 Task: Search for Contemporary Homes in Nashville with Open Floor Plans.
Action: Mouse moved to (271, 206)
Screenshot: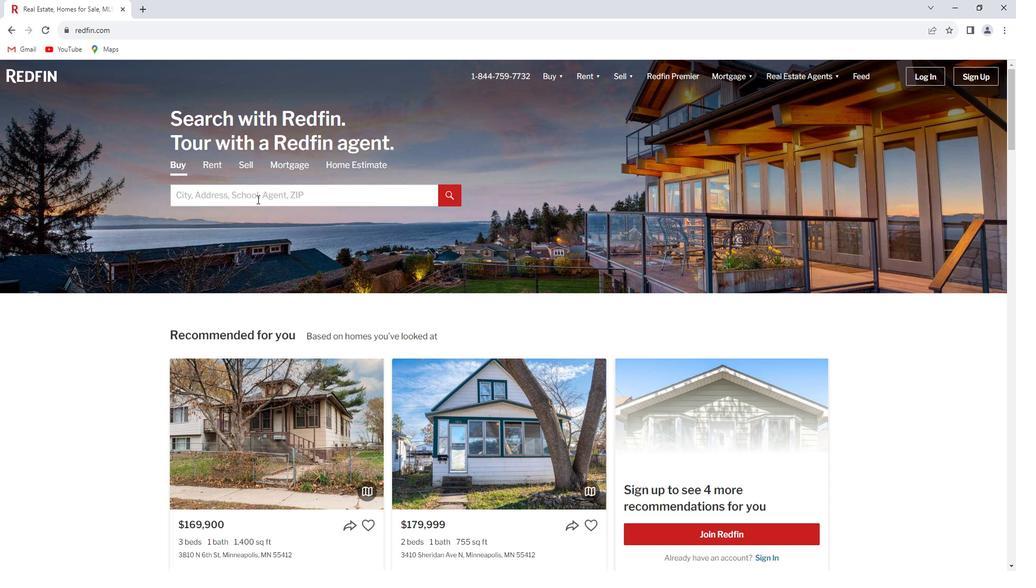 
Action: Mouse pressed left at (271, 206)
Screenshot: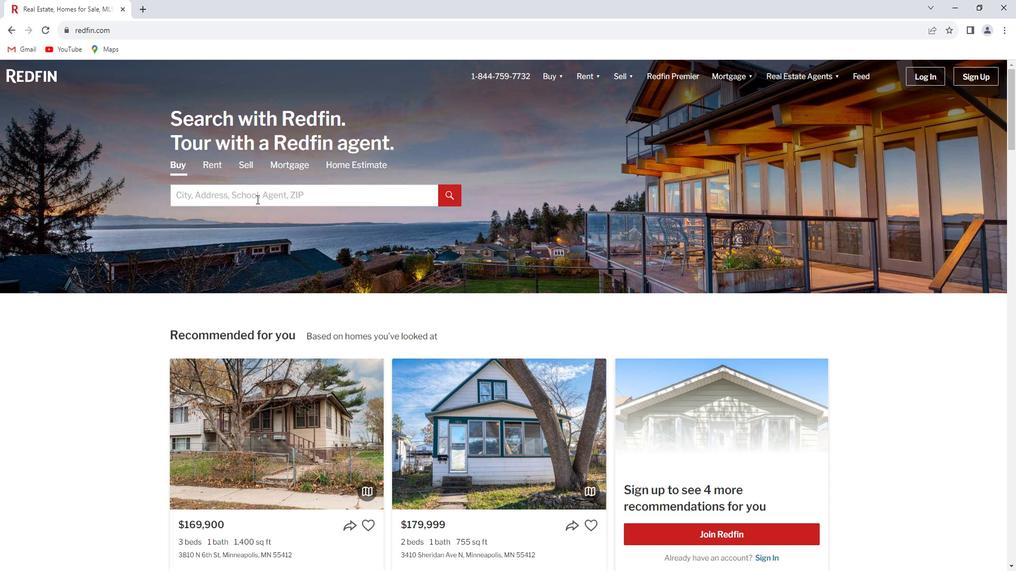 
Action: Key pressed <Key.shift><Key.shift><Key.shift><Key.shift><Key.shift><Key.shift><Key.shift><Key.shift><Key.shift><Key.shift><Key.shift><Key.shift><Key.shift><Key.shift><Key.shift><Key.shift><Key.shift><Key.shift><Key.shift><Key.shift><Key.shift><Key.shift><Key.shift><Key.shift><Key.shift><Key.shift><Key.shift><Key.shift><Key.shift><Key.shift><Key.shift><Key.shift><Key.shift><Key.shift><Key.shift><Key.shift><Key.shift><Key.shift><Key.shift><Key.shift><Key.shift><Key.shift><Key.shift><Key.shift><Key.shift><Key.shift><Key.shift><Key.shift><Key.shift><Key.shift><Key.shift><Key.shift><Key.shift><Key.shift><Key.shift><Key.shift><Key.shift><Key.shift><Key.shift><Key.shift><Key.shift><Key.shift><Key.shift>Nashville<Key.enter>
Screenshot: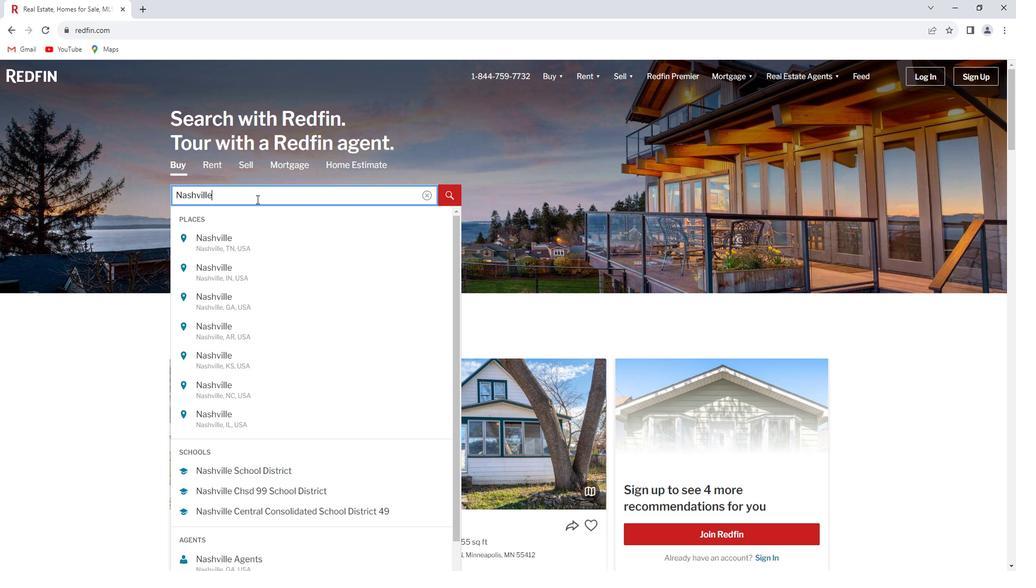 
Action: Mouse moved to (931, 154)
Screenshot: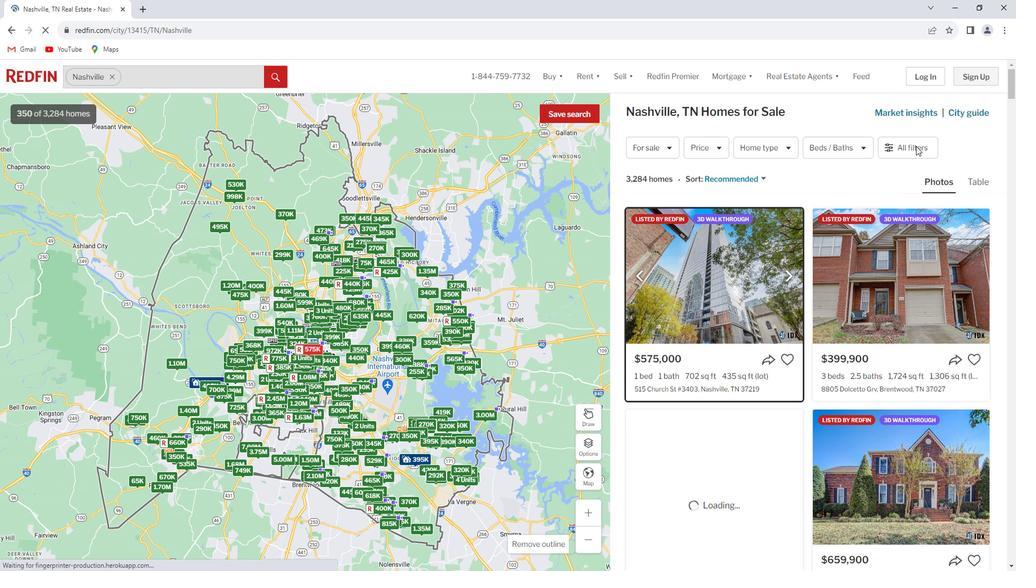 
Action: Mouse pressed left at (931, 154)
Screenshot: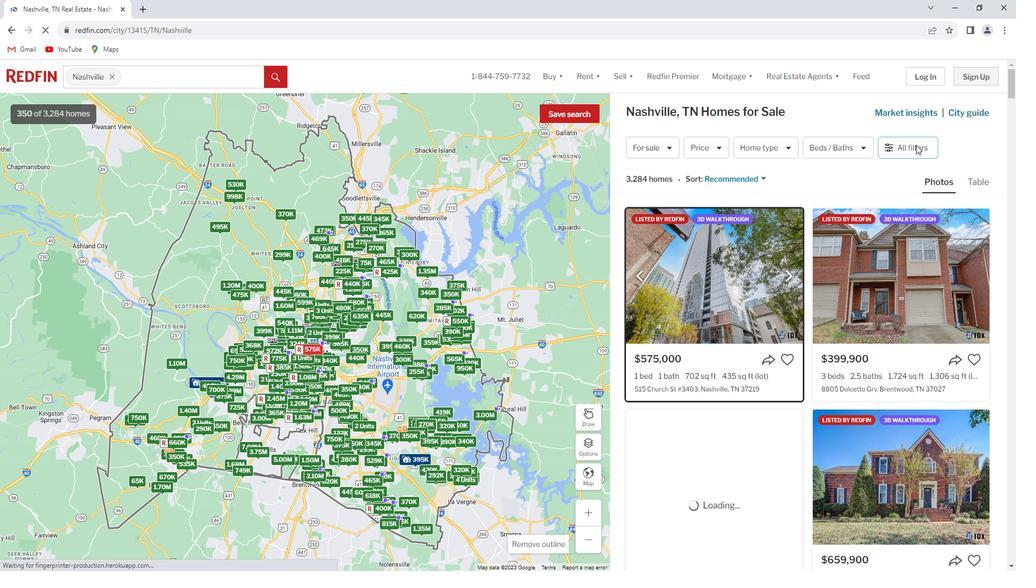 
Action: Mouse pressed left at (931, 154)
Screenshot: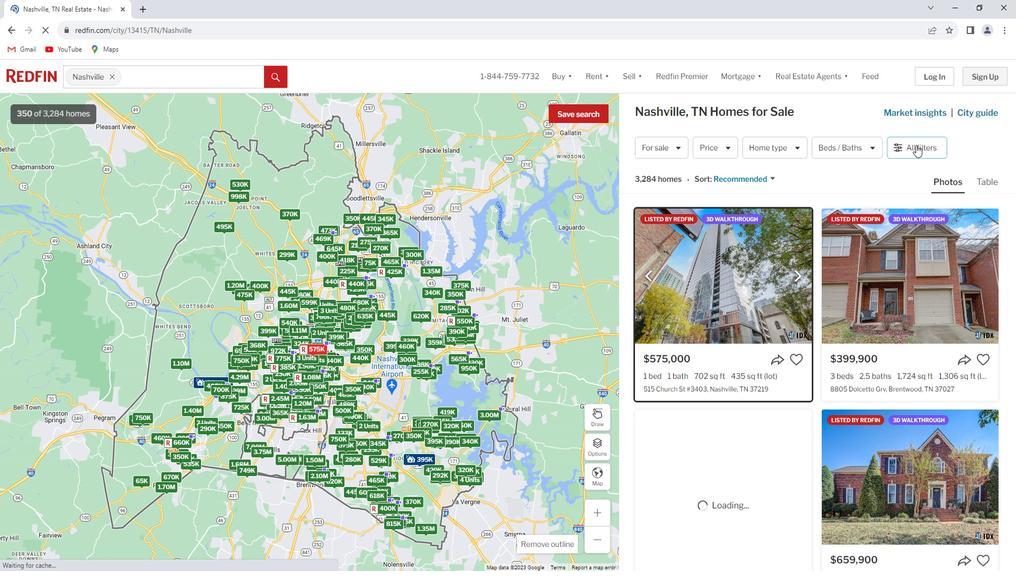 
Action: Mouse moved to (820, 224)
Screenshot: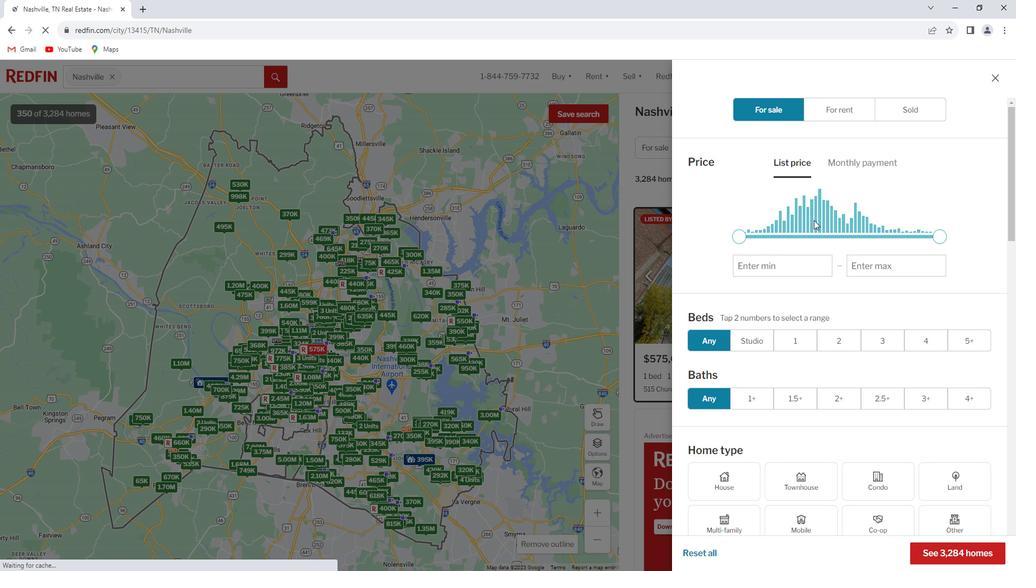 
Action: Mouse scrolled (820, 224) with delta (0, 0)
Screenshot: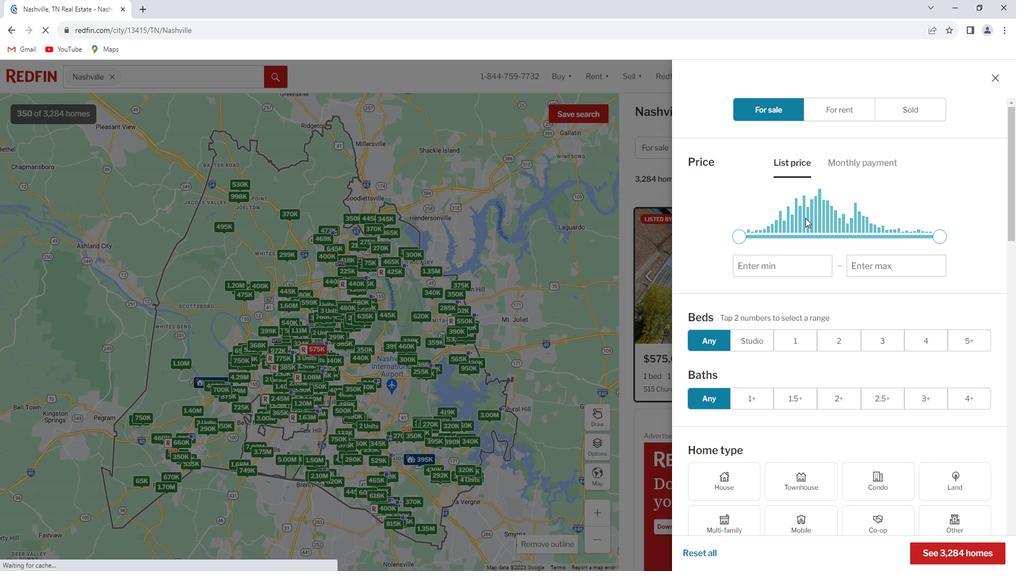 
Action: Mouse scrolled (820, 224) with delta (0, 0)
Screenshot: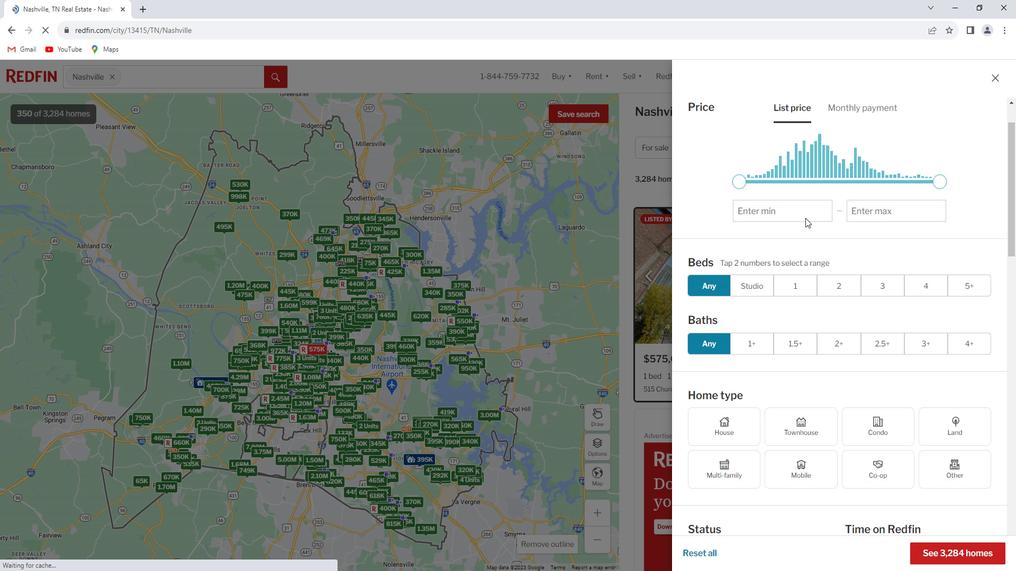 
Action: Mouse moved to (856, 208)
Screenshot: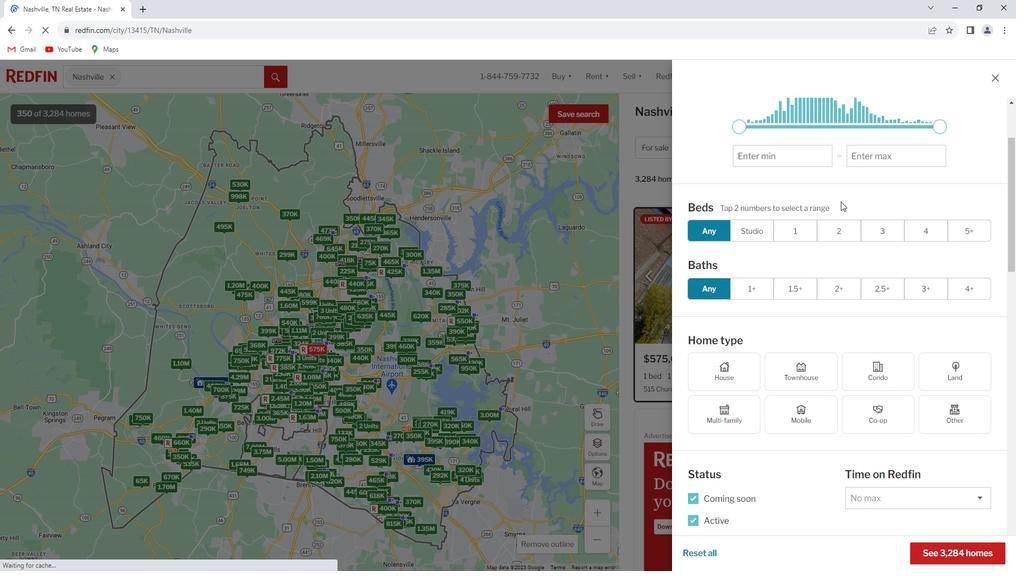 
Action: Mouse scrolled (856, 207) with delta (0, 0)
Screenshot: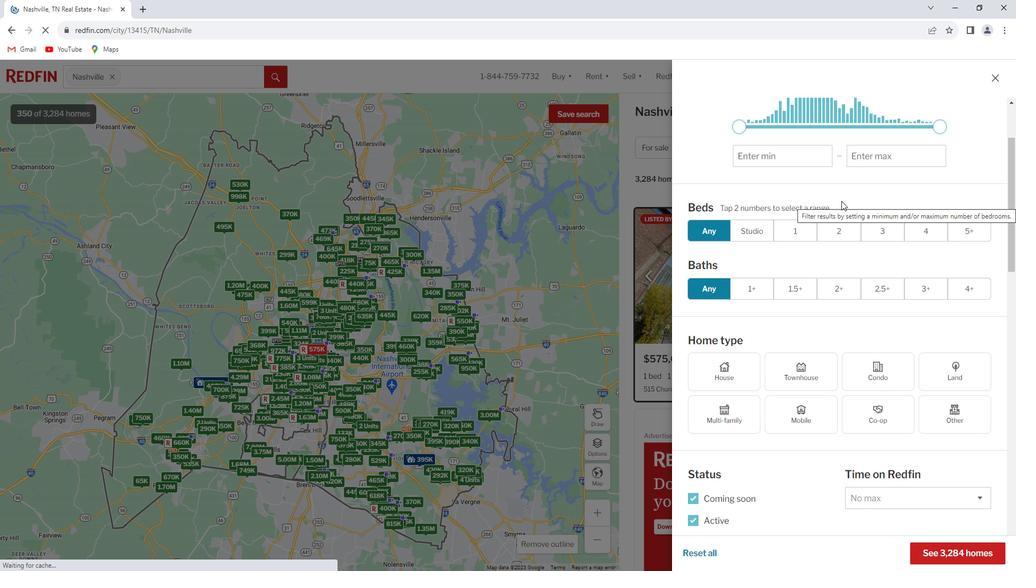 
Action: Mouse moved to (850, 212)
Screenshot: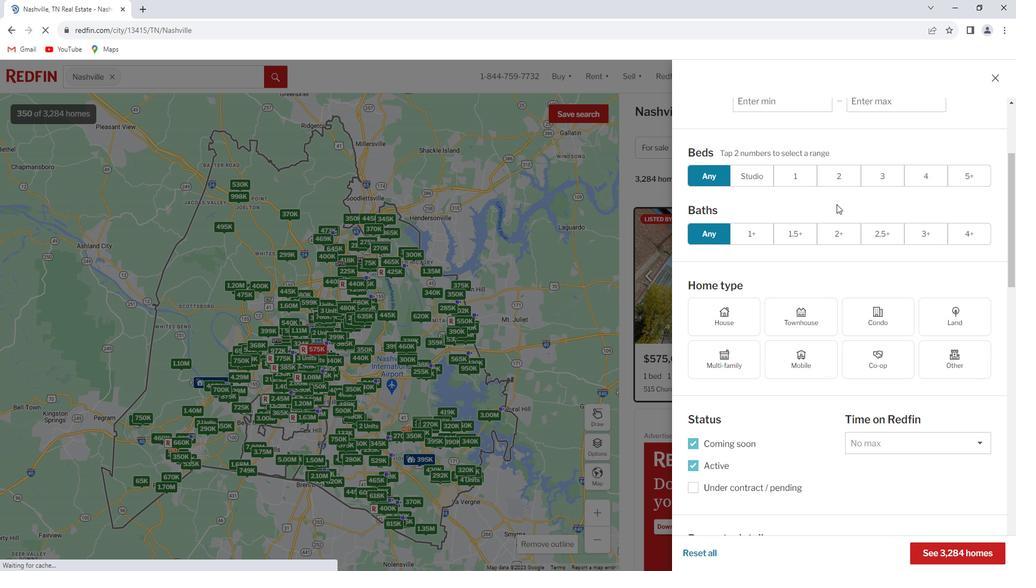 
Action: Mouse scrolled (850, 212) with delta (0, 0)
Screenshot: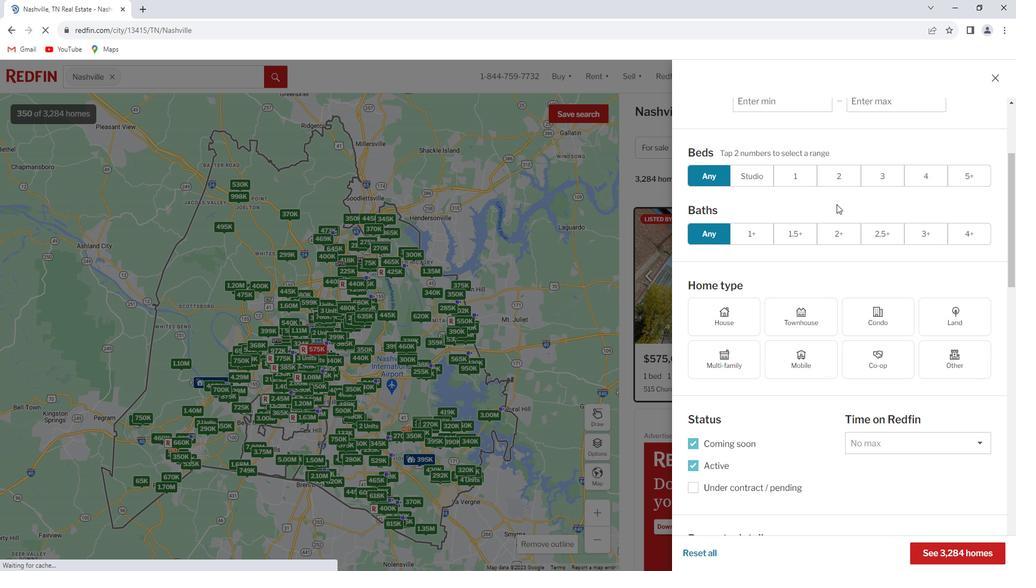 
Action: Mouse moved to (757, 263)
Screenshot: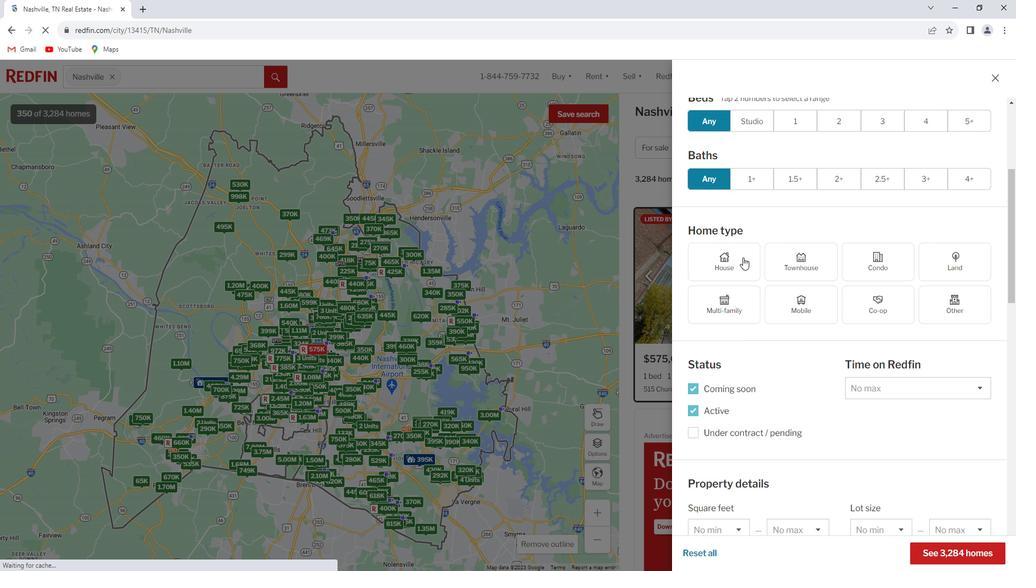 
Action: Mouse pressed left at (757, 263)
Screenshot: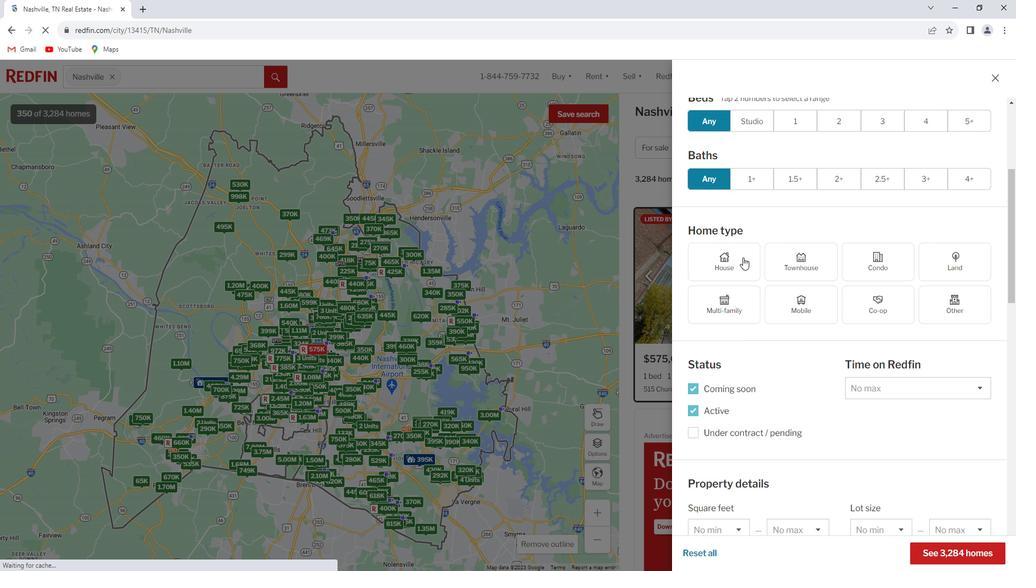 
Action: Mouse moved to (756, 263)
Screenshot: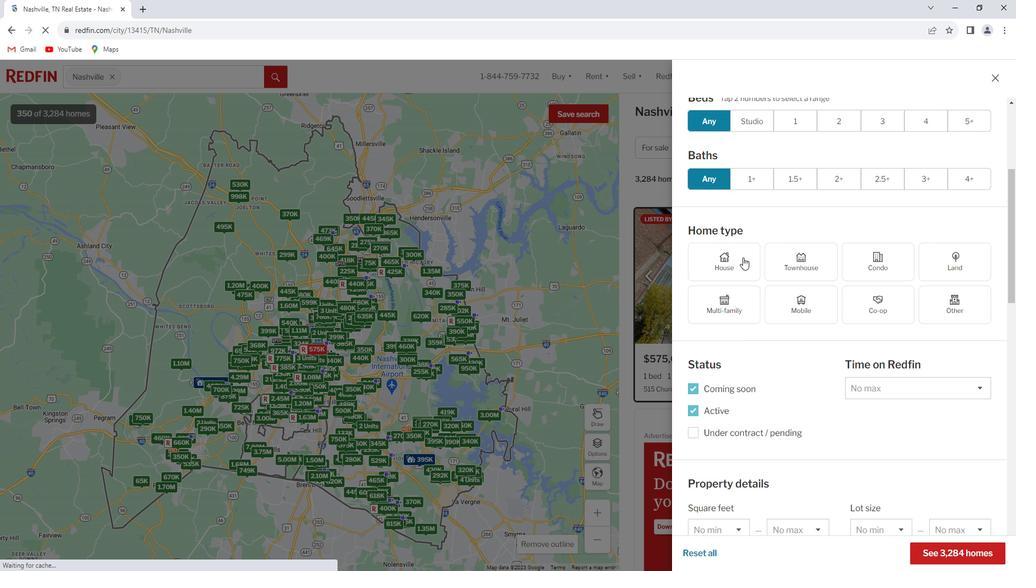 
Action: Mouse scrolled (756, 263) with delta (0, 0)
Screenshot: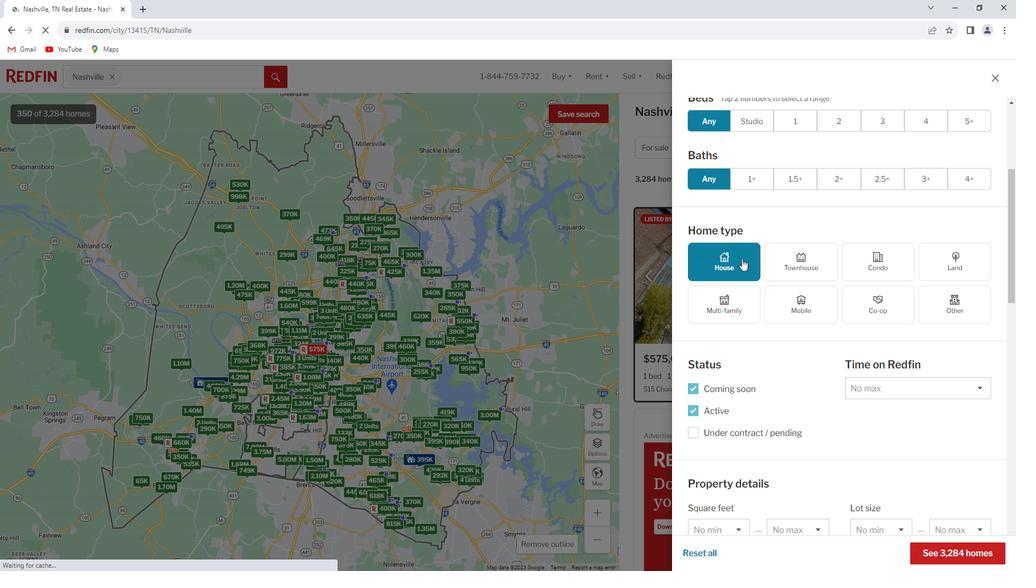 
Action: Mouse scrolled (756, 263) with delta (0, 0)
Screenshot: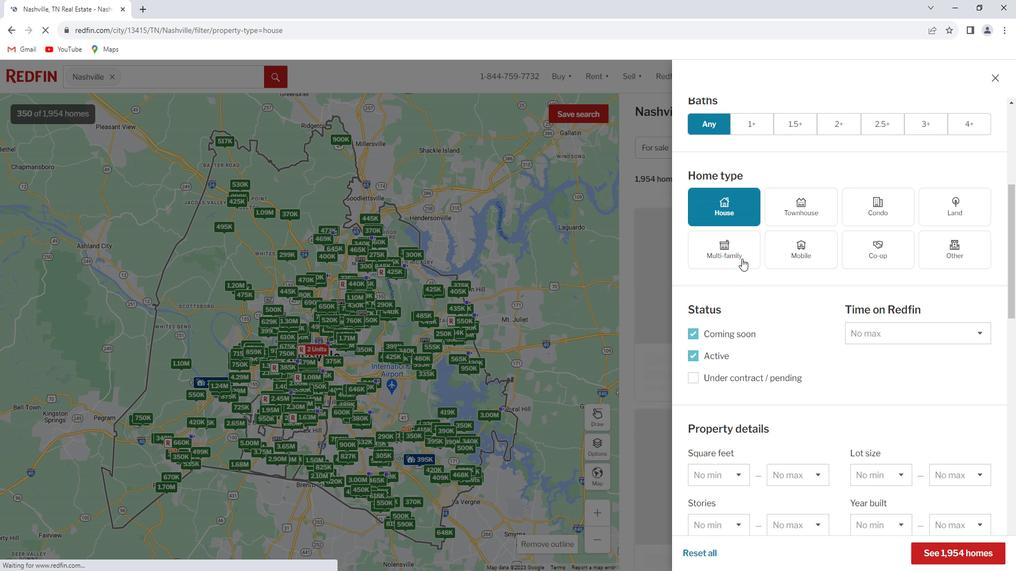 
Action: Mouse moved to (798, 284)
Screenshot: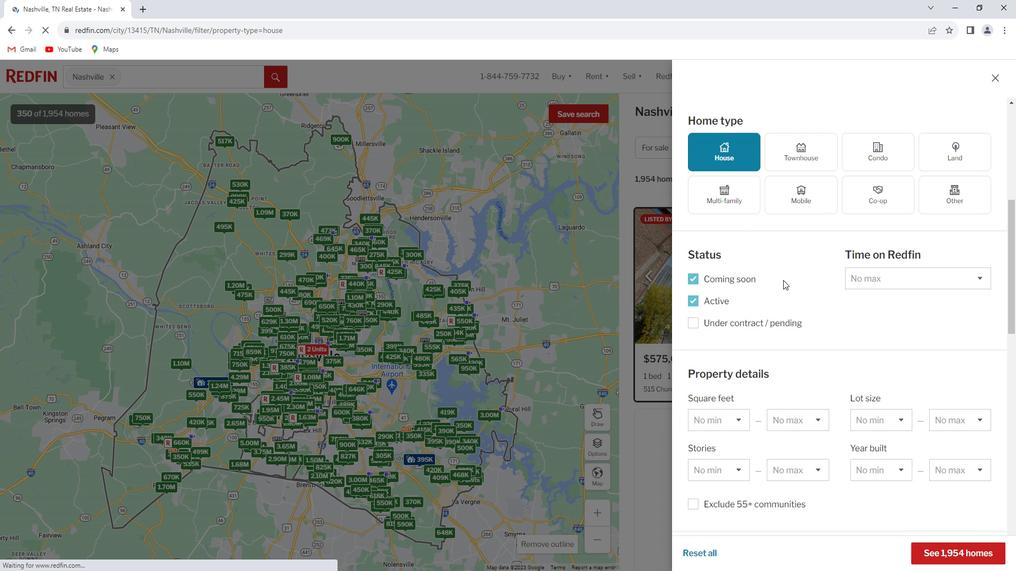 
Action: Mouse scrolled (798, 283) with delta (0, 0)
Screenshot: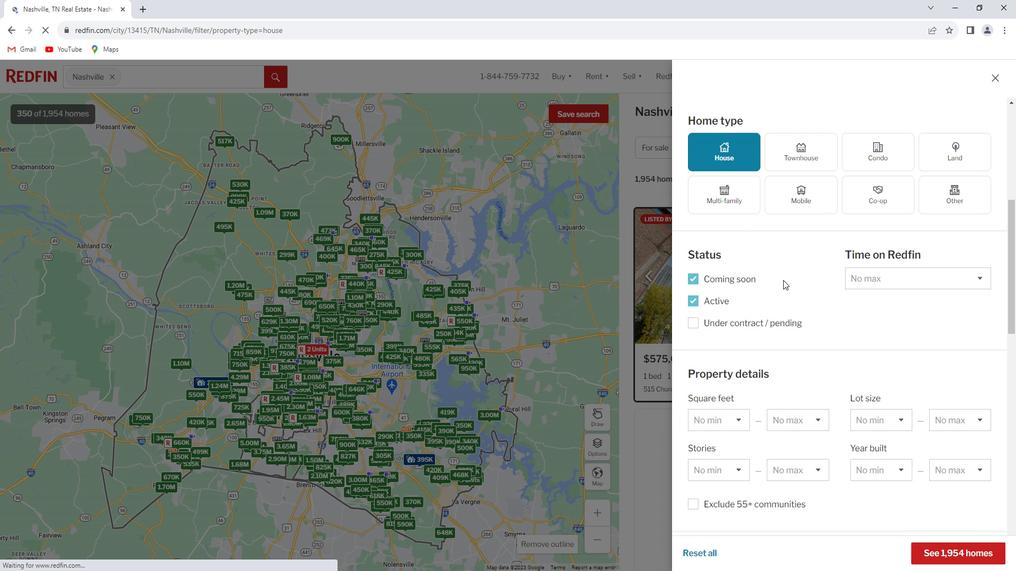 
Action: Mouse scrolled (798, 283) with delta (0, 0)
Screenshot: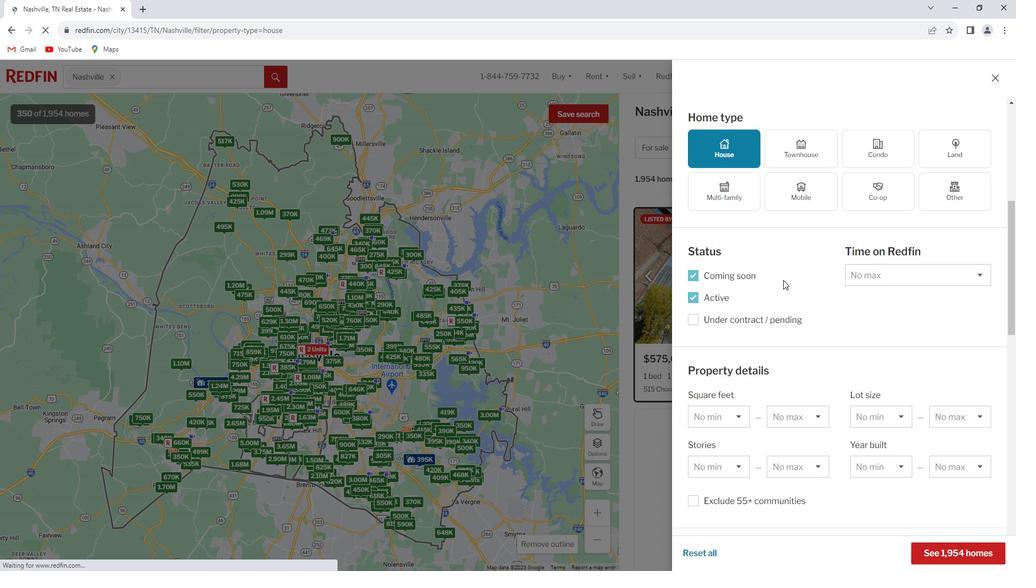 
Action: Mouse scrolled (798, 283) with delta (0, 0)
Screenshot: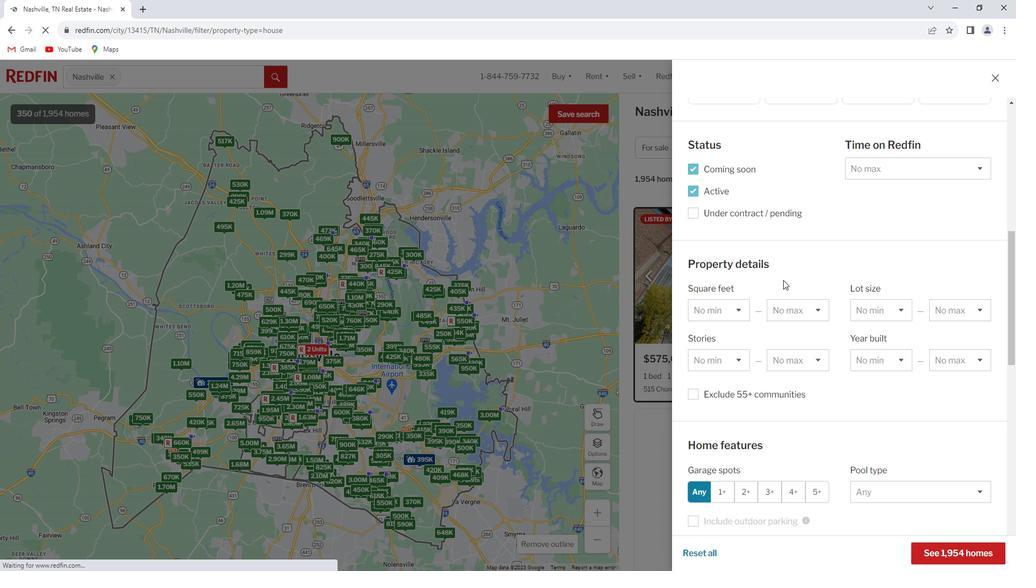 
Action: Mouse scrolled (798, 283) with delta (0, 0)
Screenshot: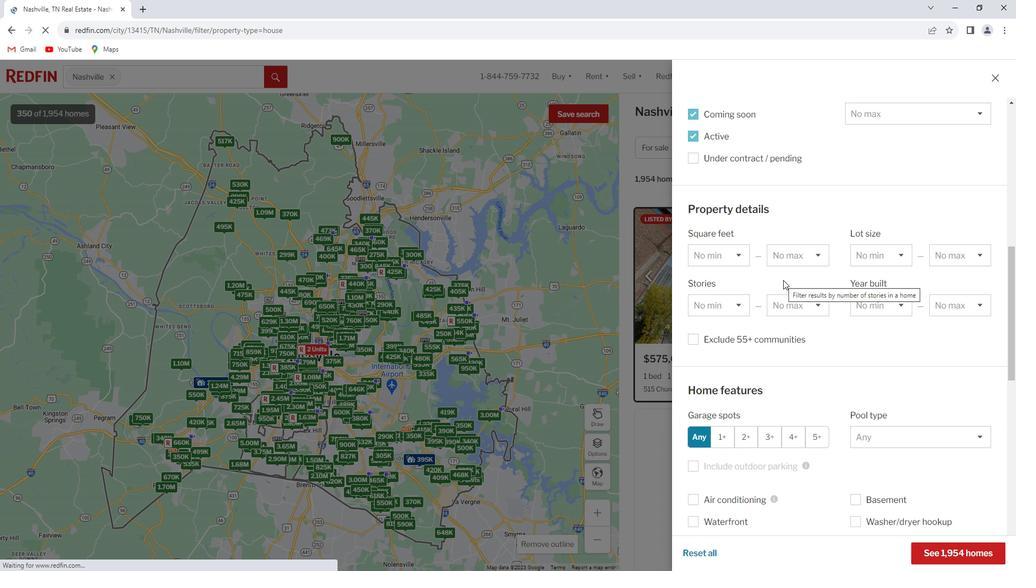 
Action: Mouse scrolled (798, 283) with delta (0, 0)
Screenshot: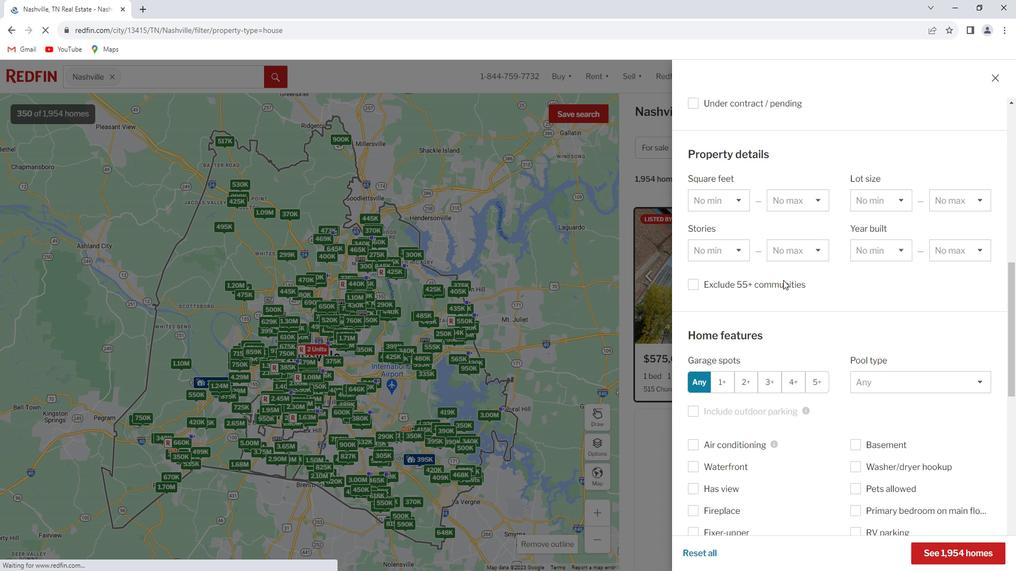 
Action: Mouse scrolled (798, 283) with delta (0, 0)
Screenshot: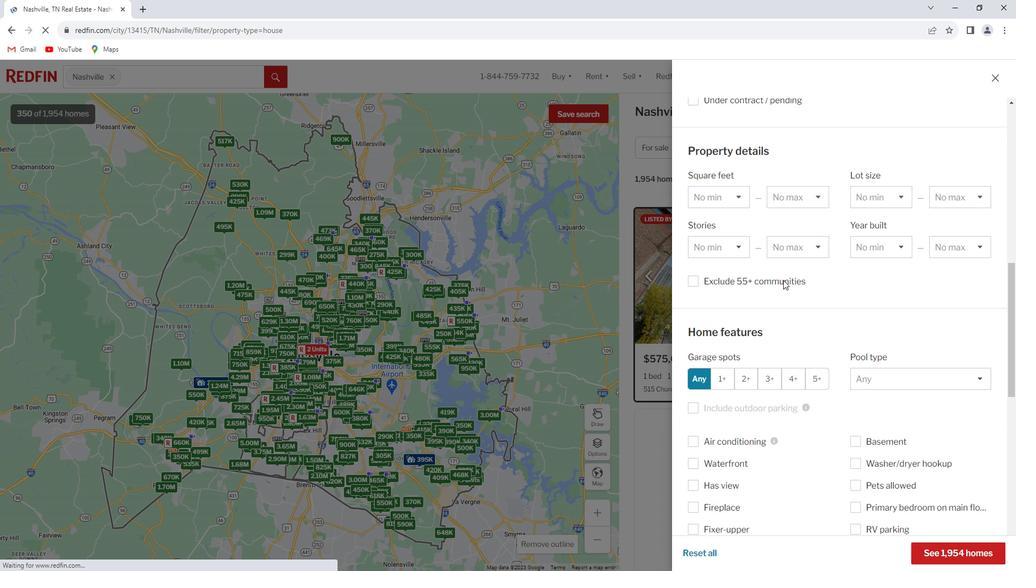 
Action: Mouse scrolled (798, 284) with delta (0, 0)
Screenshot: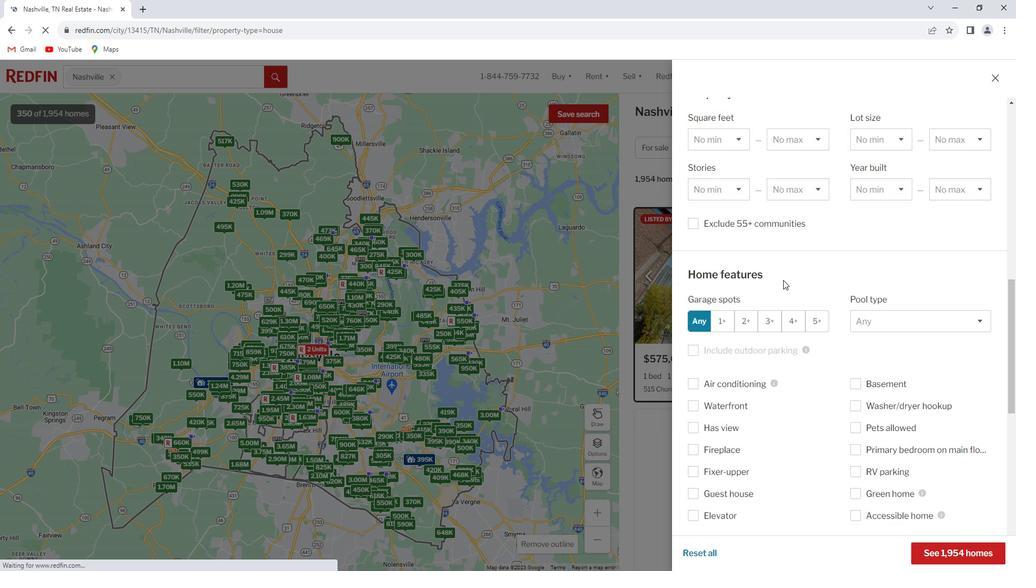 
Action: Mouse scrolled (798, 283) with delta (0, 0)
Screenshot: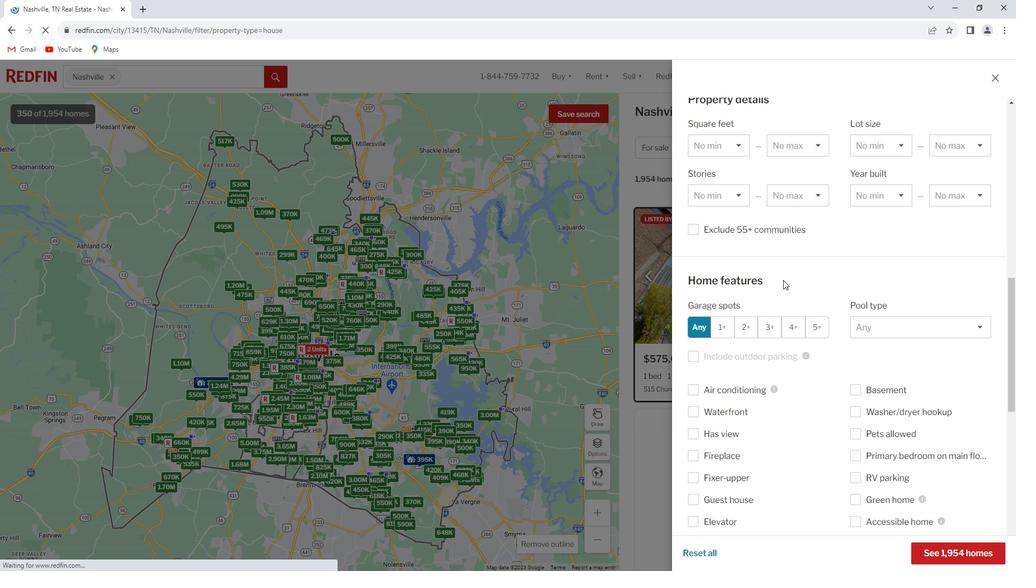 
Action: Mouse scrolled (798, 283) with delta (0, 0)
Screenshot: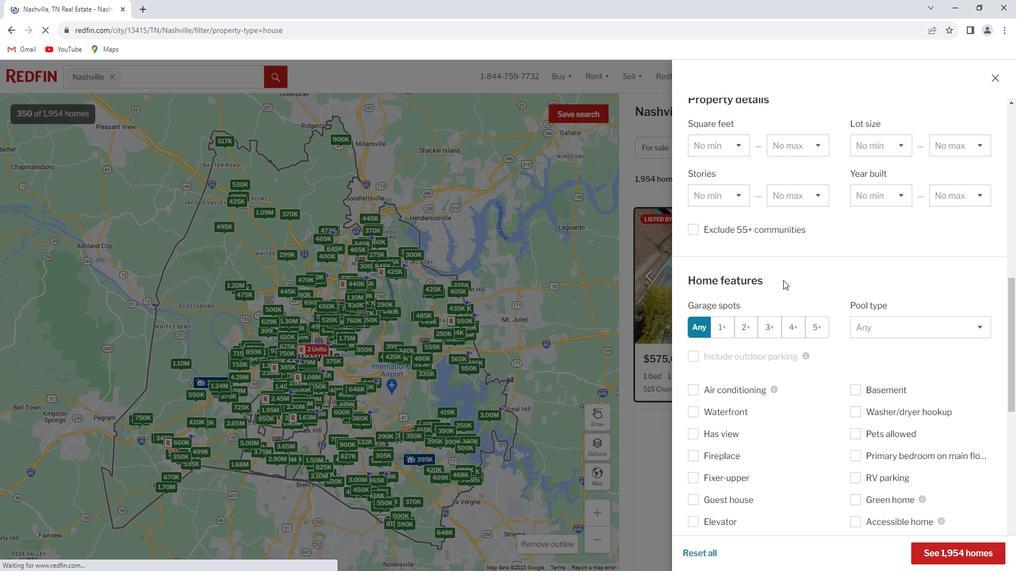 
Action: Mouse scrolled (798, 283) with delta (0, 0)
Screenshot: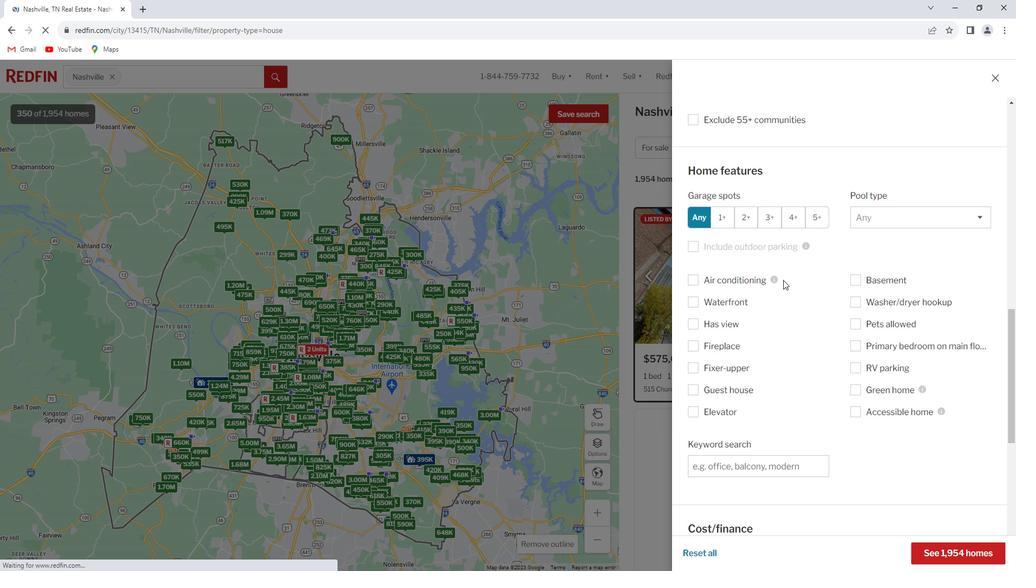
Action: Mouse scrolled (798, 283) with delta (0, 0)
Screenshot: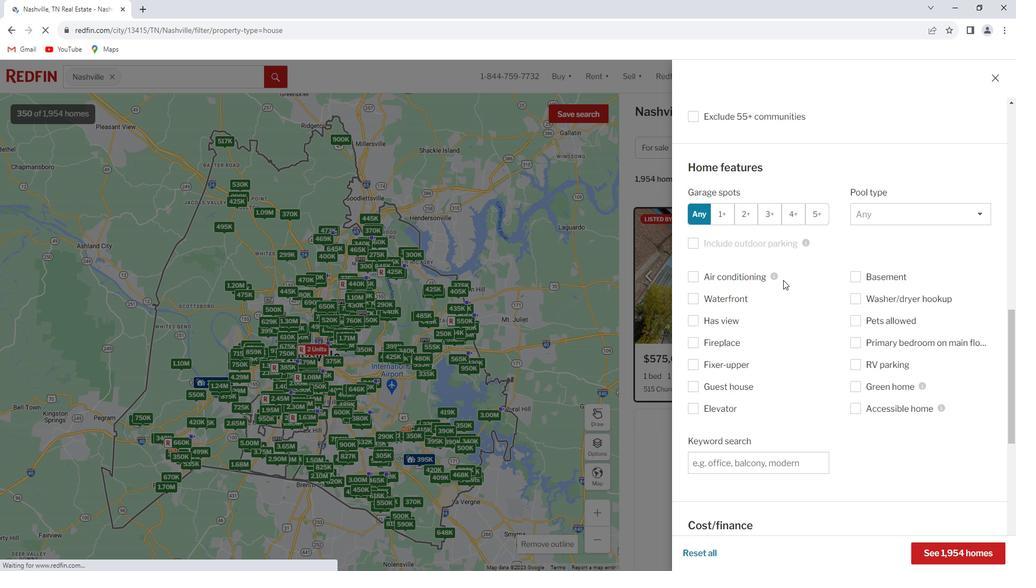 
Action: Mouse moved to (803, 289)
Screenshot: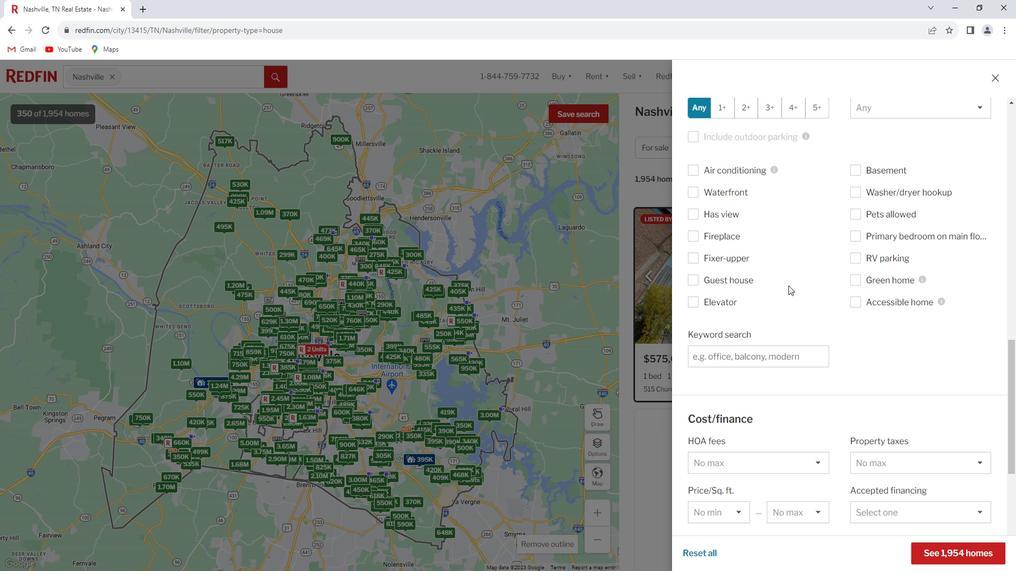 
Action: Mouse scrolled (803, 289) with delta (0, 0)
Screenshot: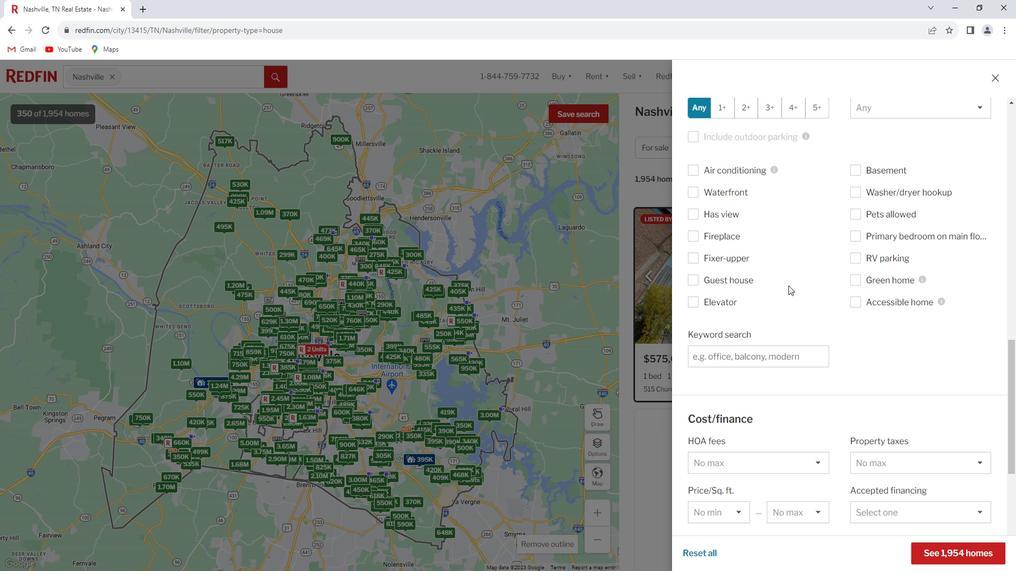 
Action: Mouse moved to (776, 306)
Screenshot: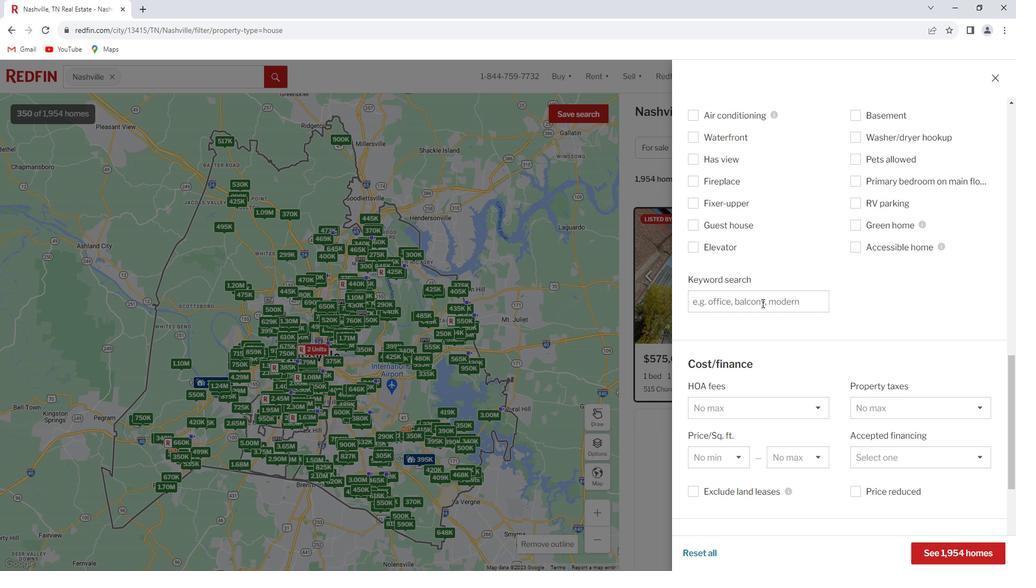 
Action: Mouse pressed left at (776, 306)
Screenshot: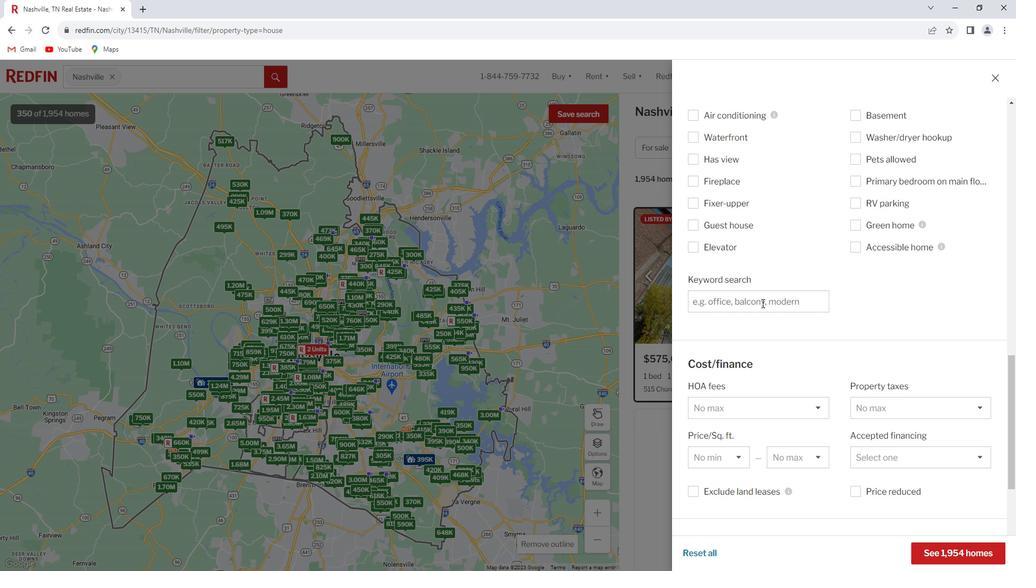 
Action: Key pressed <Key.shift_r><Key.shift_r><Key.shift_r><Key.shift_r>Open<Key.space><Key.shift><Key.shift><Key.shift>Floor<Key.space><Key.shift_r>Plans
Screenshot: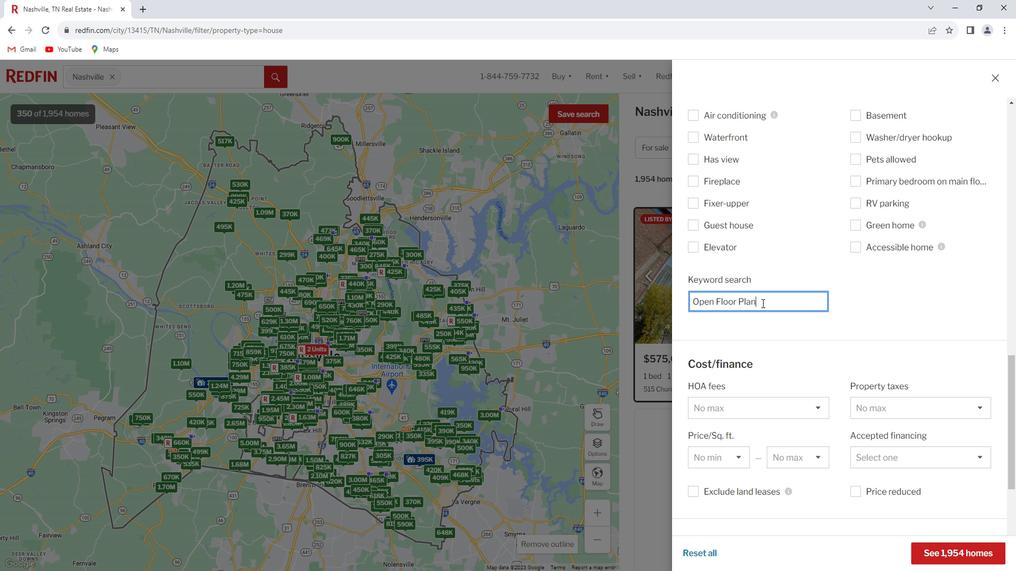 
Action: Mouse moved to (944, 539)
Screenshot: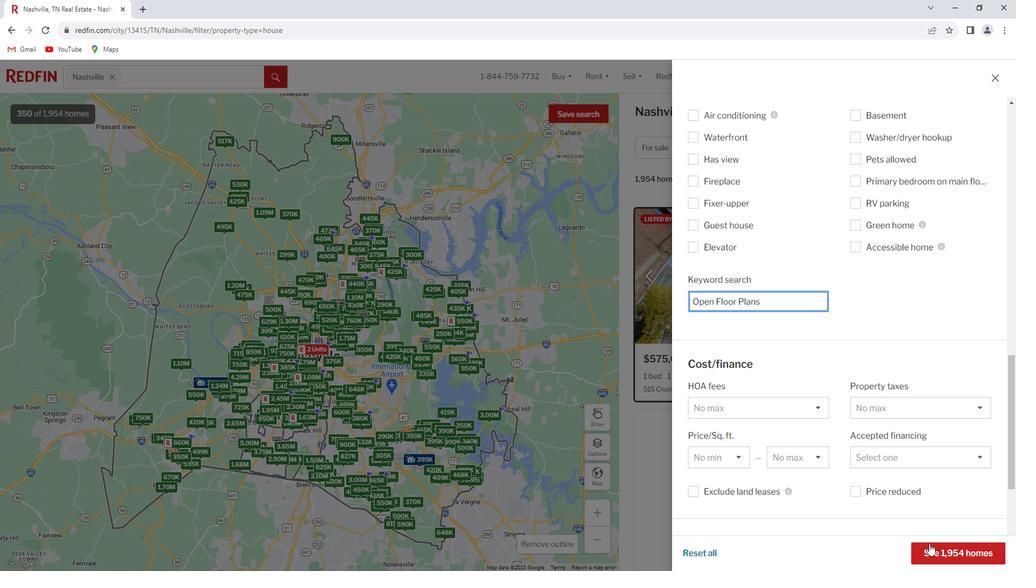 
Action: Mouse pressed left at (944, 539)
Screenshot: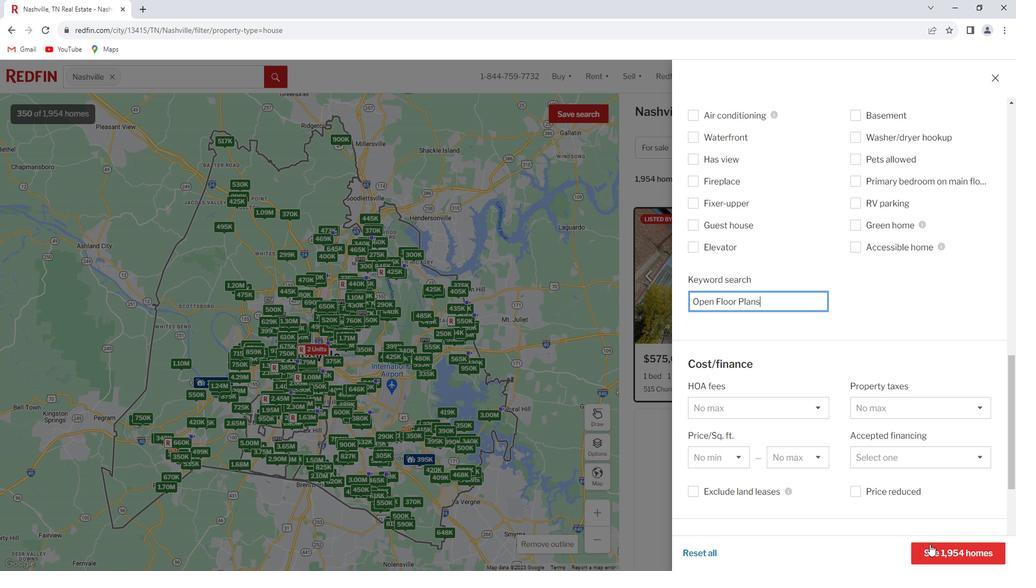 
Action: Mouse moved to (757, 335)
Screenshot: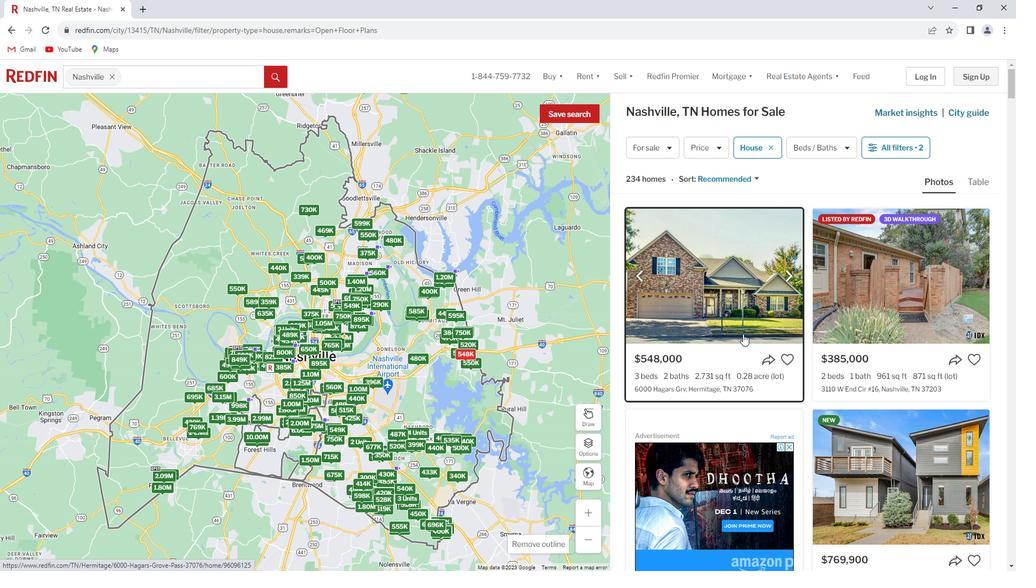 
Action: Mouse pressed left at (757, 335)
Screenshot: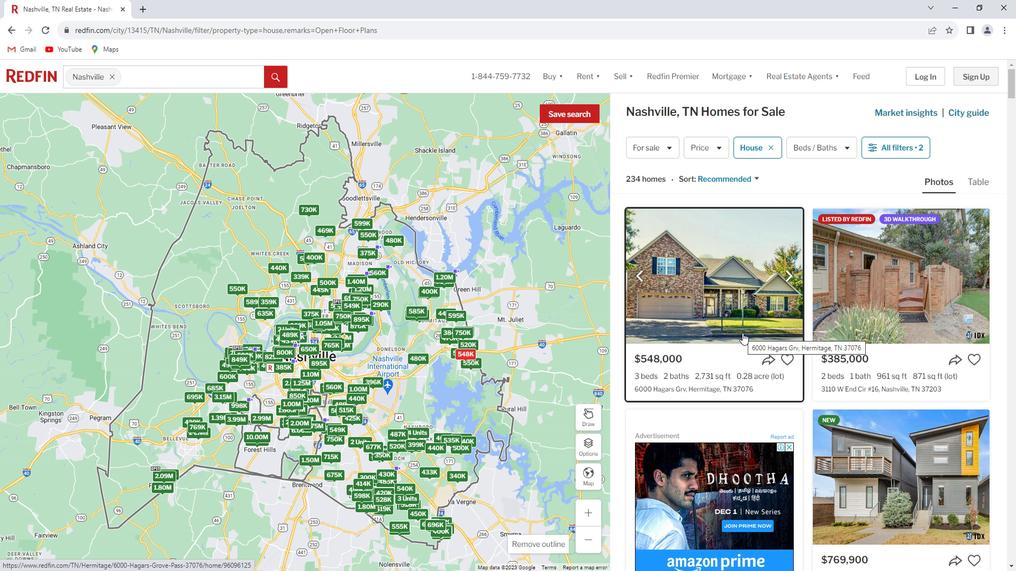
Action: Mouse moved to (755, 360)
Screenshot: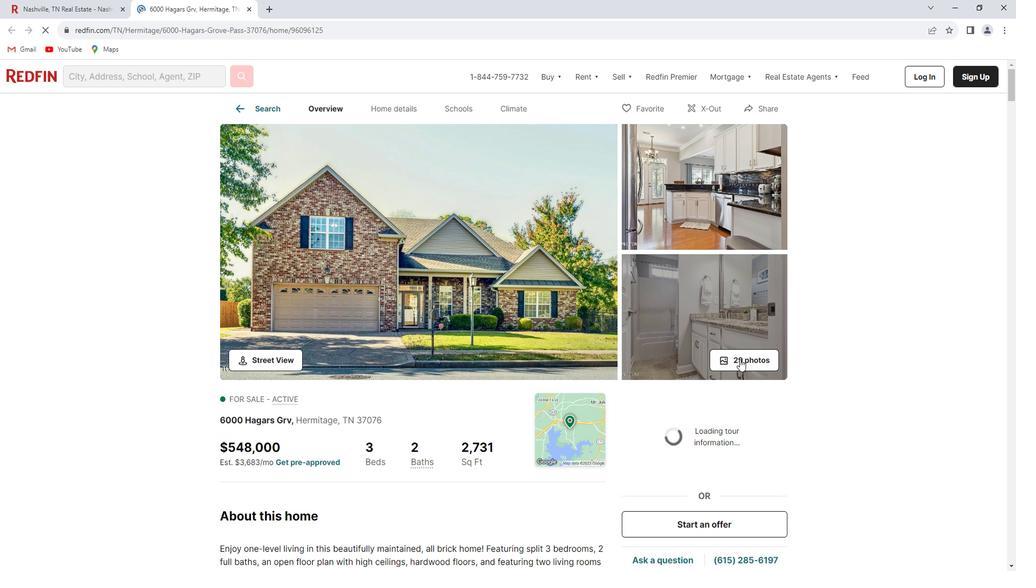 
Action: Mouse pressed left at (755, 360)
Screenshot: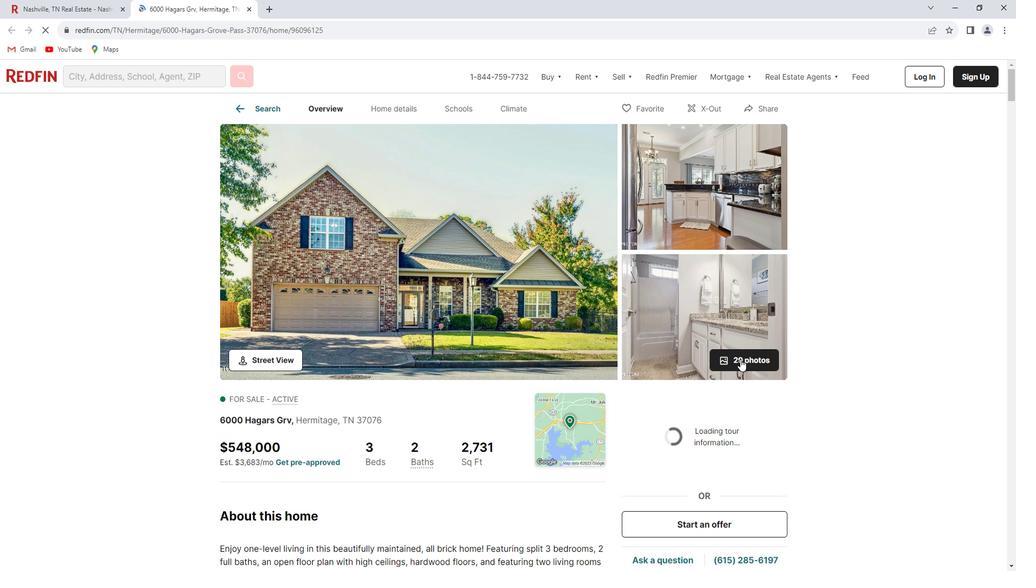 
Action: Mouse moved to (119, 287)
Screenshot: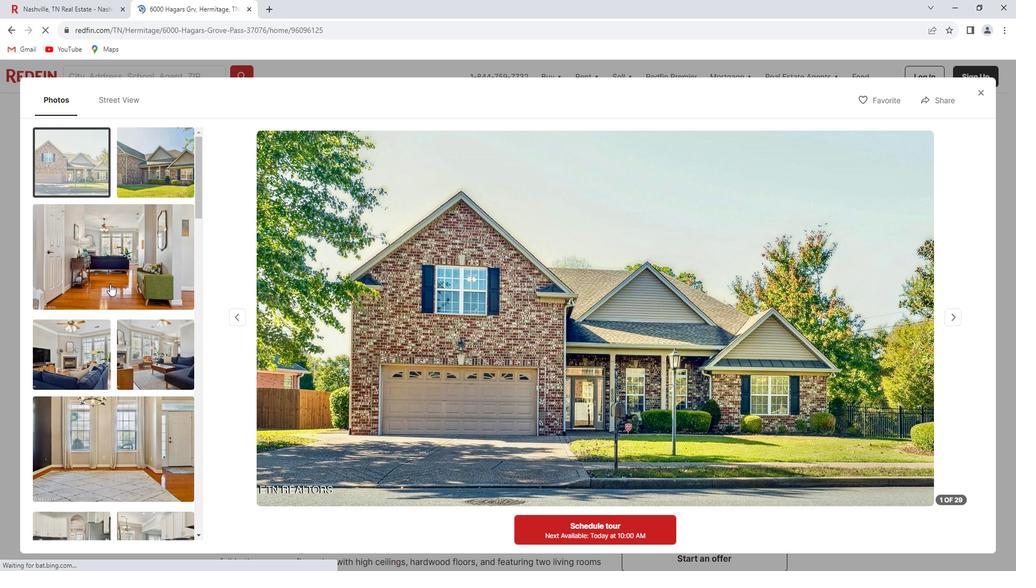 
Action: Mouse scrolled (119, 287) with delta (0, 0)
Screenshot: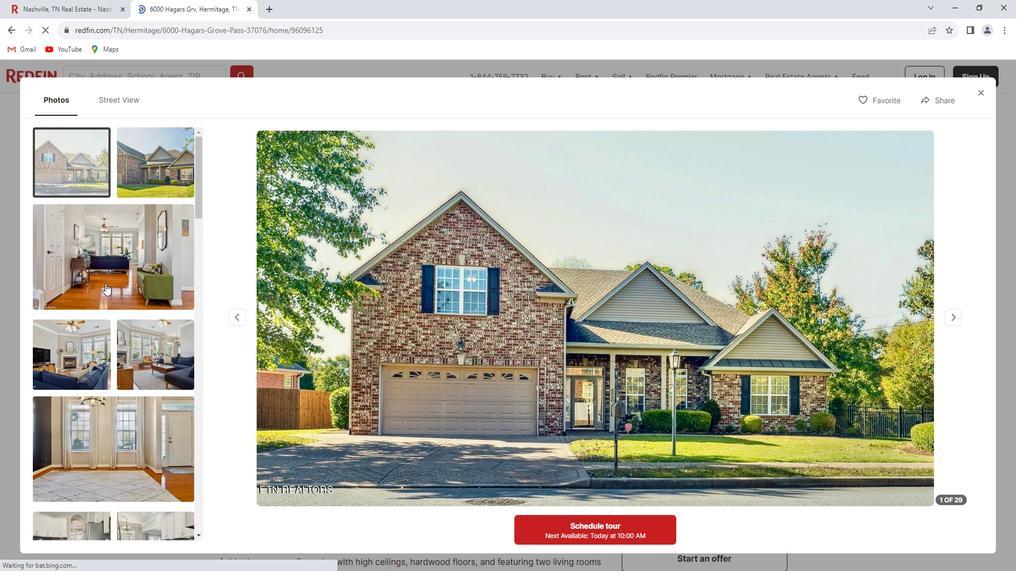
Action: Mouse scrolled (119, 287) with delta (0, 0)
Screenshot: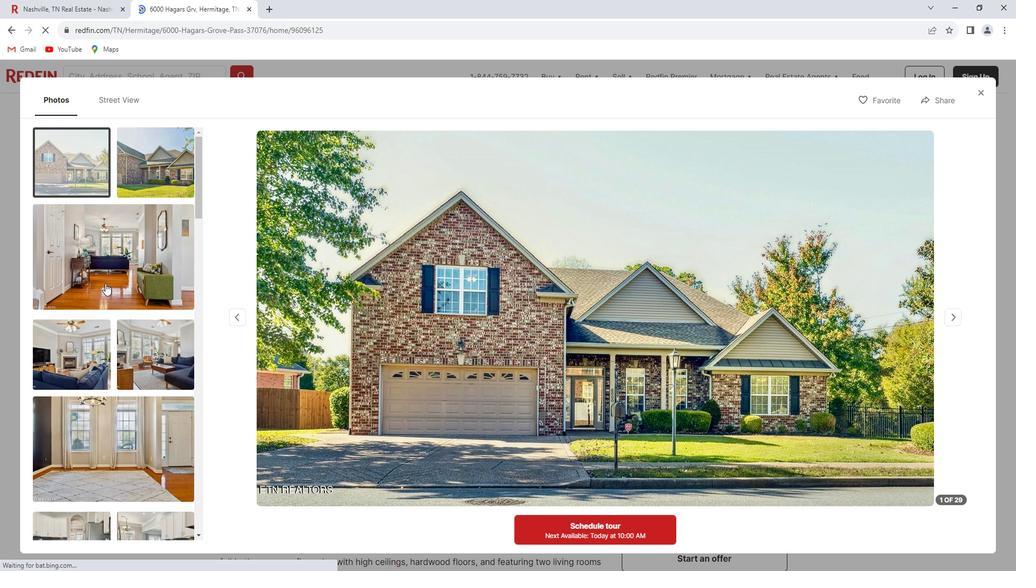 
Action: Mouse scrolled (119, 287) with delta (0, 0)
Screenshot: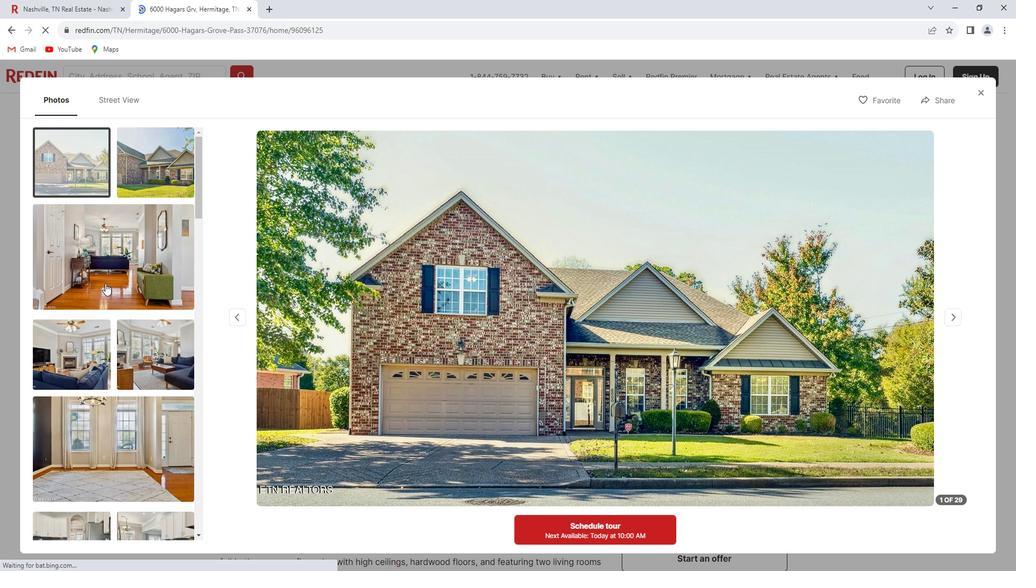 
Action: Mouse scrolled (119, 287) with delta (0, 0)
Screenshot: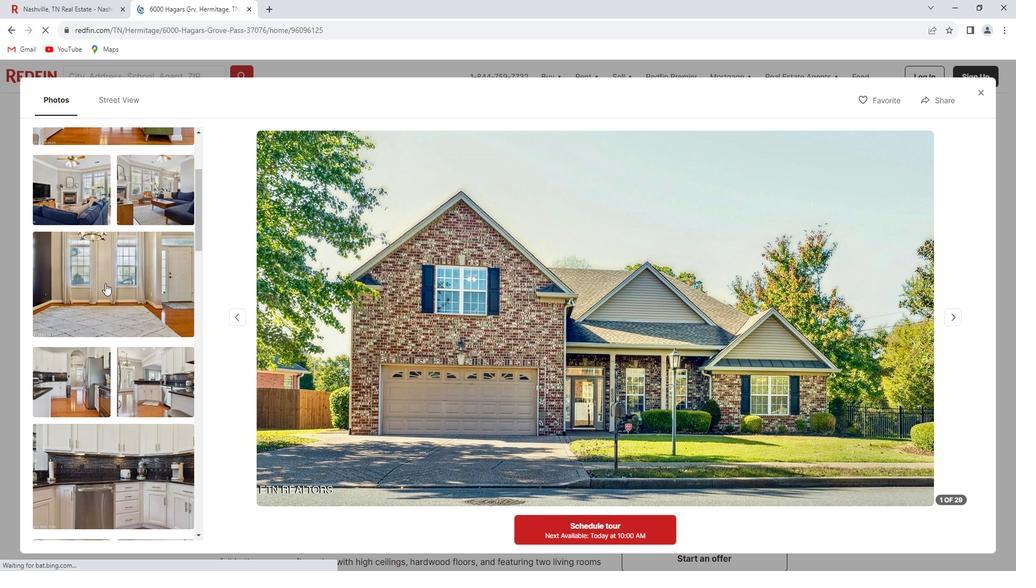 
Action: Mouse scrolled (119, 287) with delta (0, 0)
Screenshot: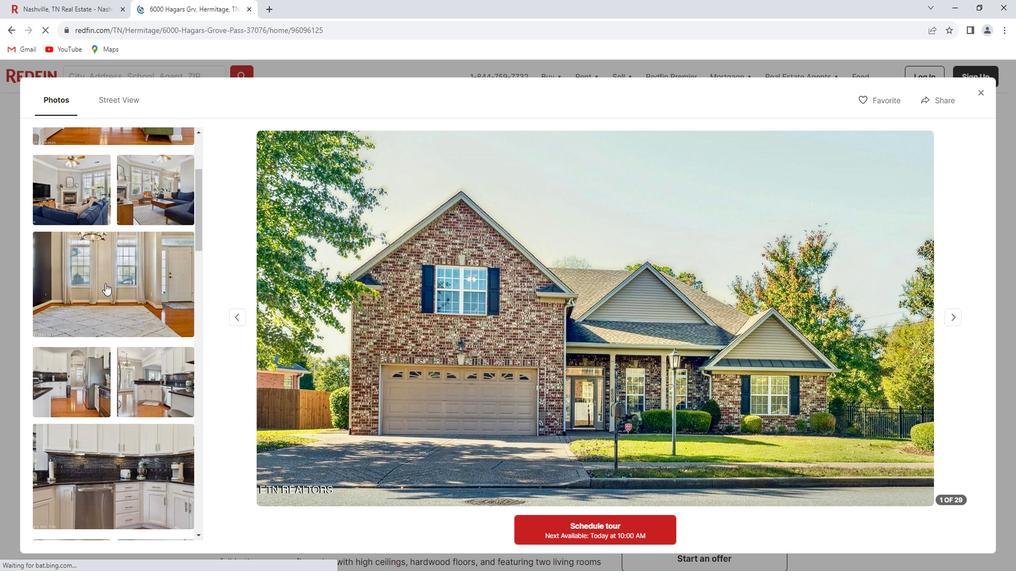
Action: Mouse scrolled (119, 287) with delta (0, 0)
Screenshot: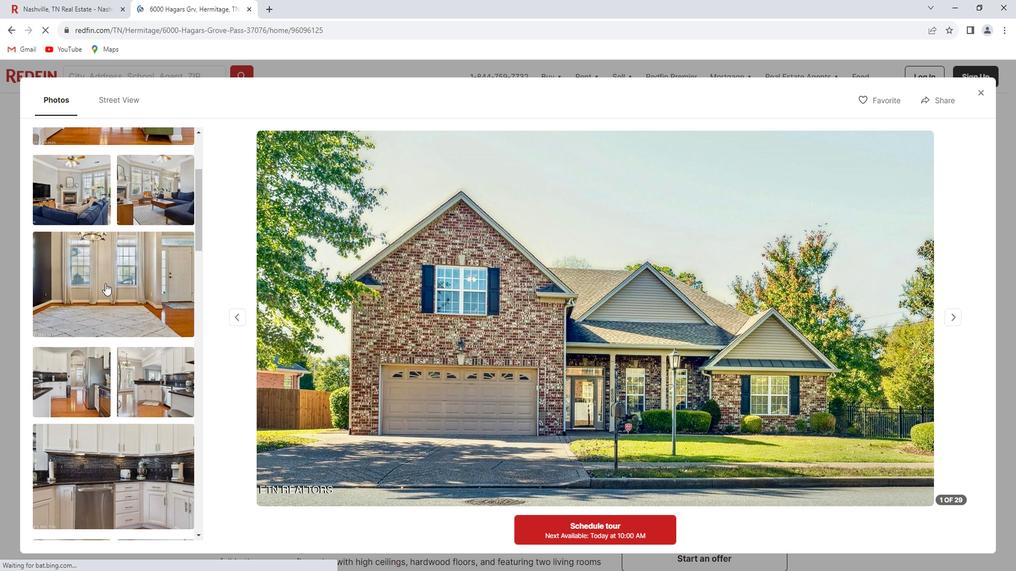 
Action: Mouse scrolled (119, 287) with delta (0, 0)
Screenshot: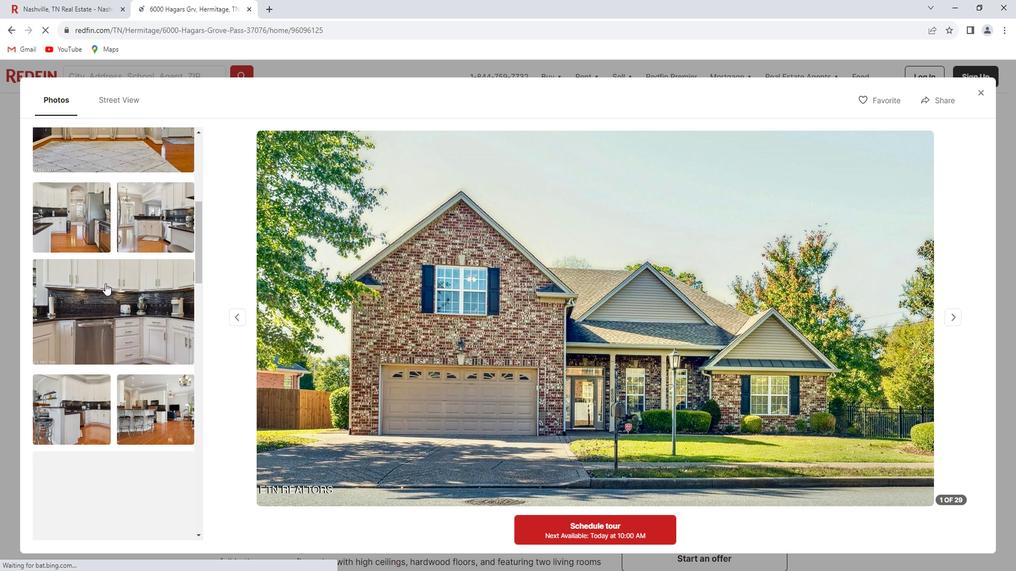 
Action: Mouse scrolled (119, 287) with delta (0, 0)
Screenshot: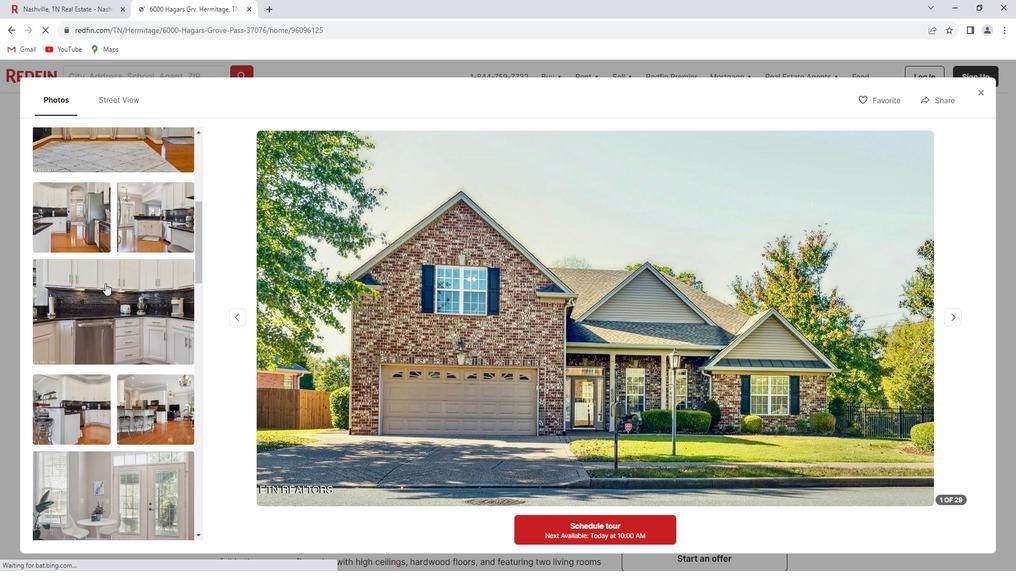 
Action: Mouse scrolled (119, 287) with delta (0, 0)
Screenshot: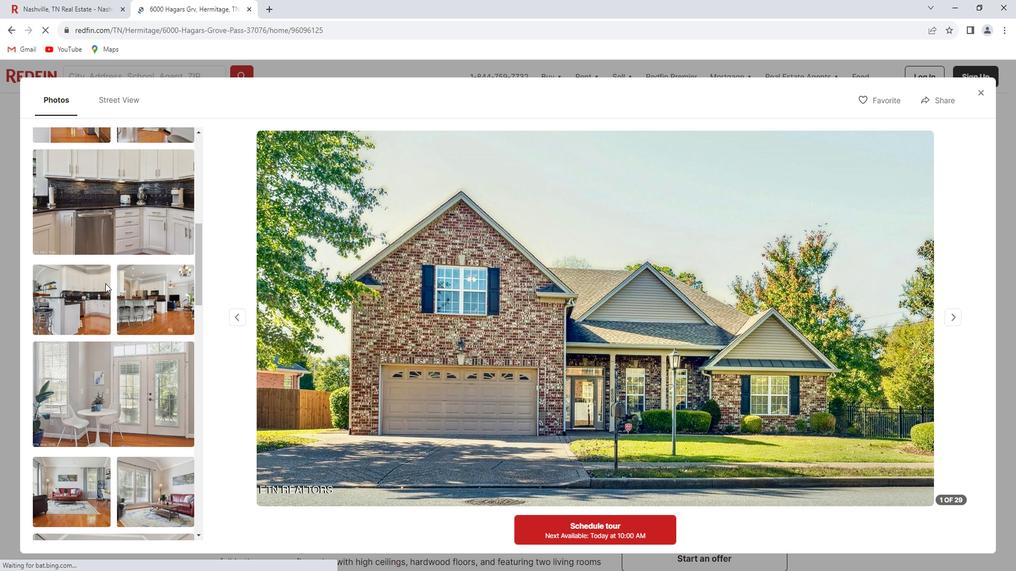 
Action: Mouse scrolled (119, 287) with delta (0, 0)
Screenshot: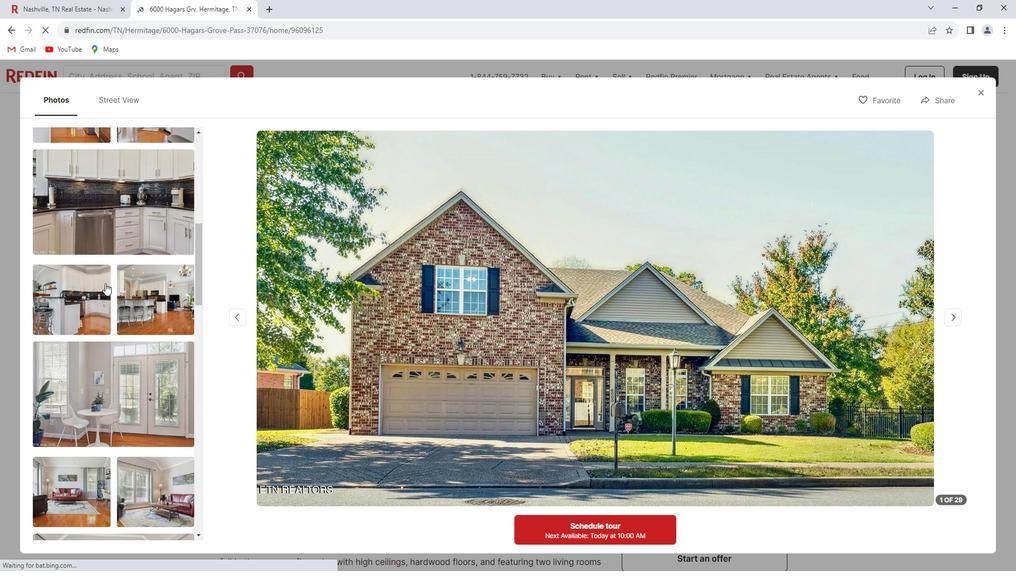 
Action: Mouse scrolled (119, 287) with delta (0, 0)
Screenshot: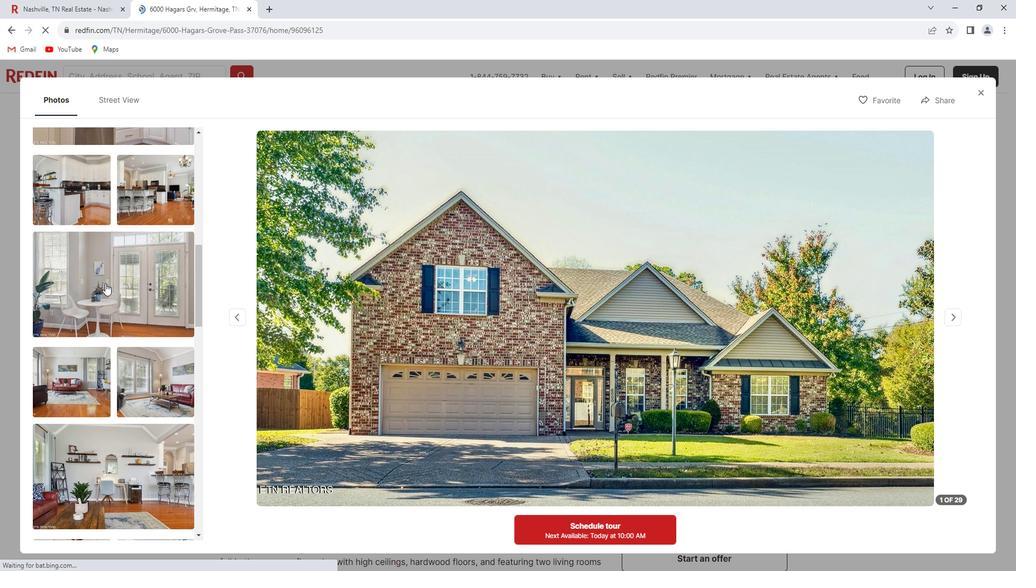 
Action: Mouse scrolled (119, 287) with delta (0, 0)
Screenshot: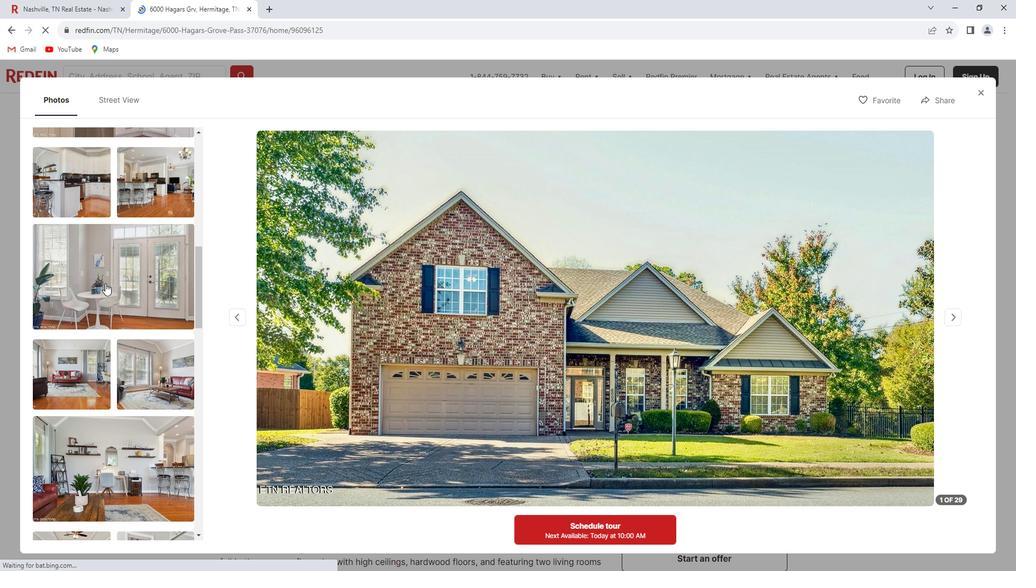 
Action: Mouse scrolled (119, 287) with delta (0, 0)
Screenshot: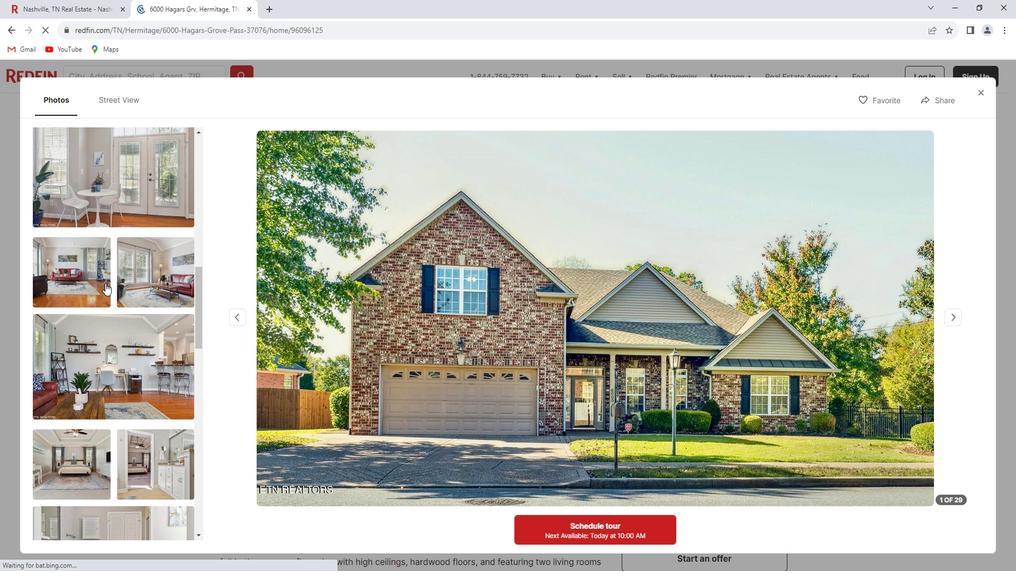 
Action: Mouse scrolled (119, 287) with delta (0, 0)
Screenshot: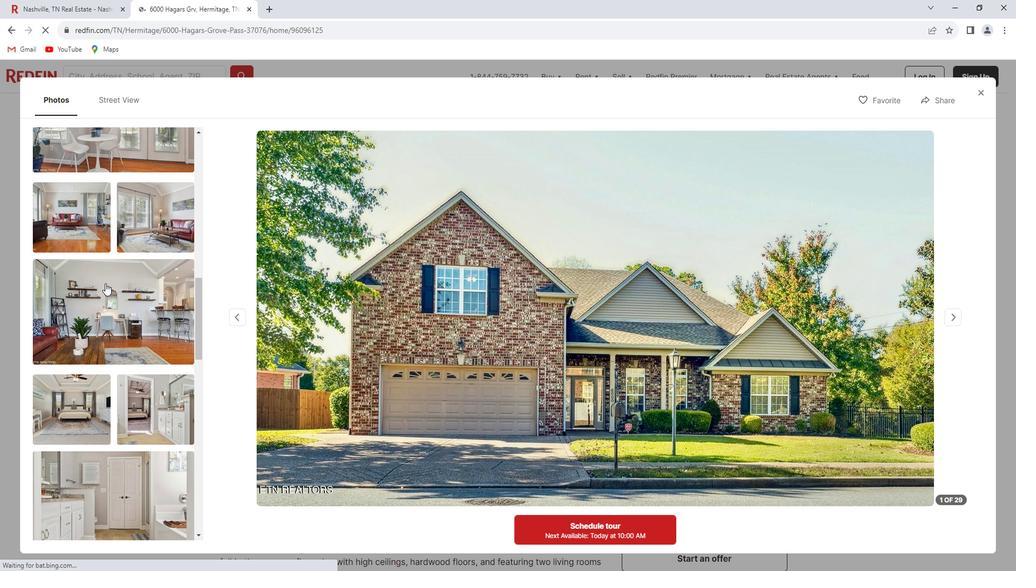
Action: Mouse scrolled (119, 287) with delta (0, 0)
Screenshot: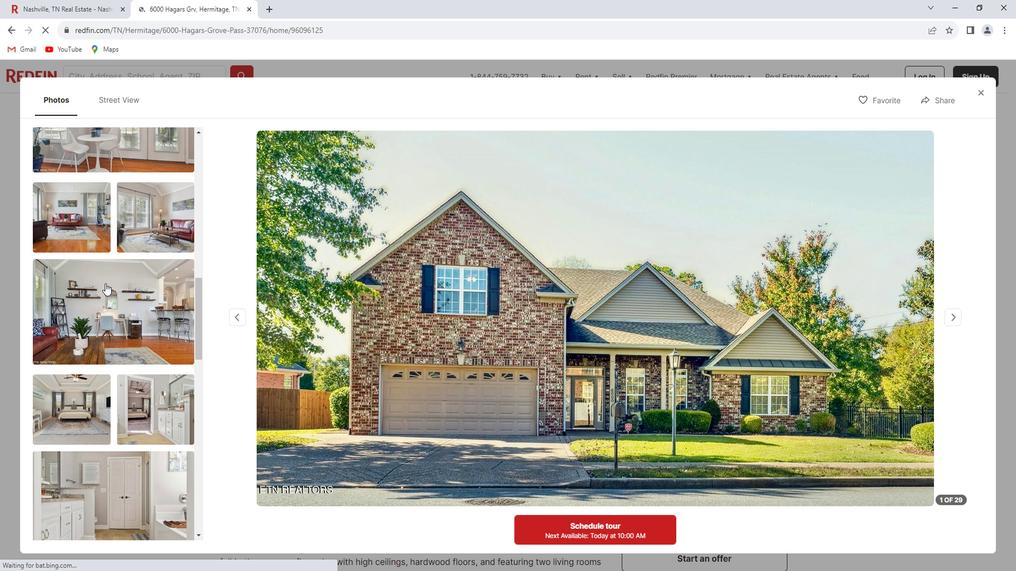 
Action: Mouse scrolled (119, 287) with delta (0, 0)
Screenshot: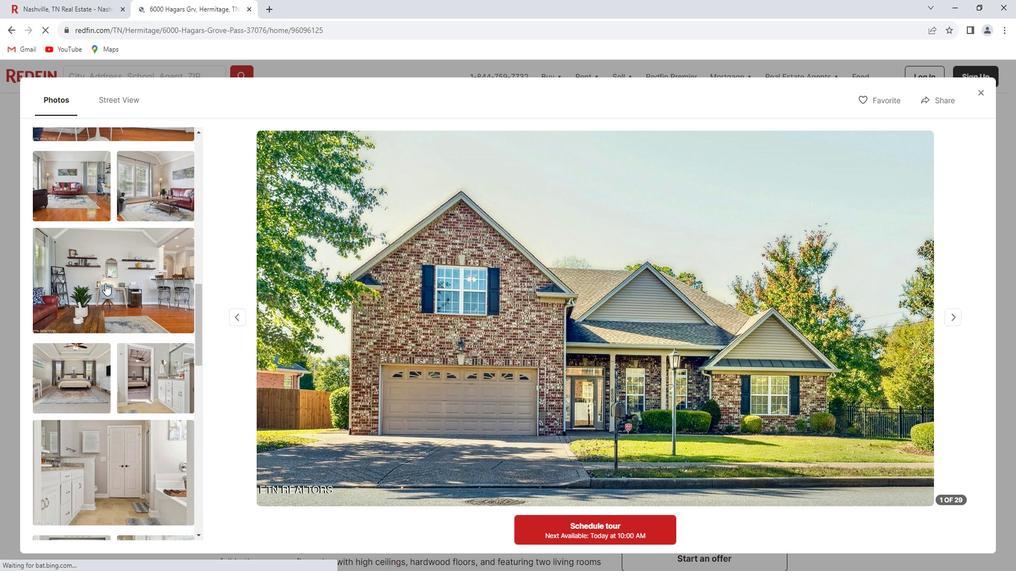 
Action: Mouse scrolled (119, 287) with delta (0, 0)
Screenshot: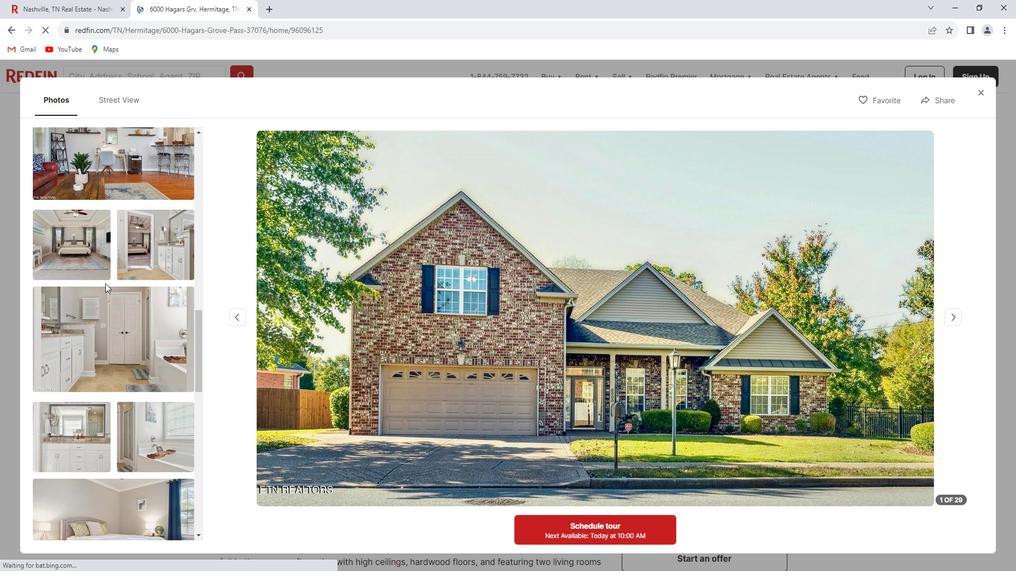 
Action: Mouse scrolled (119, 287) with delta (0, 0)
Screenshot: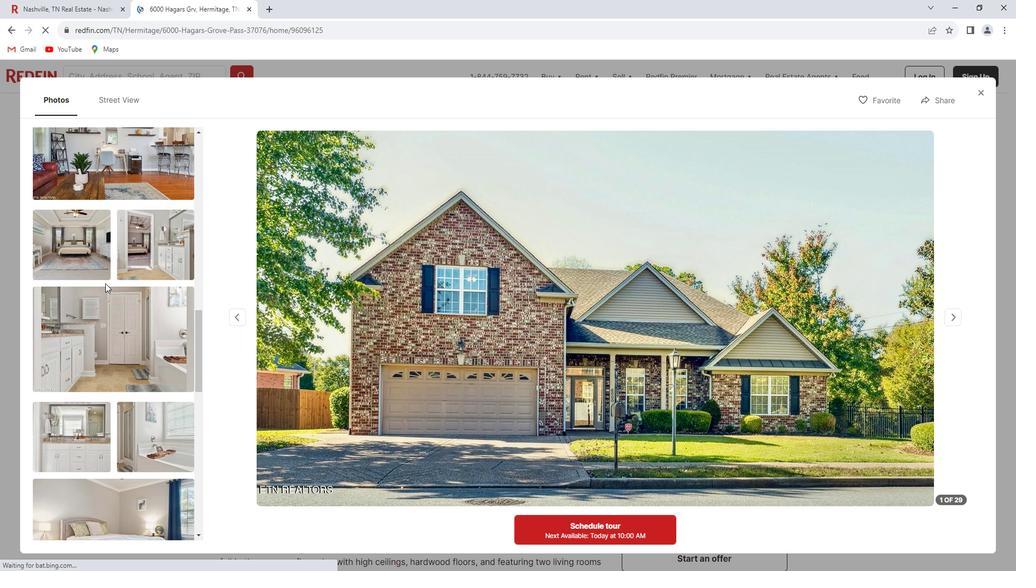 
Action: Mouse scrolled (119, 287) with delta (0, 0)
Screenshot: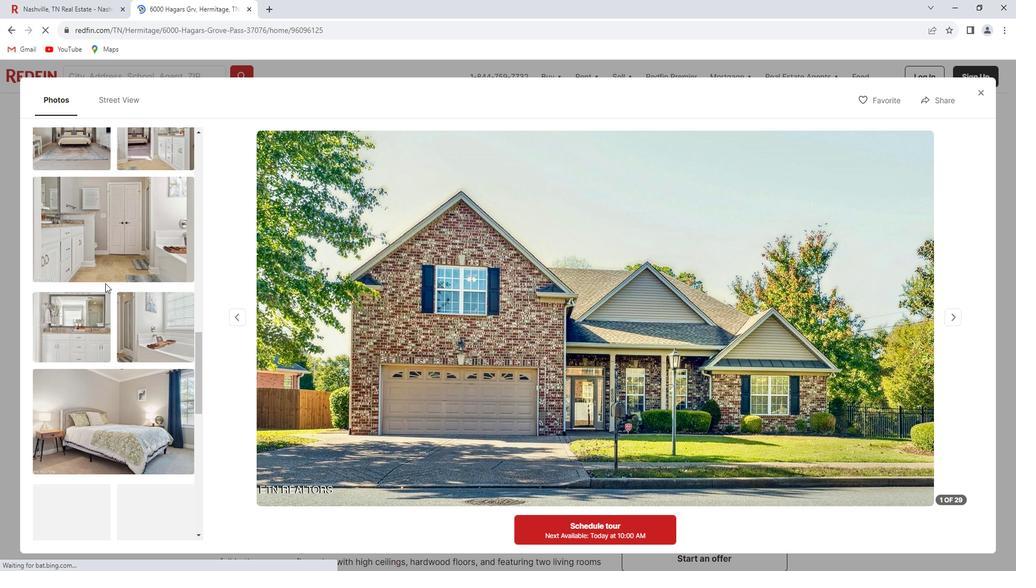 
Action: Mouse scrolled (119, 287) with delta (0, 0)
Screenshot: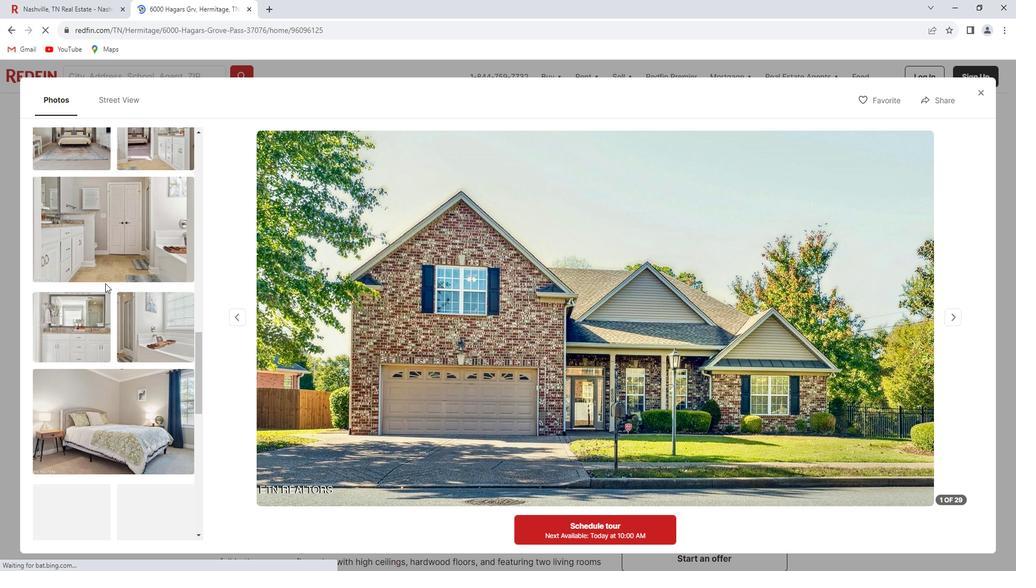
Action: Mouse scrolled (119, 287) with delta (0, 0)
Screenshot: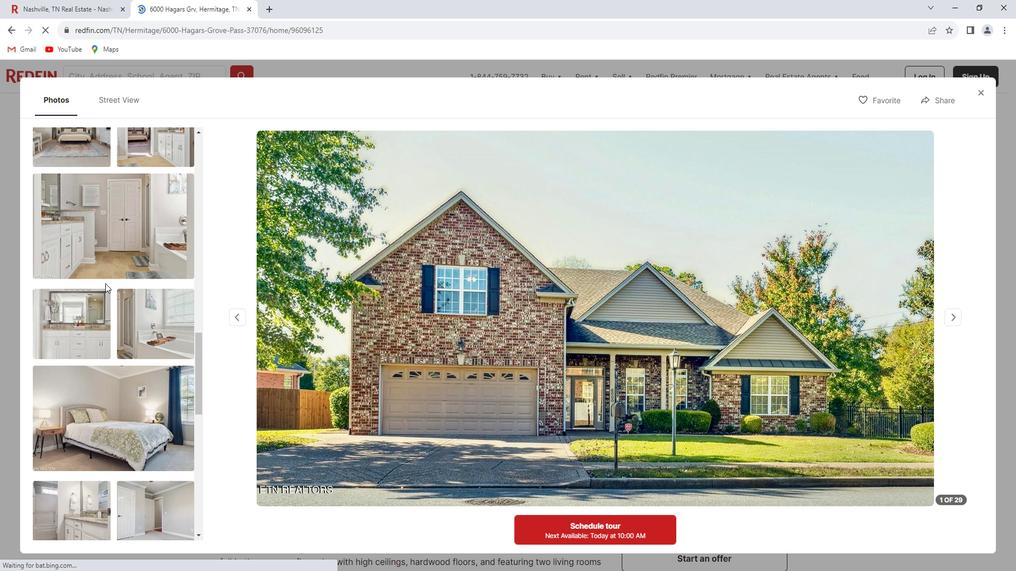 
Action: Mouse scrolled (119, 287) with delta (0, 0)
Screenshot: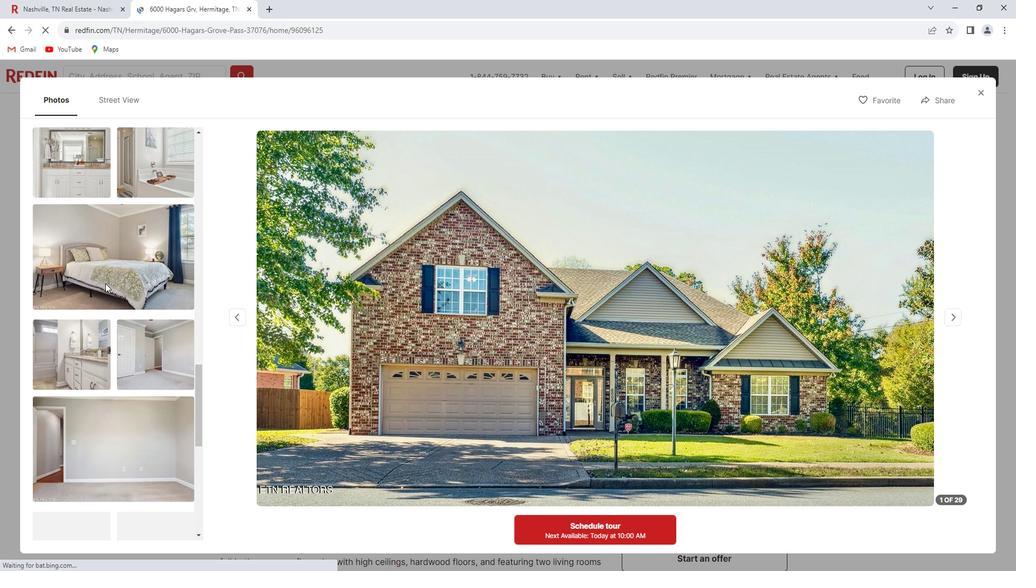 
Action: Mouse scrolled (119, 287) with delta (0, 0)
Screenshot: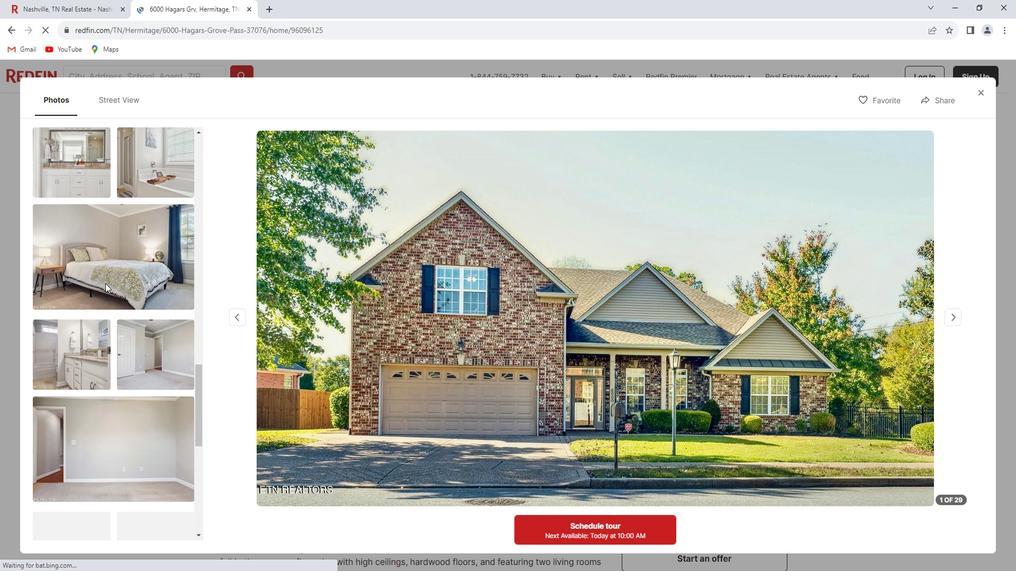 
Action: Mouse scrolled (119, 287) with delta (0, 0)
Screenshot: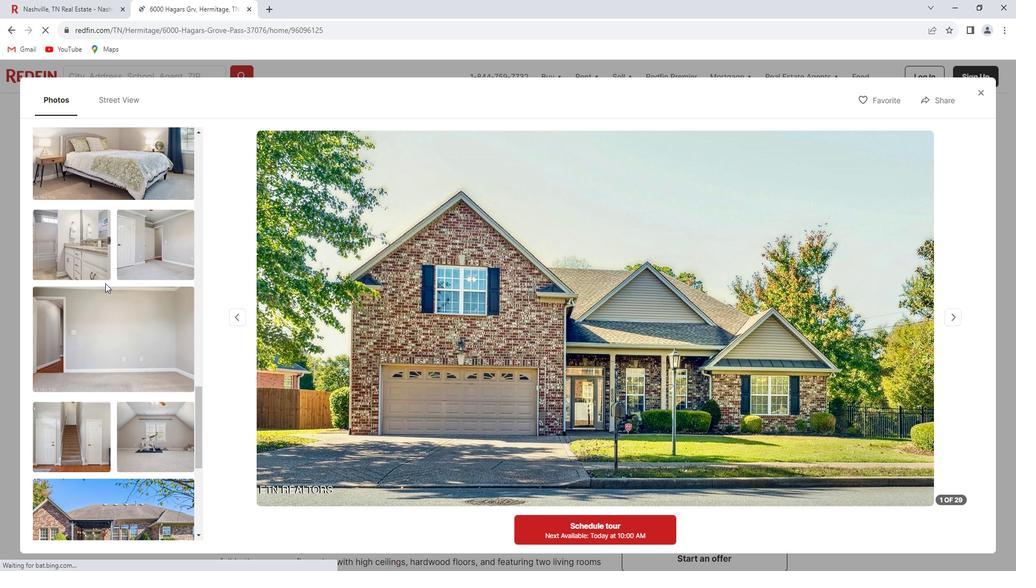 
Action: Mouse scrolled (119, 287) with delta (0, 0)
Screenshot: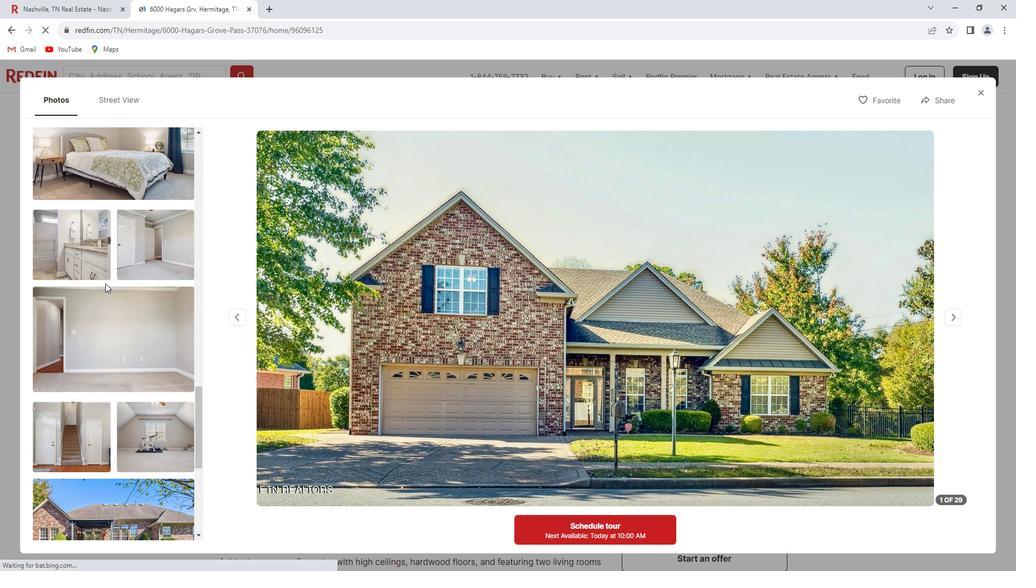 
Action: Mouse scrolled (119, 287) with delta (0, 0)
Screenshot: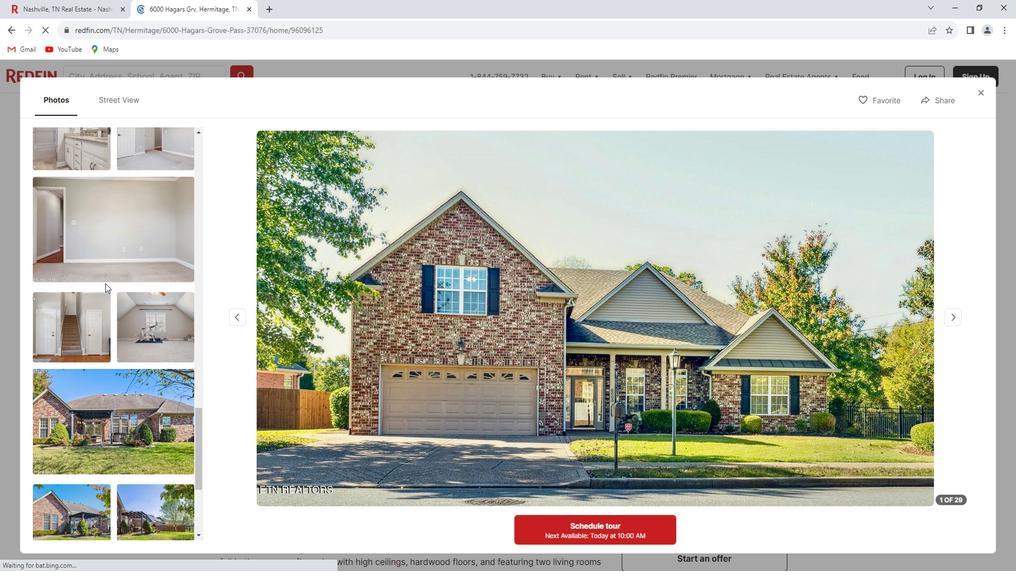 
Action: Mouse scrolled (119, 287) with delta (0, 0)
Screenshot: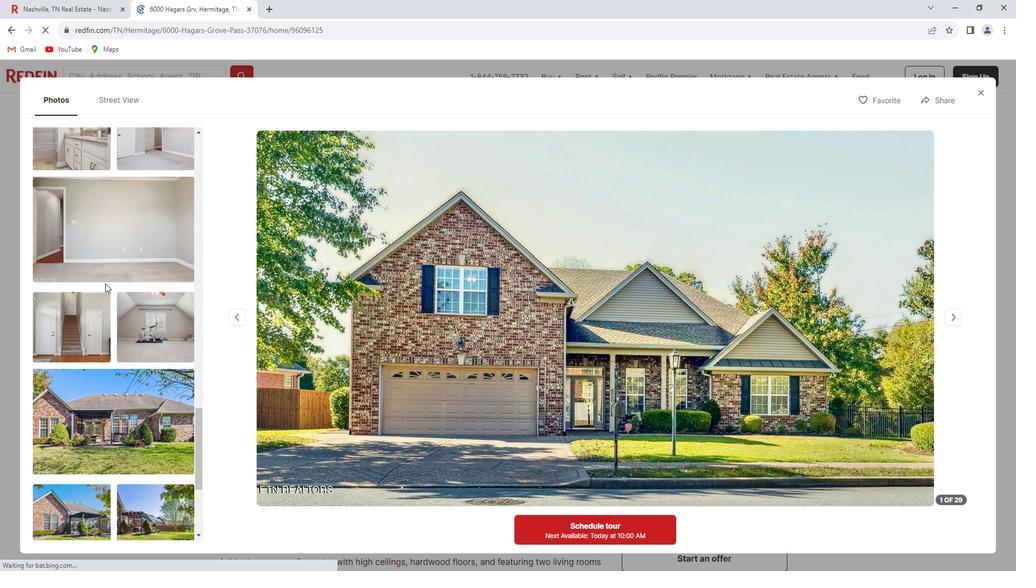 
Action: Mouse scrolled (119, 287) with delta (0, 0)
Screenshot: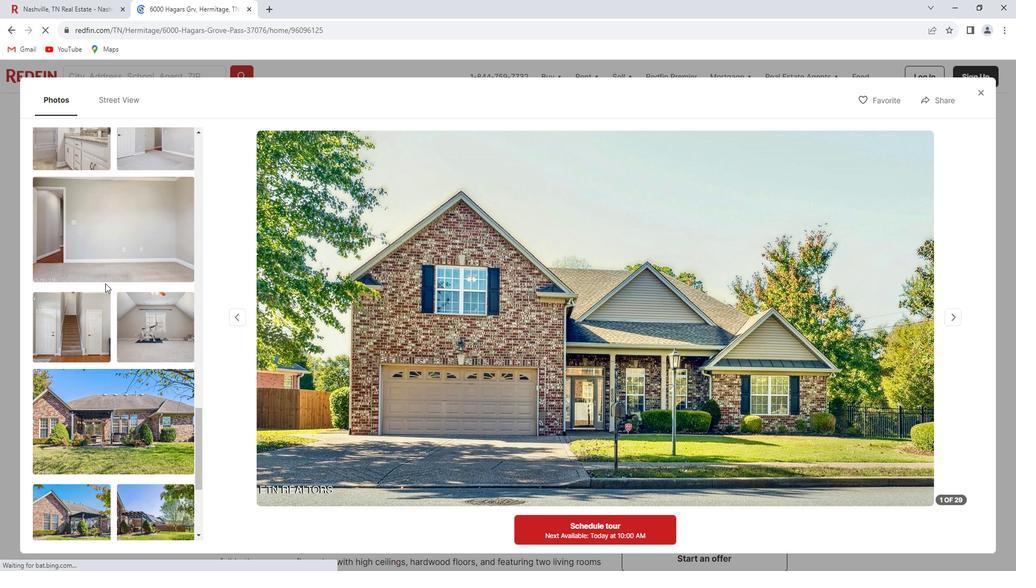 
Action: Mouse scrolled (119, 287) with delta (0, 0)
Screenshot: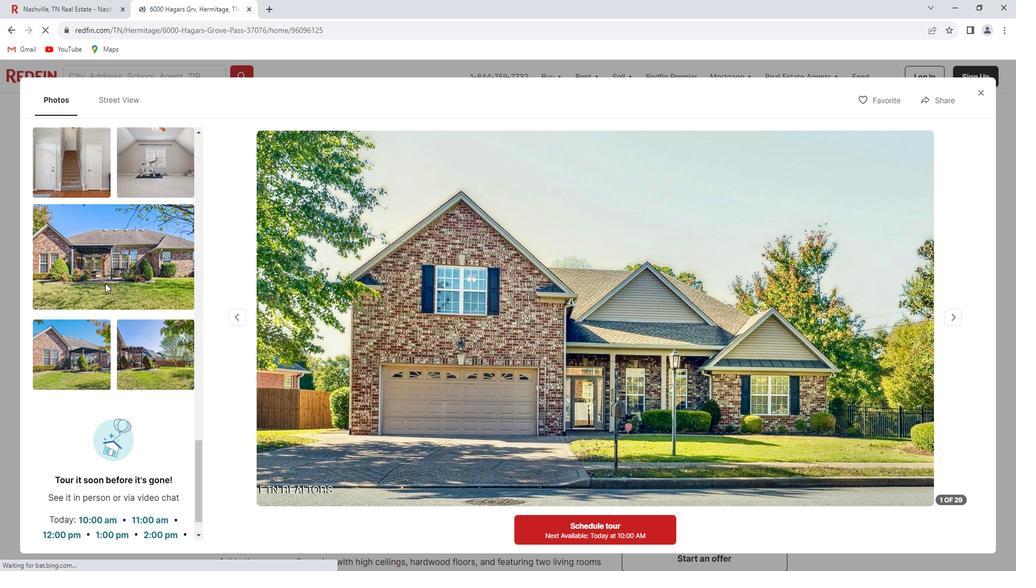 
Action: Mouse scrolled (119, 287) with delta (0, 0)
Screenshot: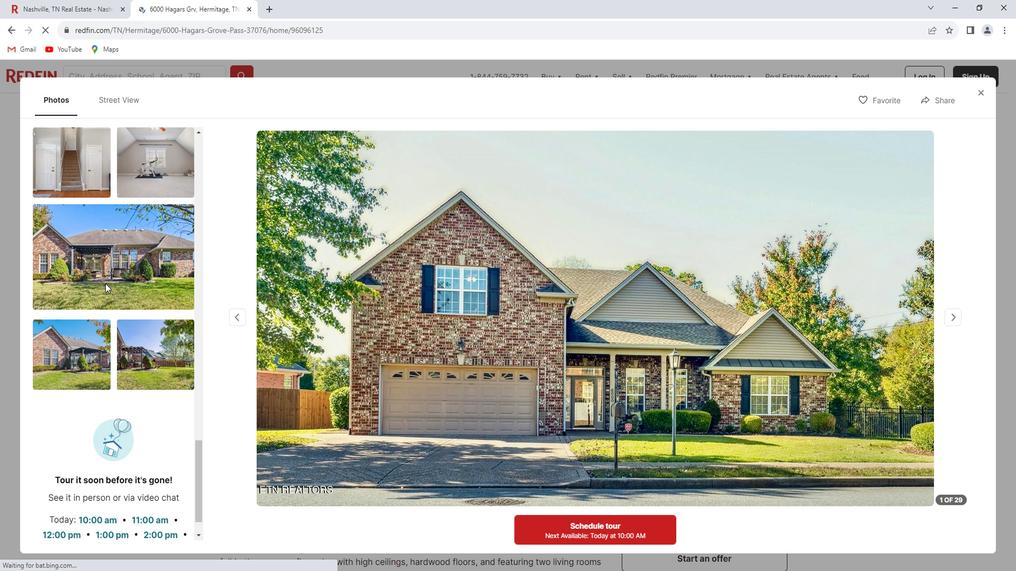 
Action: Mouse scrolled (119, 287) with delta (0, 0)
Screenshot: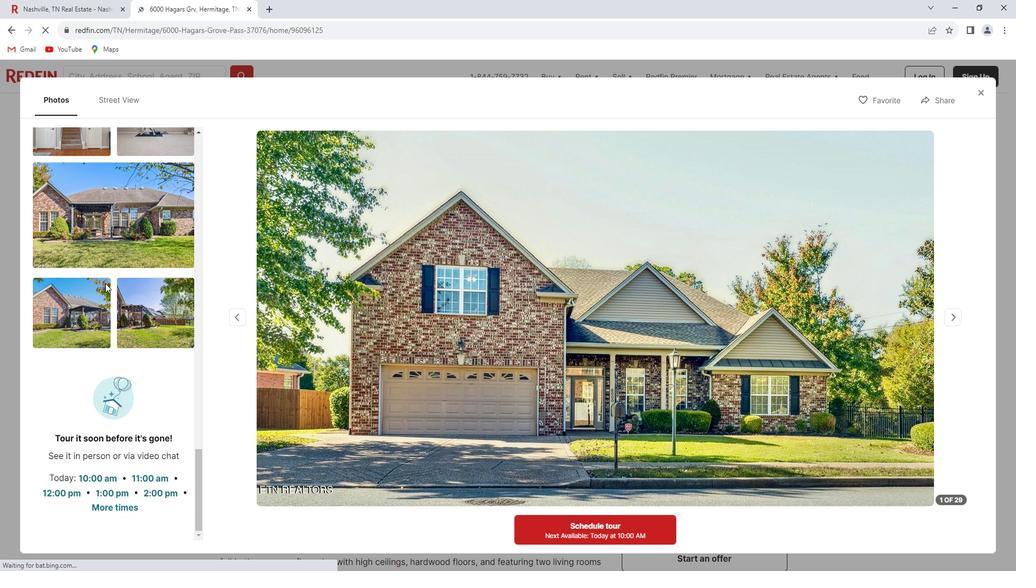 
Action: Mouse scrolled (119, 287) with delta (0, 0)
Screenshot: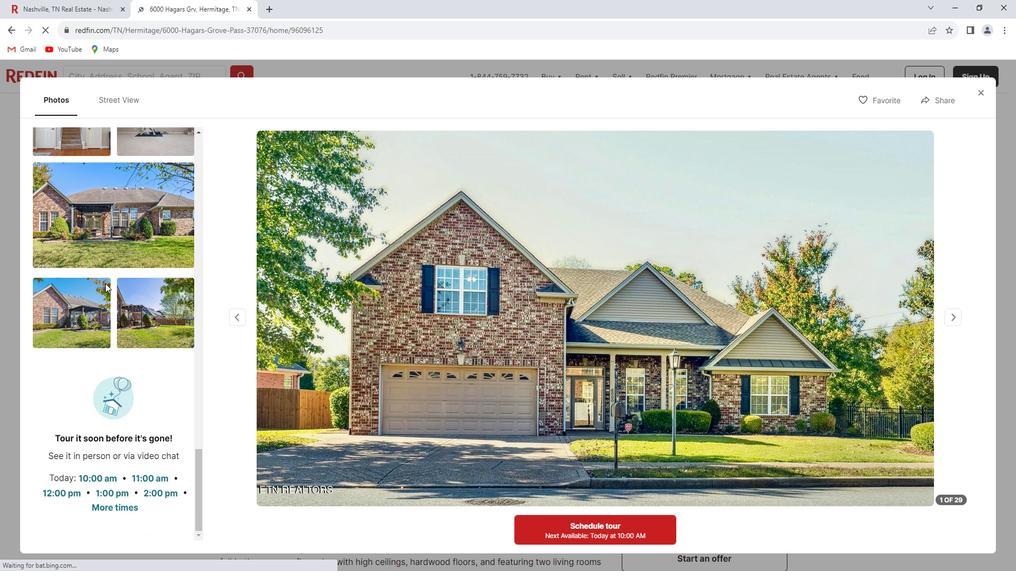 
Action: Mouse scrolled (119, 287) with delta (0, 0)
Screenshot: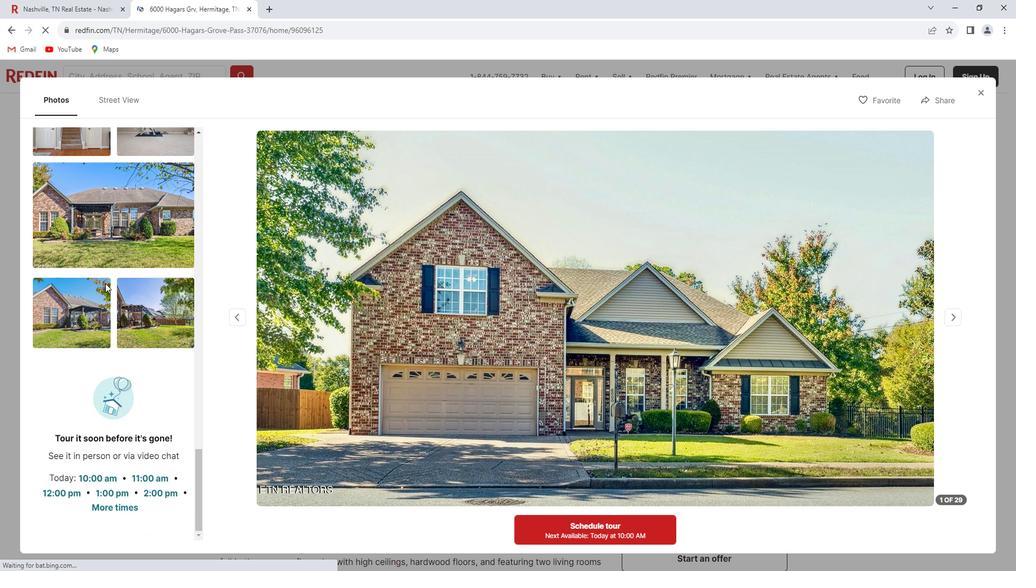 
Action: Mouse moved to (997, 108)
Screenshot: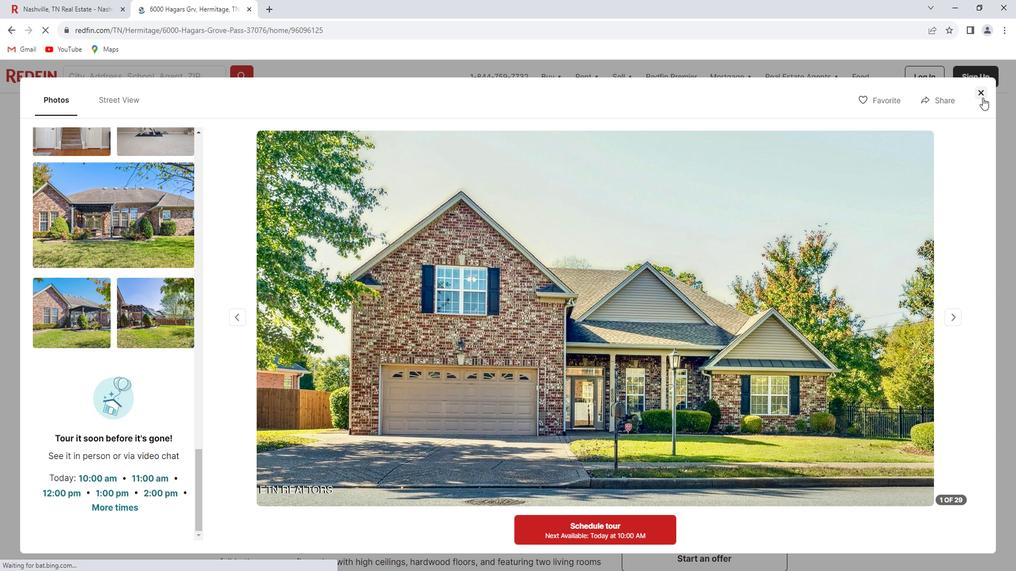 
Action: Mouse pressed left at (997, 108)
Screenshot: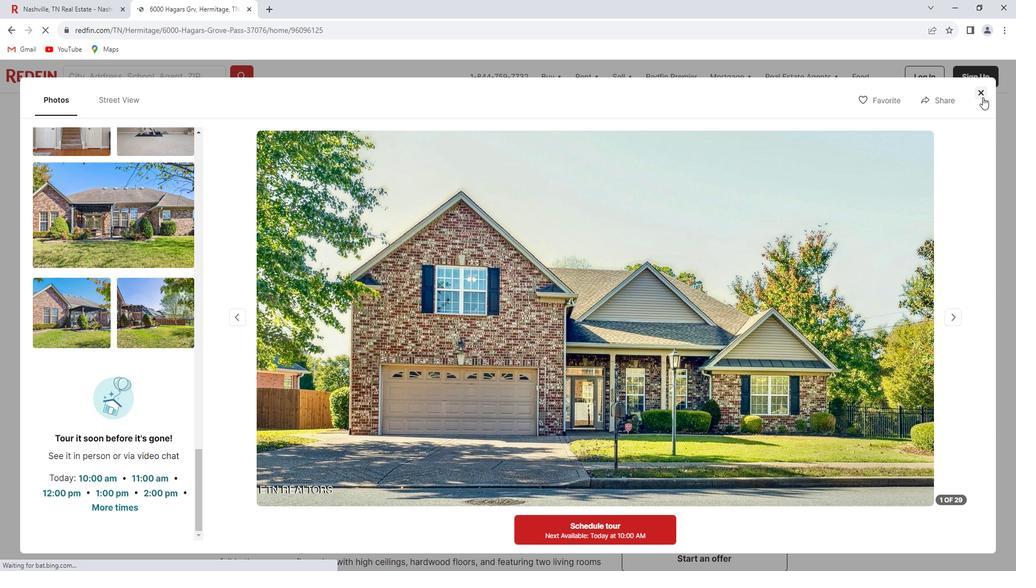 
Action: Mouse moved to (359, 313)
Screenshot: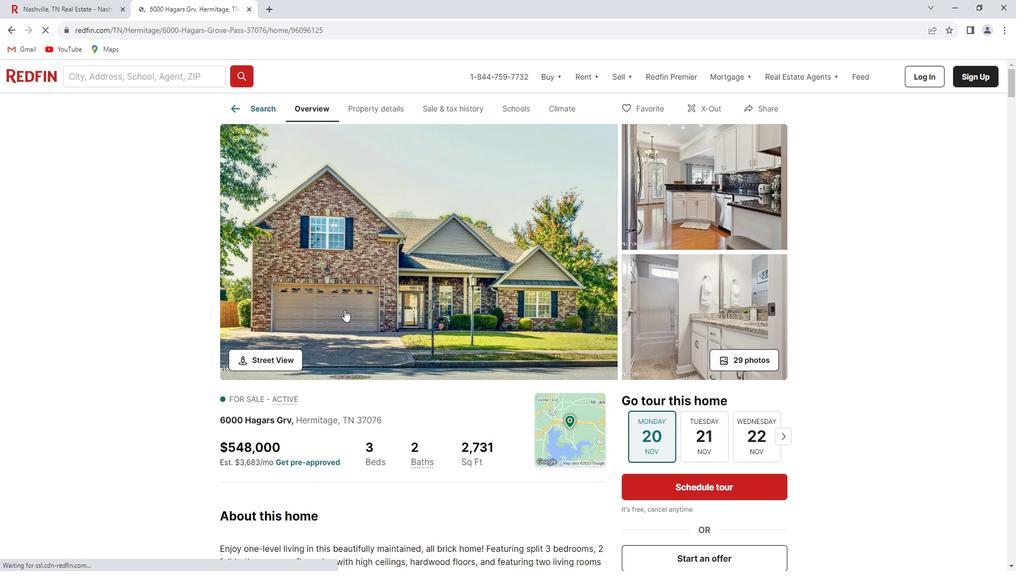 
Action: Mouse scrolled (359, 313) with delta (0, 0)
Screenshot: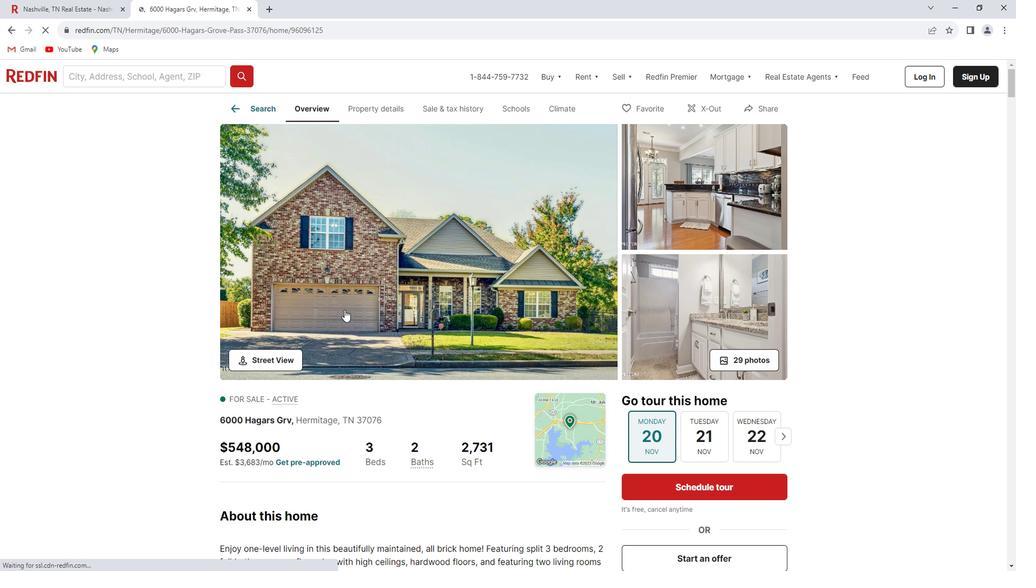 
Action: Mouse scrolled (359, 313) with delta (0, 0)
Screenshot: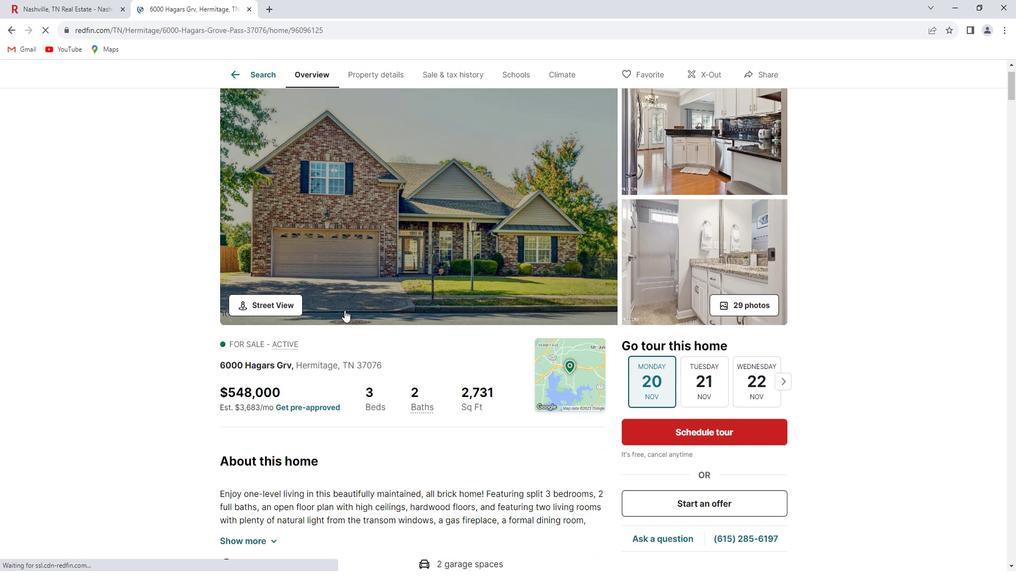 
Action: Mouse scrolled (359, 313) with delta (0, 0)
Screenshot: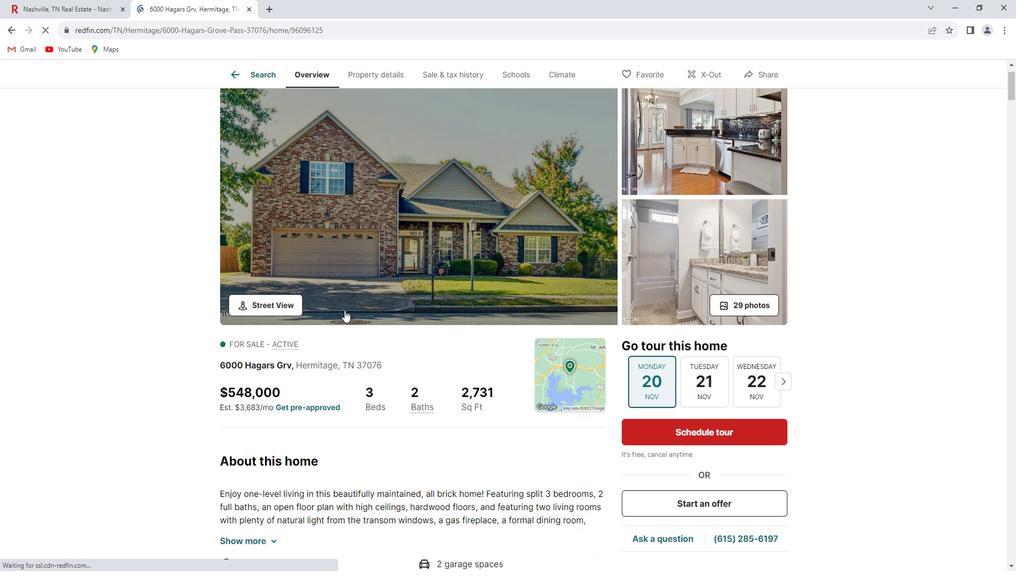 
Action: Mouse scrolled (359, 313) with delta (0, 0)
Screenshot: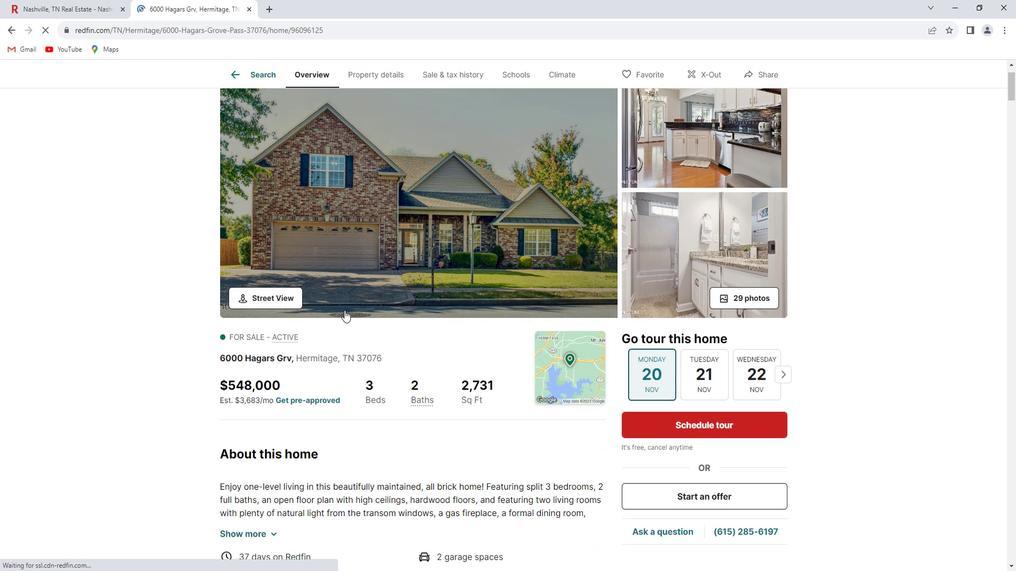
Action: Mouse scrolled (359, 313) with delta (0, 0)
Screenshot: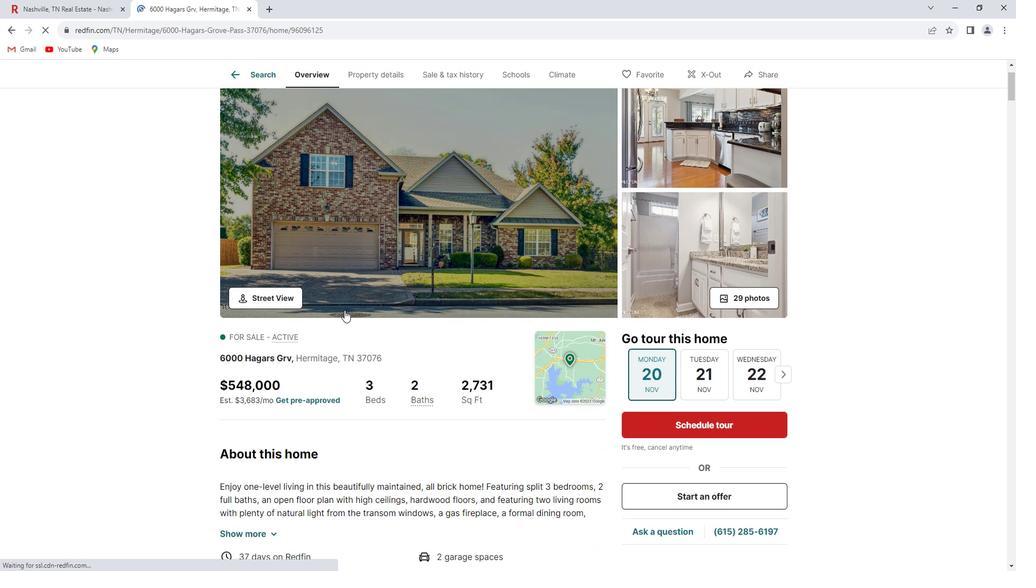 
Action: Mouse moved to (288, 320)
Screenshot: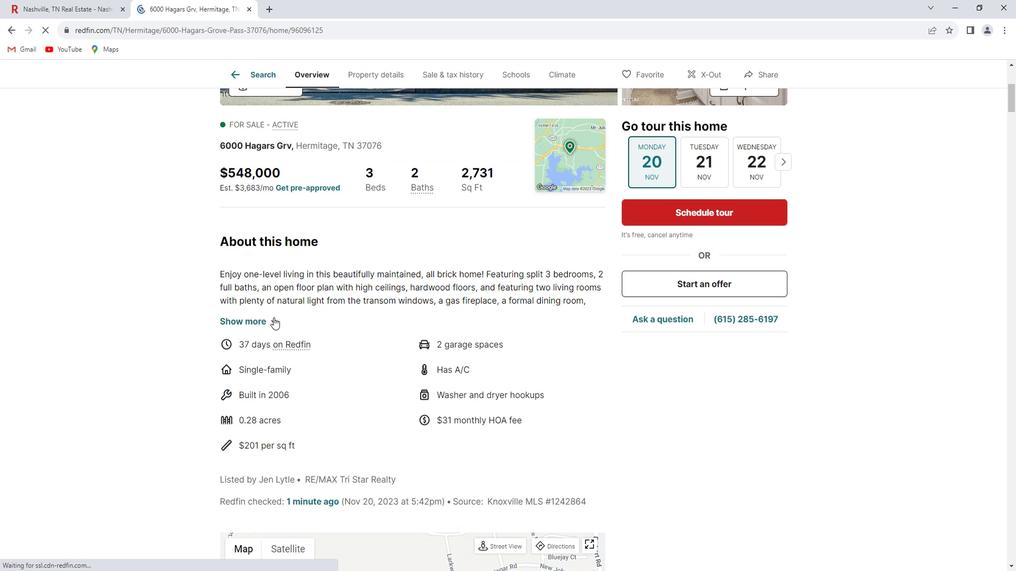 
Action: Mouse pressed left at (288, 320)
Screenshot: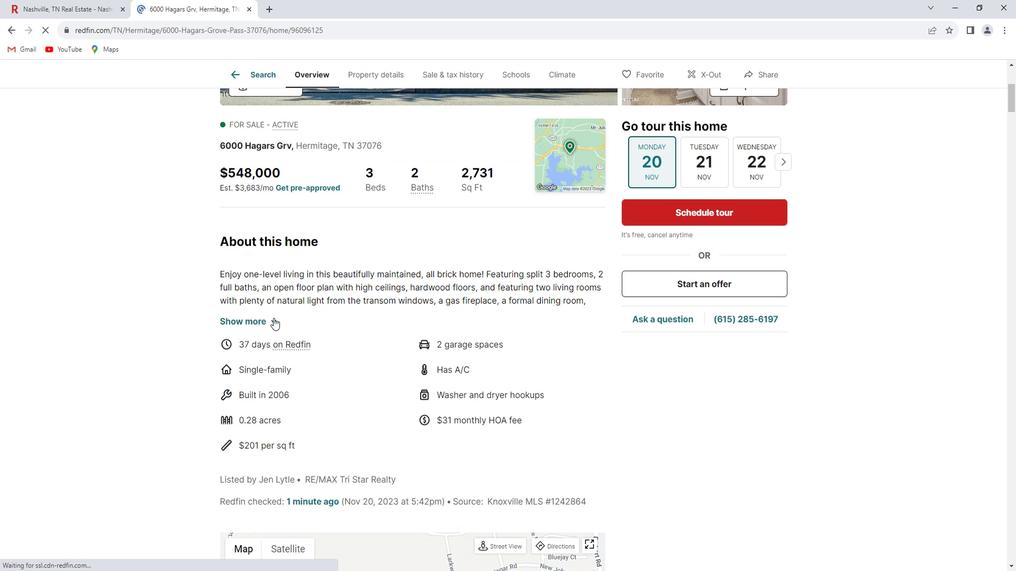 
Action: Mouse moved to (312, 319)
Screenshot: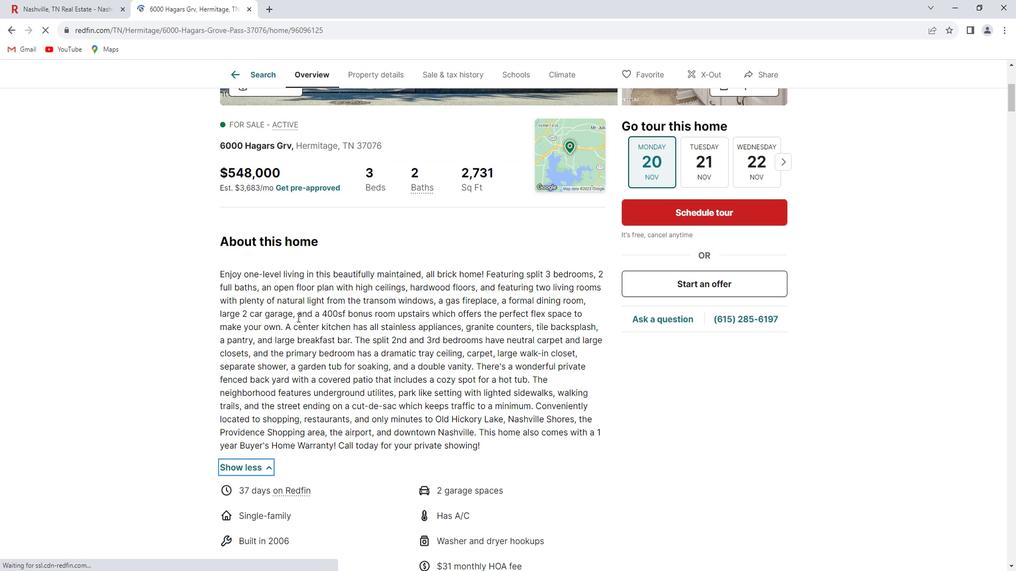 
Action: Mouse scrolled (312, 319) with delta (0, 0)
Screenshot: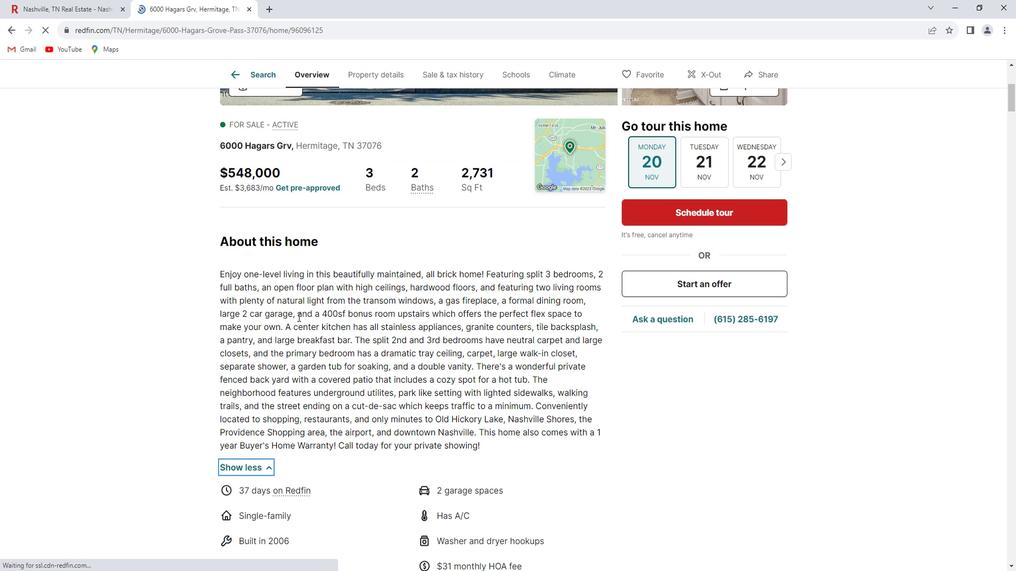 
Action: Mouse scrolled (312, 319) with delta (0, 0)
Screenshot: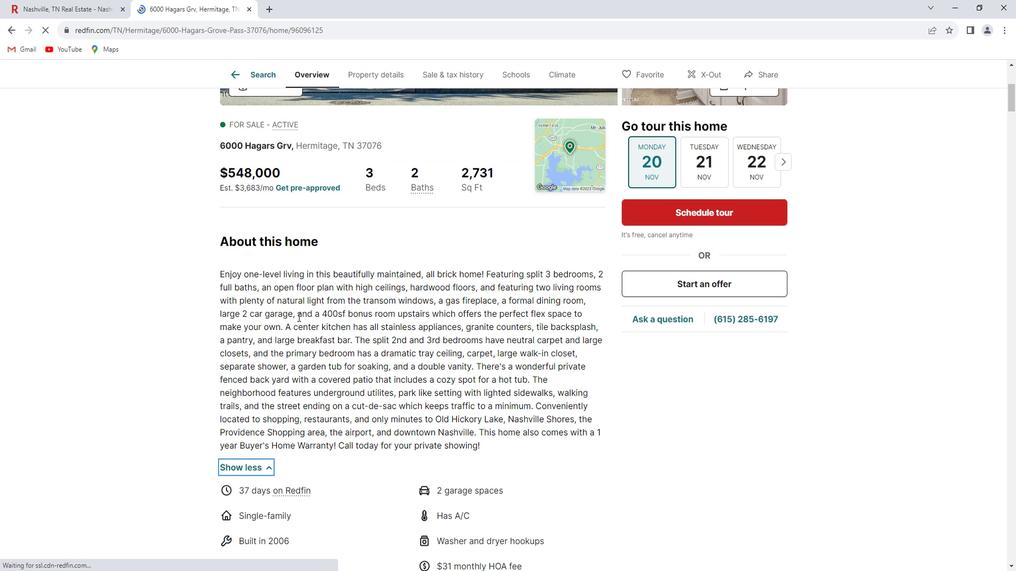 
Action: Mouse scrolled (312, 319) with delta (0, 0)
Screenshot: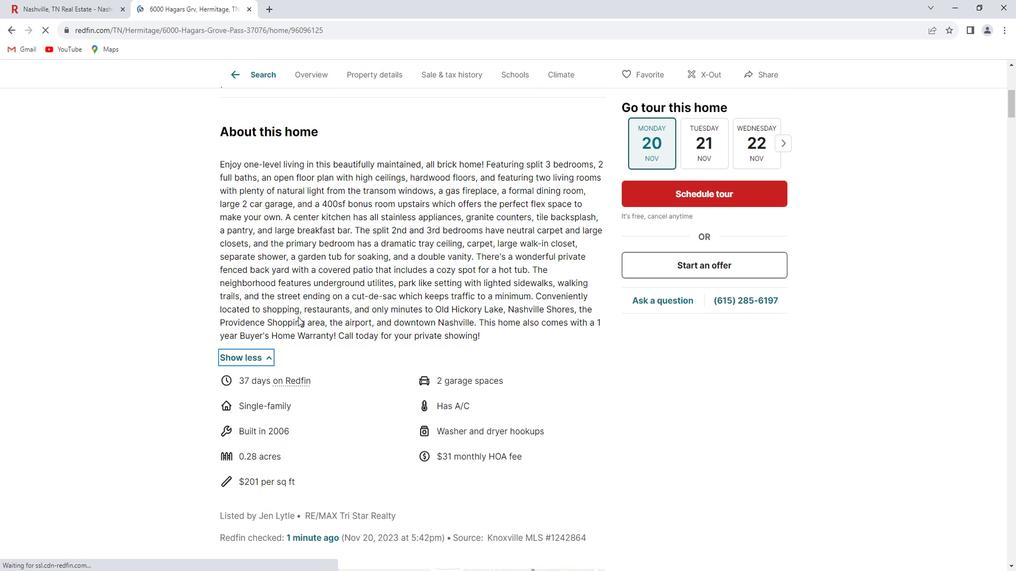 
Action: Mouse scrolled (312, 319) with delta (0, 0)
Screenshot: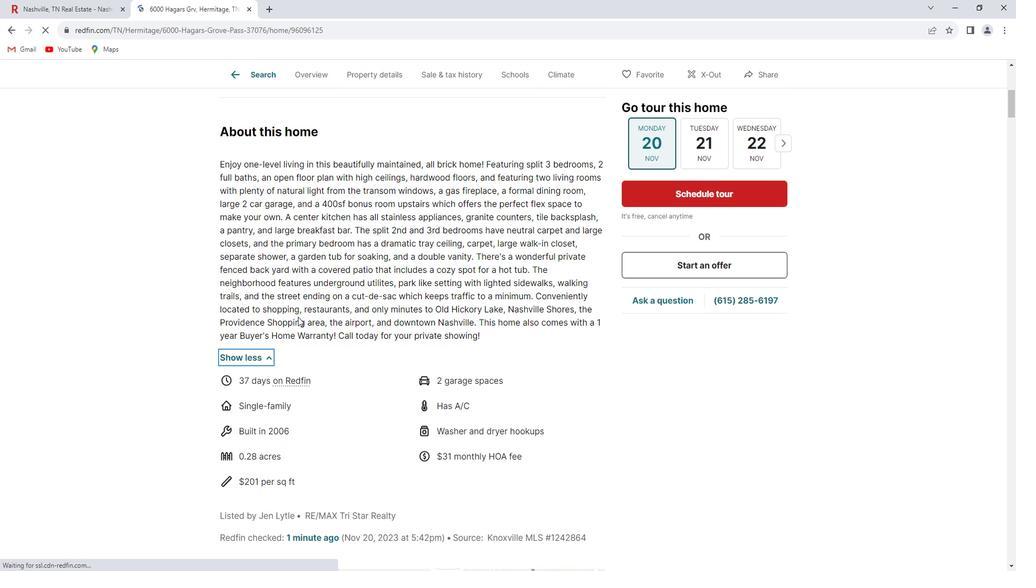 
Action: Mouse scrolled (312, 319) with delta (0, 0)
Screenshot: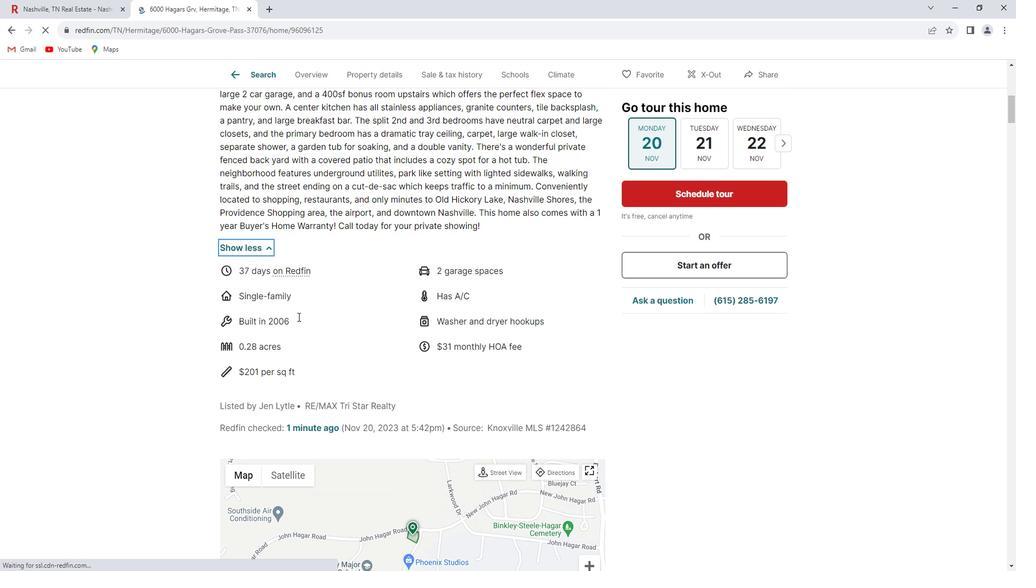 
Action: Mouse scrolled (312, 319) with delta (0, 0)
Screenshot: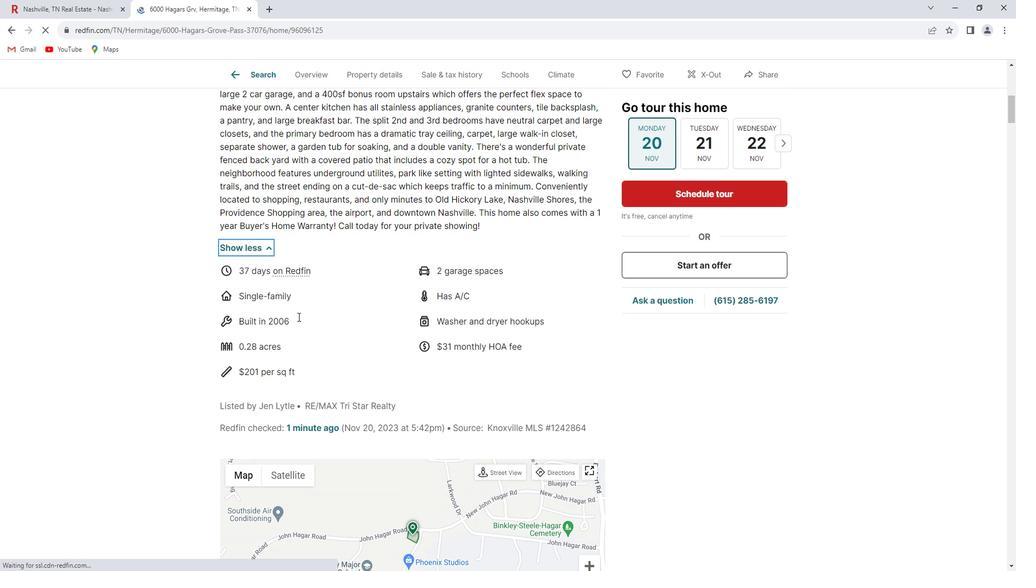 
Action: Mouse scrolled (312, 319) with delta (0, 0)
Screenshot: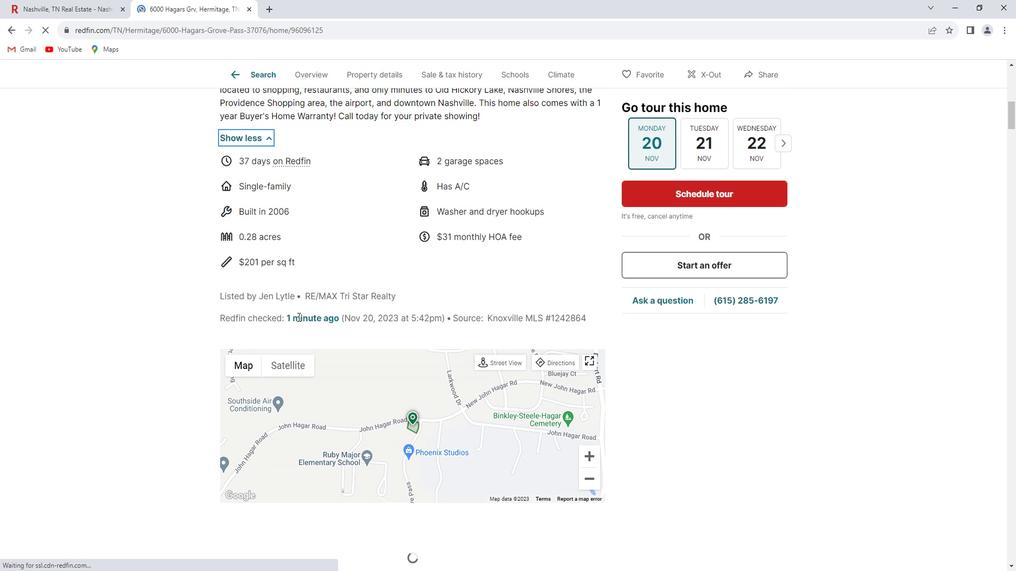 
Action: Mouse scrolled (312, 319) with delta (0, 0)
Screenshot: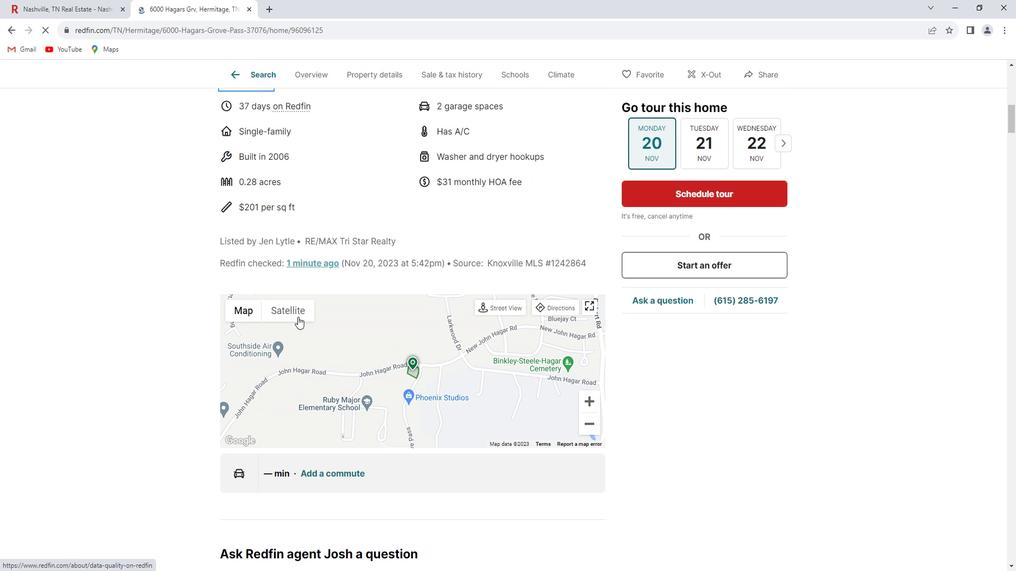 
Action: Mouse scrolled (312, 319) with delta (0, 0)
Screenshot: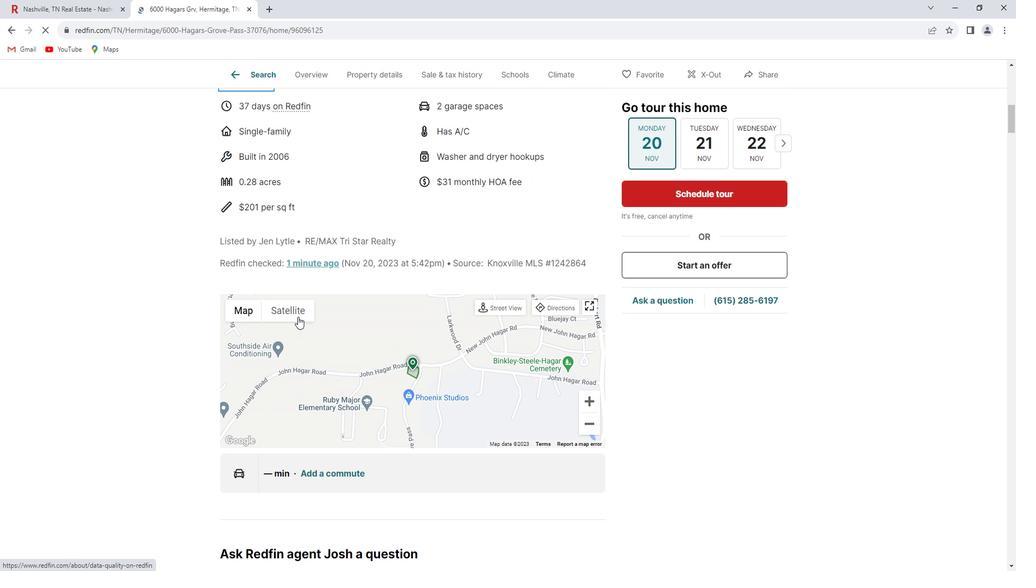 
Action: Mouse scrolled (312, 319) with delta (0, 0)
Screenshot: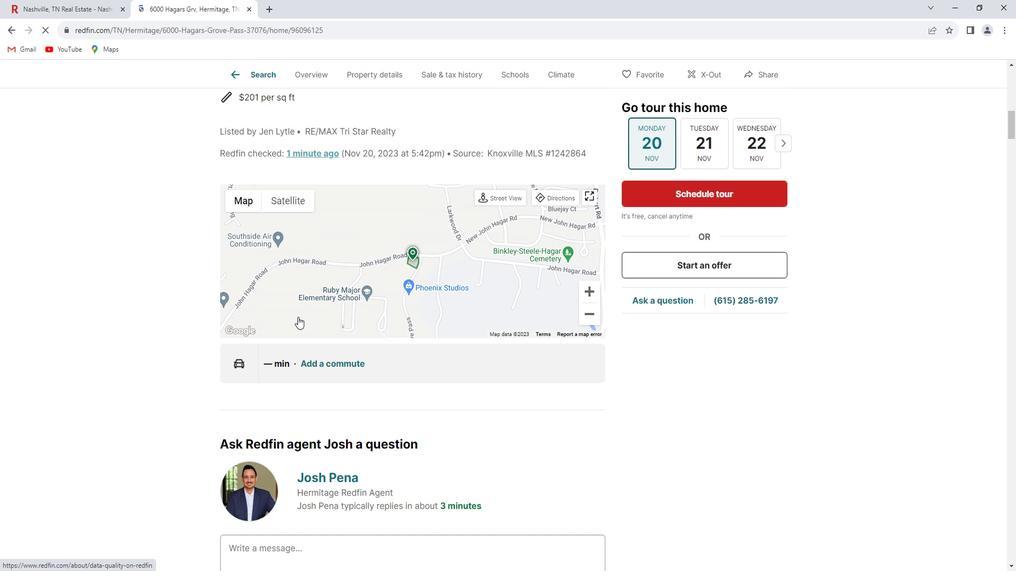 
Action: Mouse scrolled (312, 319) with delta (0, 0)
Screenshot: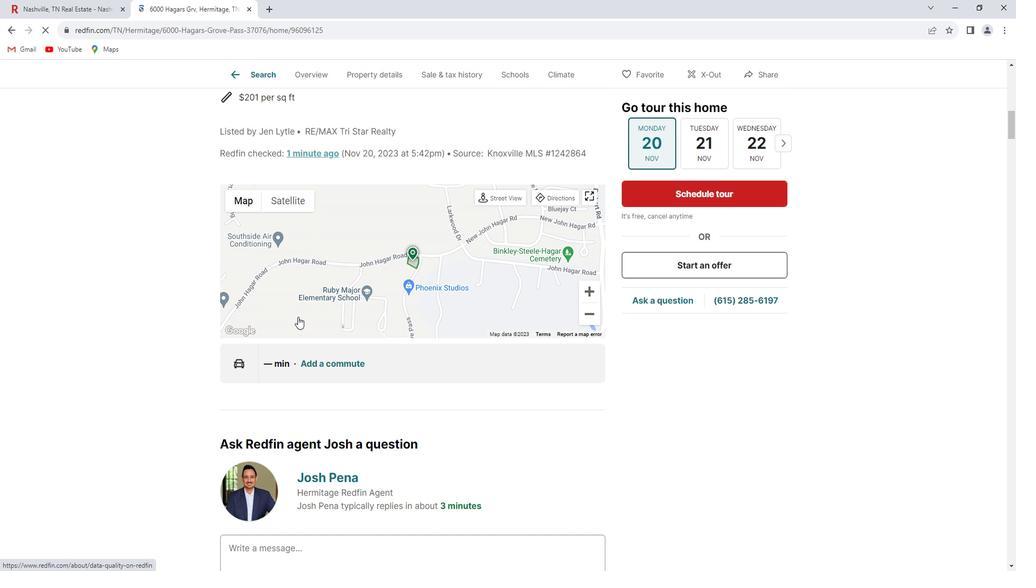
Action: Mouse scrolled (312, 319) with delta (0, 0)
Screenshot: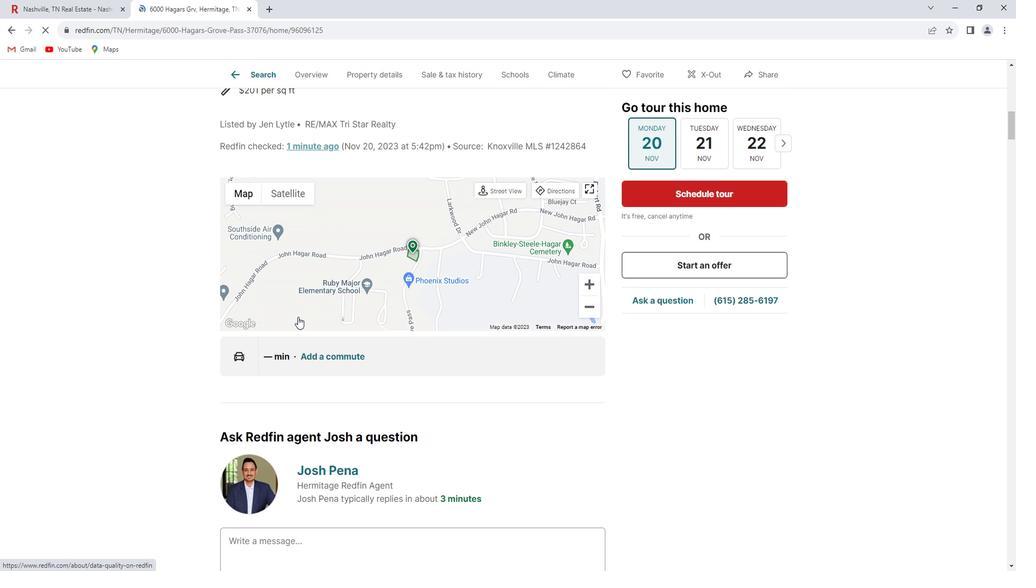 
Action: Mouse scrolled (312, 319) with delta (0, 0)
Screenshot: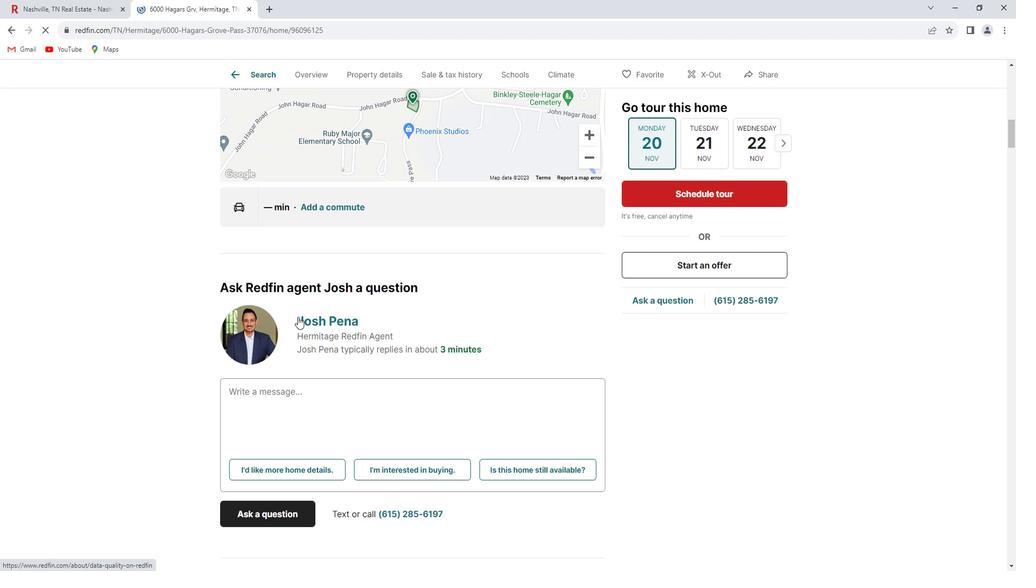 
Action: Mouse scrolled (312, 319) with delta (0, 0)
Screenshot: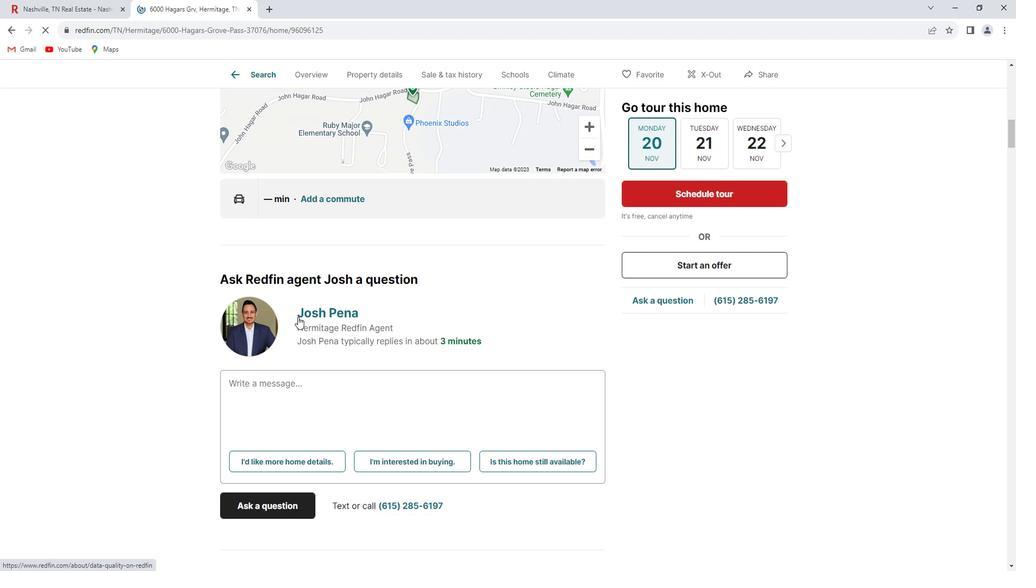 
Action: Mouse scrolled (312, 319) with delta (0, 0)
Screenshot: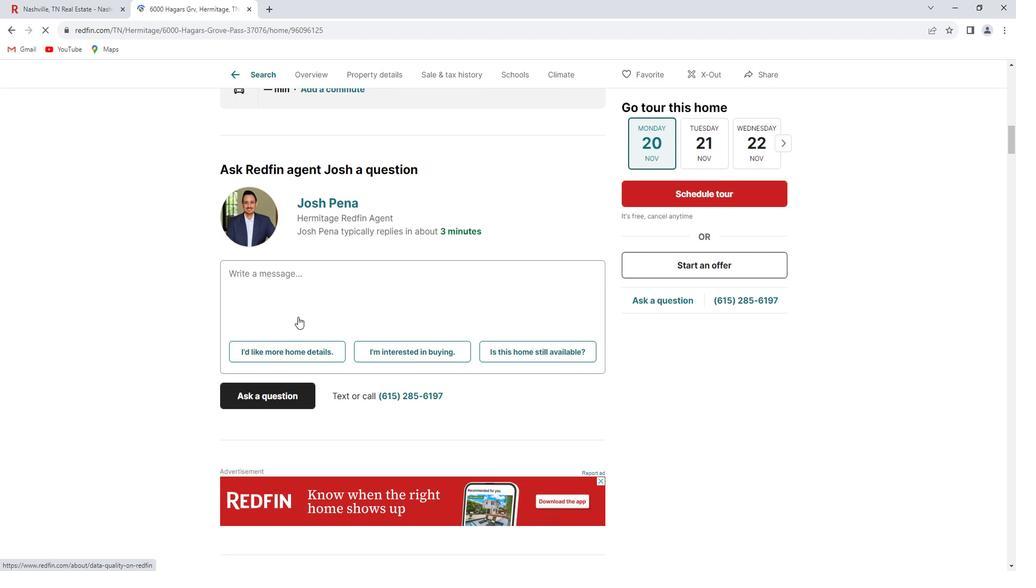 
Action: Mouse scrolled (312, 319) with delta (0, 0)
Screenshot: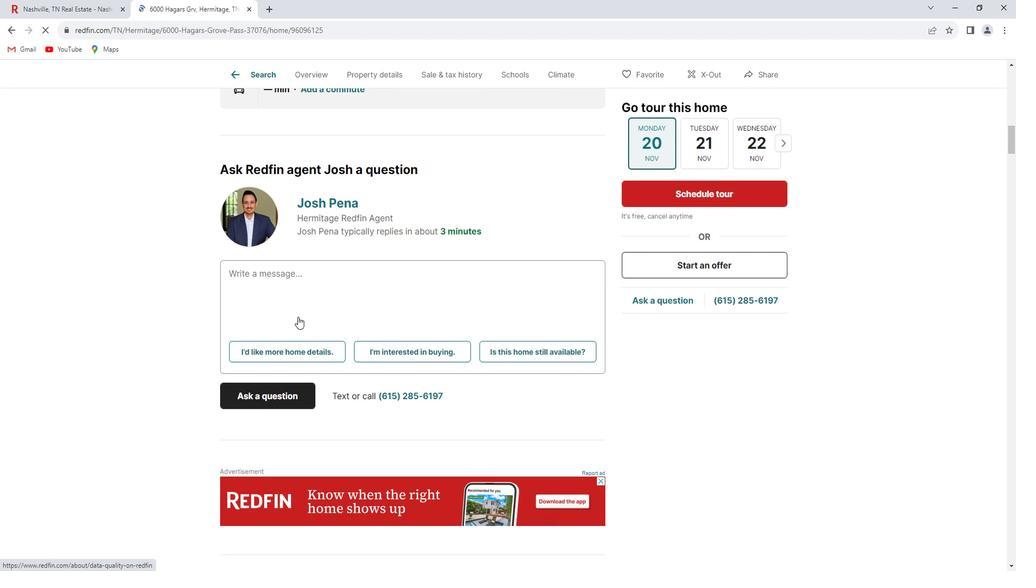 
Action: Mouse scrolled (312, 319) with delta (0, 0)
Screenshot: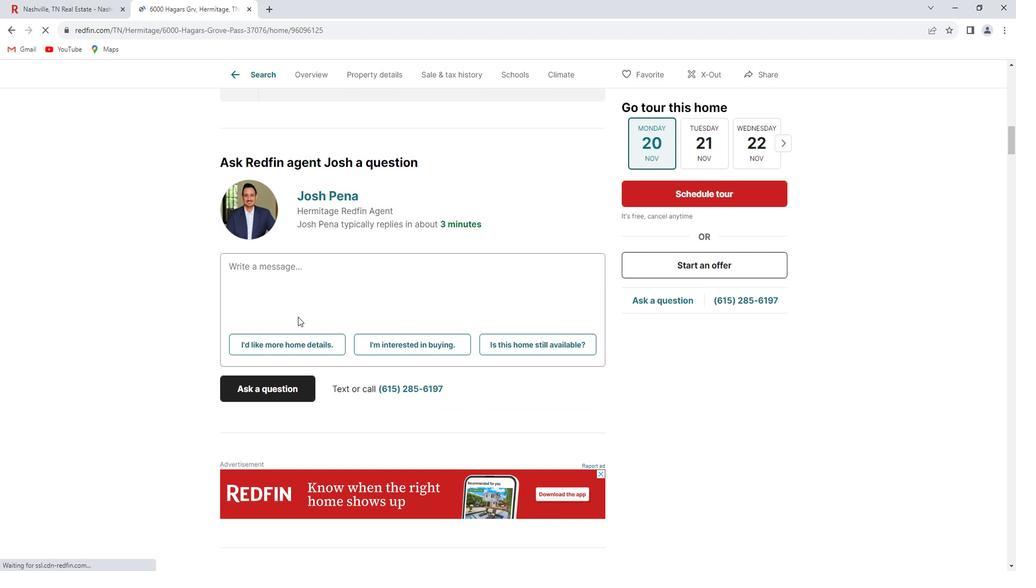 
Action: Mouse scrolled (312, 319) with delta (0, 0)
Screenshot: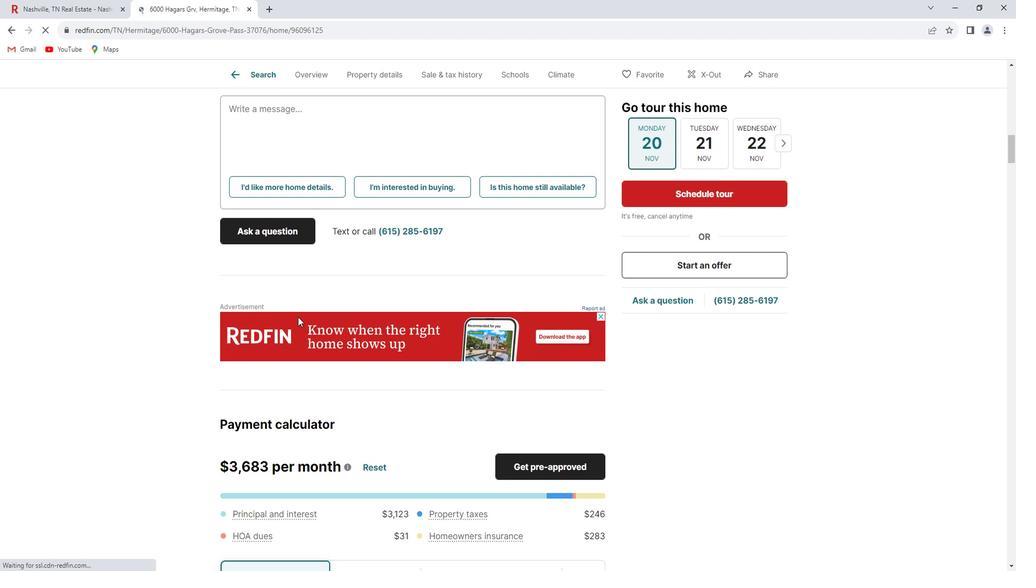 
Action: Mouse scrolled (312, 319) with delta (0, 0)
Screenshot: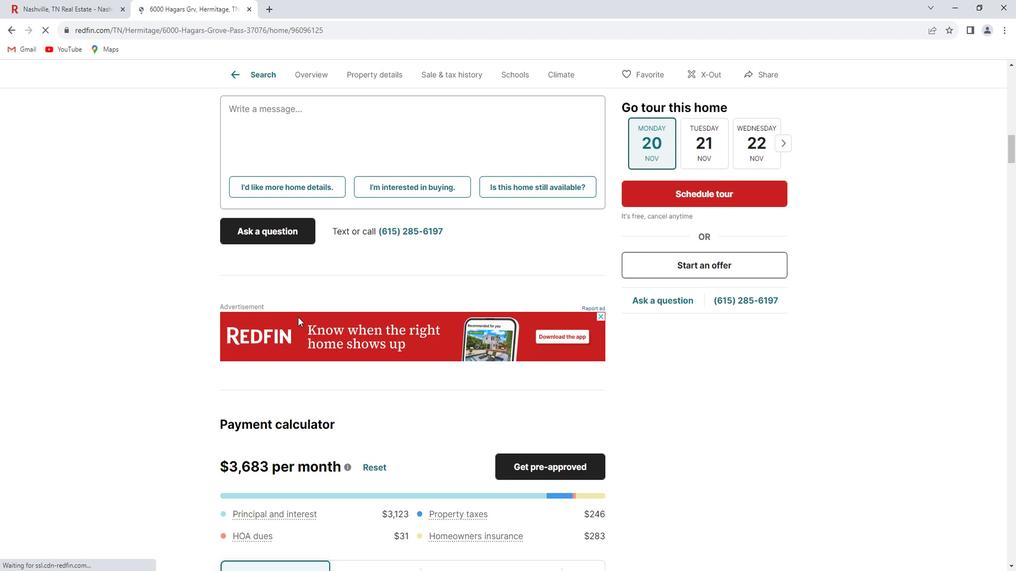 
Action: Mouse scrolled (312, 319) with delta (0, 0)
Screenshot: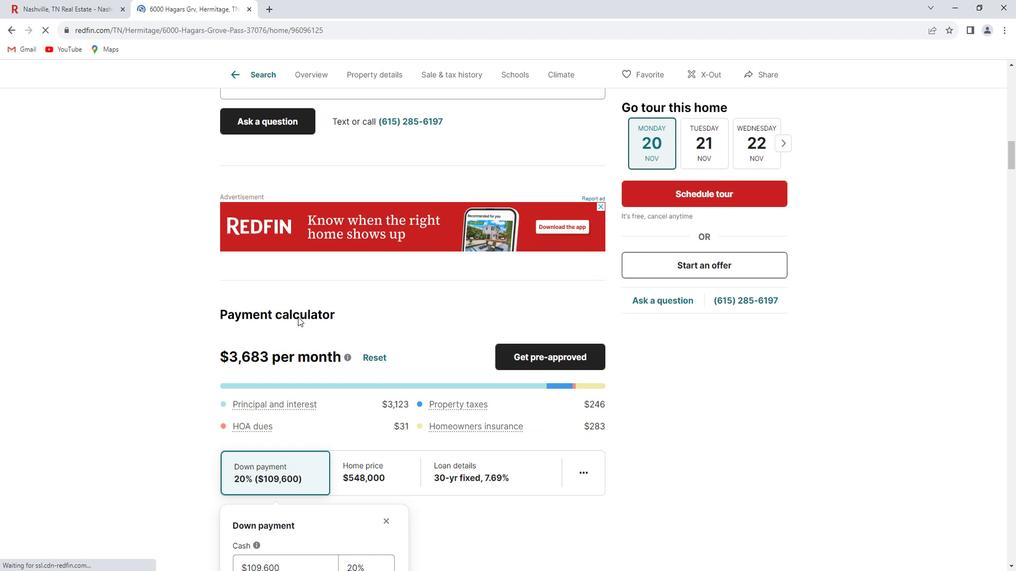 
Action: Mouse scrolled (312, 319) with delta (0, 0)
Screenshot: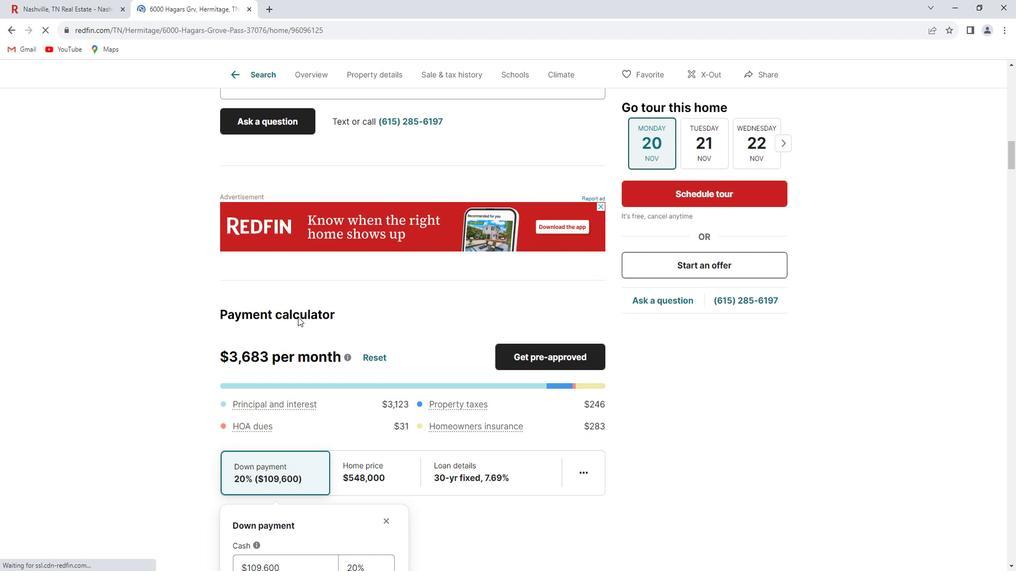 
Action: Mouse scrolled (312, 319) with delta (0, 0)
Screenshot: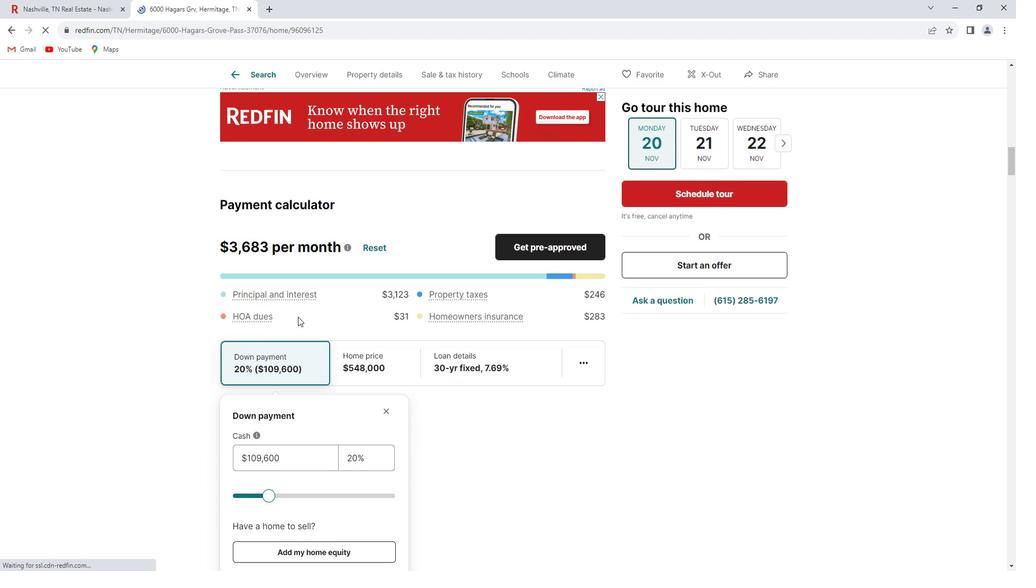 
Action: Mouse scrolled (312, 319) with delta (0, 0)
Screenshot: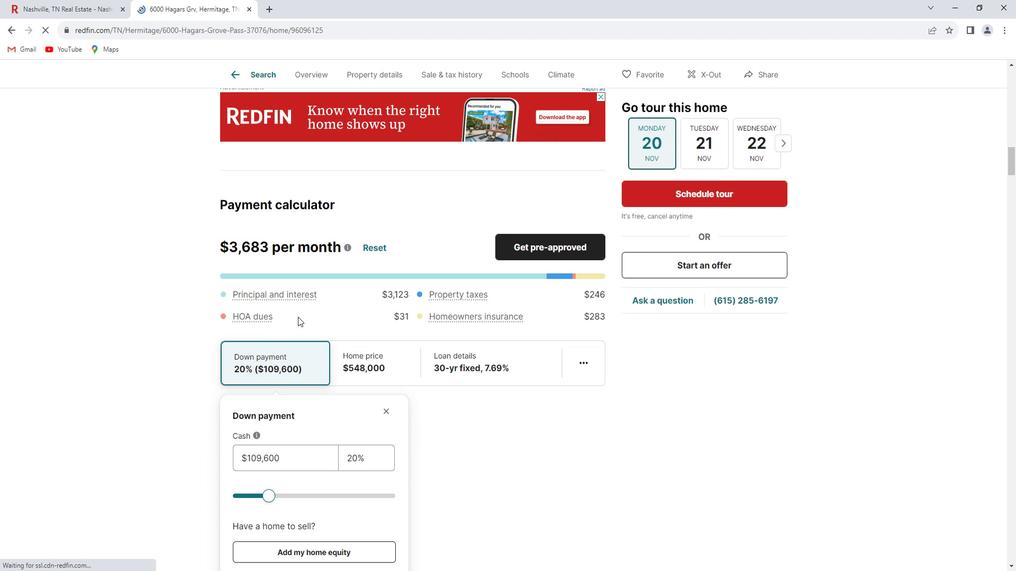 
Action: Mouse scrolled (312, 319) with delta (0, 0)
Screenshot: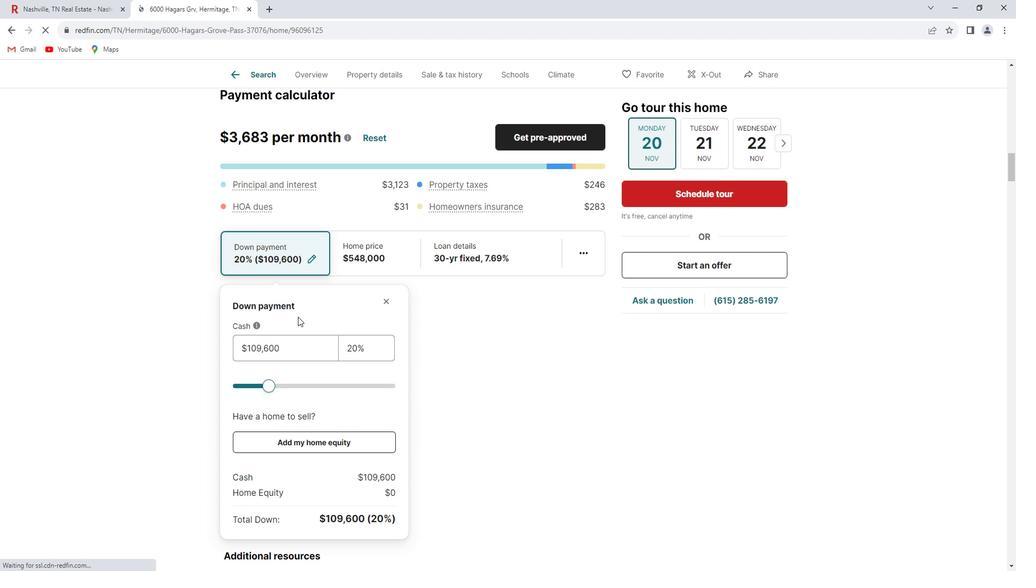 
Action: Mouse scrolled (312, 319) with delta (0, 0)
Screenshot: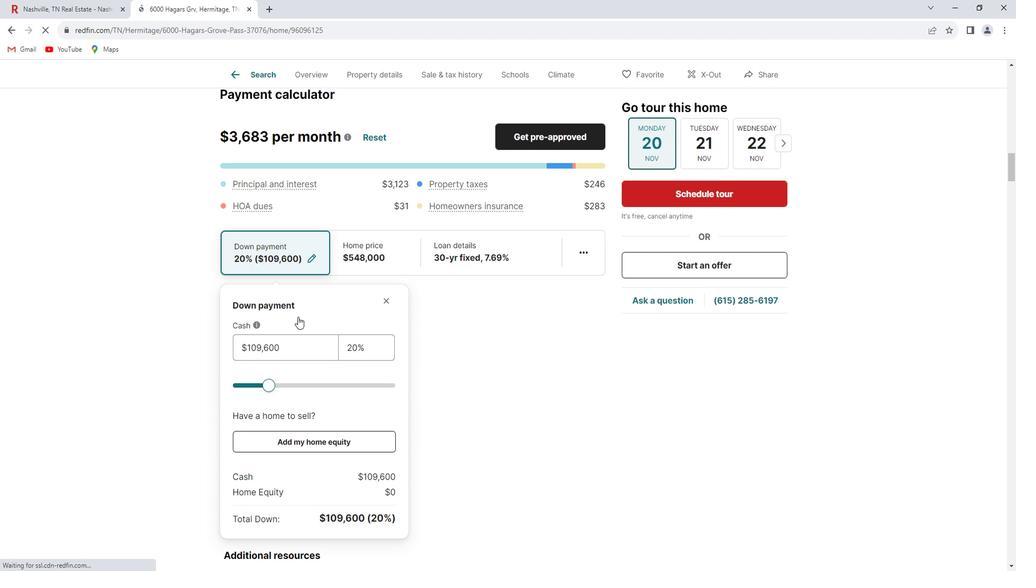 
Action: Mouse scrolled (312, 319) with delta (0, 0)
Screenshot: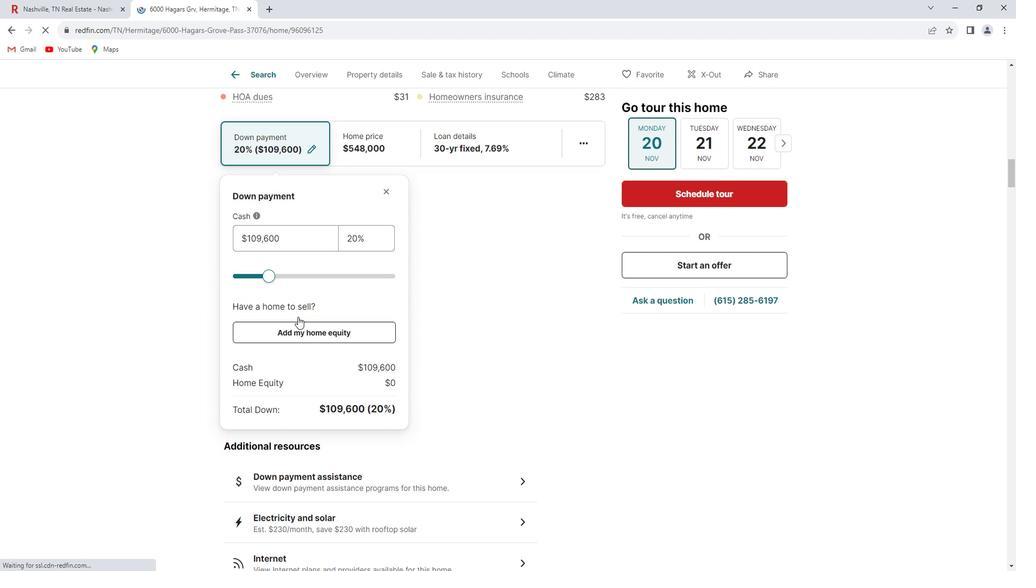 
Action: Mouse scrolled (312, 319) with delta (0, 0)
Screenshot: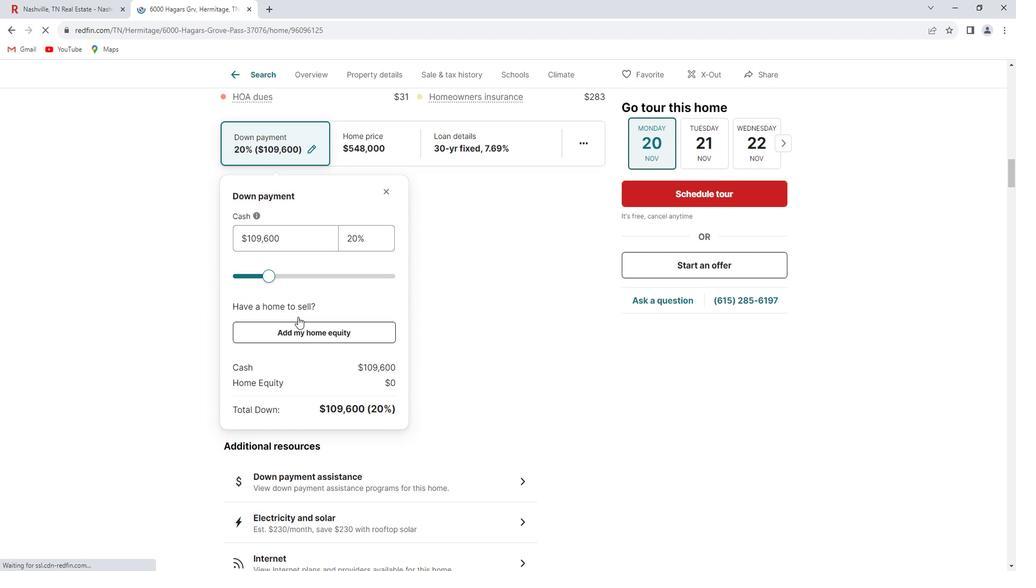 
Action: Mouse scrolled (312, 319) with delta (0, 0)
Screenshot: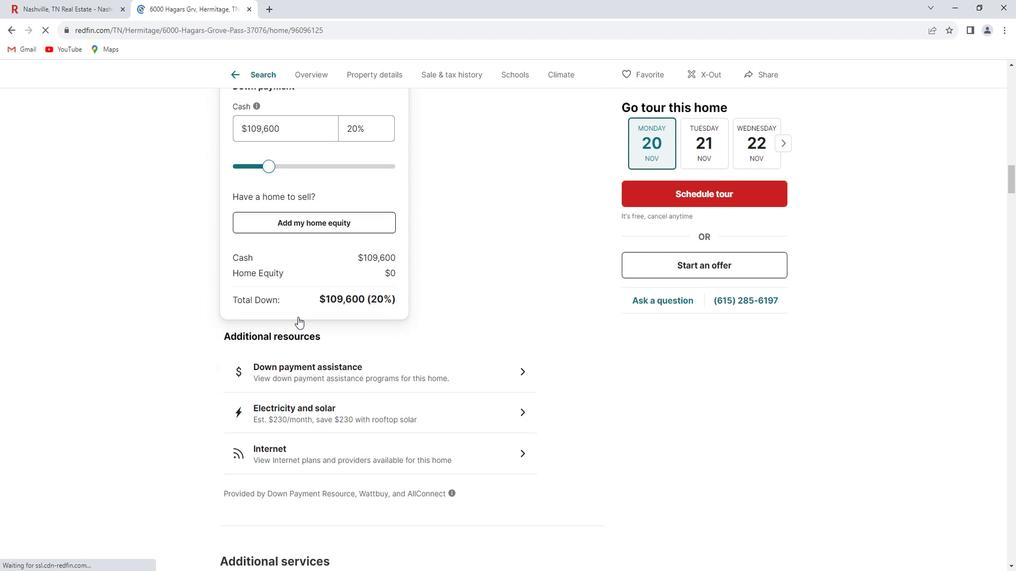 
Action: Mouse scrolled (312, 319) with delta (0, 0)
Screenshot: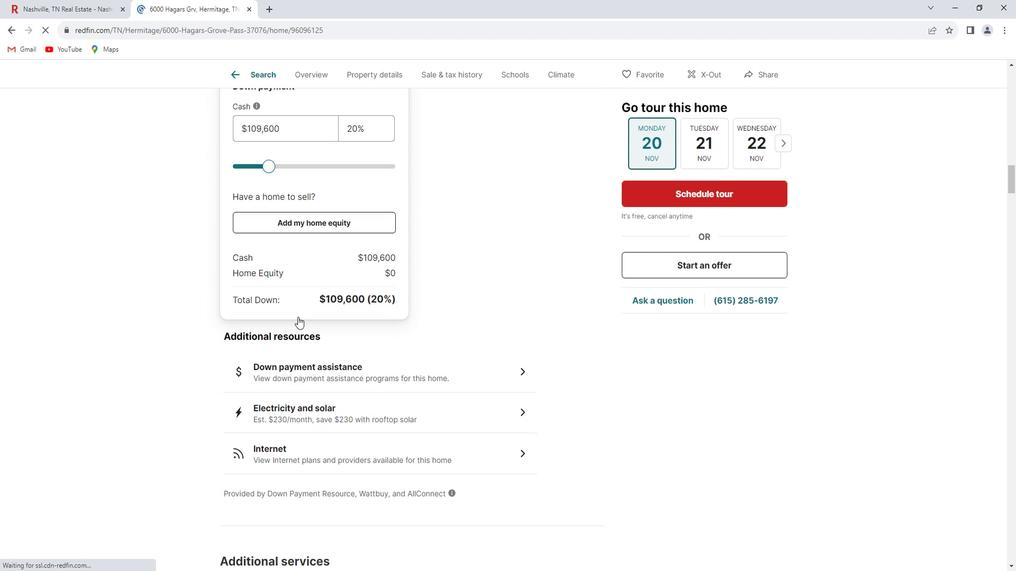 
Action: Mouse scrolled (312, 319) with delta (0, 0)
Screenshot: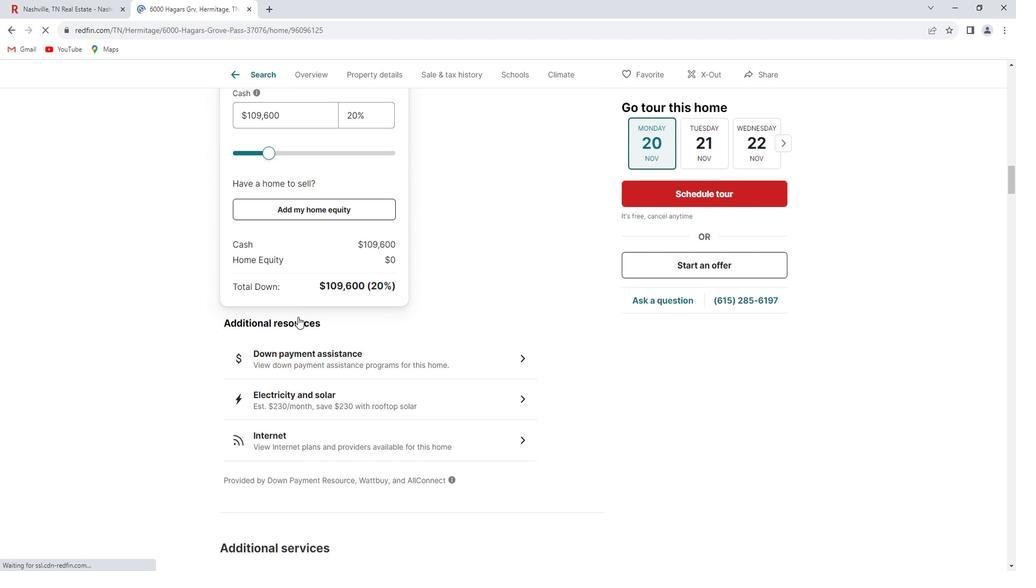 
Action: Mouse scrolled (312, 319) with delta (0, 0)
Screenshot: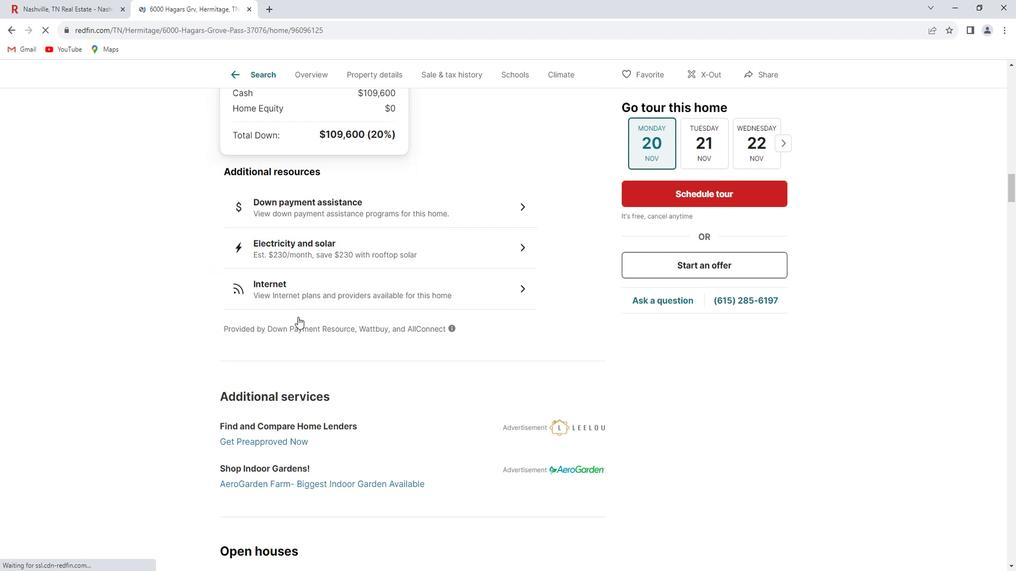 
Action: Mouse scrolled (312, 319) with delta (0, 0)
Screenshot: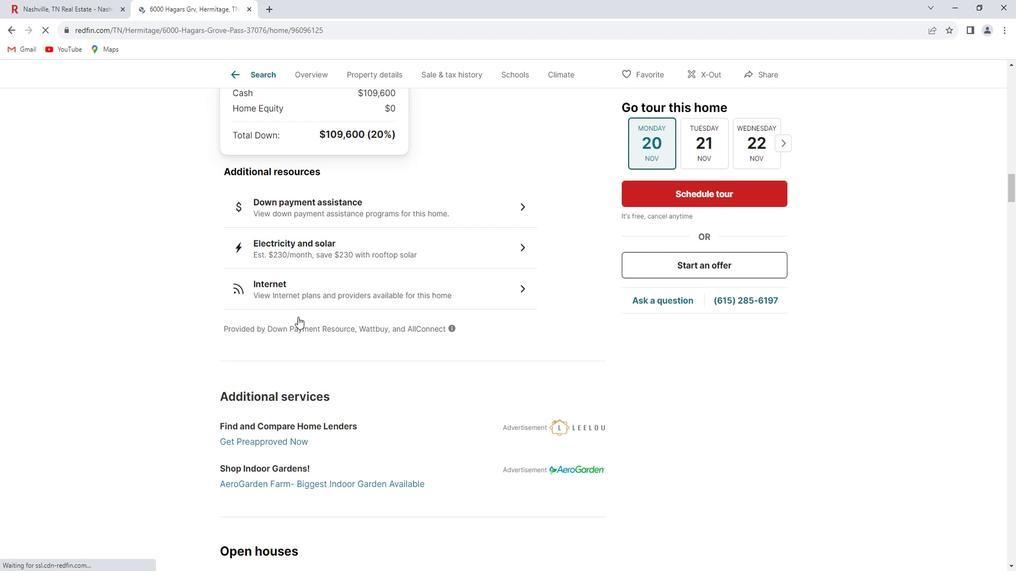 
Action: Mouse scrolled (312, 319) with delta (0, 0)
Screenshot: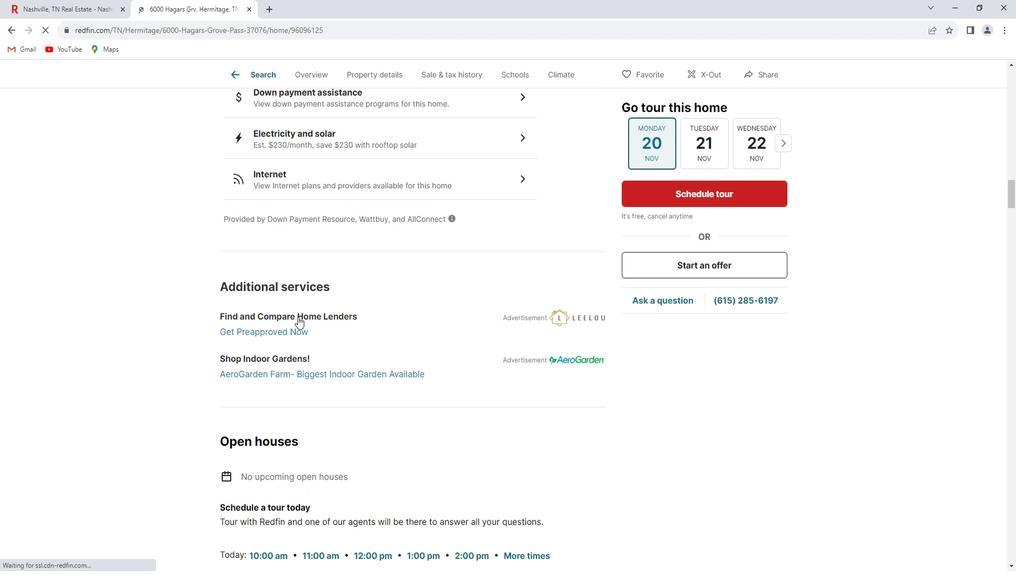 
Action: Mouse scrolled (312, 319) with delta (0, 0)
Screenshot: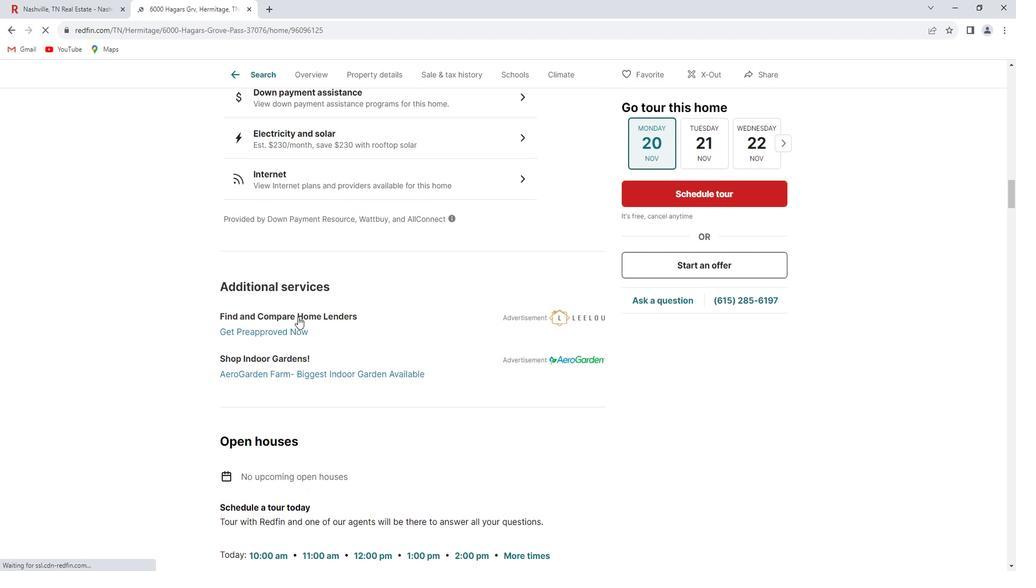 
Action: Mouse scrolled (312, 319) with delta (0, 0)
Screenshot: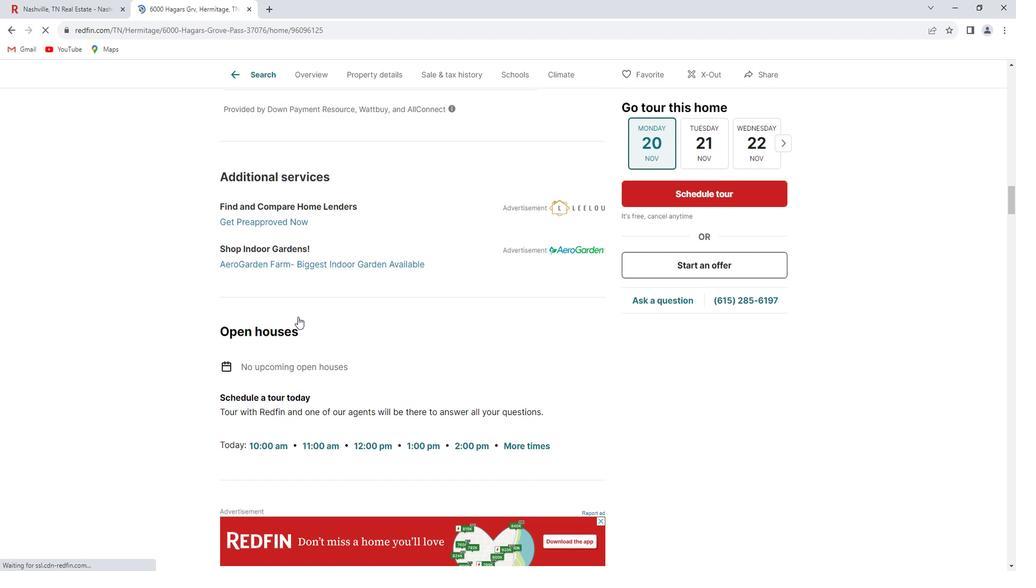 
Action: Mouse scrolled (312, 319) with delta (0, 0)
Screenshot: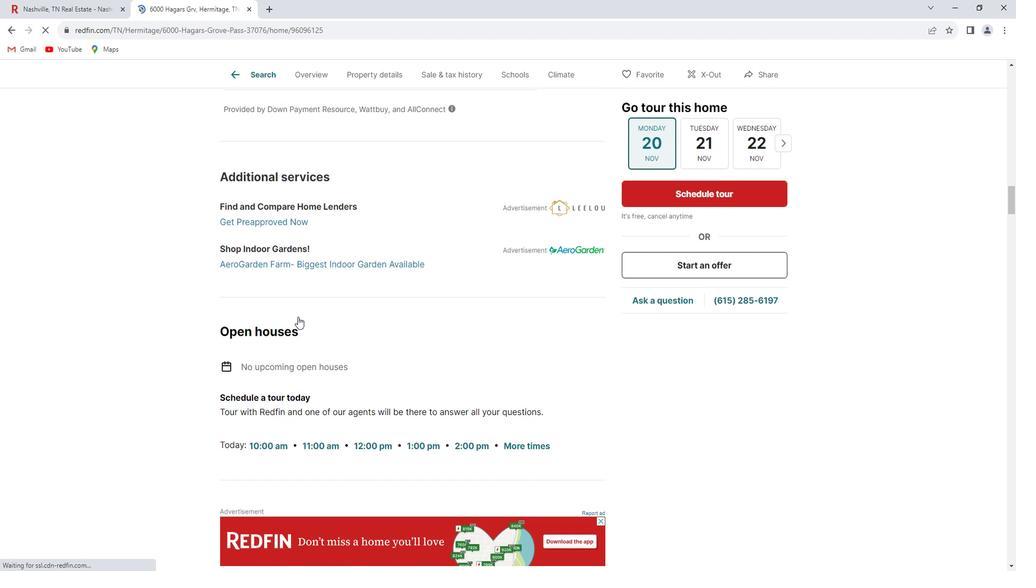 
Action: Mouse scrolled (312, 319) with delta (0, 0)
Screenshot: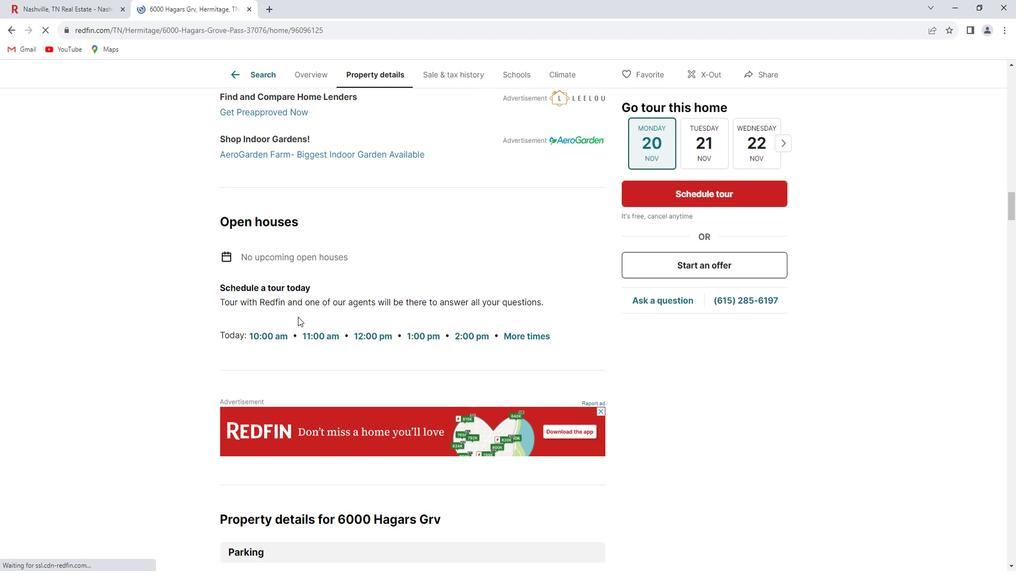 
Action: Mouse scrolled (312, 319) with delta (0, 0)
Screenshot: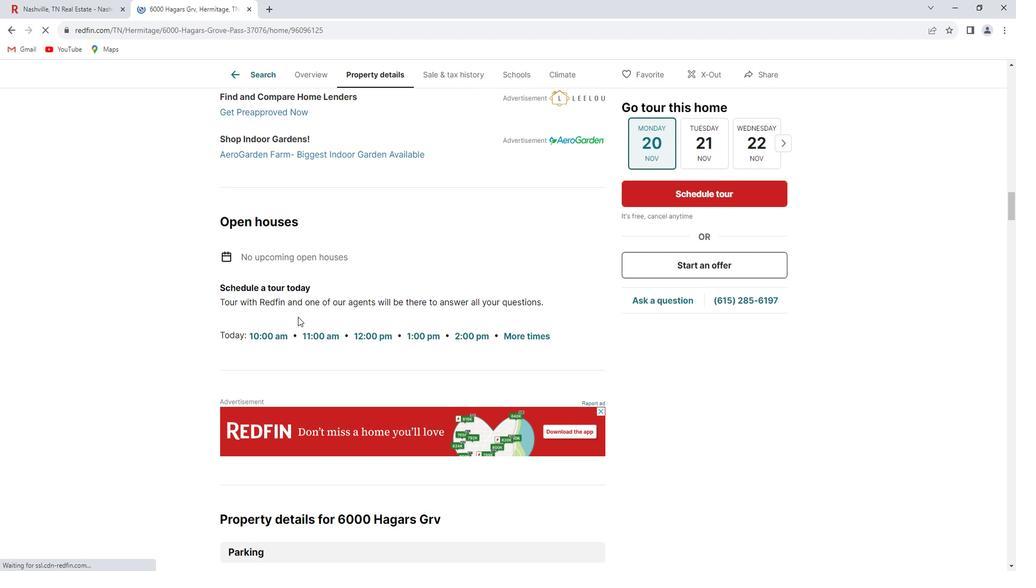 
Action: Mouse scrolled (312, 319) with delta (0, 0)
Screenshot: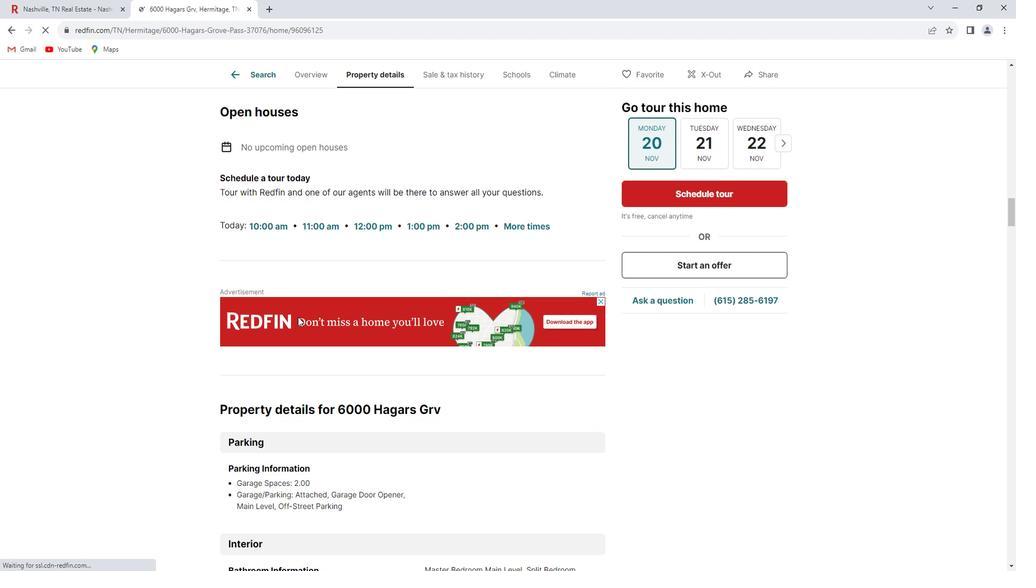 
Action: Mouse scrolled (312, 319) with delta (0, 0)
Screenshot: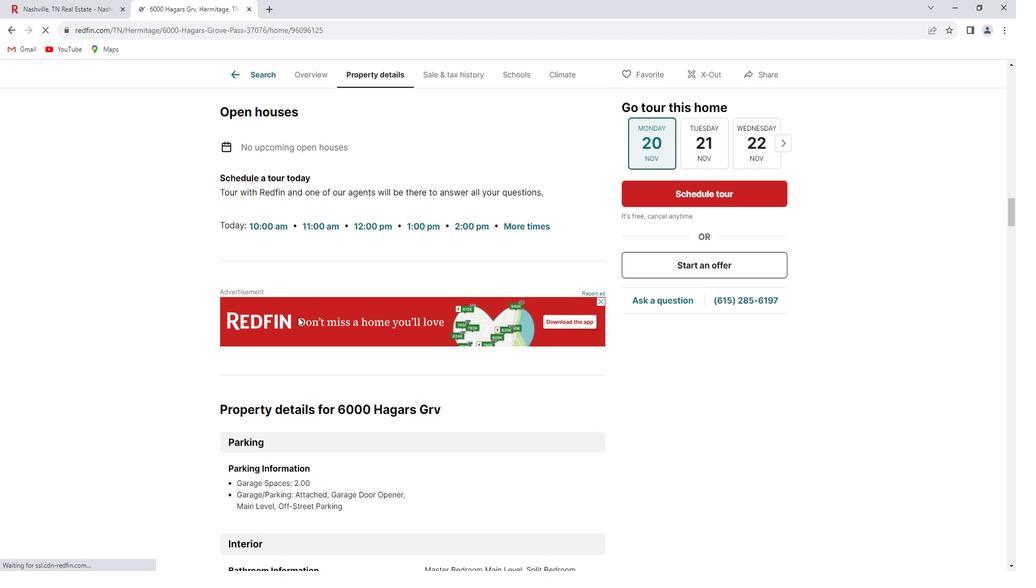 
Action: Mouse scrolled (312, 319) with delta (0, 0)
Screenshot: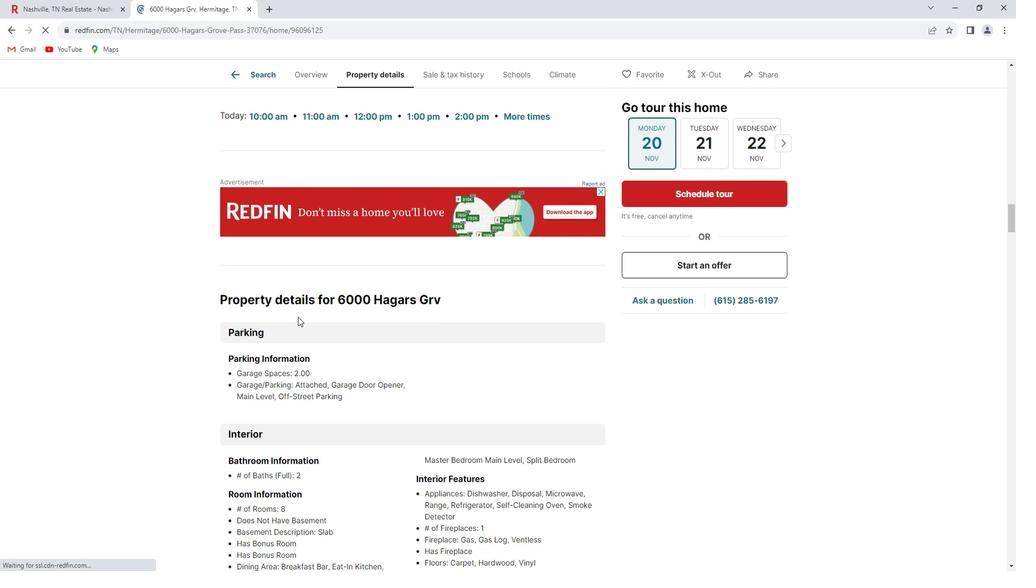 
Action: Mouse scrolled (312, 319) with delta (0, 0)
Screenshot: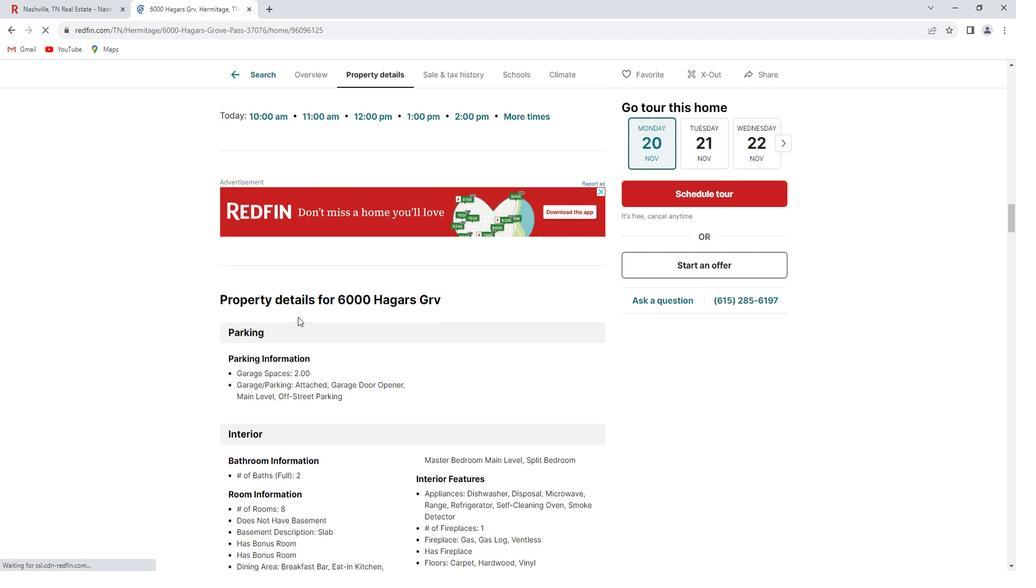 
Action: Mouse scrolled (312, 319) with delta (0, 0)
Screenshot: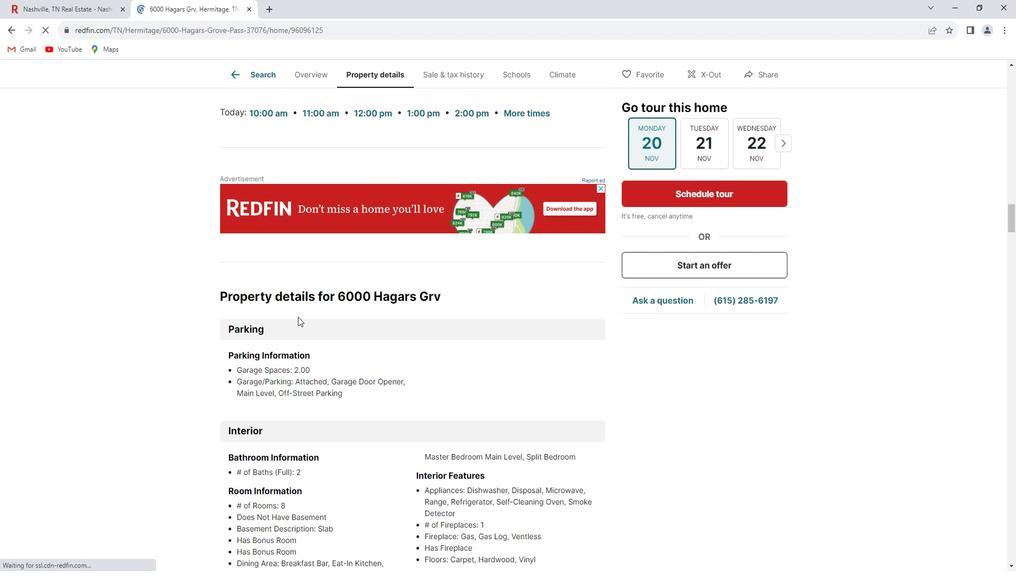 
Action: Mouse scrolled (312, 319) with delta (0, 0)
Screenshot: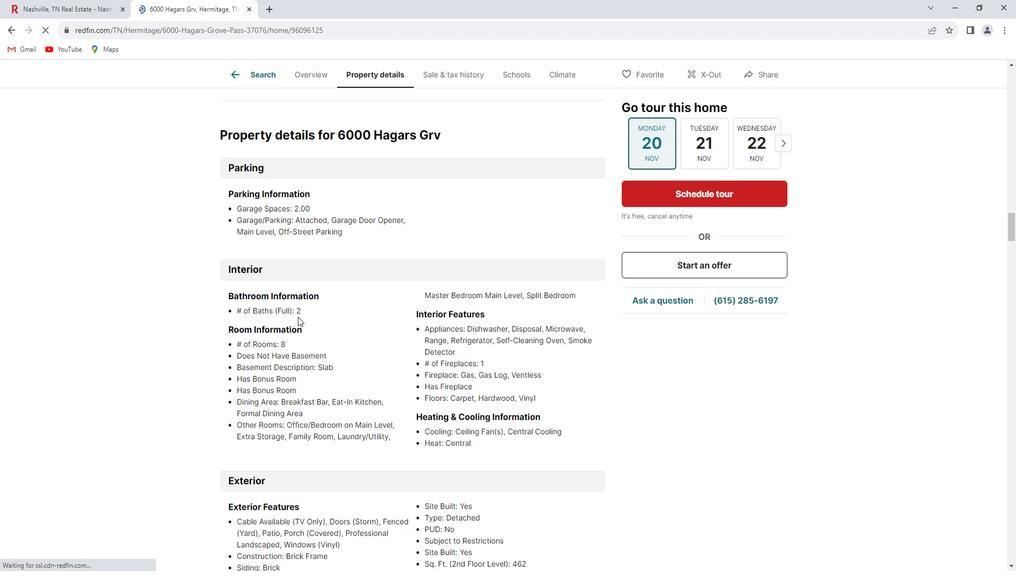 
Action: Mouse scrolled (312, 319) with delta (0, 0)
Screenshot: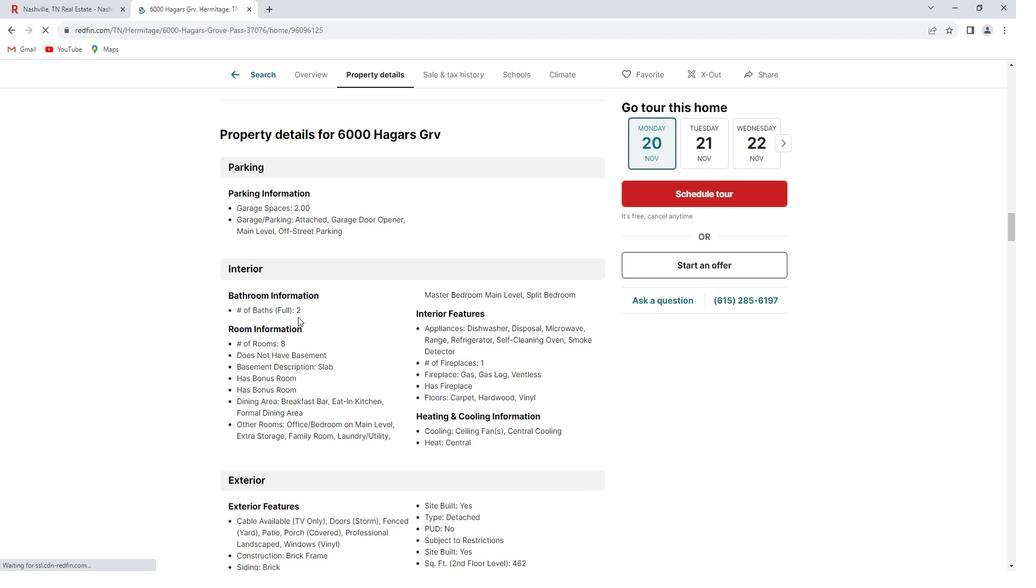 
Action: Mouse scrolled (312, 319) with delta (0, 0)
Screenshot: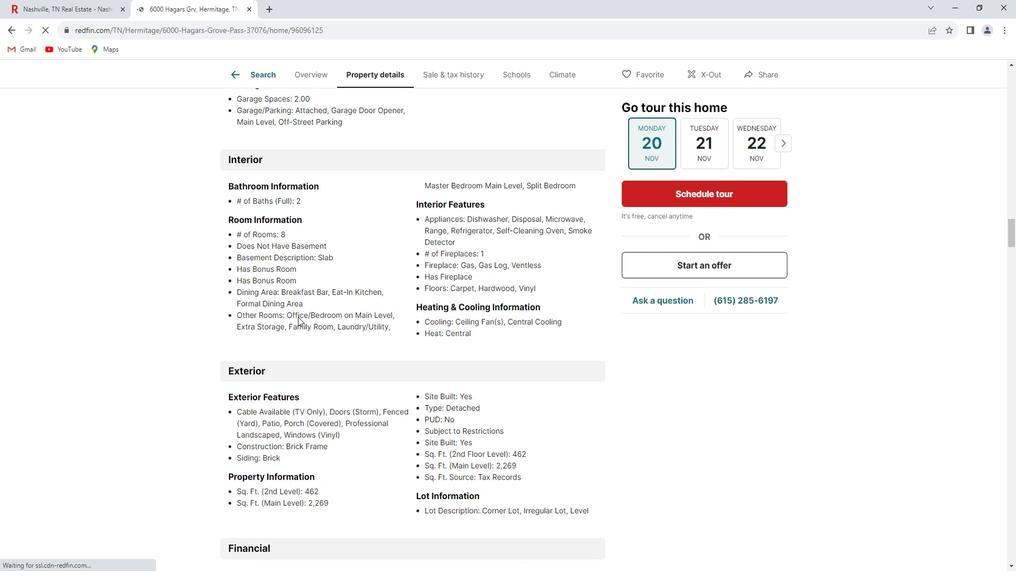 
Action: Mouse scrolled (312, 319) with delta (0, 0)
Screenshot: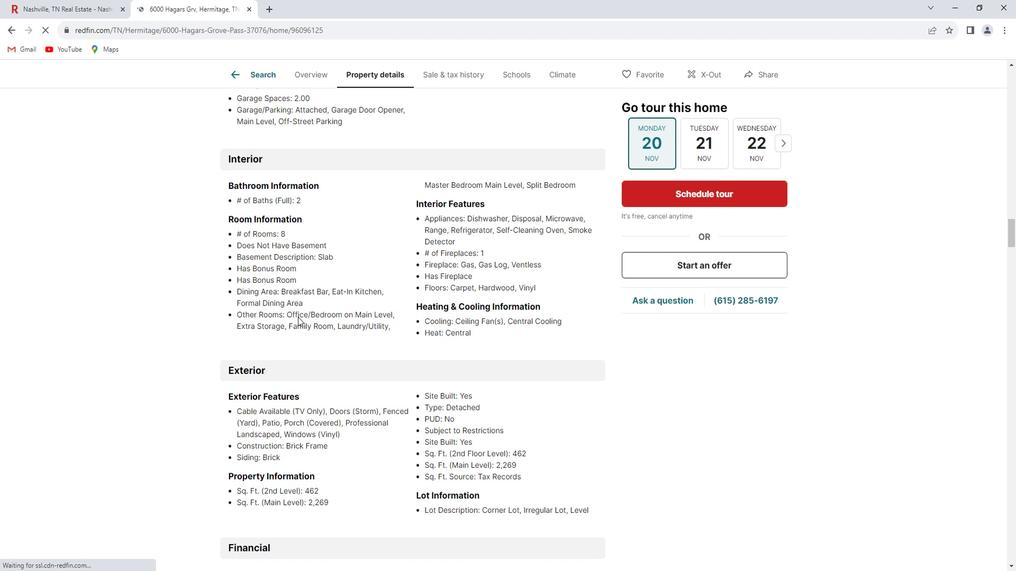 
Action: Mouse scrolled (312, 319) with delta (0, 0)
Screenshot: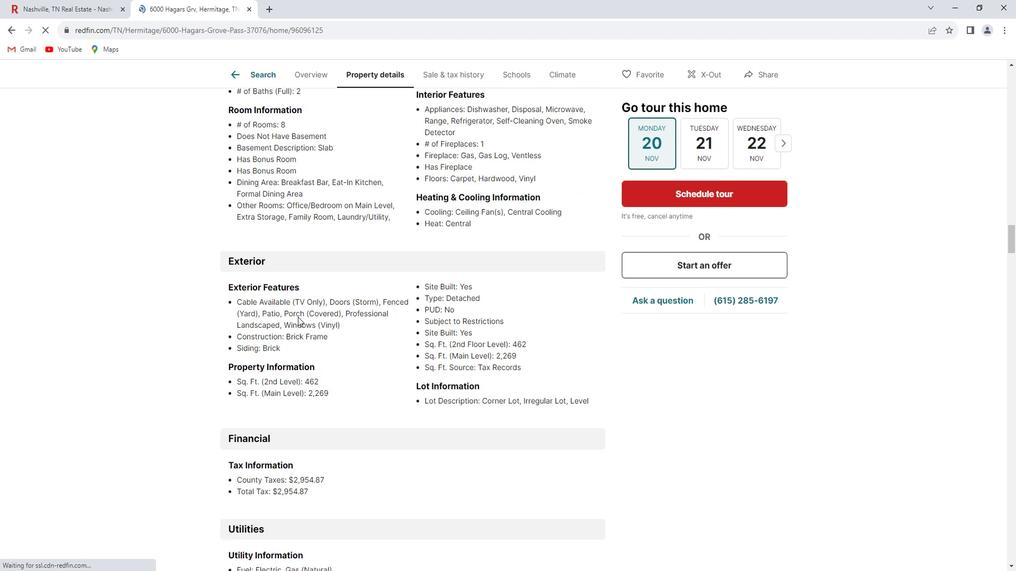 
Action: Mouse scrolled (312, 319) with delta (0, 0)
Screenshot: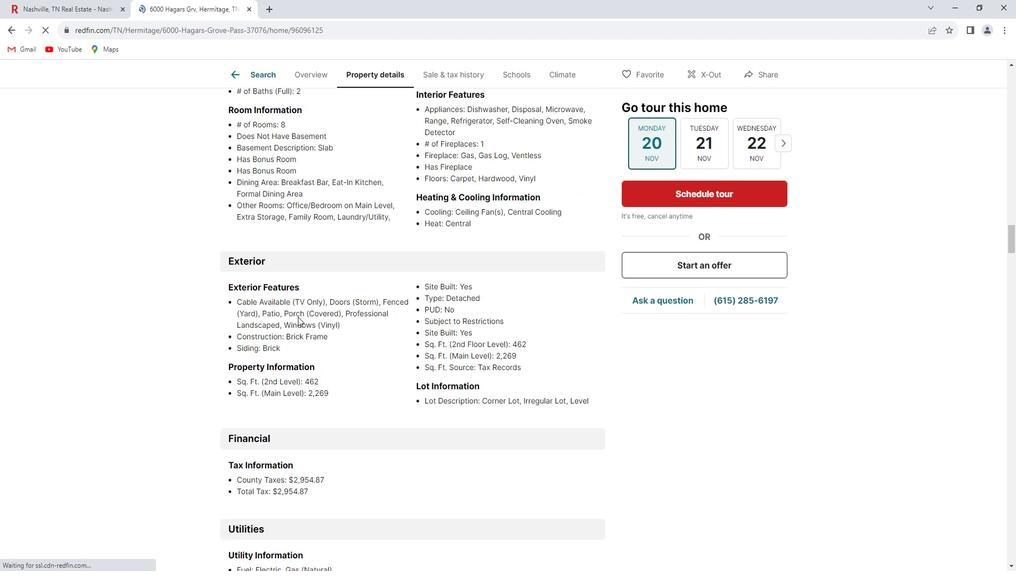 
Action: Mouse scrolled (312, 319) with delta (0, 0)
Screenshot: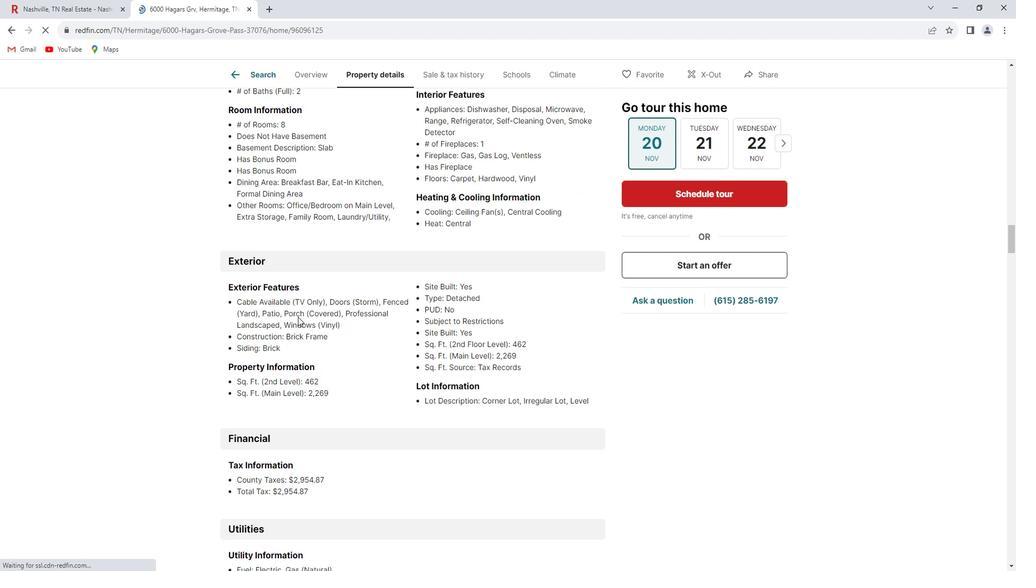 
Action: Mouse scrolled (312, 319) with delta (0, 0)
Screenshot: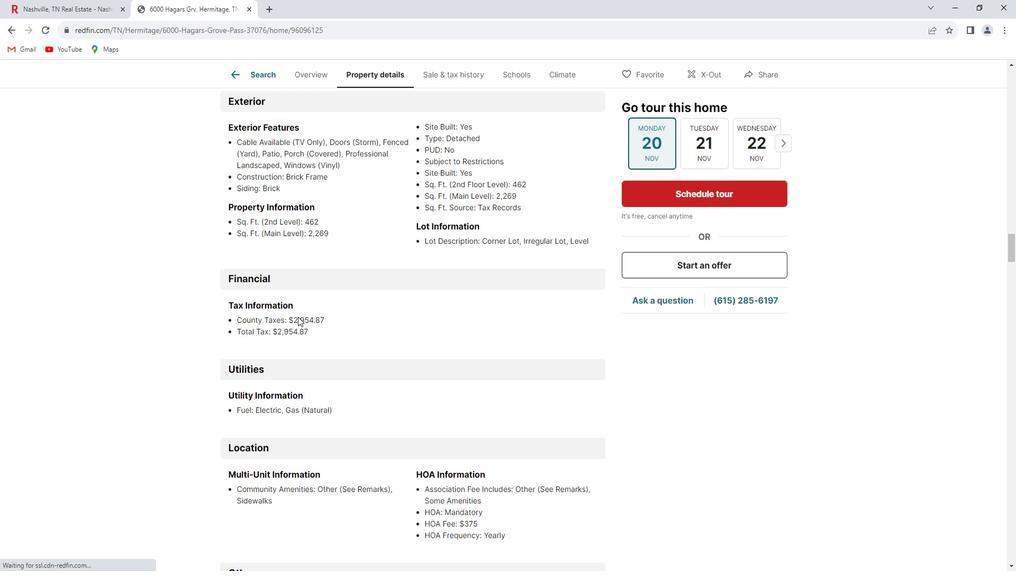 
Action: Mouse scrolled (312, 319) with delta (0, 0)
Screenshot: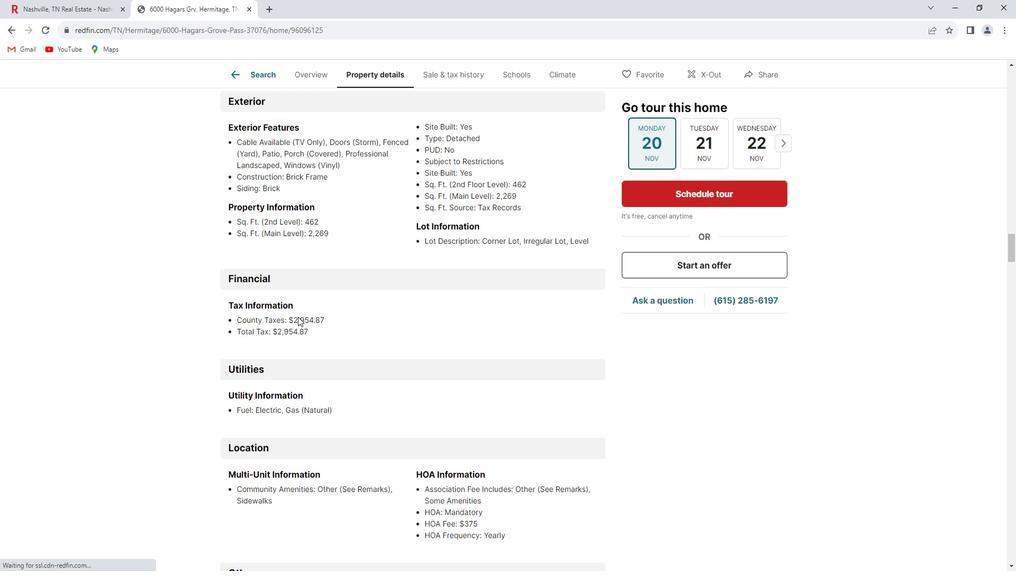 
Action: Mouse scrolled (312, 319) with delta (0, 0)
Screenshot: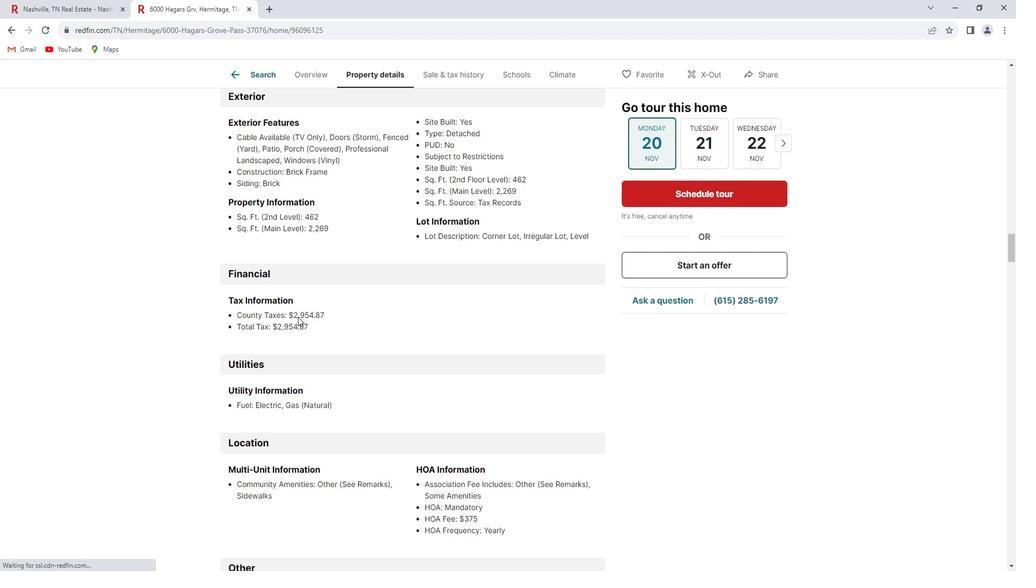 
Action: Mouse scrolled (312, 319) with delta (0, 0)
Screenshot: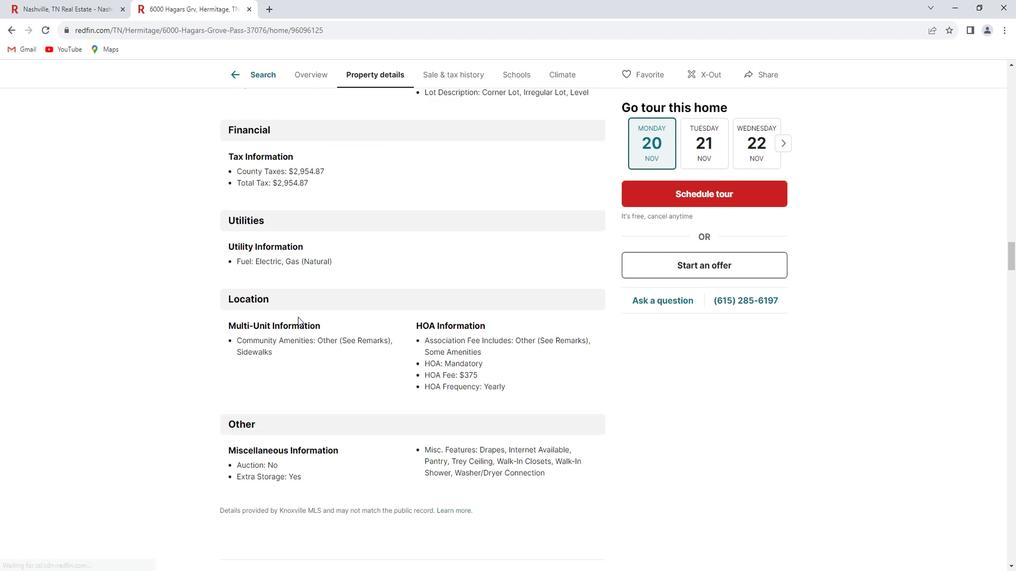 
Action: Mouse scrolled (312, 319) with delta (0, 0)
Screenshot: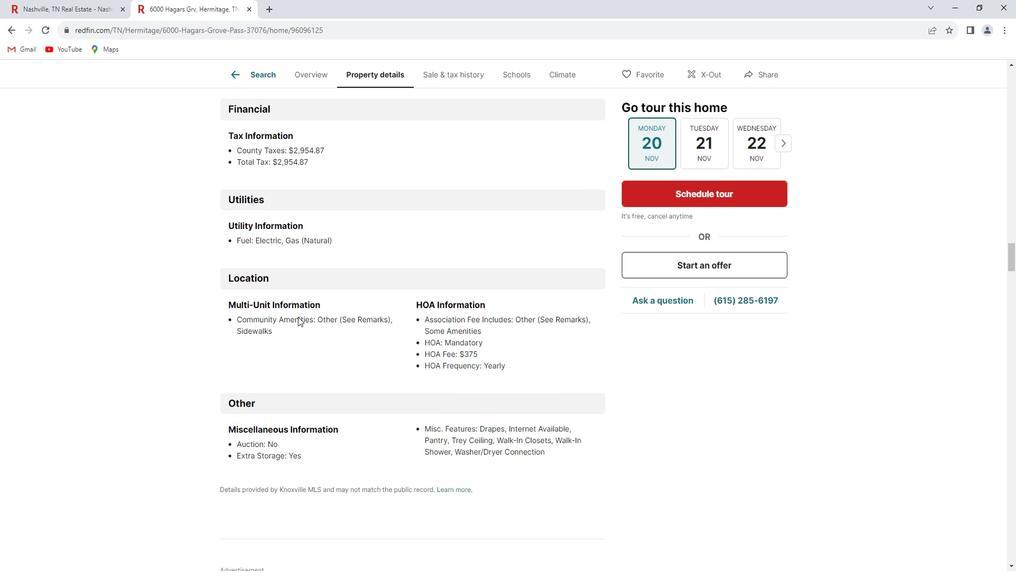 
Action: Mouse scrolled (312, 319) with delta (0, 0)
Screenshot: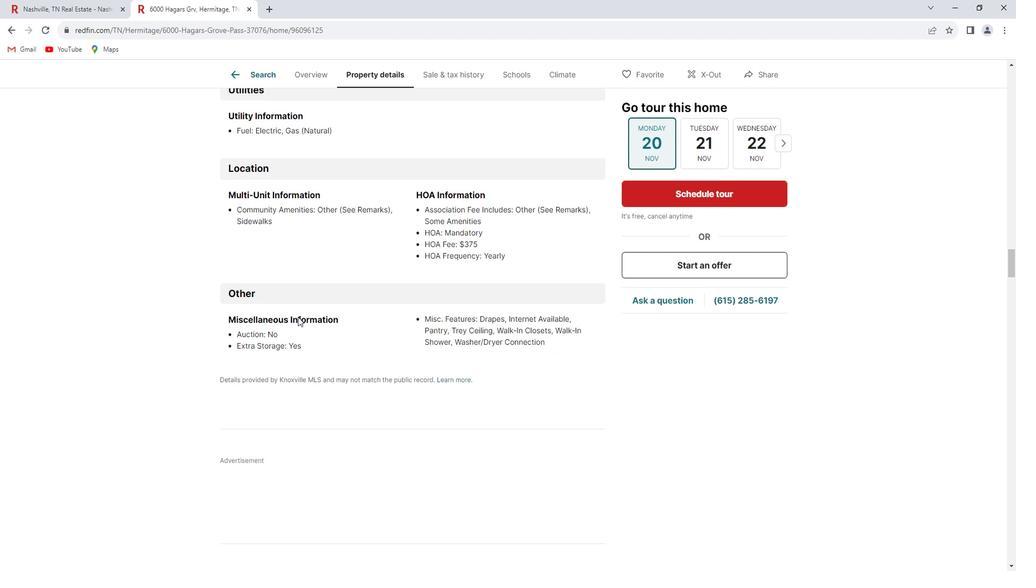 
Action: Mouse scrolled (312, 319) with delta (0, 0)
Screenshot: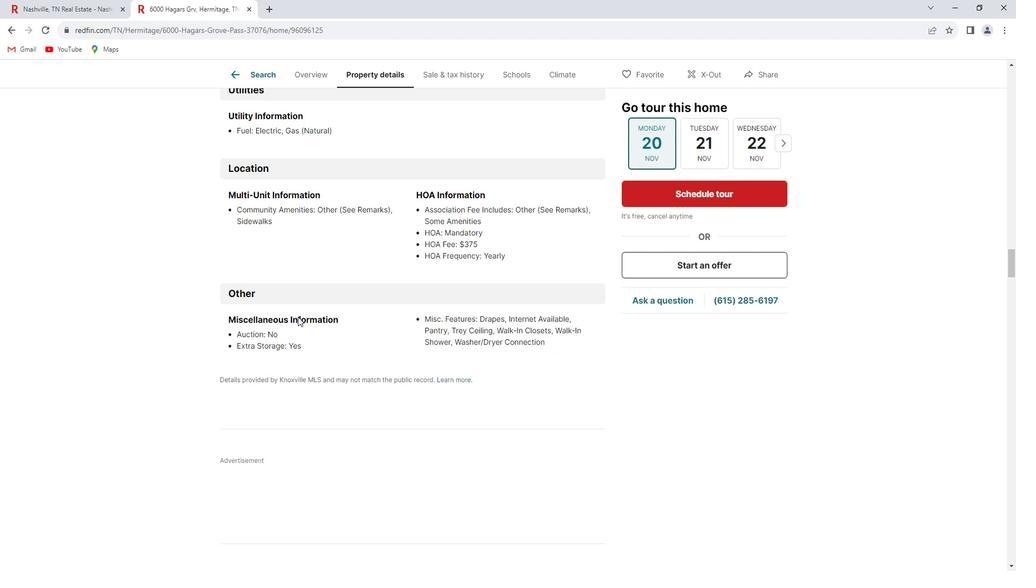 
Action: Mouse scrolled (312, 319) with delta (0, 0)
Screenshot: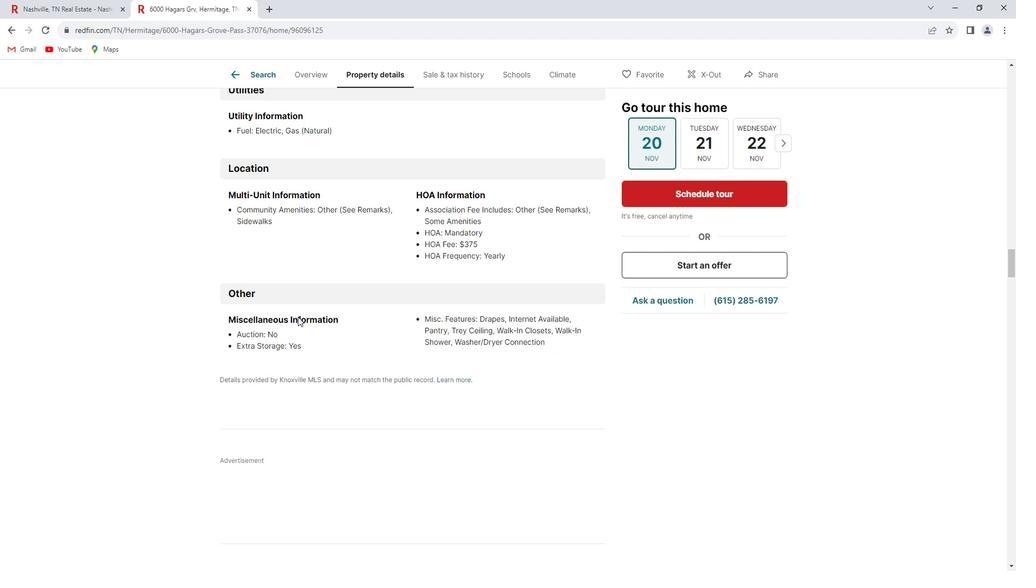 
Action: Mouse scrolled (312, 319) with delta (0, 0)
Screenshot: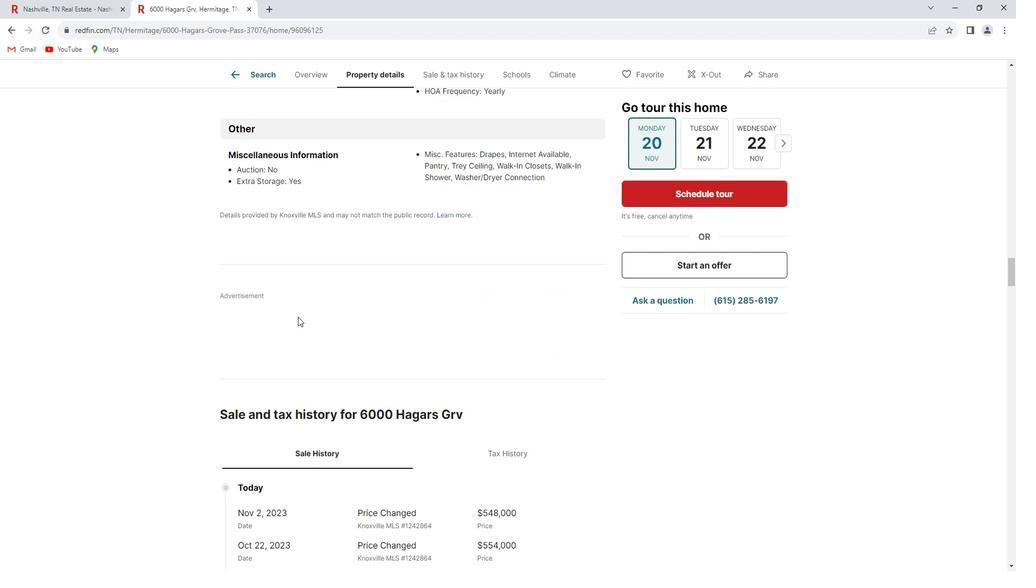 
Action: Mouse scrolled (312, 319) with delta (0, 0)
Screenshot: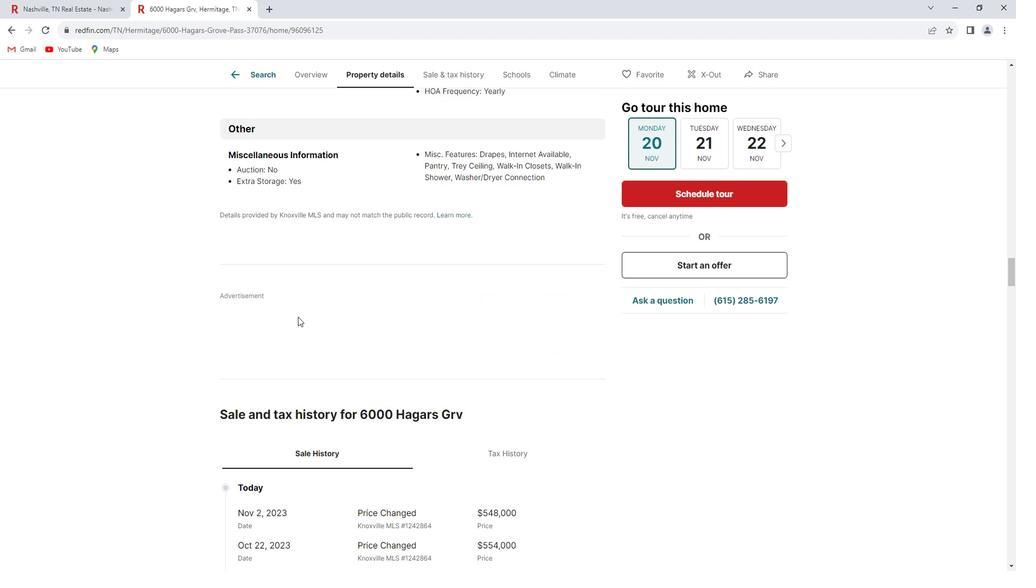 
Action: Mouse scrolled (312, 319) with delta (0, 0)
Screenshot: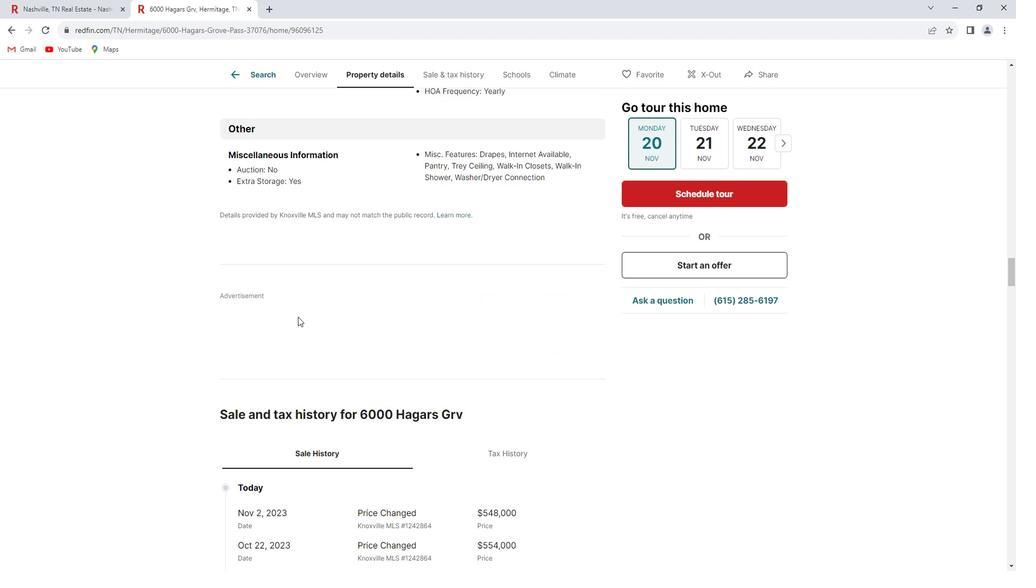 
Action: Mouse scrolled (312, 319) with delta (0, 0)
Screenshot: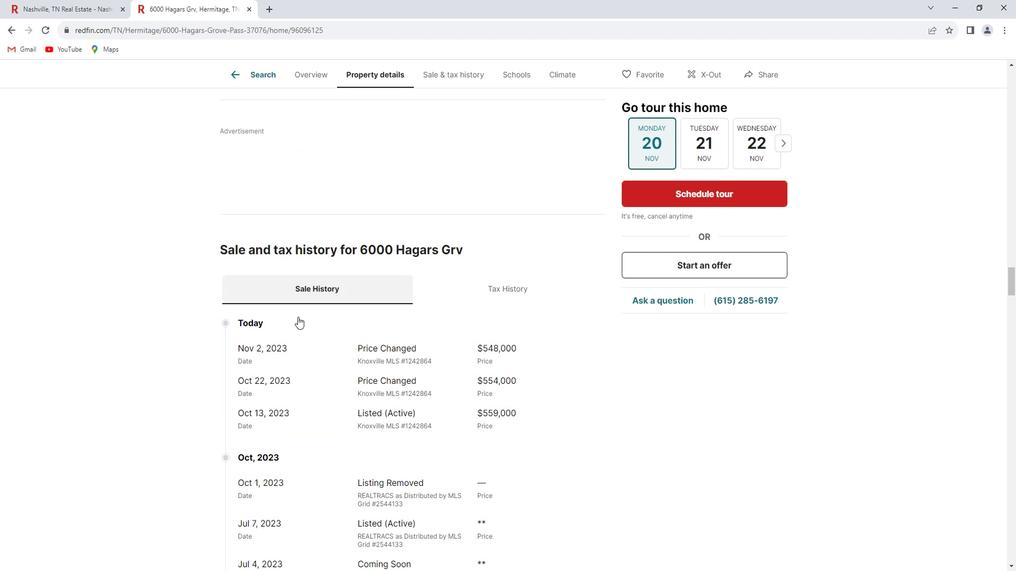 
Action: Mouse scrolled (312, 319) with delta (0, 0)
Screenshot: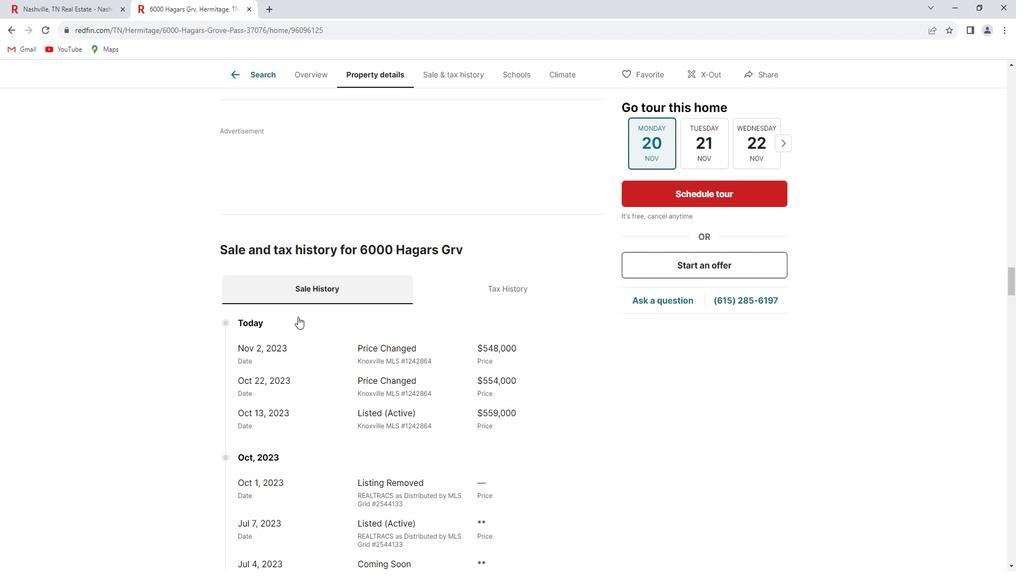 
Action: Mouse scrolled (312, 319) with delta (0, 0)
Screenshot: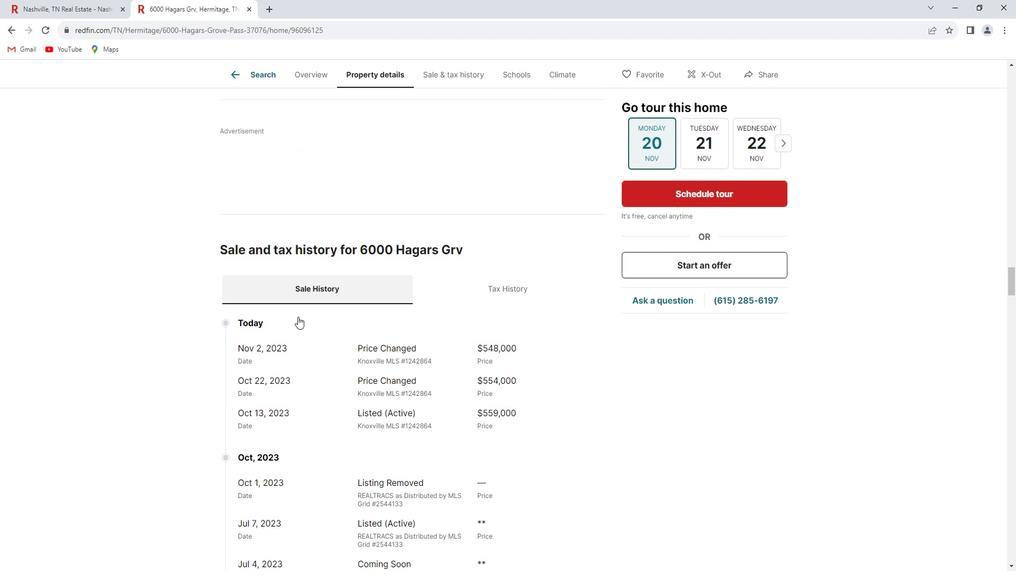 
Action: Mouse scrolled (312, 319) with delta (0, 0)
Screenshot: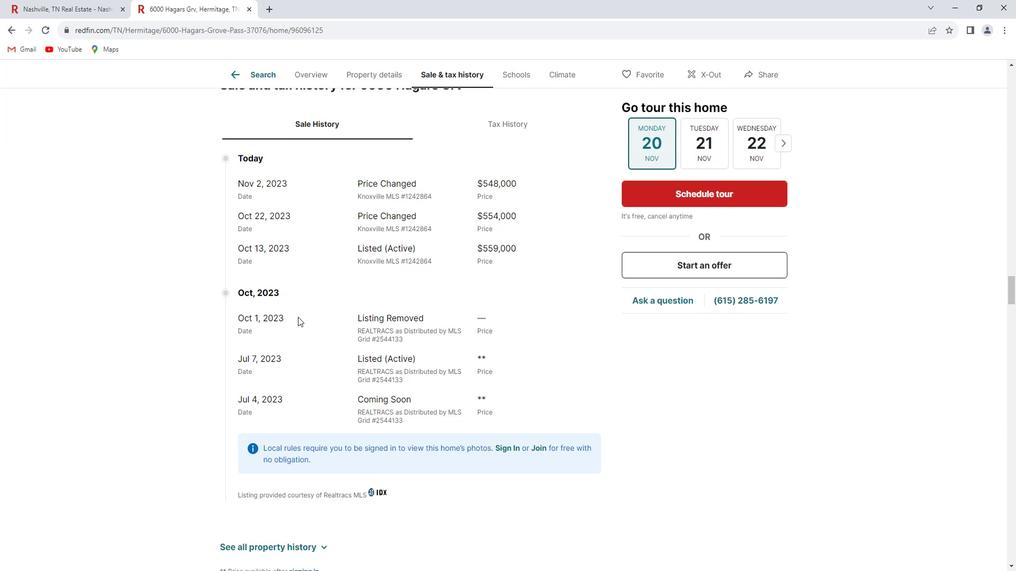 
Action: Mouse scrolled (312, 319) with delta (0, 0)
Screenshot: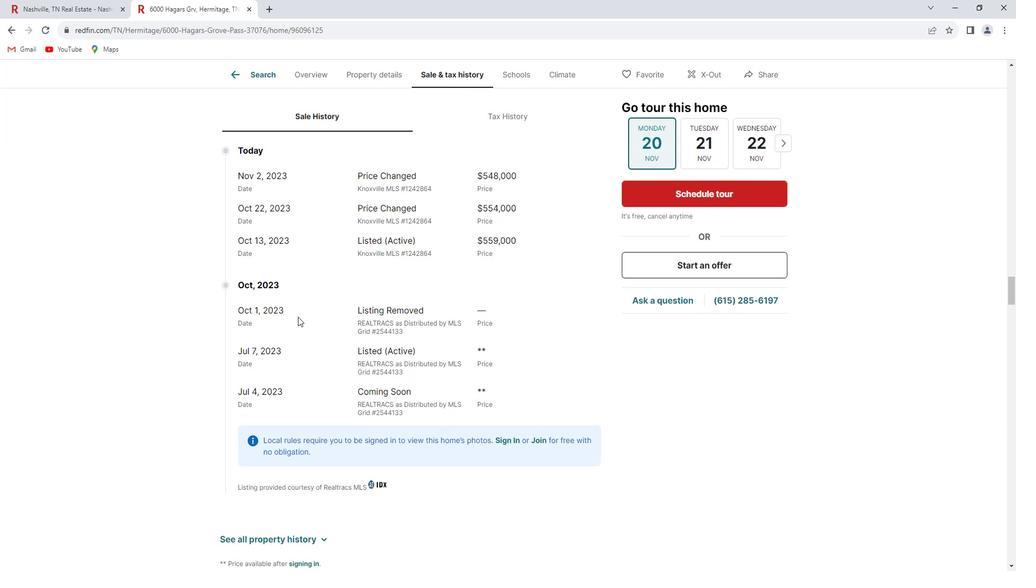 
Action: Mouse scrolled (312, 319) with delta (0, 0)
Screenshot: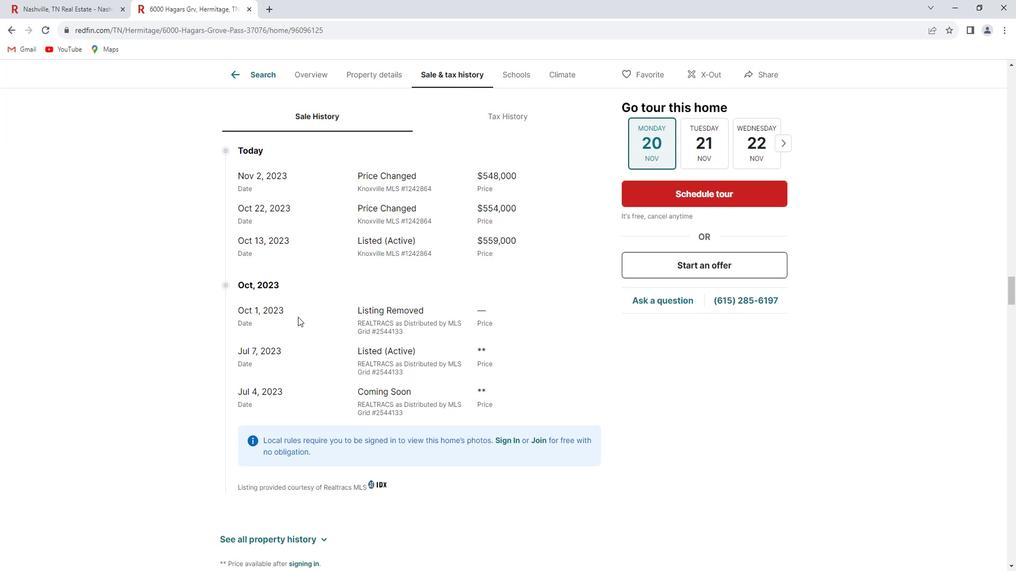
Action: Mouse scrolled (312, 319) with delta (0, 0)
Screenshot: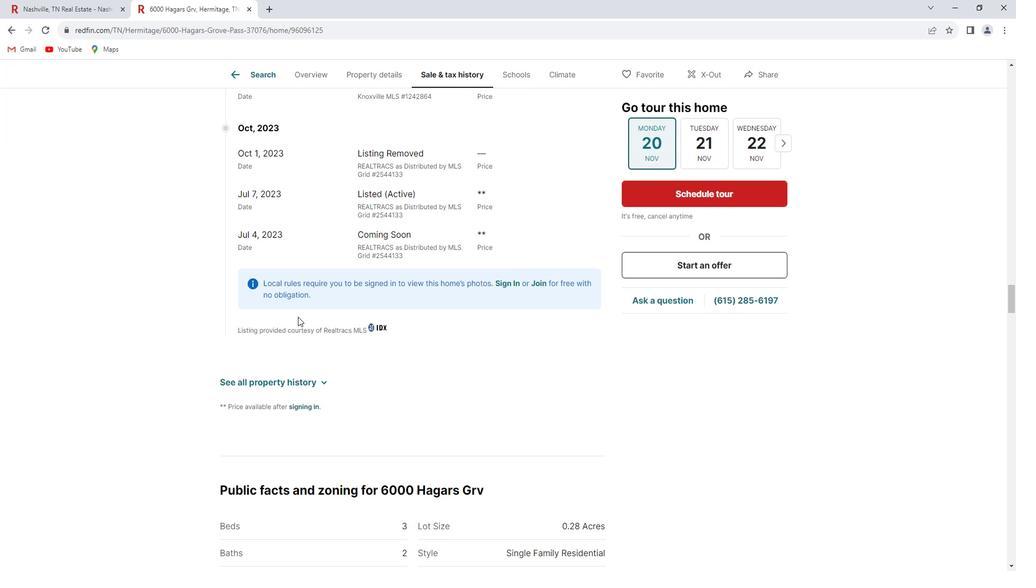 
Action: Mouse scrolled (312, 319) with delta (0, 0)
Screenshot: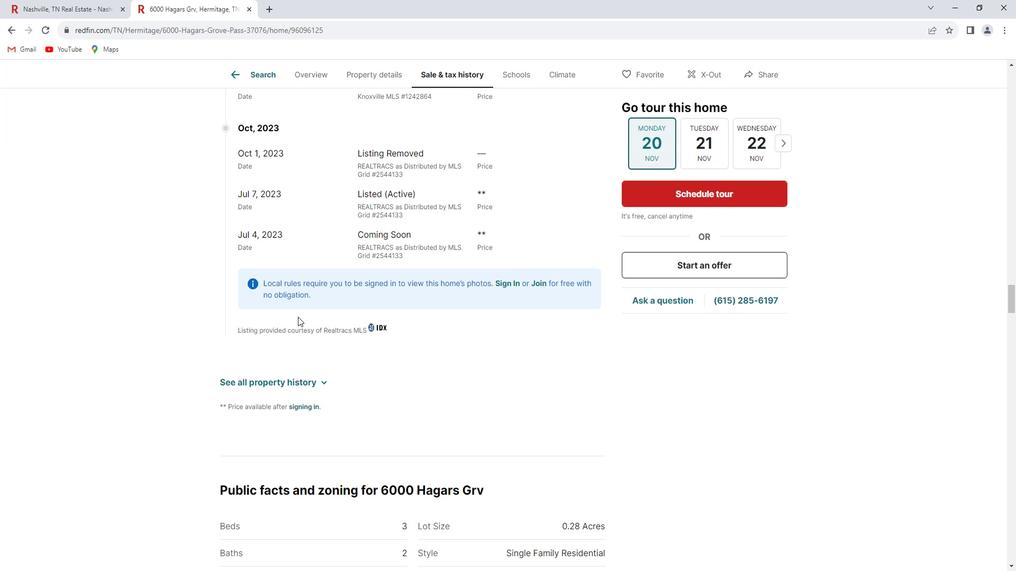 
Action: Mouse scrolled (312, 319) with delta (0, 0)
Screenshot: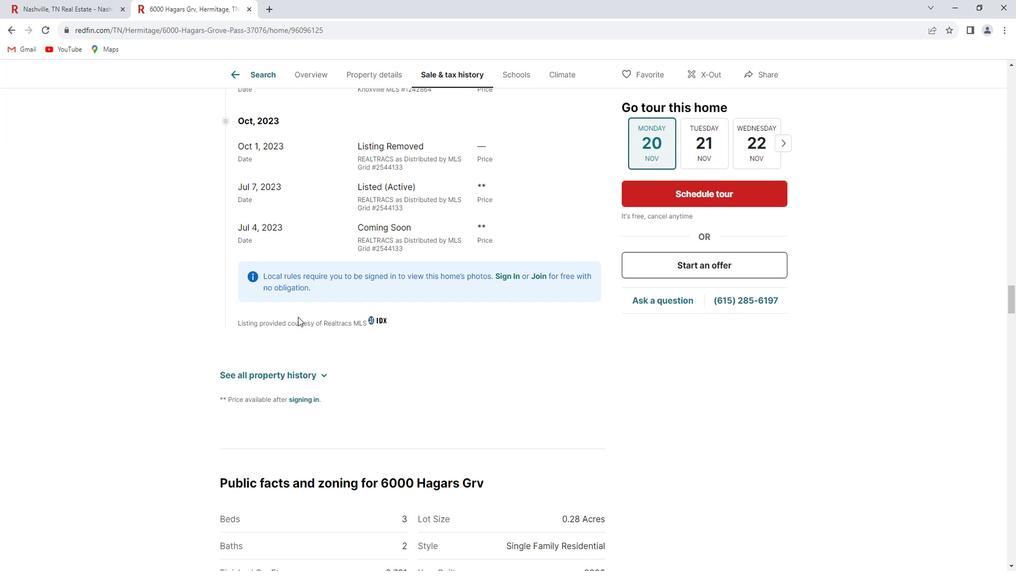 
Action: Mouse scrolled (312, 319) with delta (0, 0)
Screenshot: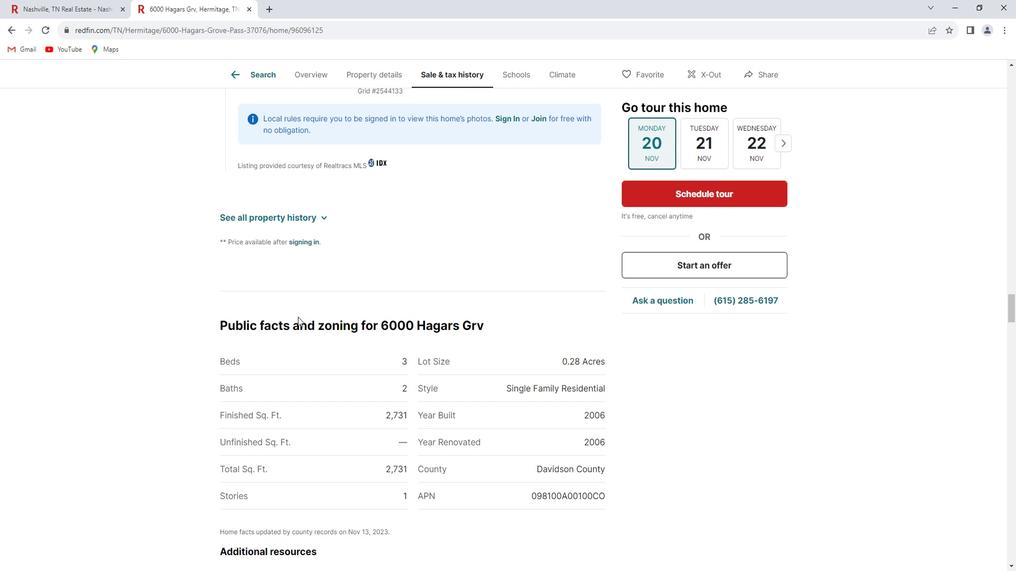 
Action: Mouse scrolled (312, 319) with delta (0, 0)
Screenshot: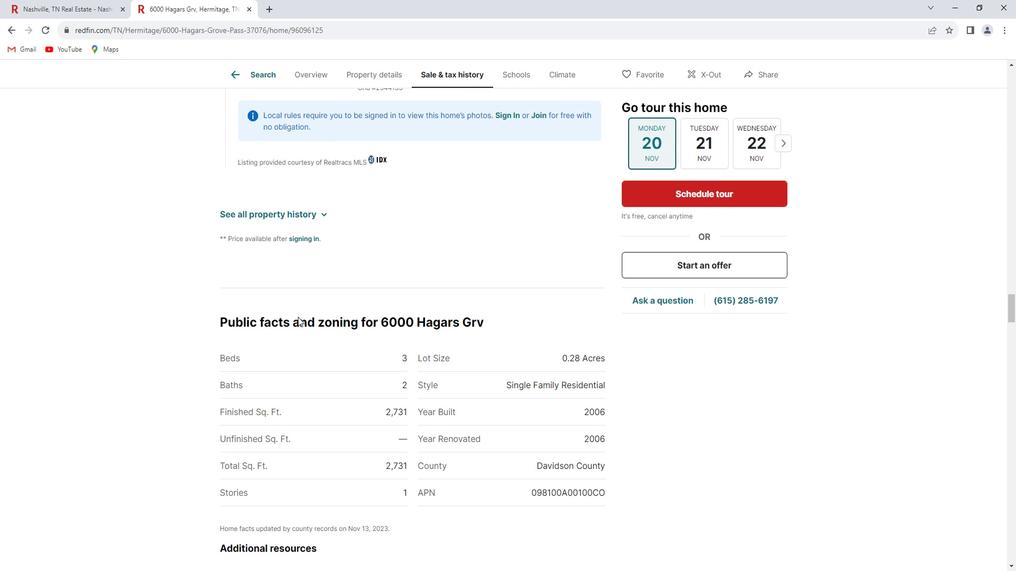 
Action: Mouse scrolled (312, 319) with delta (0, 0)
Screenshot: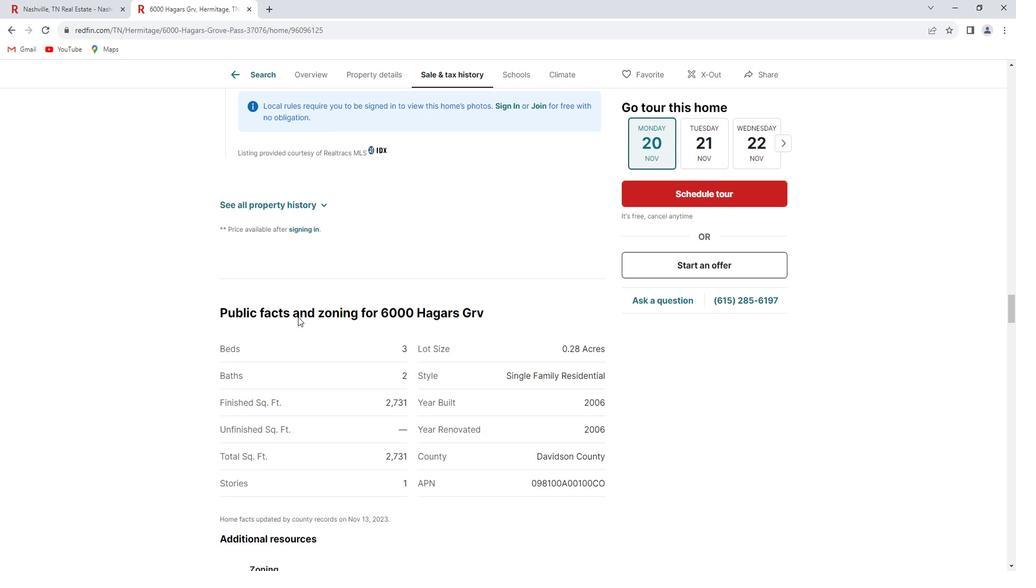 
Action: Mouse scrolled (312, 319) with delta (0, 0)
Screenshot: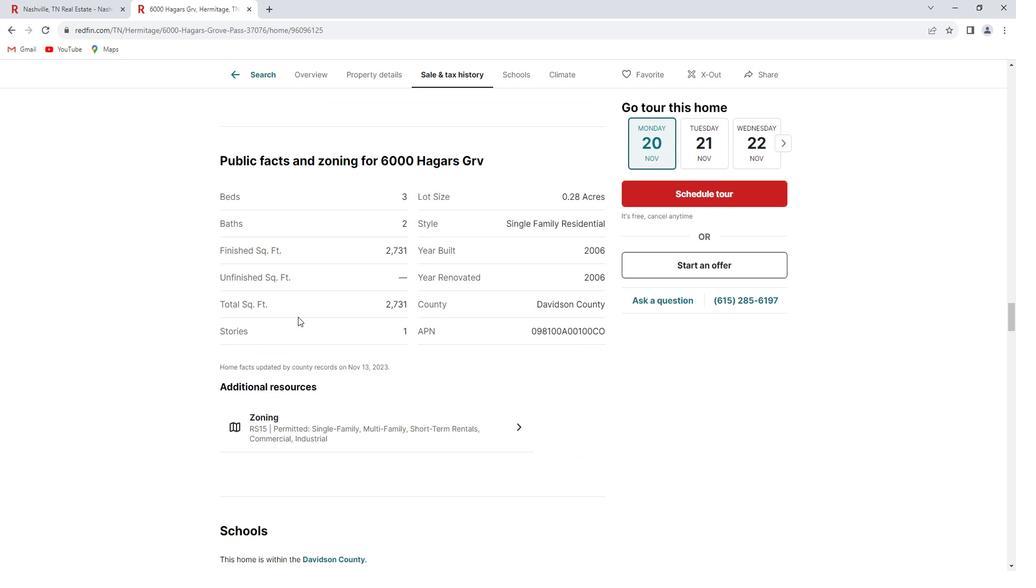 
Action: Mouse scrolled (312, 319) with delta (0, 0)
Screenshot: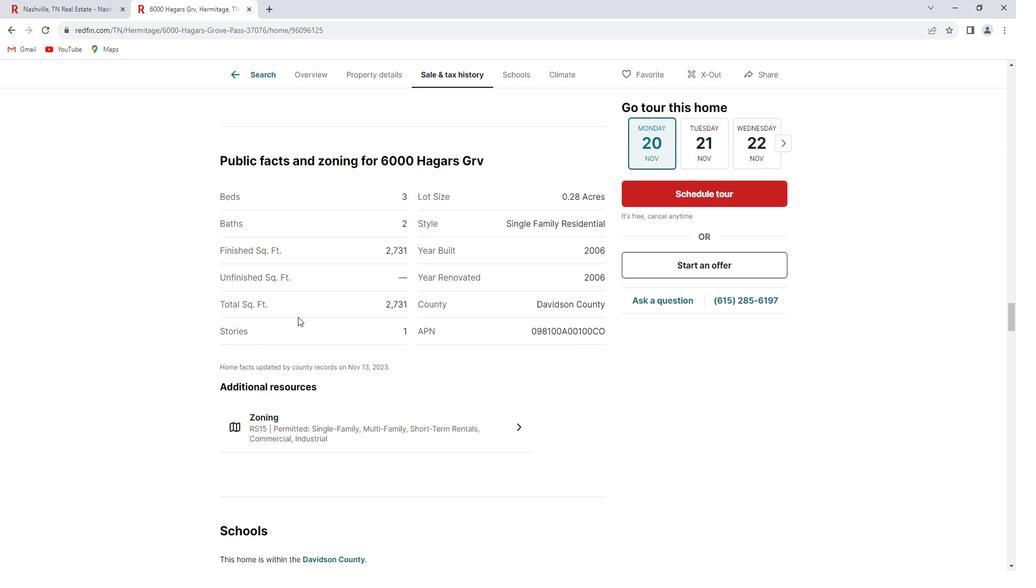 
Action: Mouse scrolled (312, 319) with delta (0, 0)
Screenshot: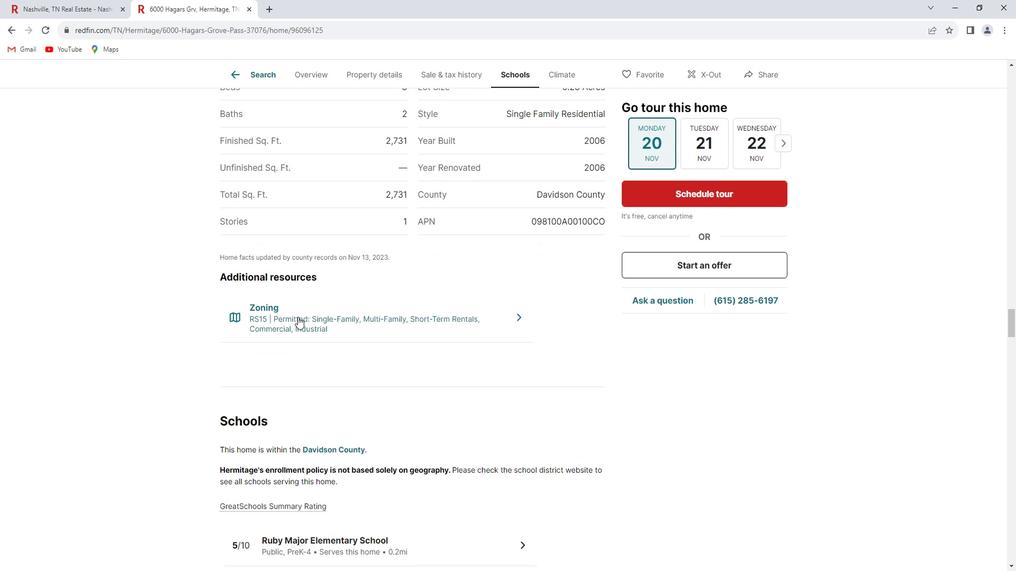 
Action: Mouse scrolled (312, 319) with delta (0, 0)
Screenshot: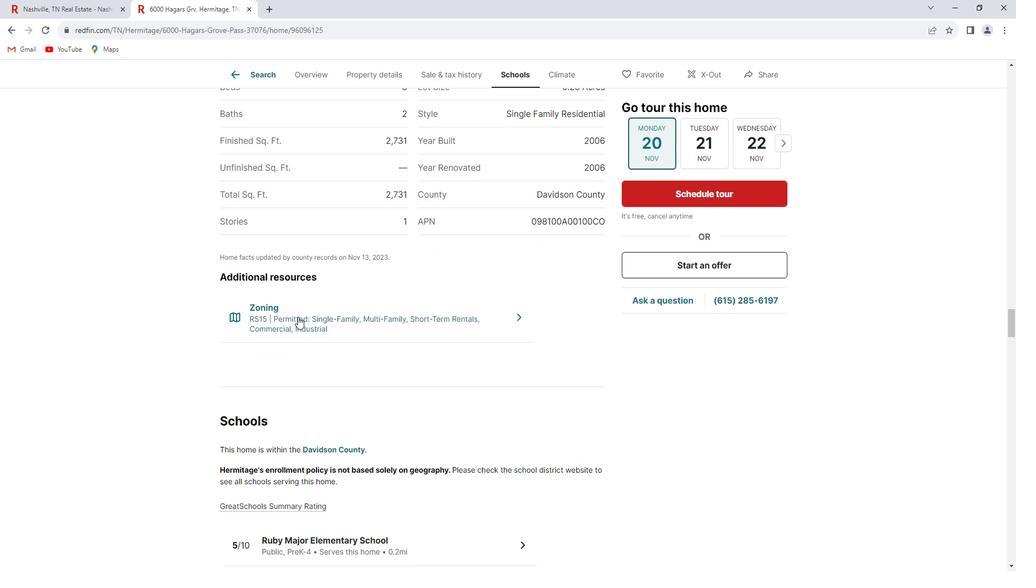 
Action: Mouse scrolled (312, 319) with delta (0, 0)
Screenshot: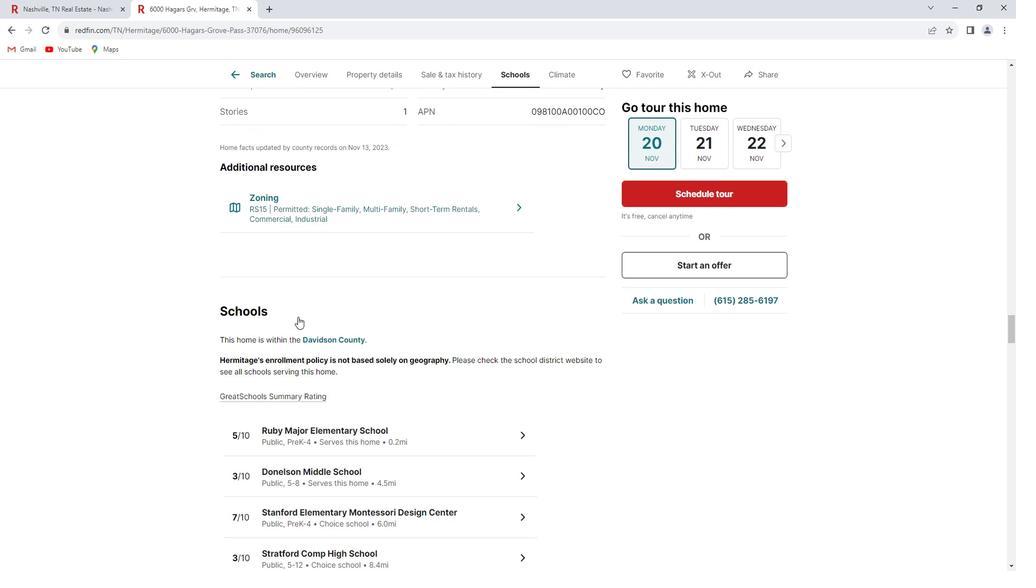 
Action: Mouse scrolled (312, 319) with delta (0, 0)
Screenshot: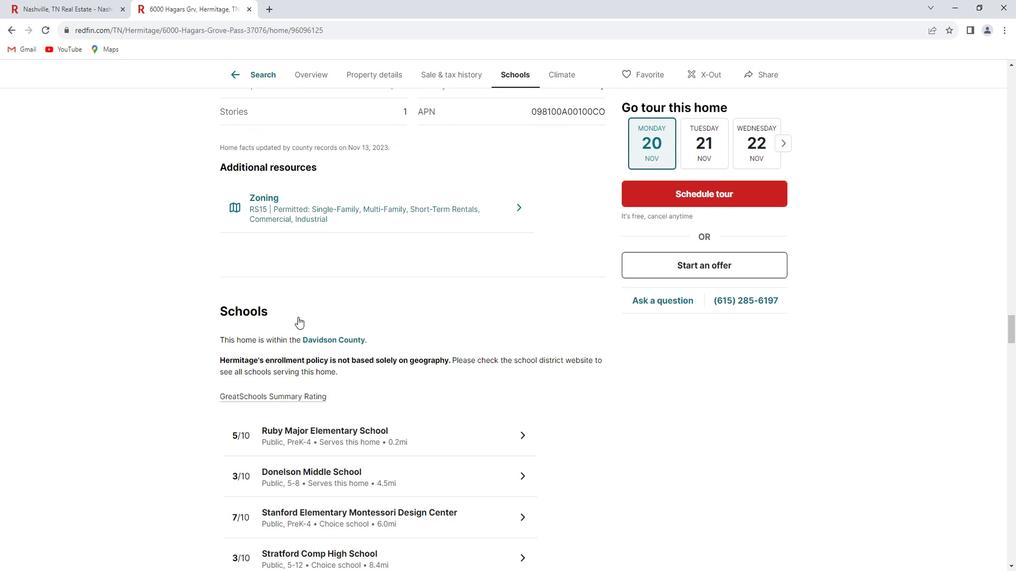 
Action: Mouse scrolled (312, 319) with delta (0, 0)
Screenshot: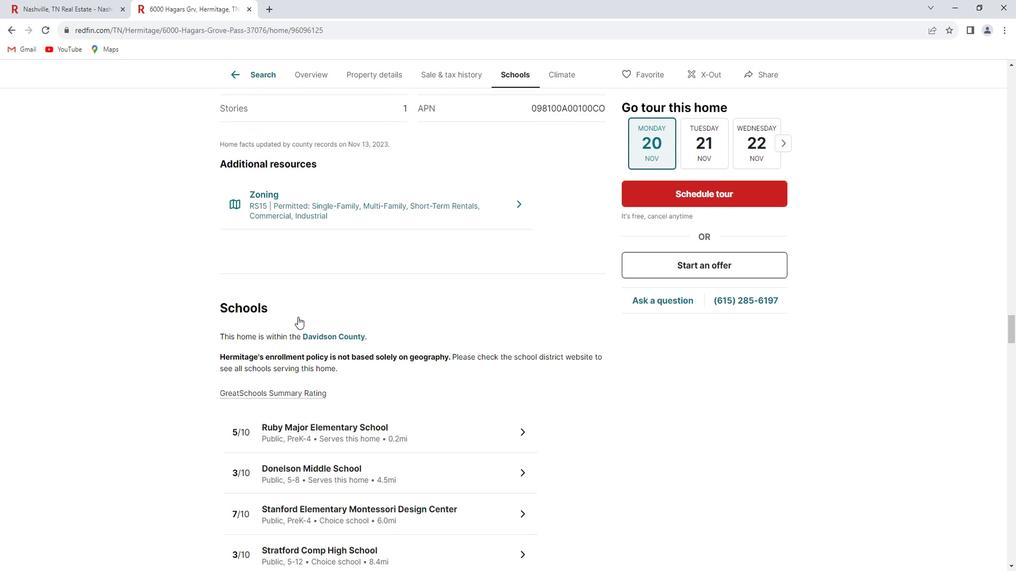 
Action: Mouse scrolled (312, 319) with delta (0, 0)
Screenshot: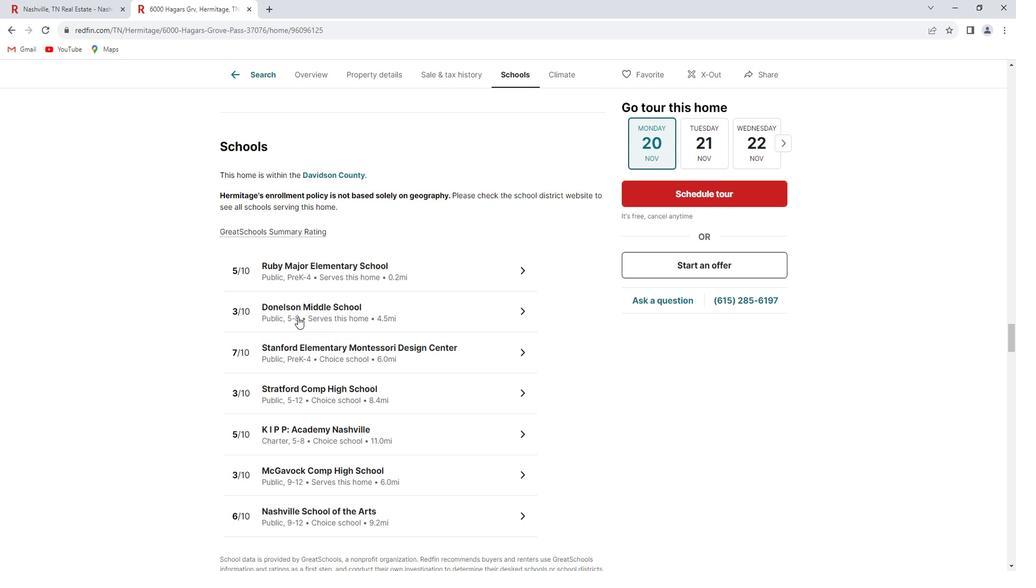 
Action: Mouse scrolled (312, 319) with delta (0, 0)
Screenshot: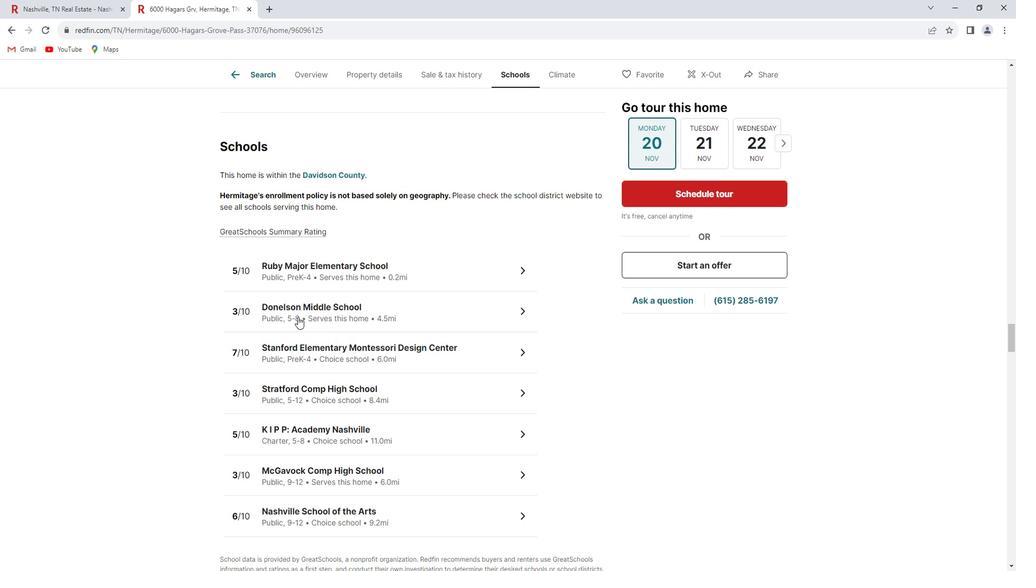 
Action: Mouse scrolled (312, 319) with delta (0, 0)
Screenshot: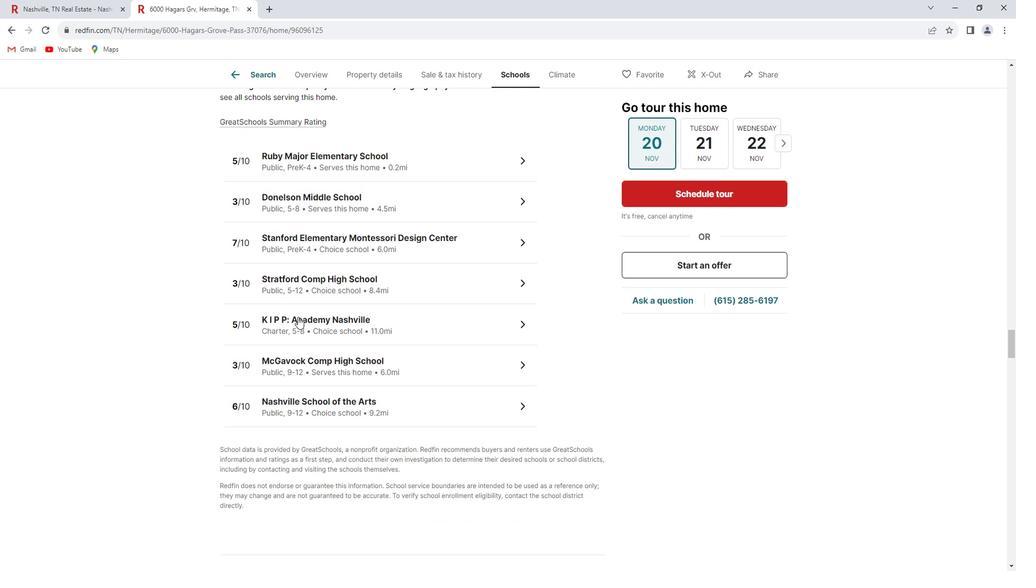 
Action: Mouse scrolled (312, 319) with delta (0, 0)
Screenshot: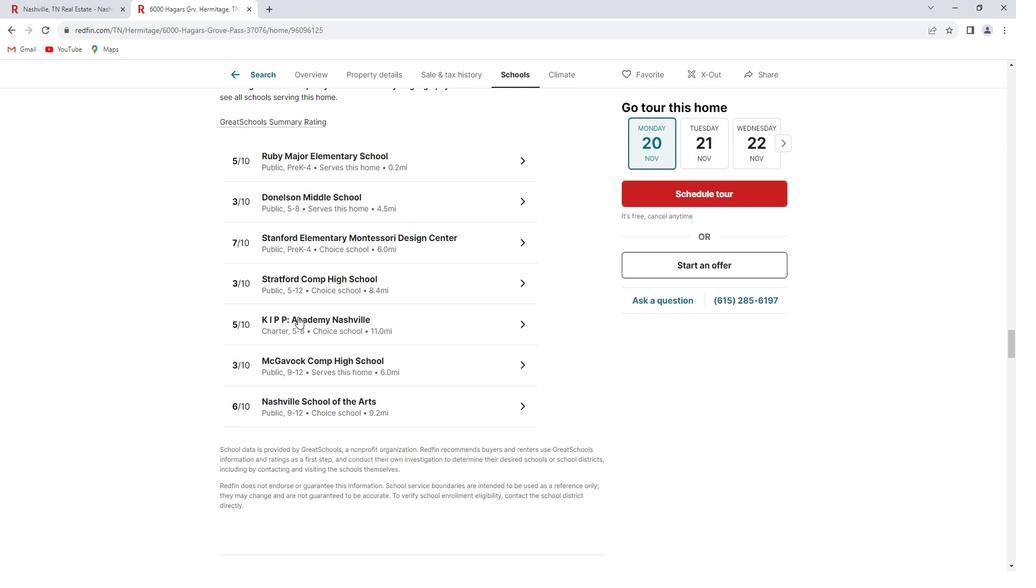
Action: Mouse scrolled (312, 319) with delta (0, 0)
Screenshot: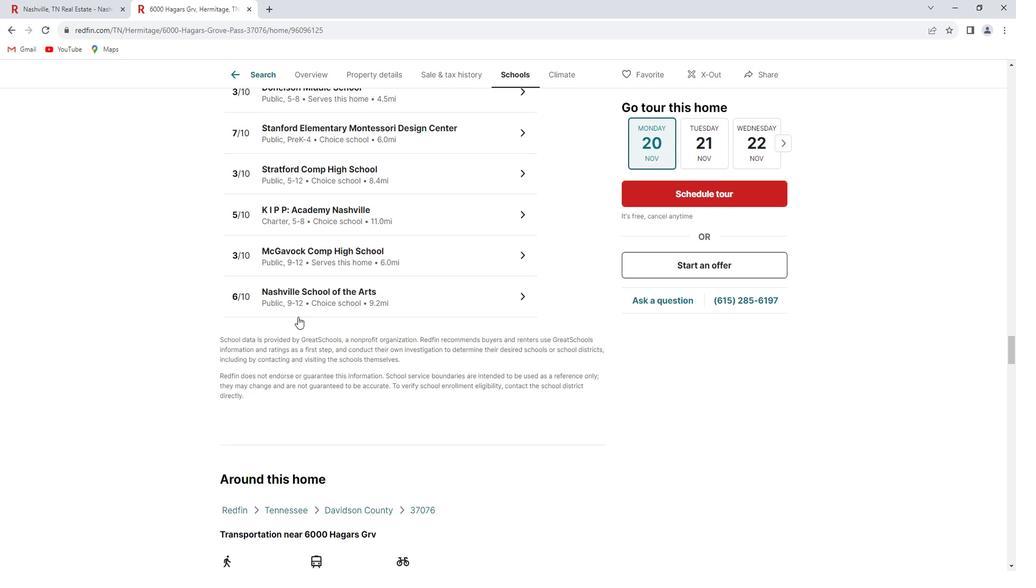 
Action: Mouse scrolled (312, 319) with delta (0, 0)
Screenshot: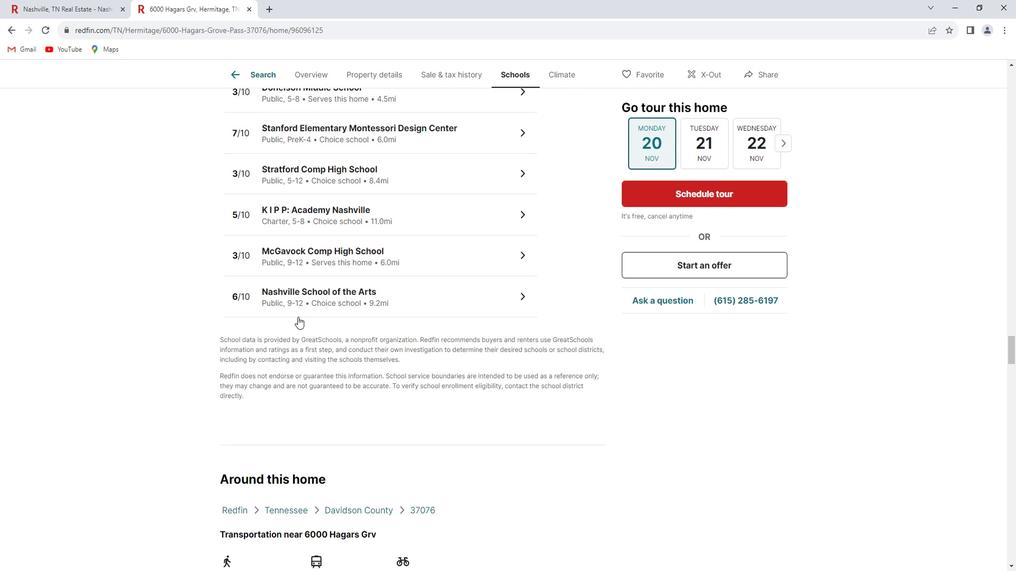 
Action: Mouse scrolled (312, 319) with delta (0, 0)
Screenshot: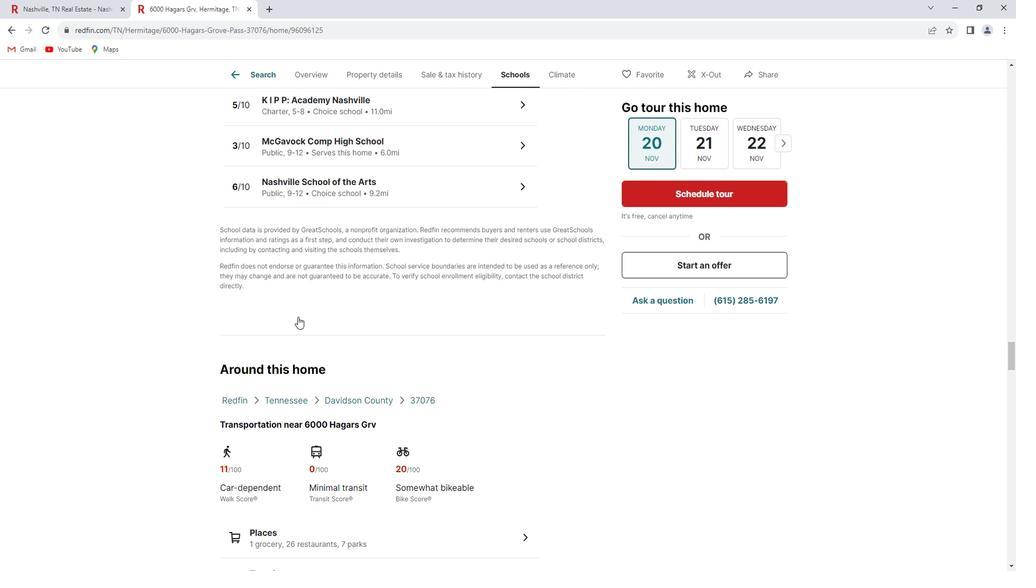 
Action: Mouse scrolled (312, 319) with delta (0, 0)
Screenshot: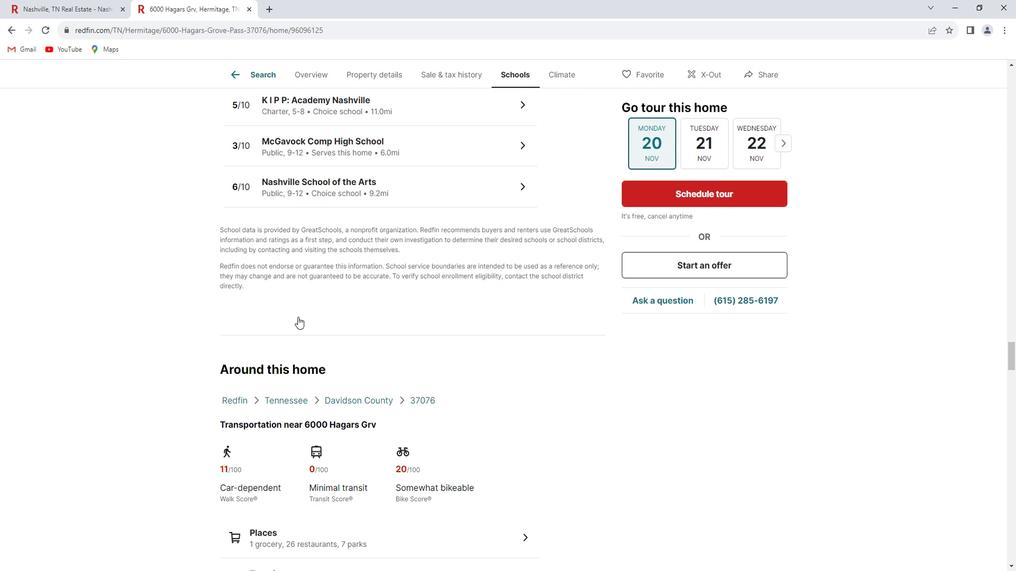 
Action: Mouse scrolled (312, 319) with delta (0, 0)
Screenshot: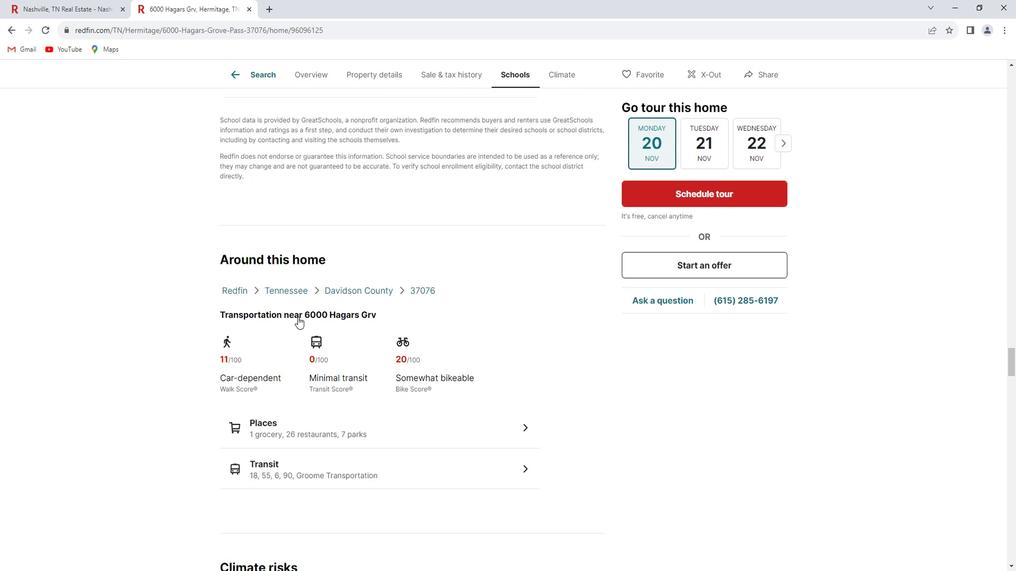 
Action: Mouse scrolled (312, 319) with delta (0, 0)
Screenshot: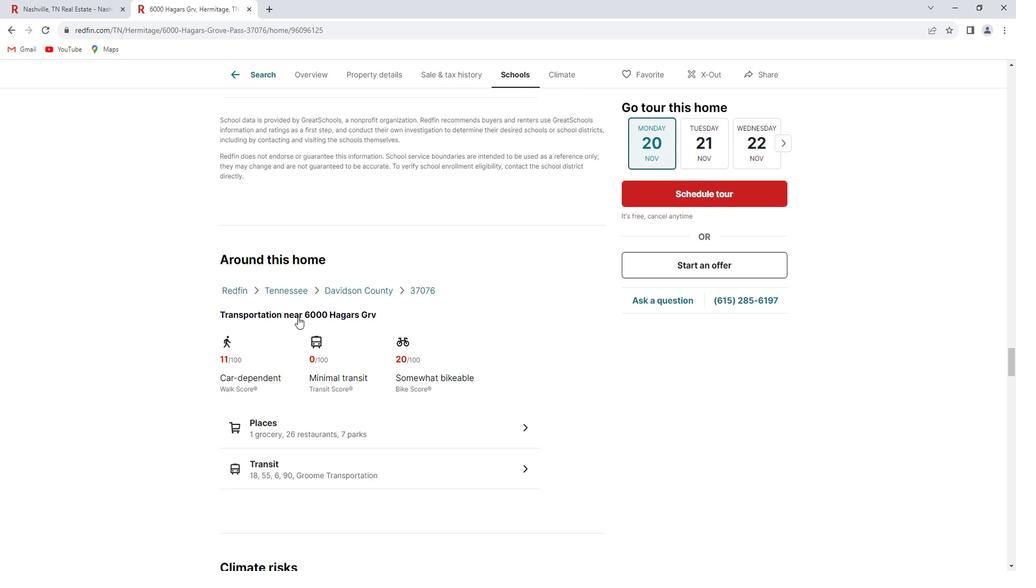 
Action: Mouse scrolled (312, 319) with delta (0, 0)
Screenshot: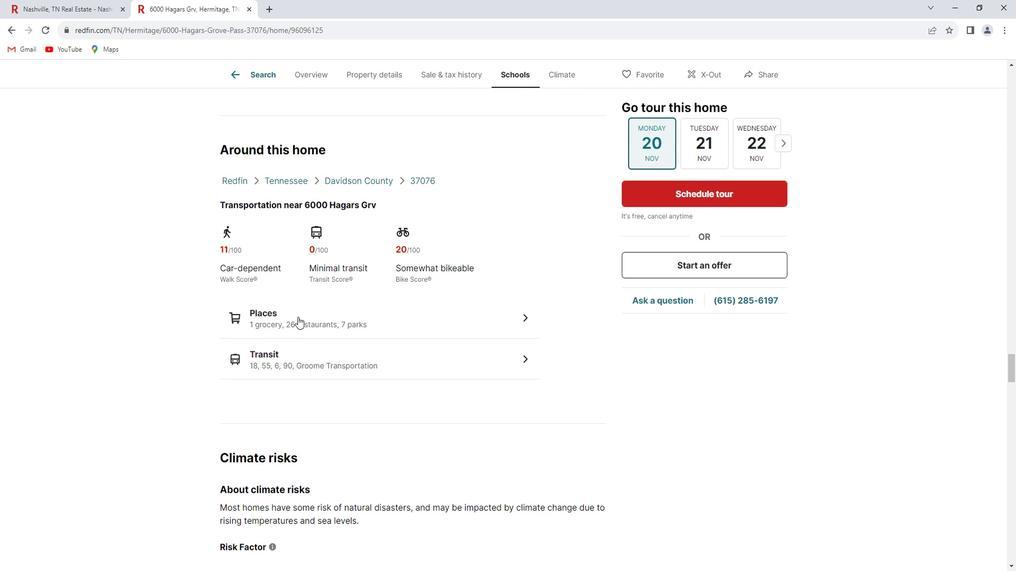 
Action: Mouse scrolled (312, 319) with delta (0, 0)
Screenshot: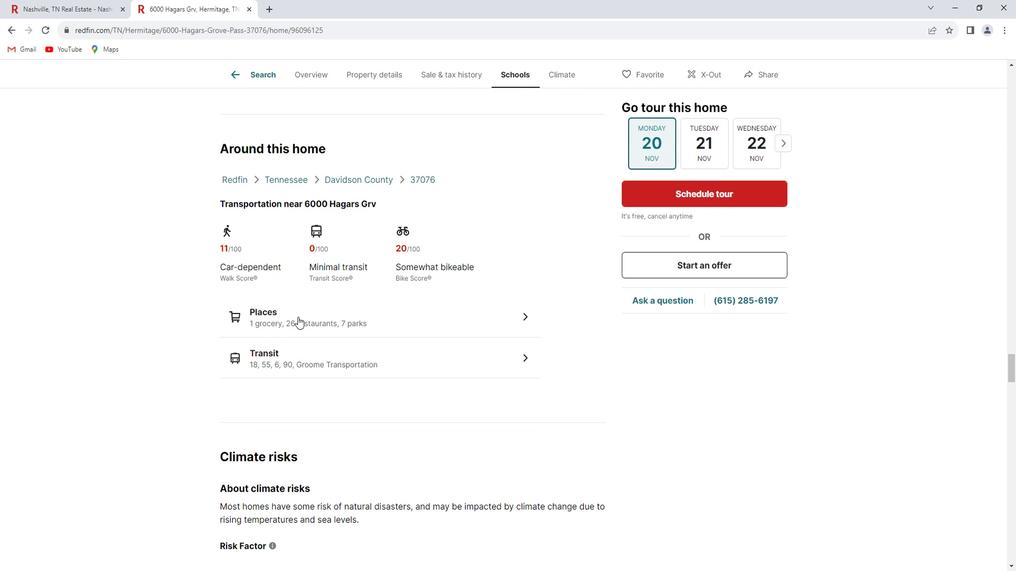 
Action: Mouse scrolled (312, 319) with delta (0, 0)
Screenshot: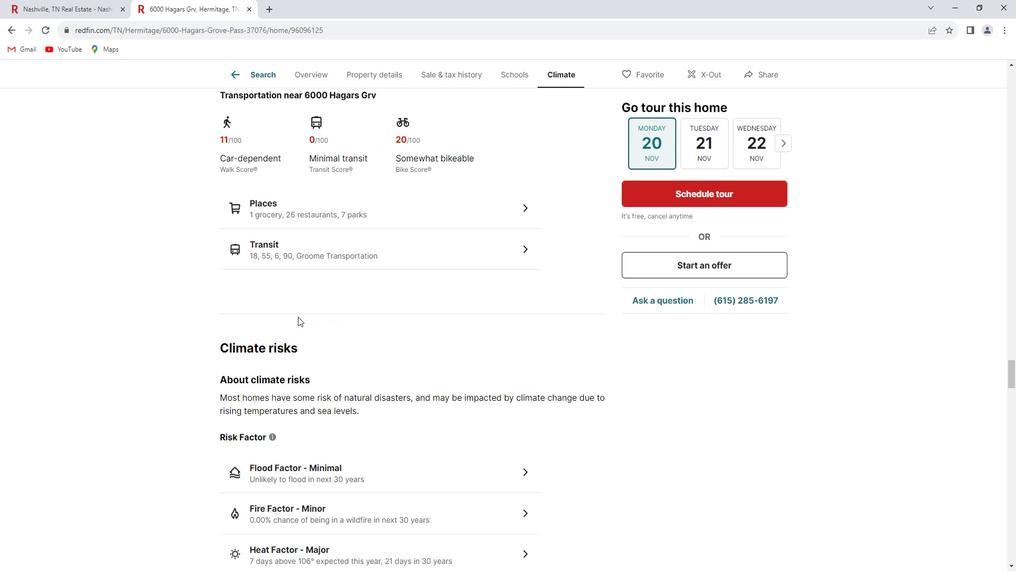 
Action: Mouse scrolled (312, 319) with delta (0, 0)
Screenshot: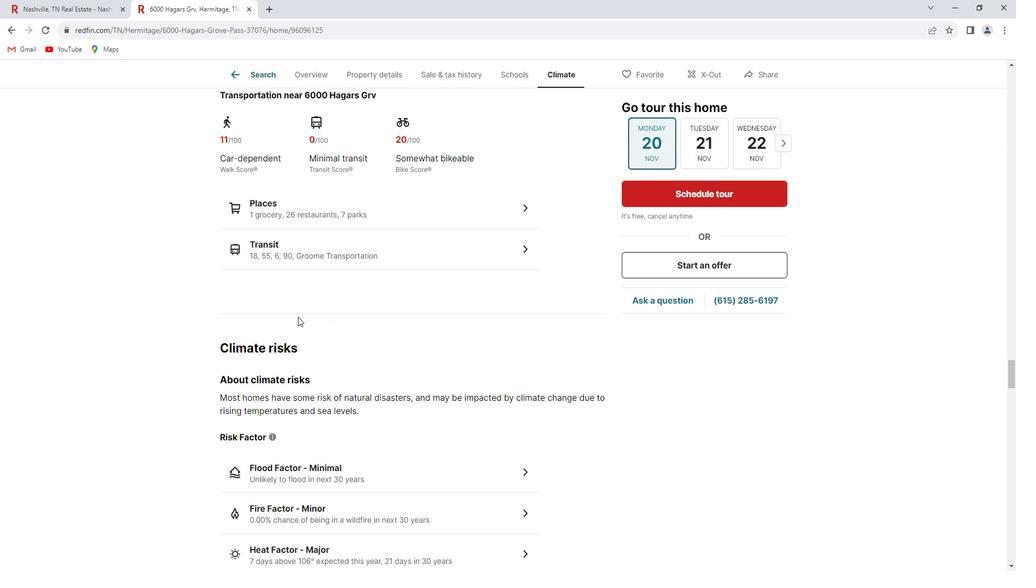 
Action: Mouse scrolled (312, 319) with delta (0, 0)
Screenshot: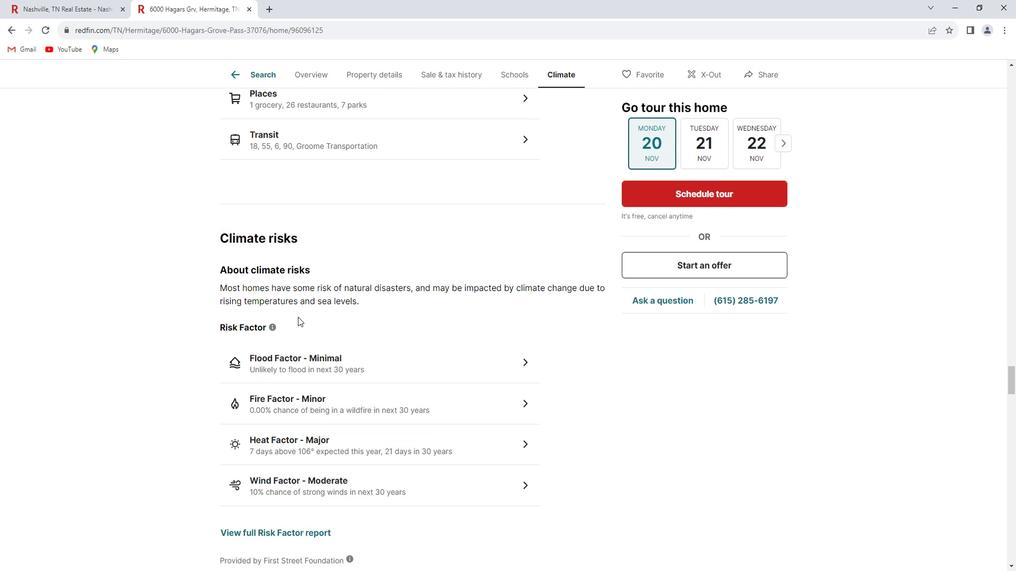 
Action: Mouse scrolled (312, 319) with delta (0, 0)
Screenshot: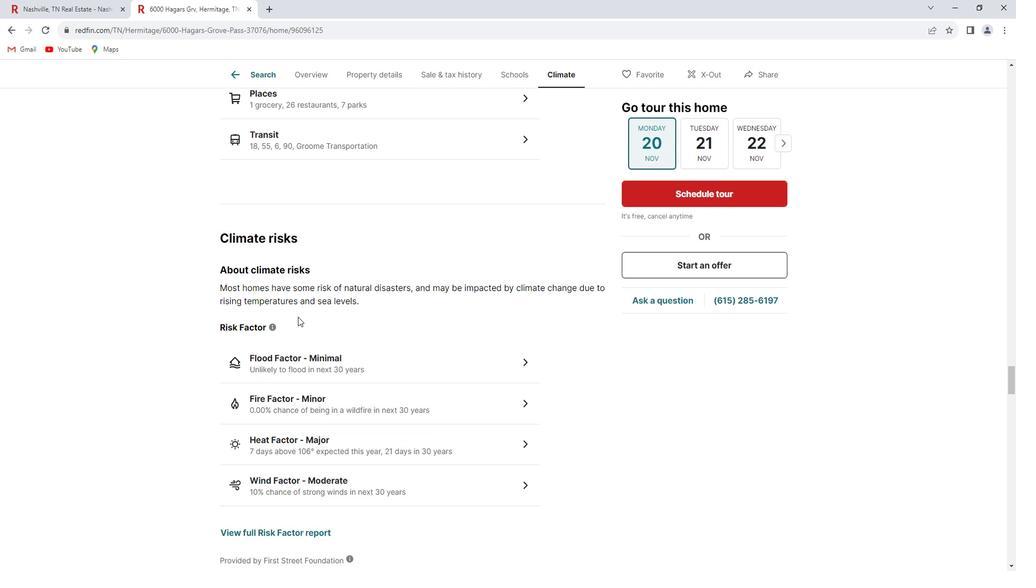 
Action: Mouse scrolled (312, 319) with delta (0, 0)
Screenshot: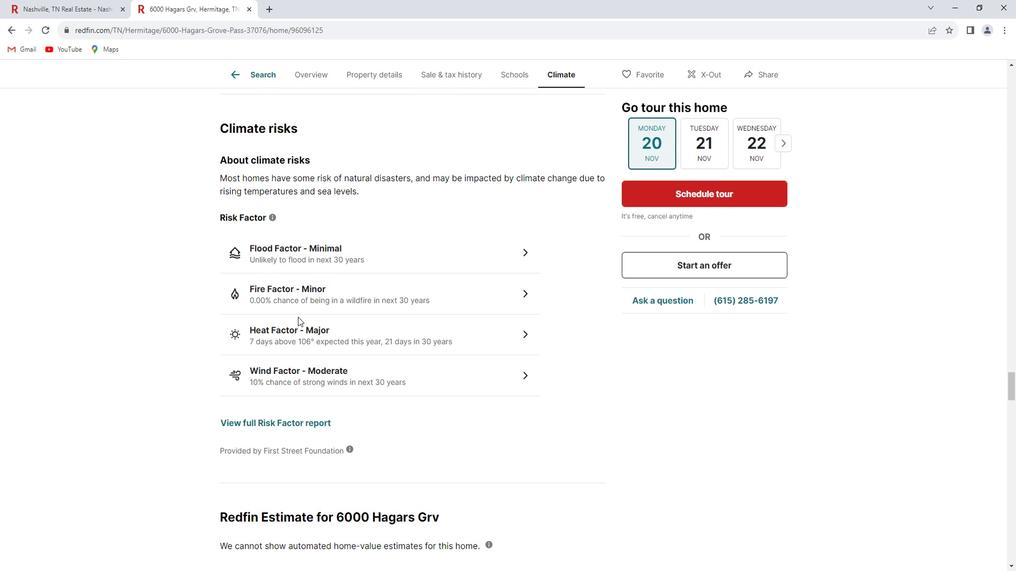 
Action: Mouse scrolled (312, 319) with delta (0, 0)
Screenshot: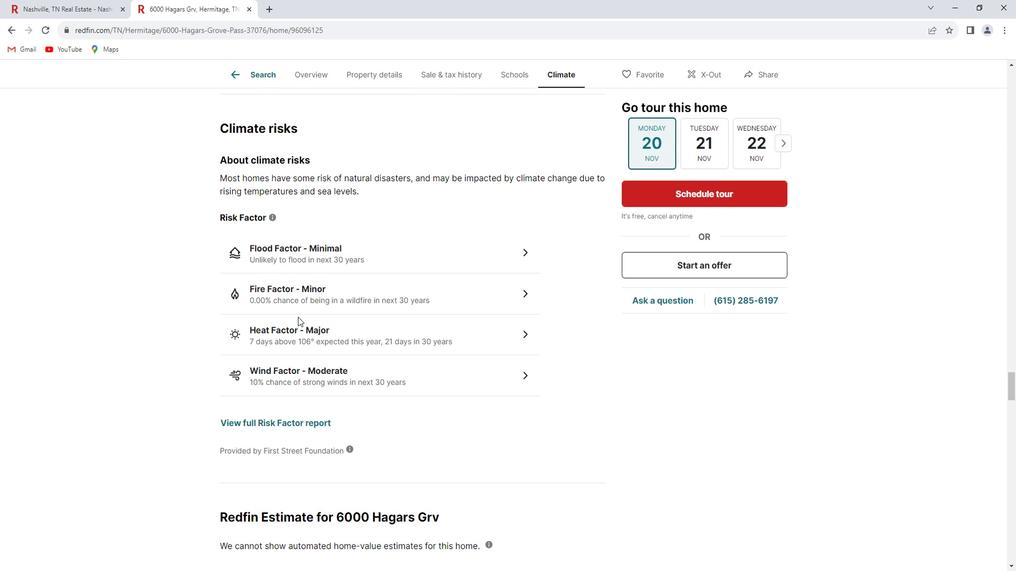 
Action: Mouse scrolled (312, 319) with delta (0, 0)
Screenshot: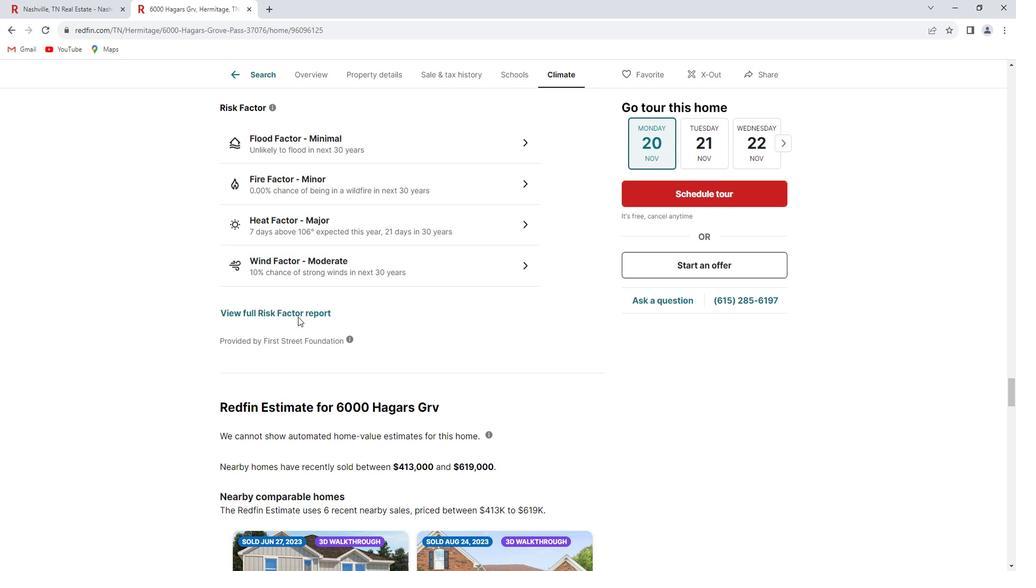 
Action: Mouse scrolled (312, 319) with delta (0, 0)
Screenshot: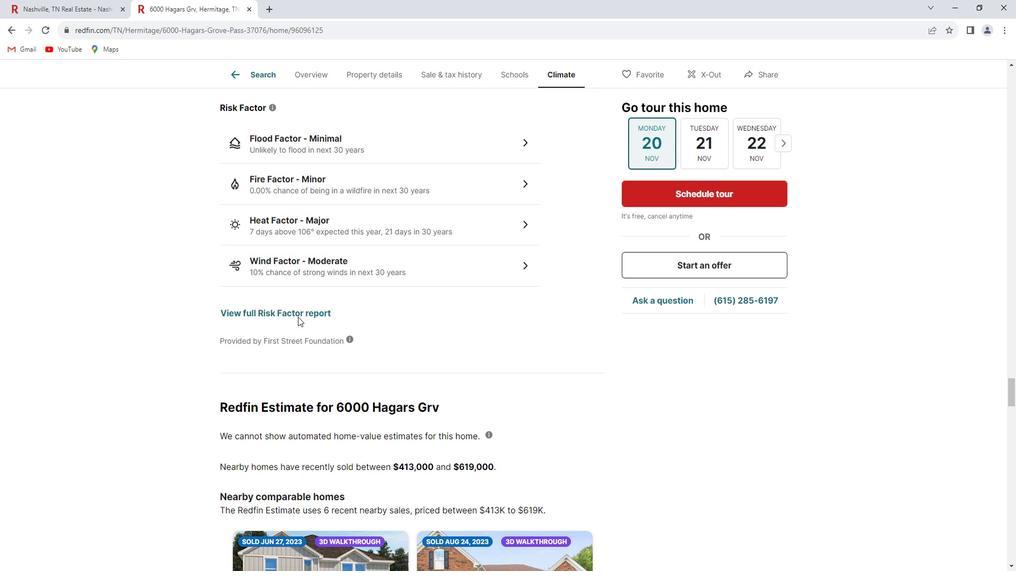 
Action: Mouse scrolled (312, 319) with delta (0, 0)
Screenshot: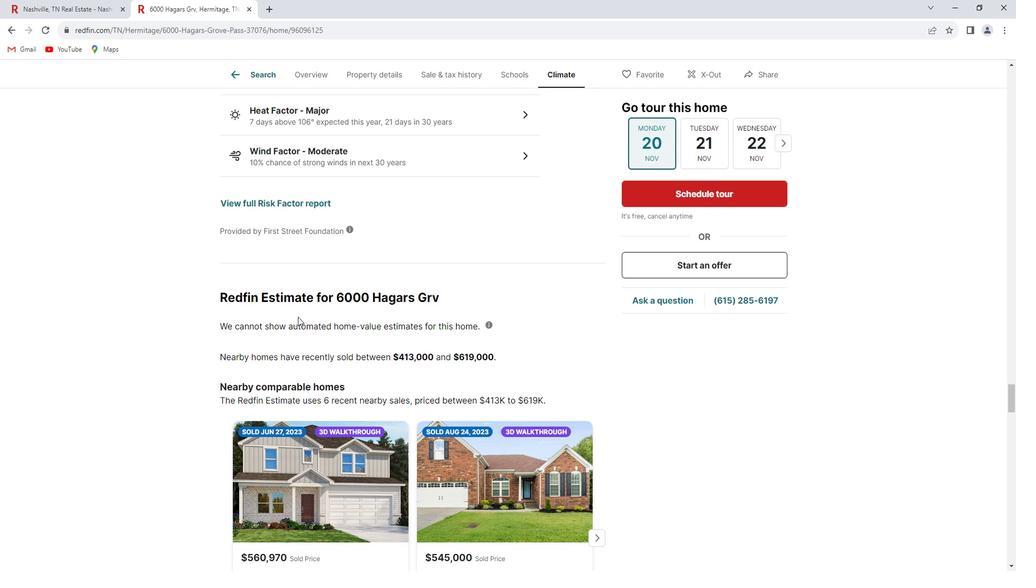 
Action: Mouse scrolled (312, 319) with delta (0, 0)
Screenshot: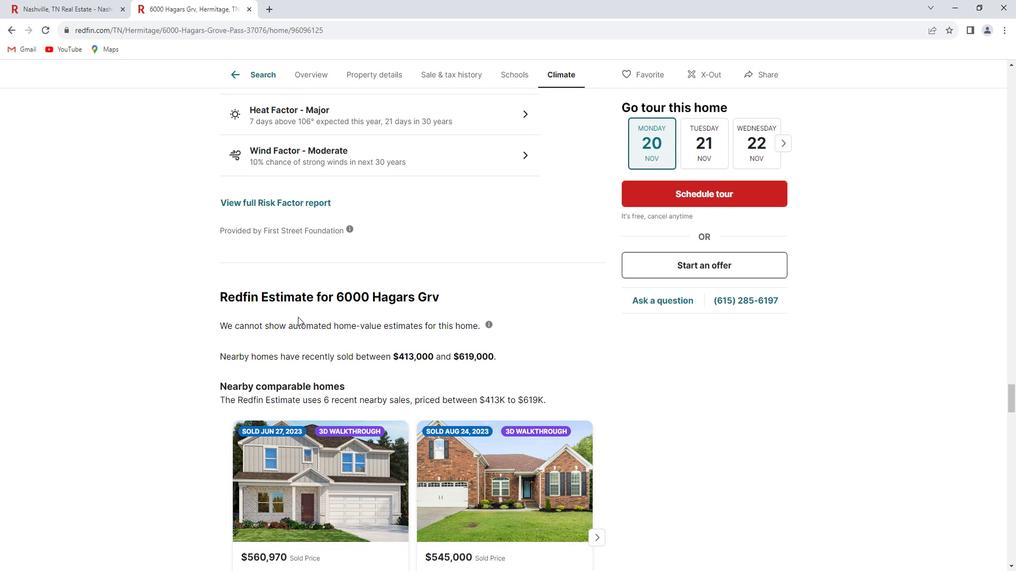 
Action: Mouse scrolled (312, 319) with delta (0, 0)
Screenshot: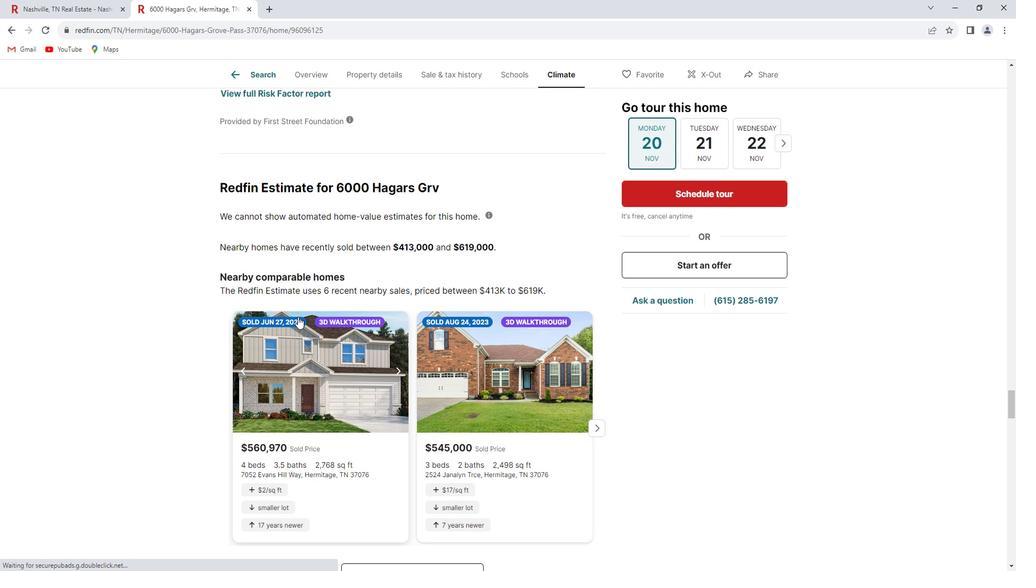 
Action: Mouse scrolled (312, 319) with delta (0, 0)
Screenshot: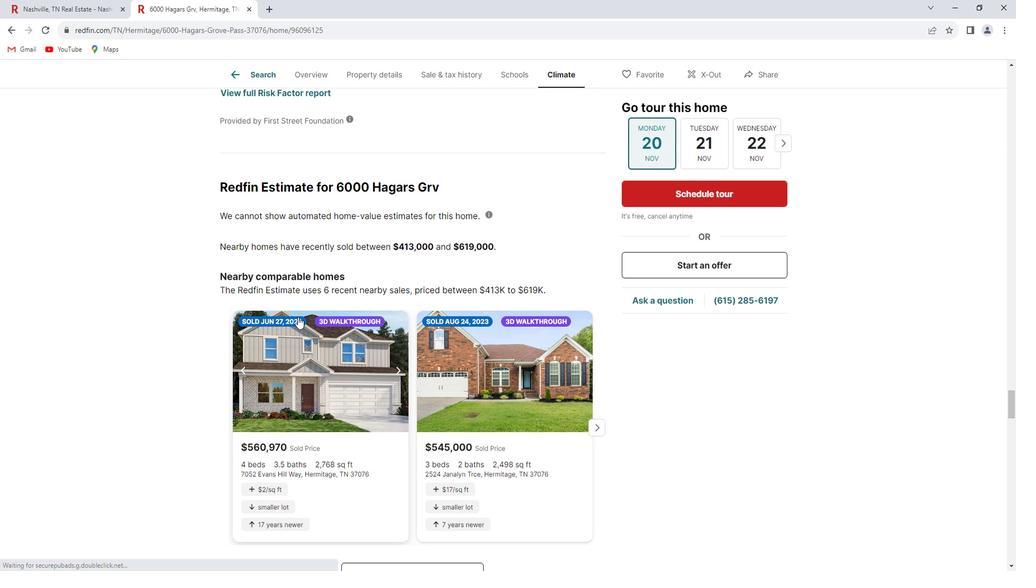 
Action: Mouse scrolled (312, 320) with delta (0, 0)
Screenshot: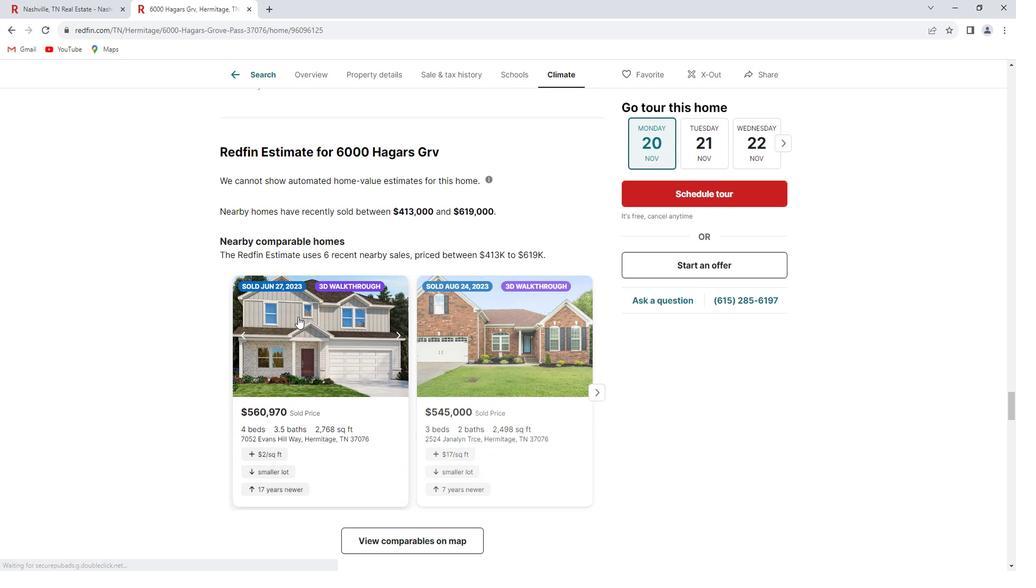 
Action: Mouse scrolled (312, 319) with delta (0, 0)
Screenshot: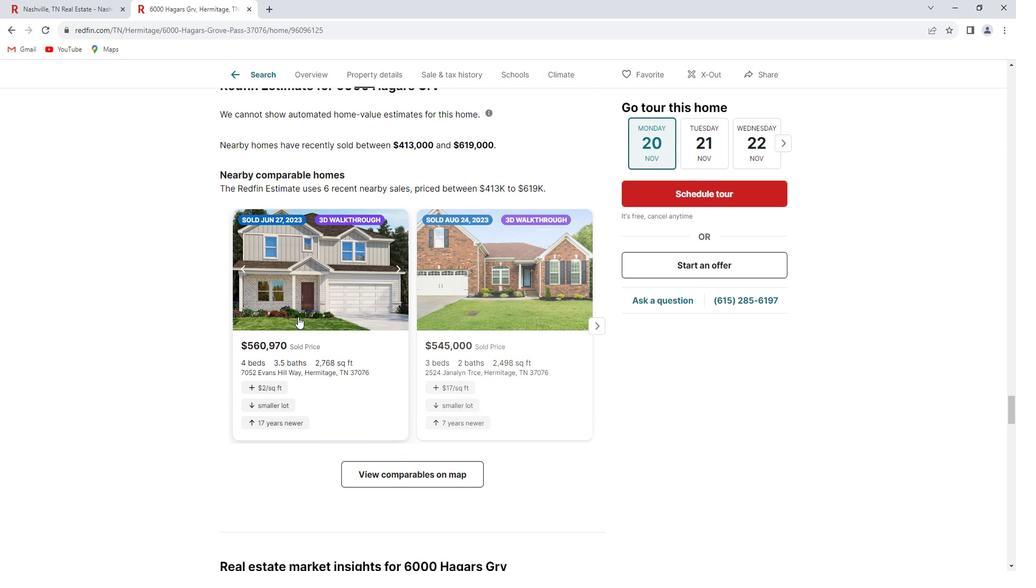 
Action: Mouse scrolled (312, 319) with delta (0, 0)
Screenshot: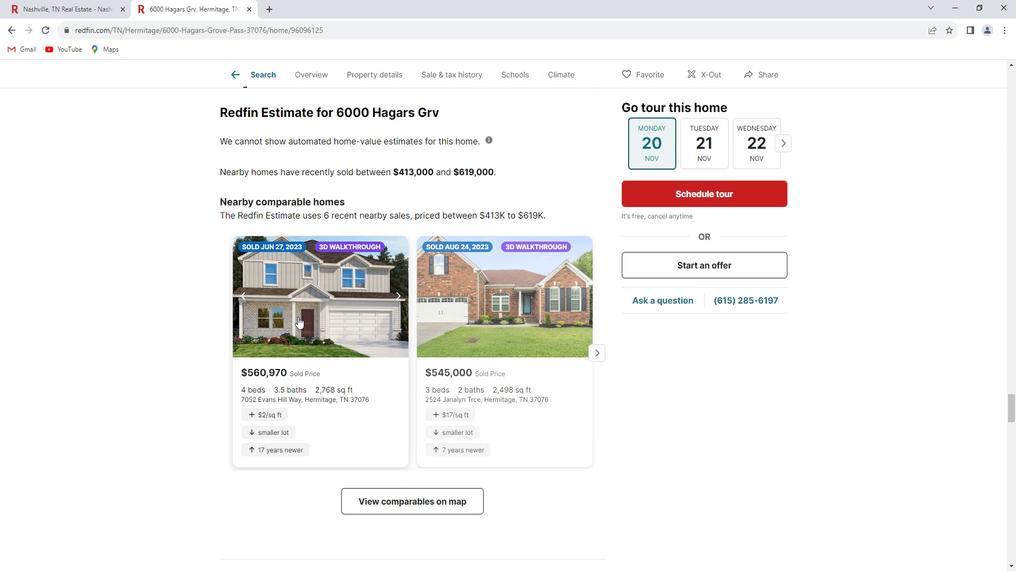
Action: Mouse scrolled (312, 319) with delta (0, 0)
Screenshot: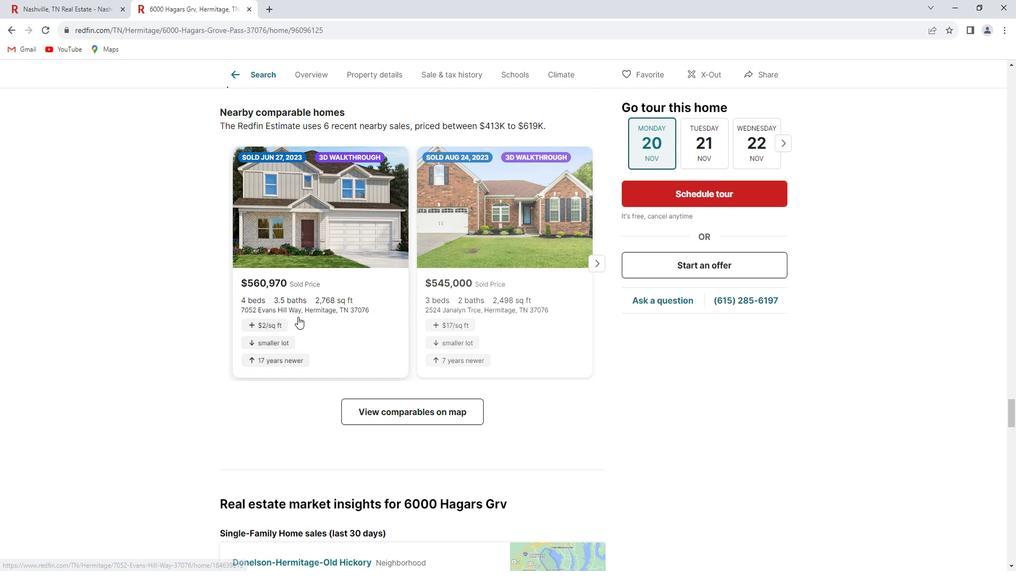 
Action: Mouse scrolled (312, 319) with delta (0, 0)
Screenshot: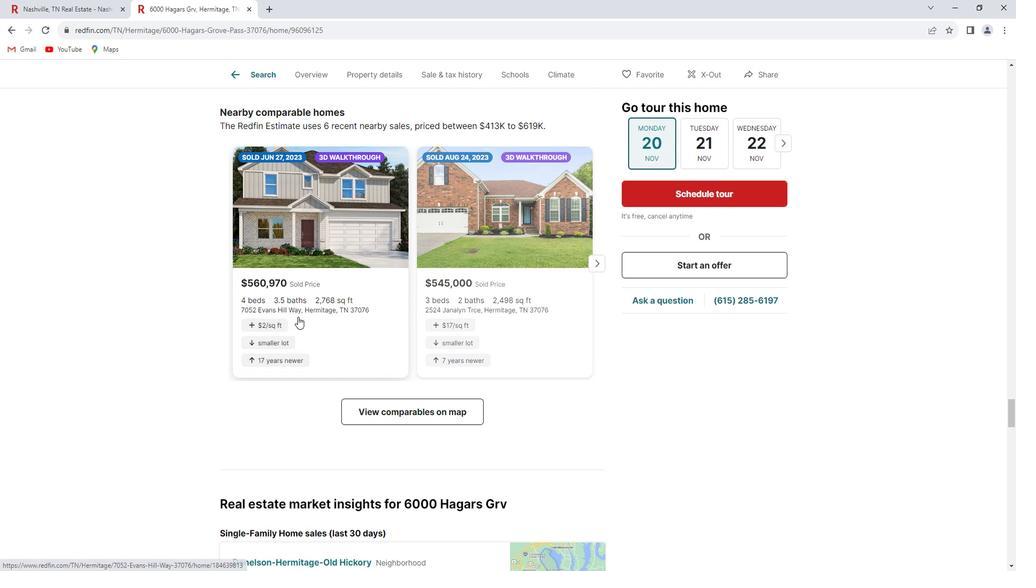 
Action: Mouse scrolled (312, 319) with delta (0, 0)
Screenshot: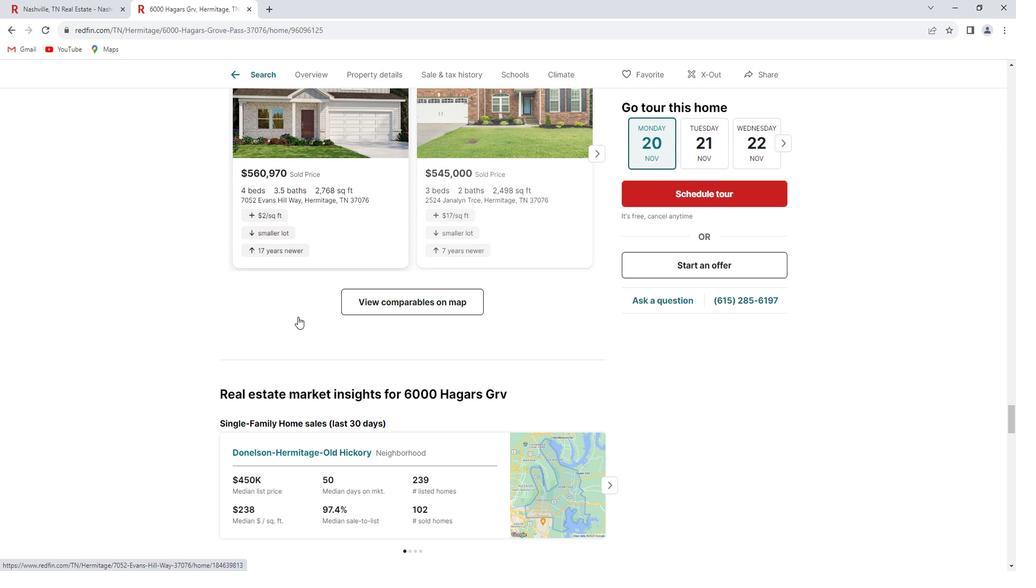 
Action: Mouse scrolled (312, 319) with delta (0, 0)
Screenshot: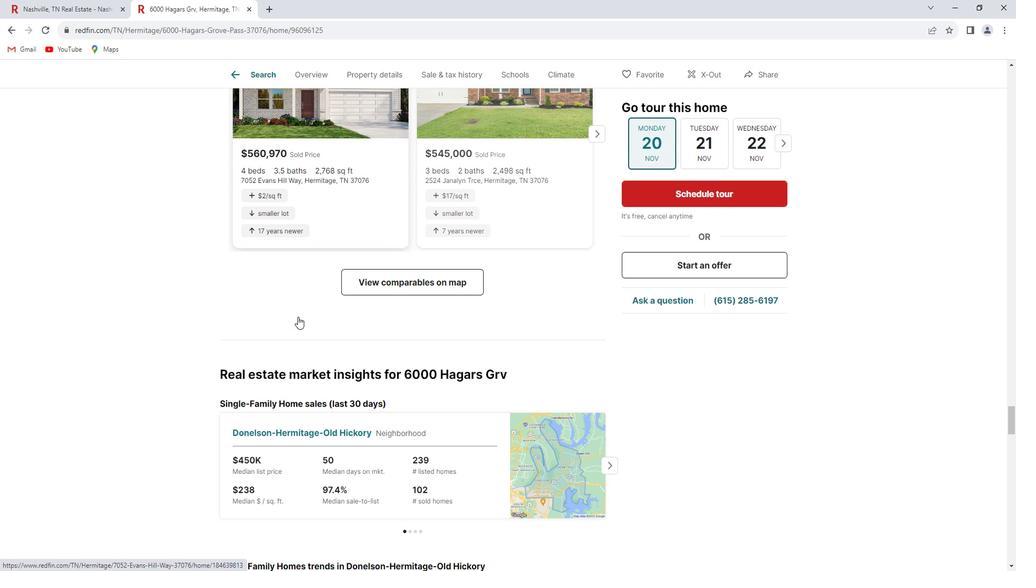 
Action: Mouse scrolled (312, 319) with delta (0, 0)
Screenshot: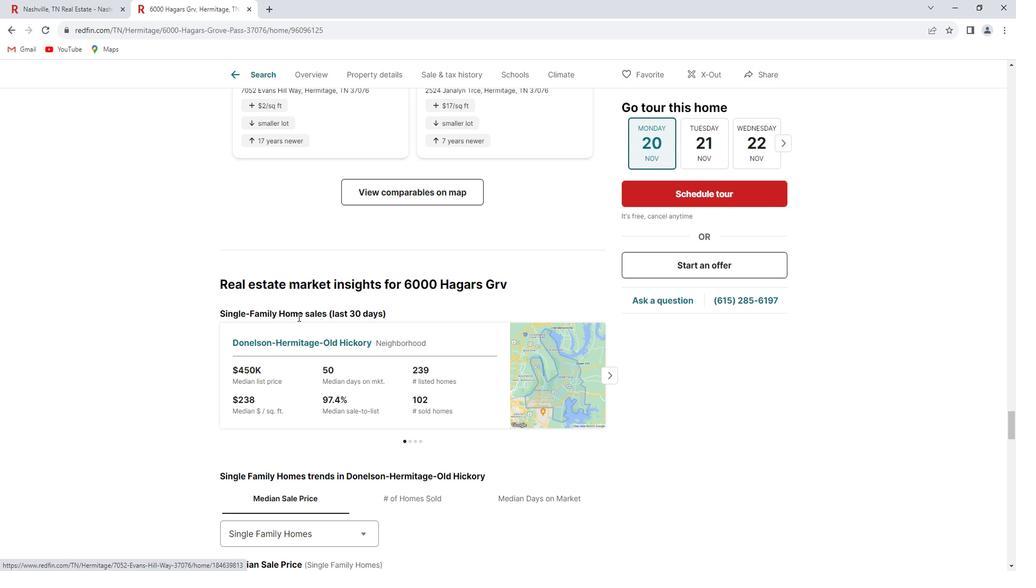 
Action: Mouse scrolled (312, 319) with delta (0, 0)
Screenshot: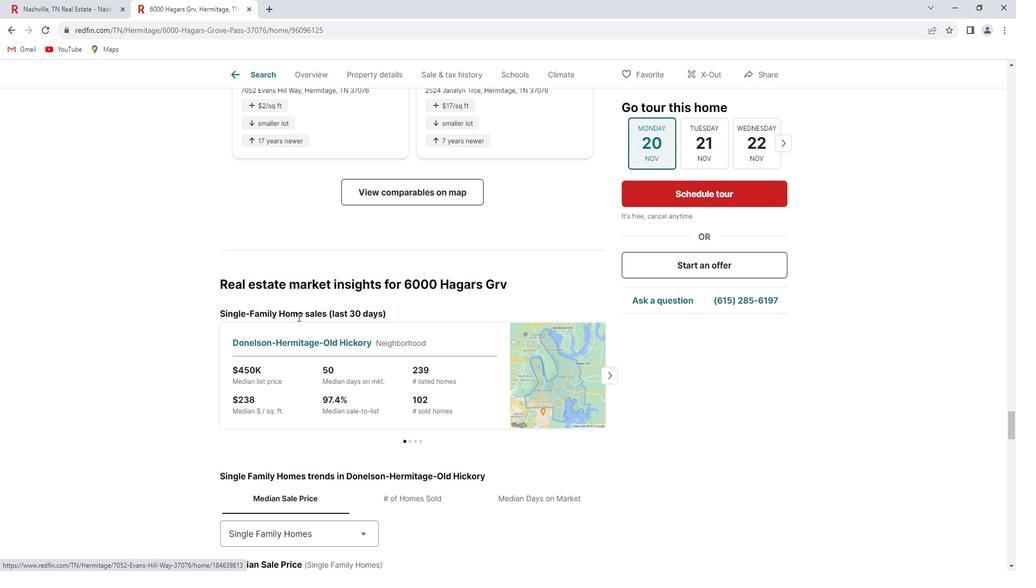 
Action: Mouse scrolled (312, 319) with delta (0, 0)
Screenshot: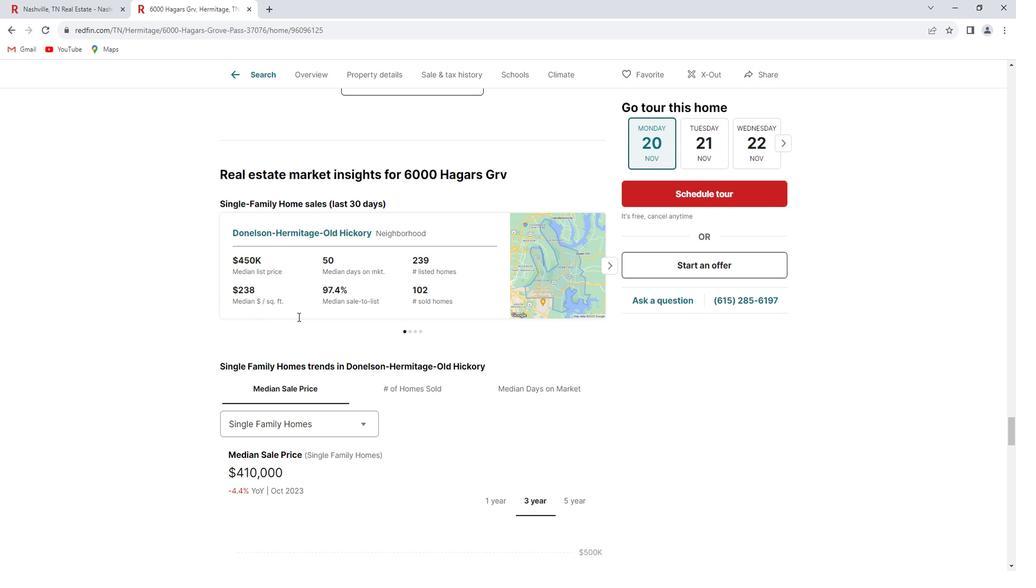 
Action: Mouse scrolled (312, 319) with delta (0, 0)
Screenshot: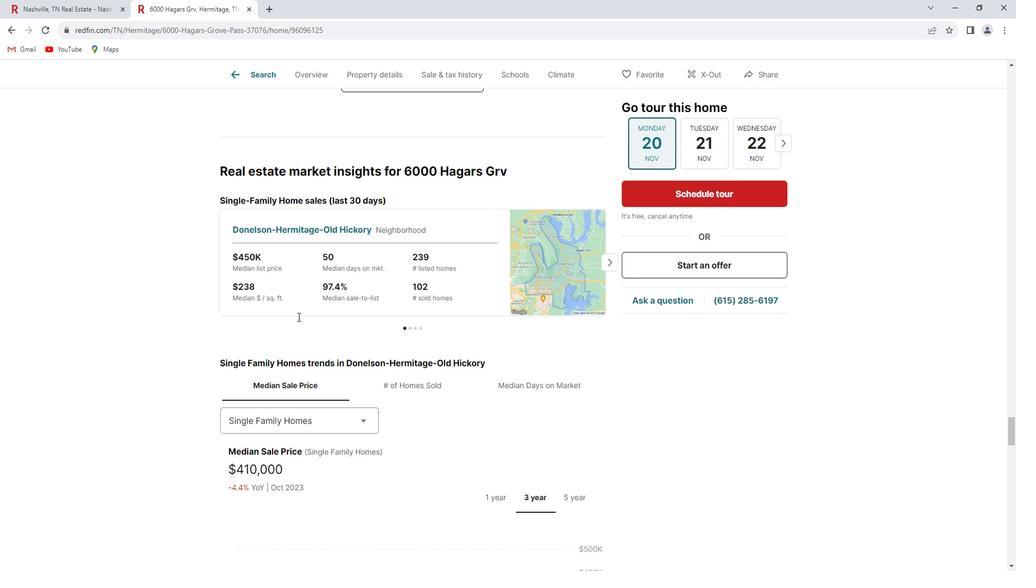 
Action: Mouse scrolled (312, 319) with delta (0, 0)
Screenshot: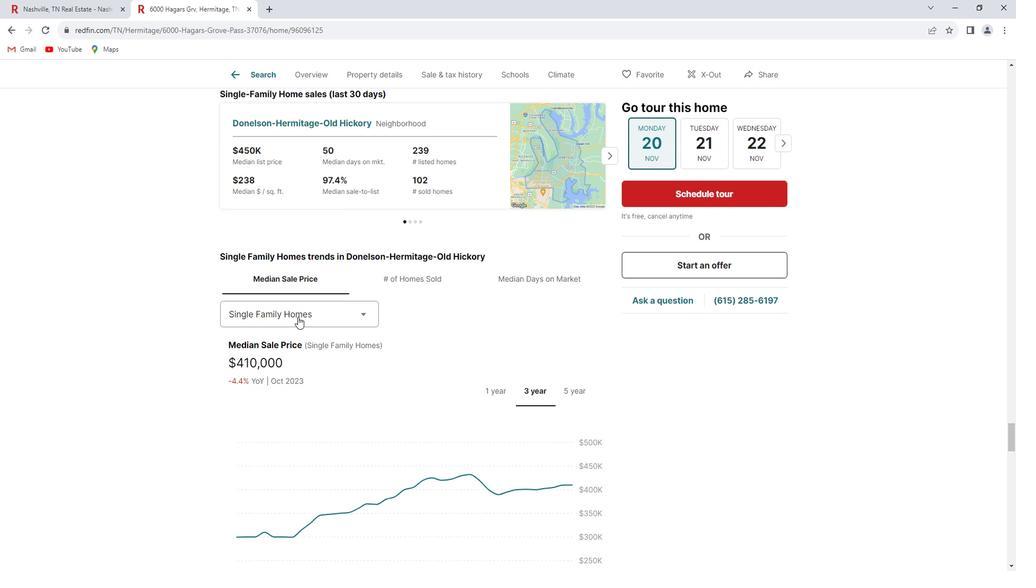 
Action: Mouse scrolled (312, 319) with delta (0, 0)
Screenshot: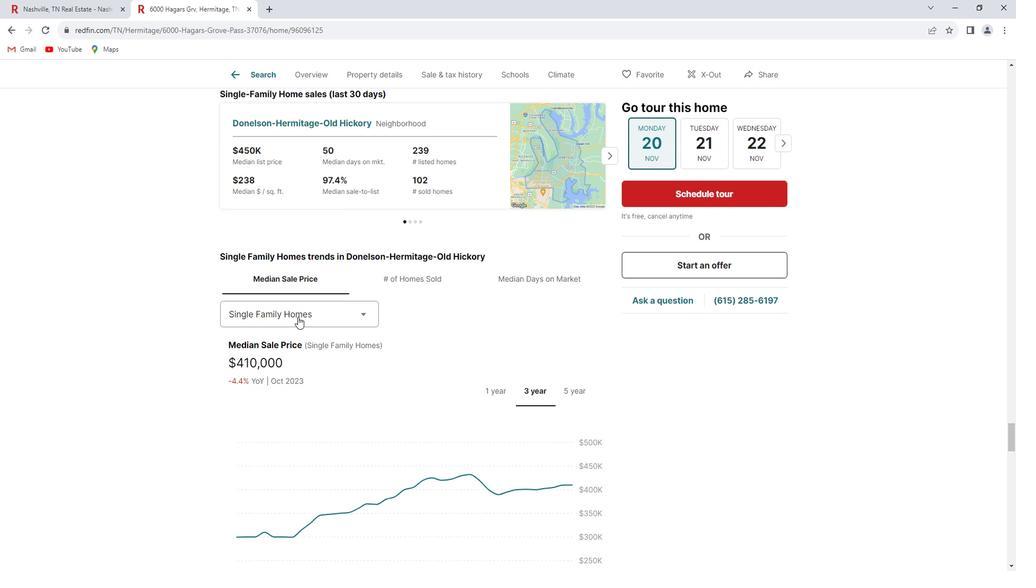 
Action: Mouse scrolled (312, 319) with delta (0, 0)
Screenshot: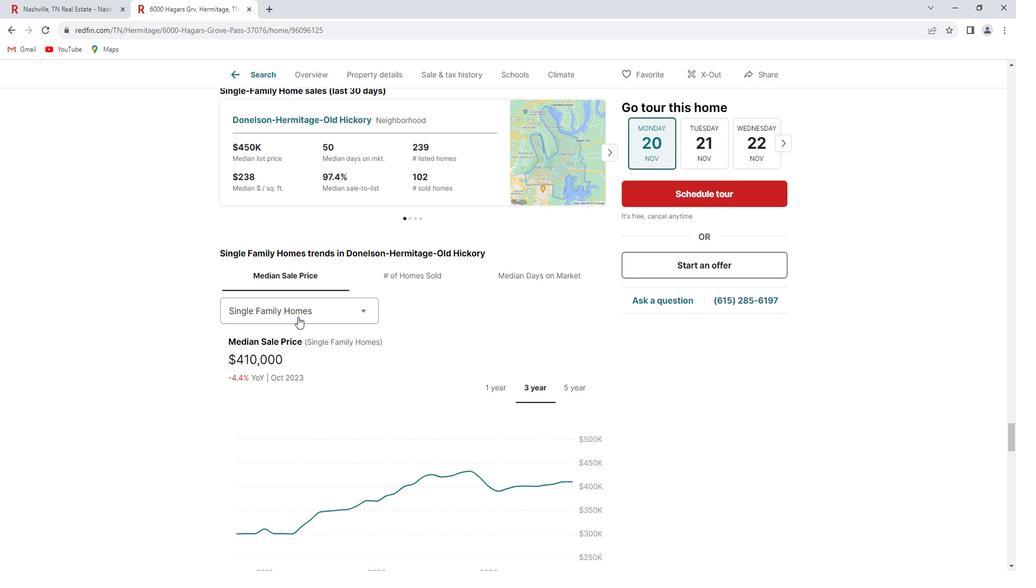 
Action: Mouse scrolled (312, 319) with delta (0, 0)
Screenshot: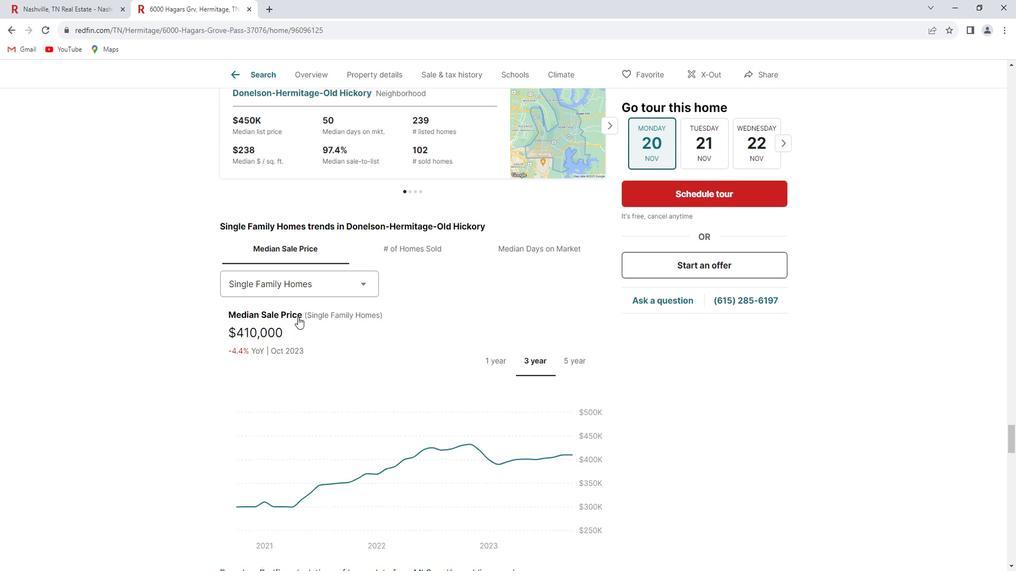 
Action: Mouse scrolled (312, 319) with delta (0, 0)
Screenshot: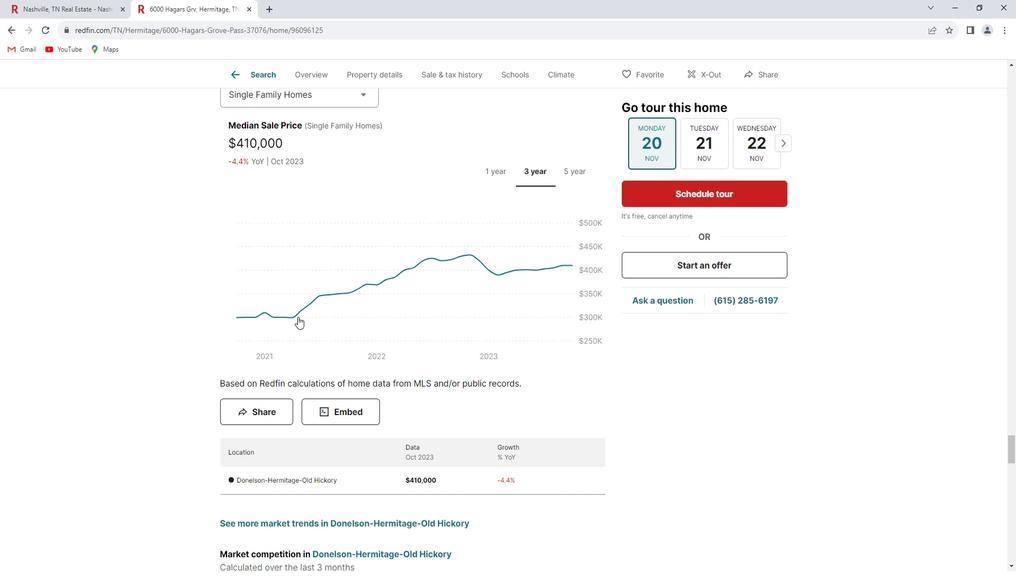 
Action: Mouse scrolled (312, 319) with delta (0, 0)
Screenshot: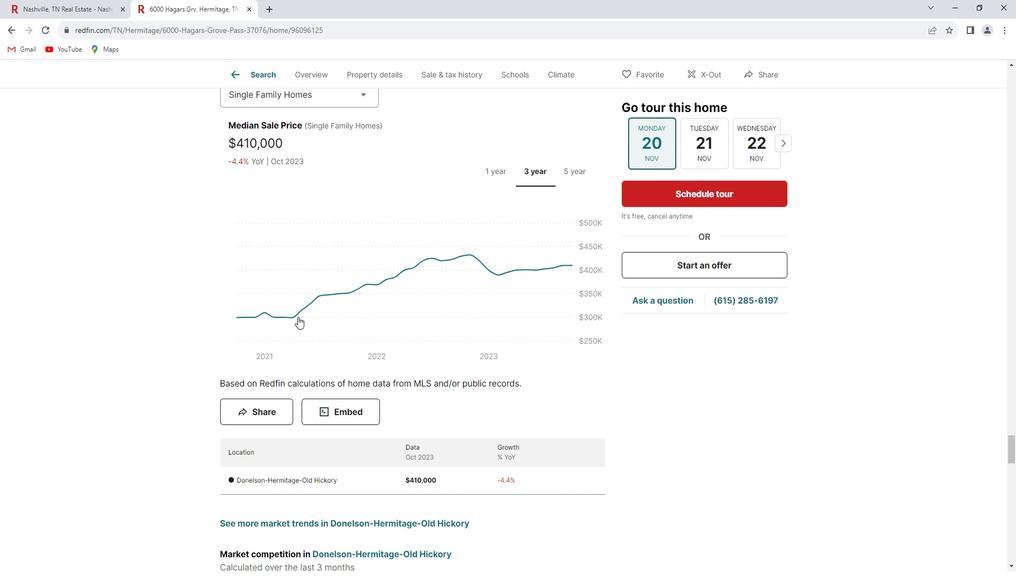 
Action: Mouse scrolled (312, 319) with delta (0, 0)
Screenshot: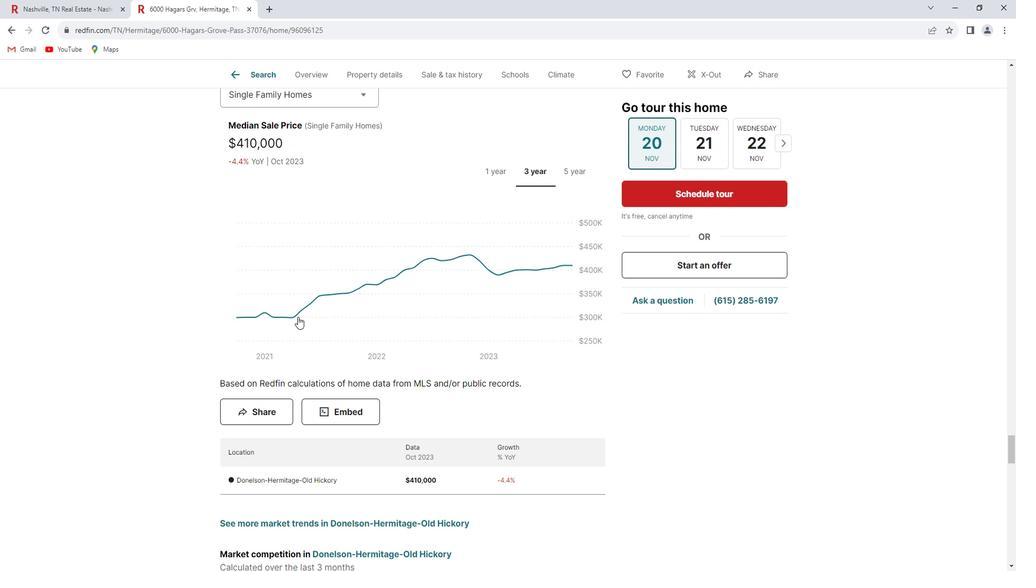 
Action: Mouse scrolled (312, 319) with delta (0, 0)
Screenshot: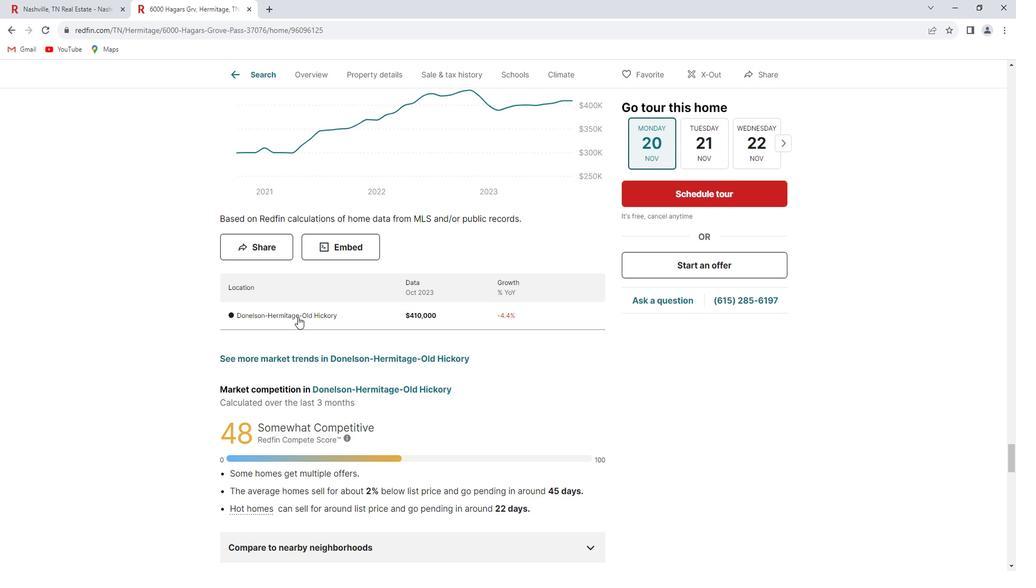 
Action: Mouse scrolled (312, 319) with delta (0, 0)
Screenshot: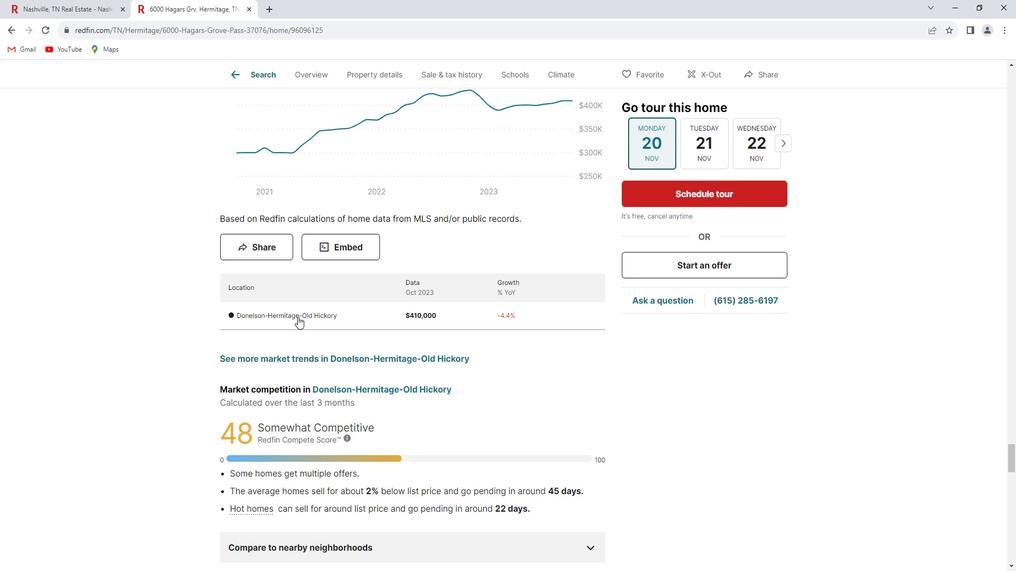 
Action: Mouse scrolled (312, 319) with delta (0, 0)
Screenshot: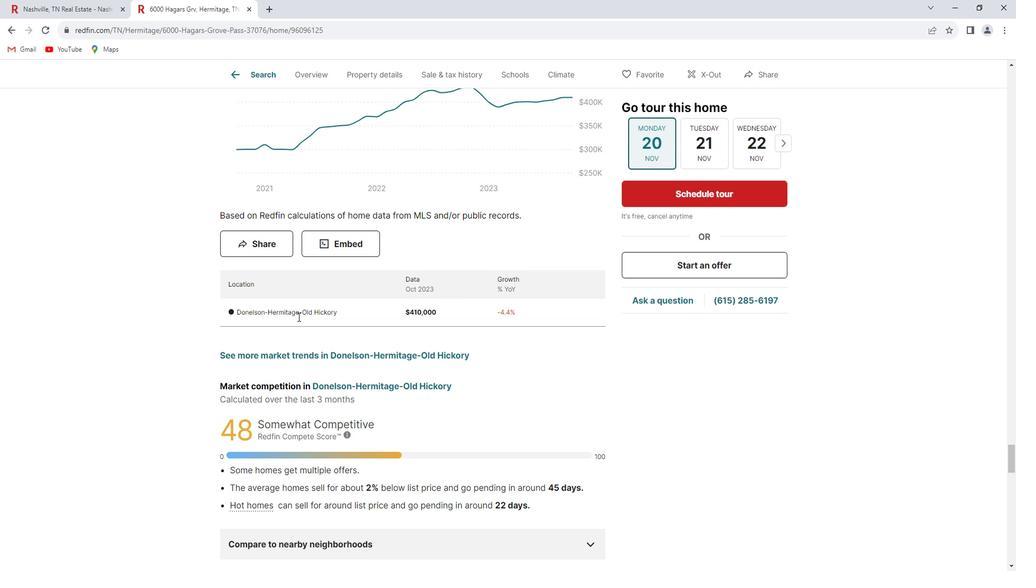 
Action: Mouse scrolled (312, 319) with delta (0, 0)
Screenshot: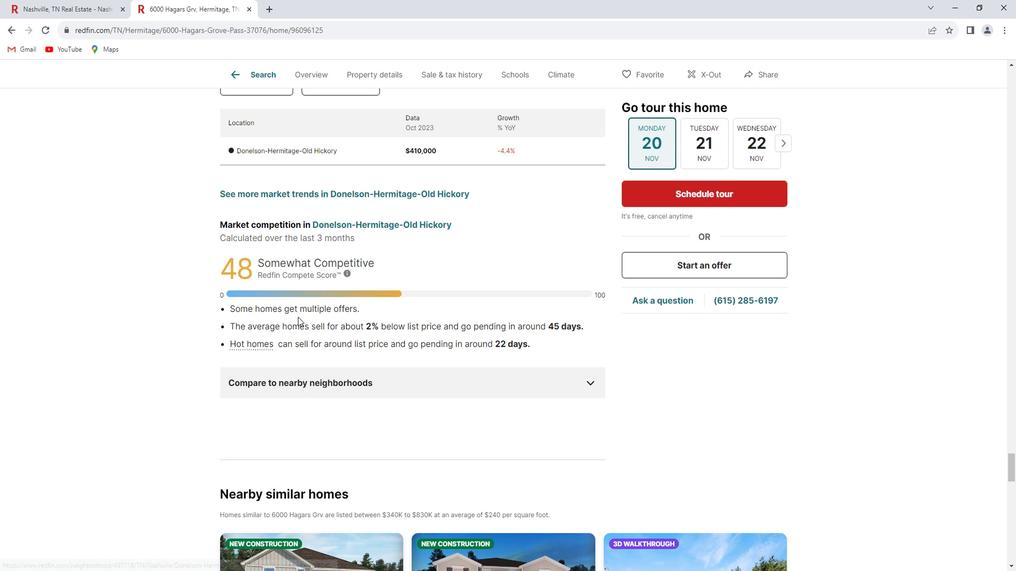 
Action: Mouse scrolled (312, 319) with delta (0, 0)
Screenshot: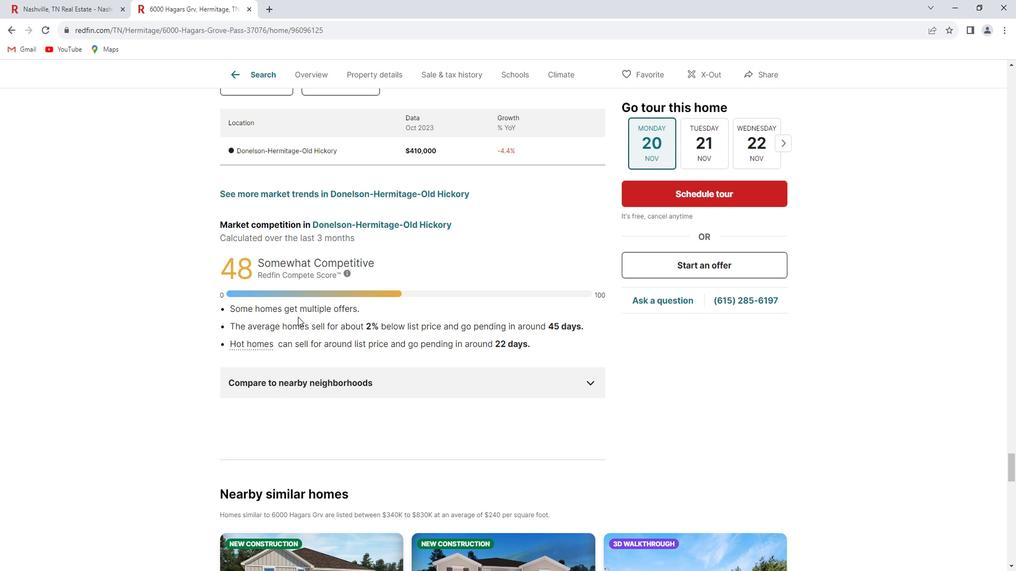 
Action: Mouse scrolled (312, 319) with delta (0, 0)
Screenshot: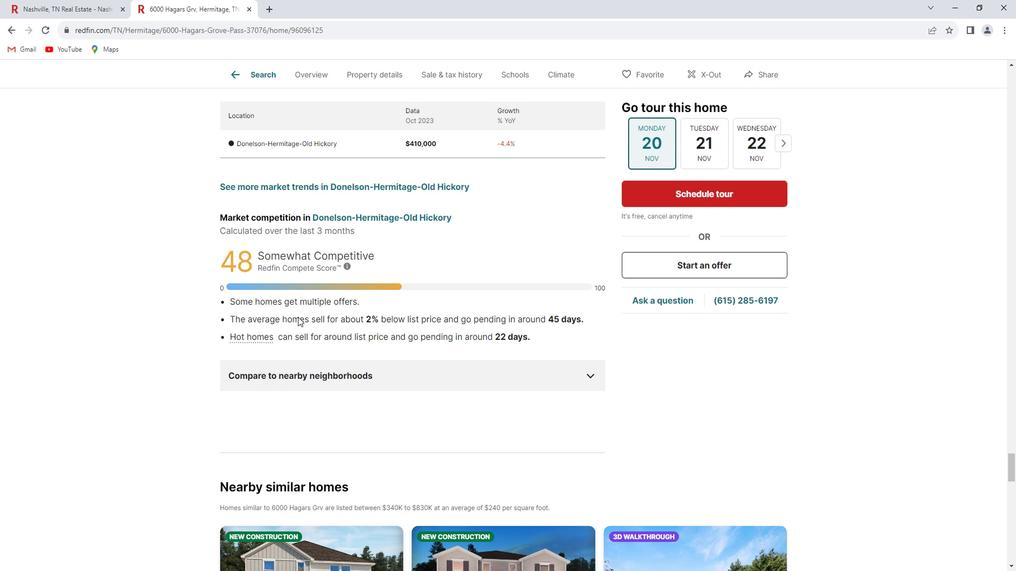 
Action: Mouse scrolled (312, 319) with delta (0, 0)
Screenshot: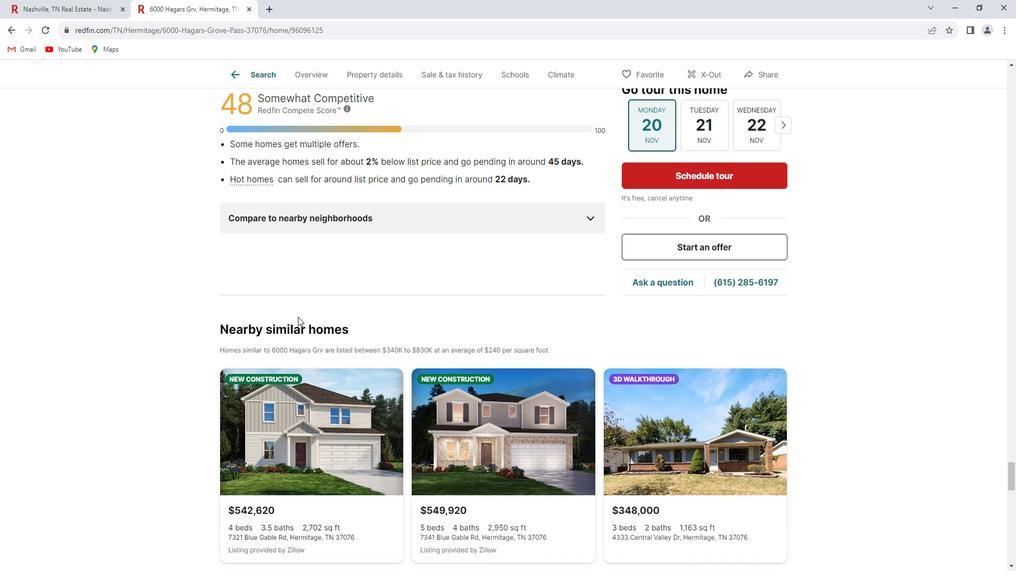 
Action: Mouse scrolled (312, 319) with delta (0, 0)
Screenshot: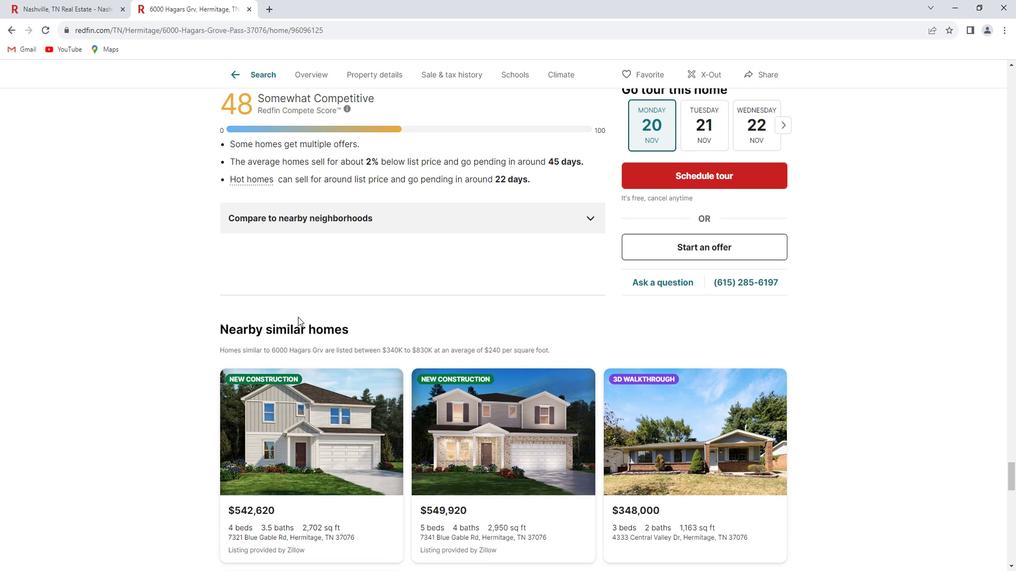 
Action: Mouse scrolled (312, 319) with delta (0, 0)
Screenshot: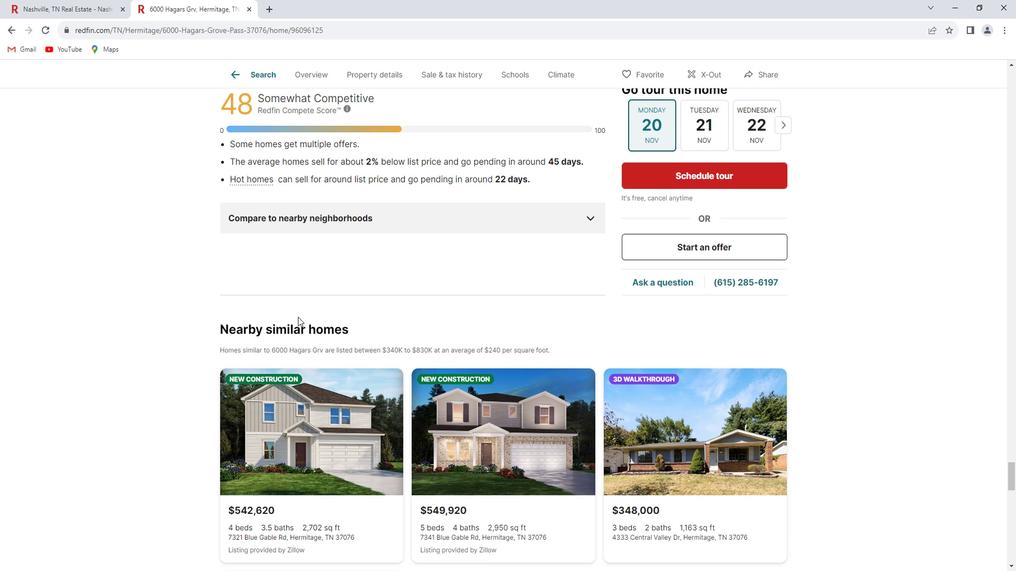 
Action: Mouse scrolled (312, 319) with delta (0, 0)
Screenshot: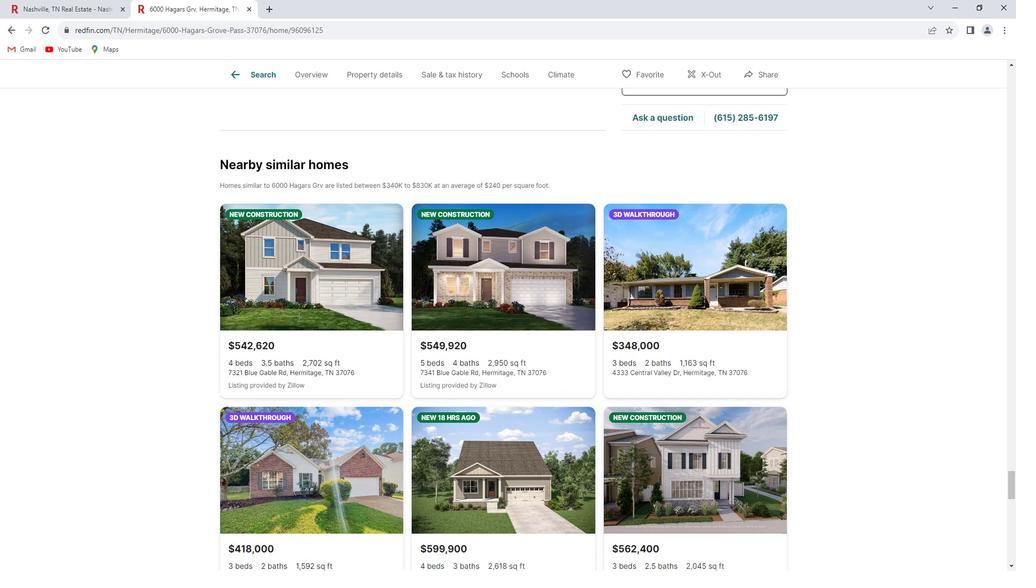 
Action: Mouse scrolled (312, 319) with delta (0, 0)
Screenshot: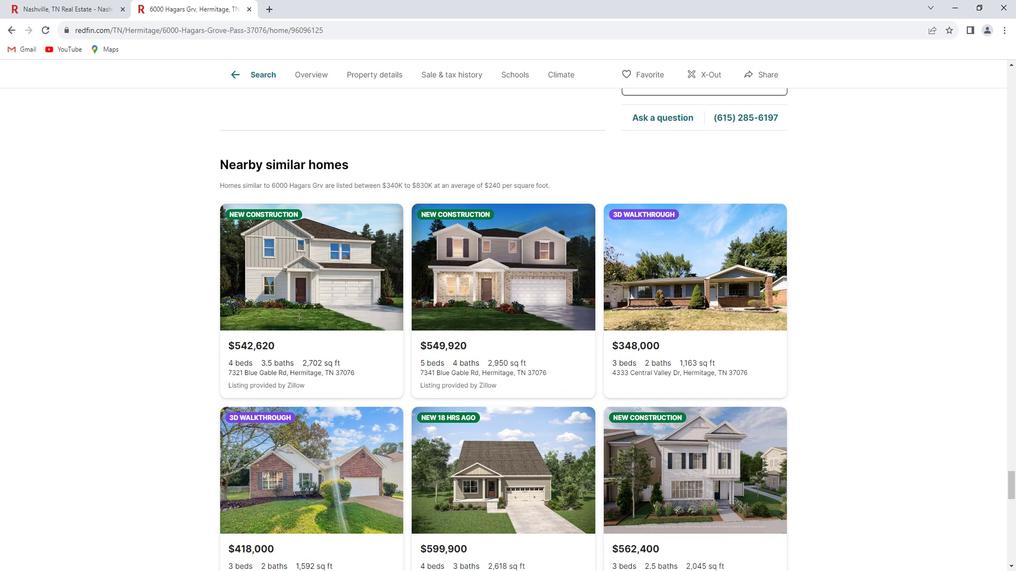 
Action: Mouse scrolled (312, 319) with delta (0, 0)
Screenshot: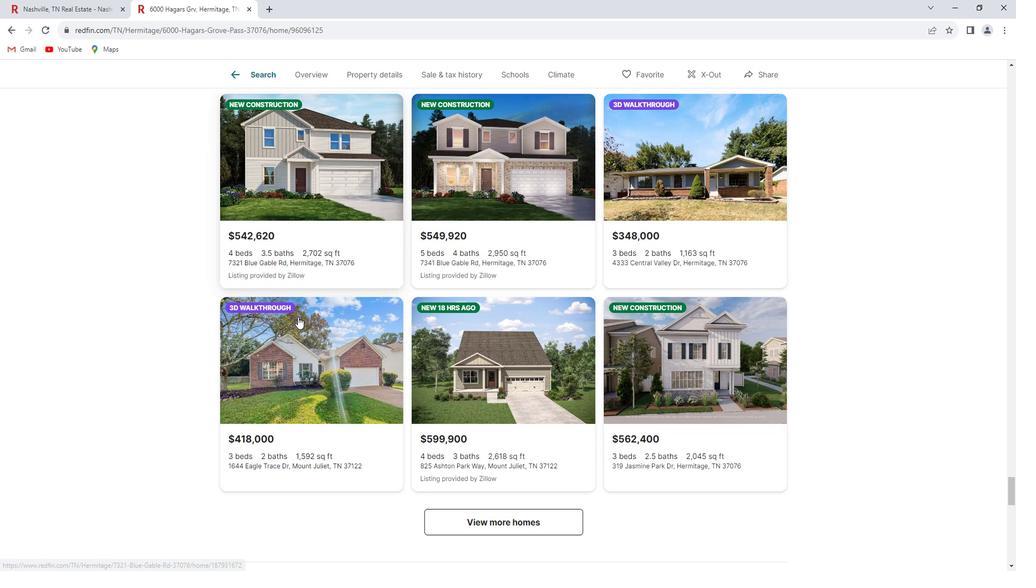 
Action: Mouse scrolled (312, 319) with delta (0, 0)
Screenshot: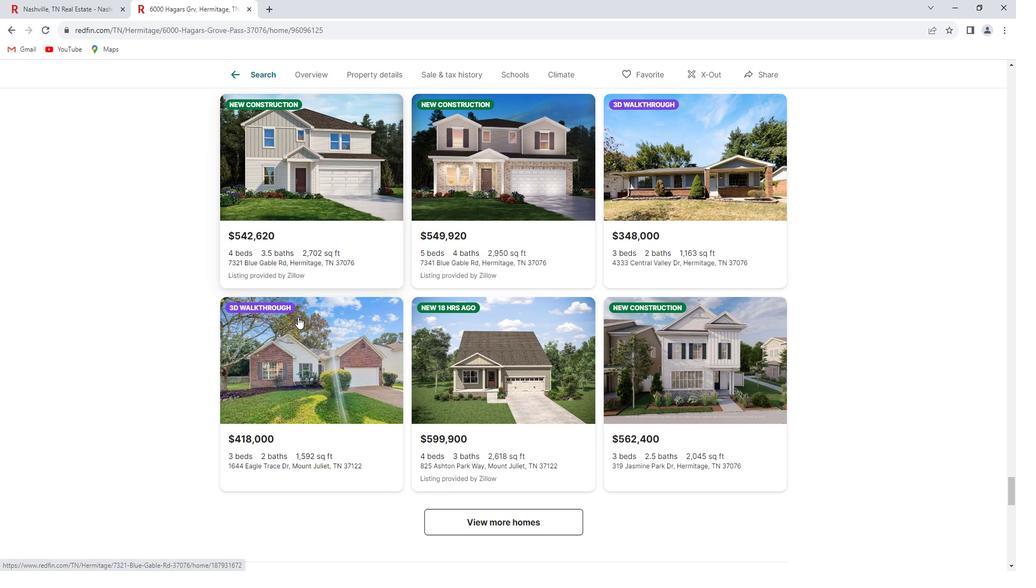
Action: Mouse scrolled (312, 319) with delta (0, 0)
Screenshot: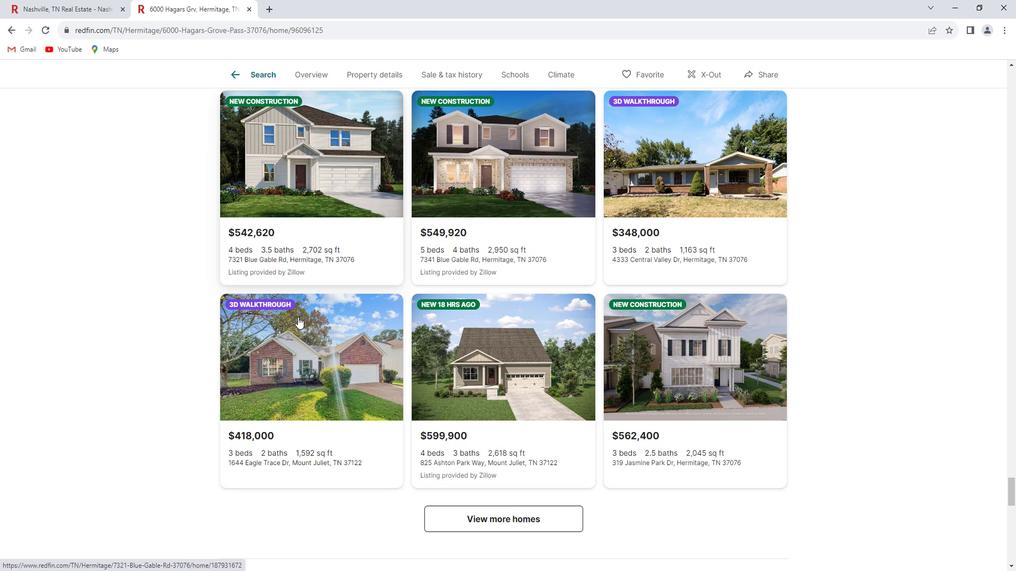 
Action: Mouse scrolled (312, 319) with delta (0, 0)
Screenshot: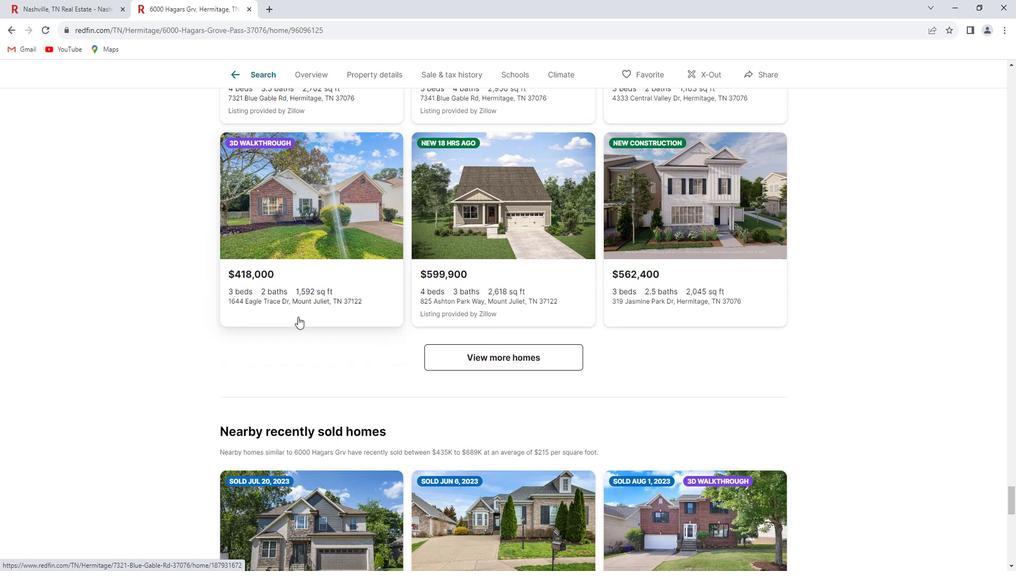 
Action: Mouse scrolled (312, 319) with delta (0, 0)
Screenshot: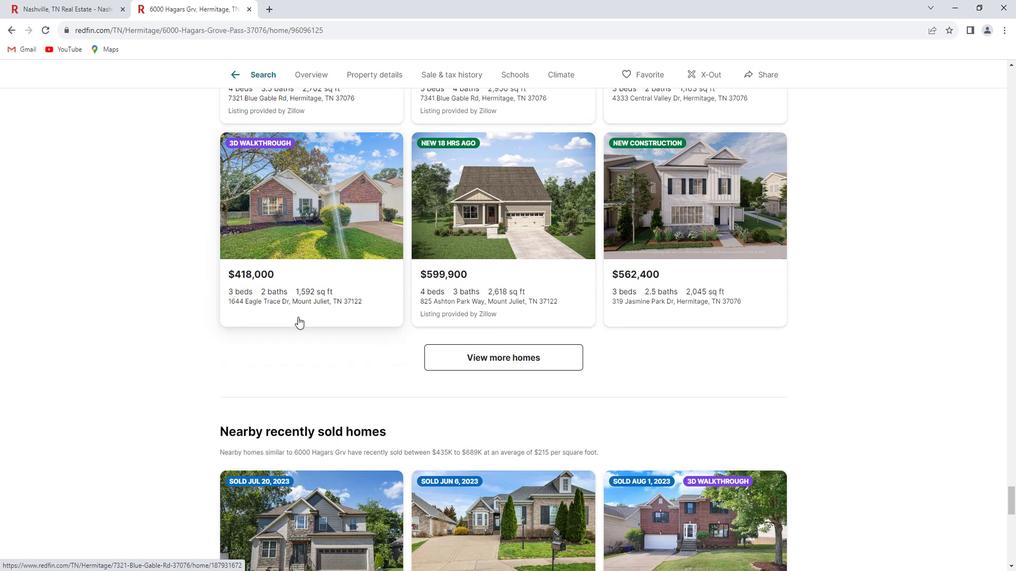 
Action: Mouse scrolled (312, 319) with delta (0, 0)
Screenshot: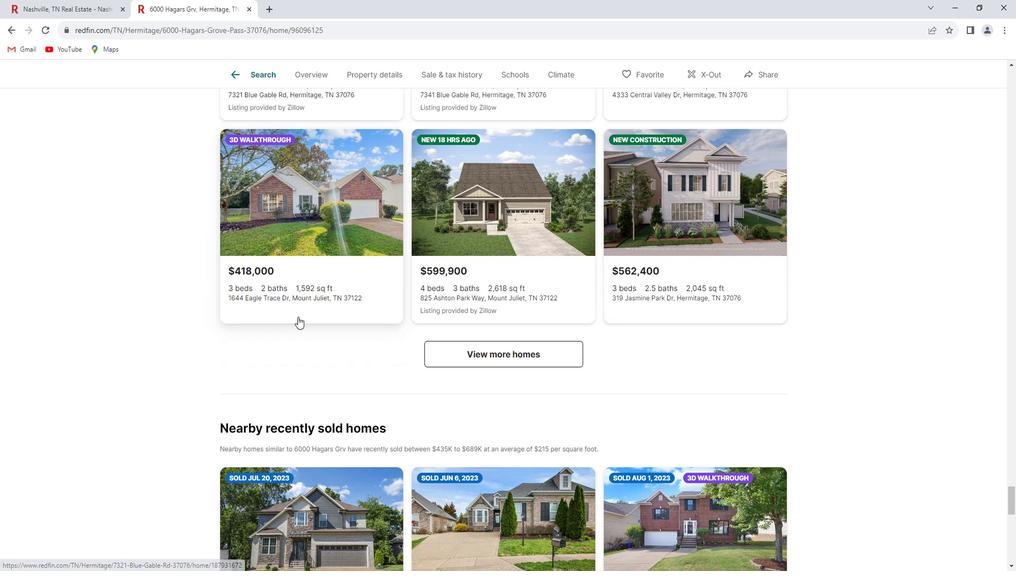 
Action: Mouse scrolled (312, 319) with delta (0, 0)
Screenshot: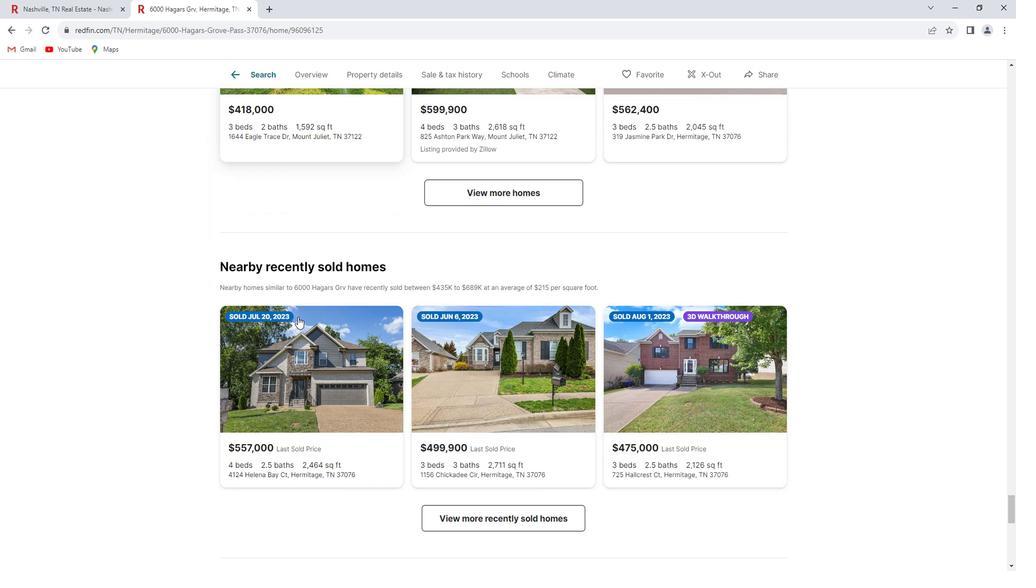 
Action: Mouse scrolled (312, 319) with delta (0, 0)
Screenshot: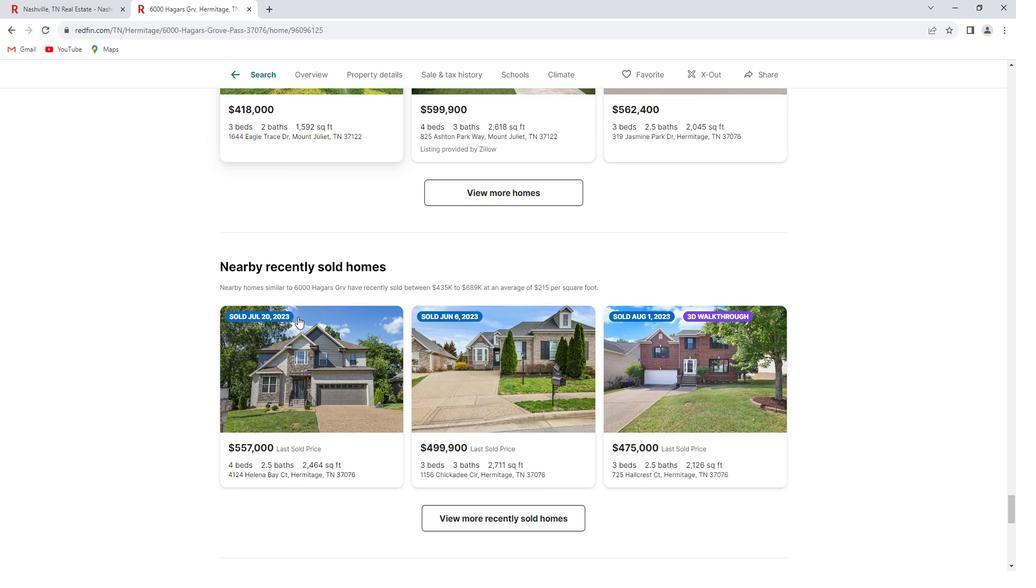 
Action: Mouse scrolled (312, 319) with delta (0, 0)
Screenshot: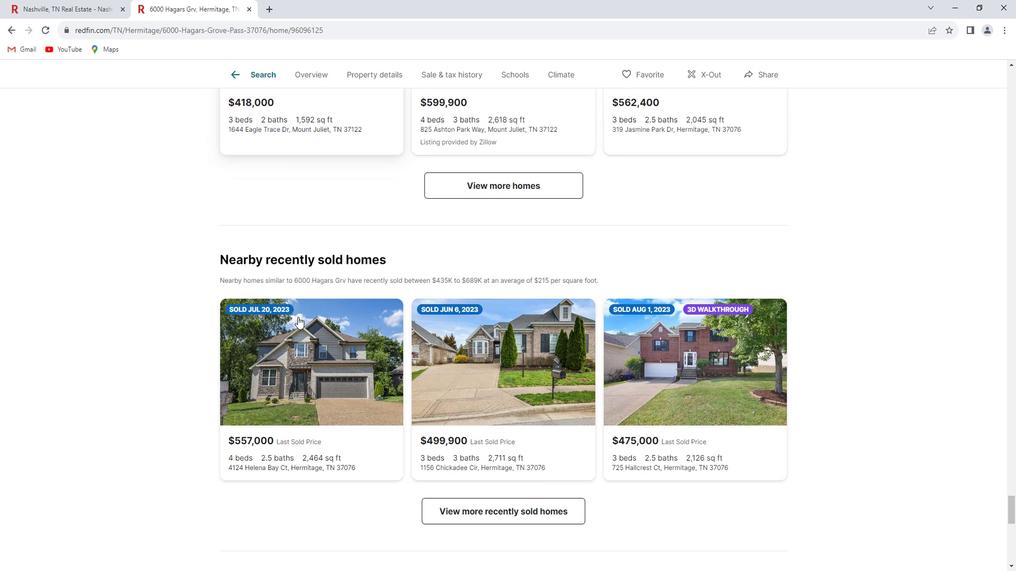 
Action: Mouse scrolled (312, 319) with delta (0, 0)
Screenshot: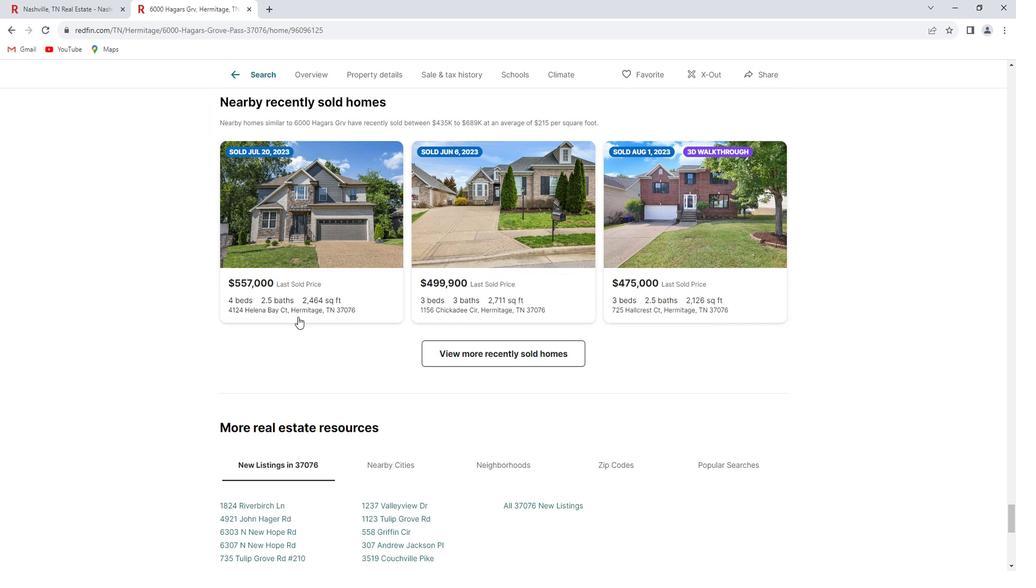 
Action: Mouse scrolled (312, 319) with delta (0, 0)
Screenshot: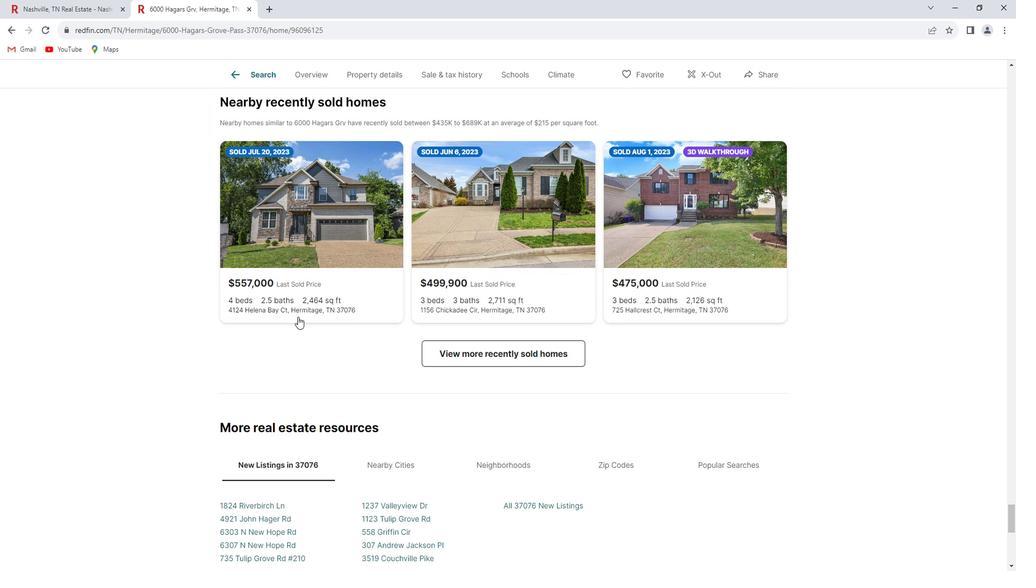 
Action: Mouse scrolled (312, 319) with delta (0, 0)
Screenshot: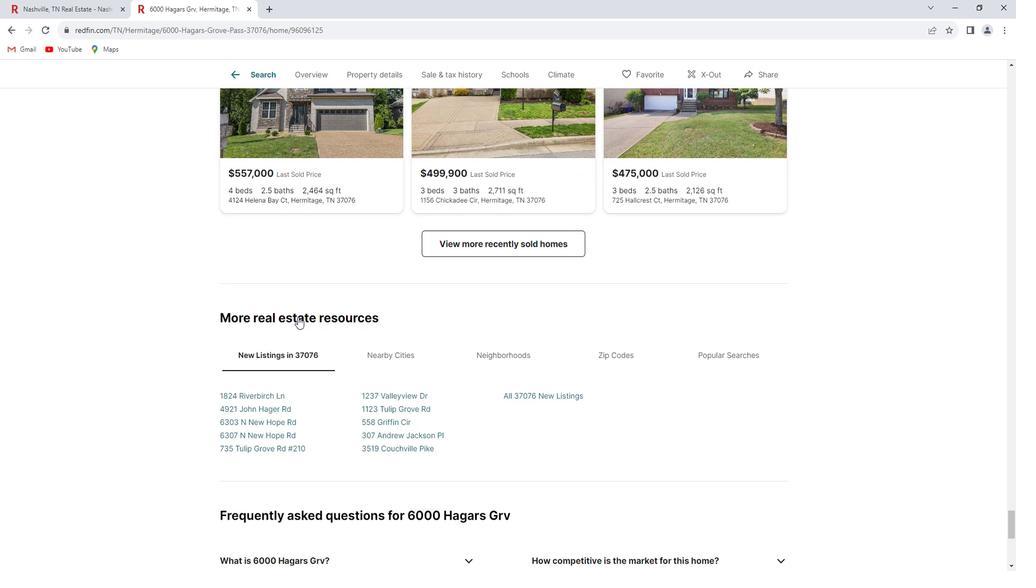 
Action: Mouse scrolled (312, 319) with delta (0, 0)
Screenshot: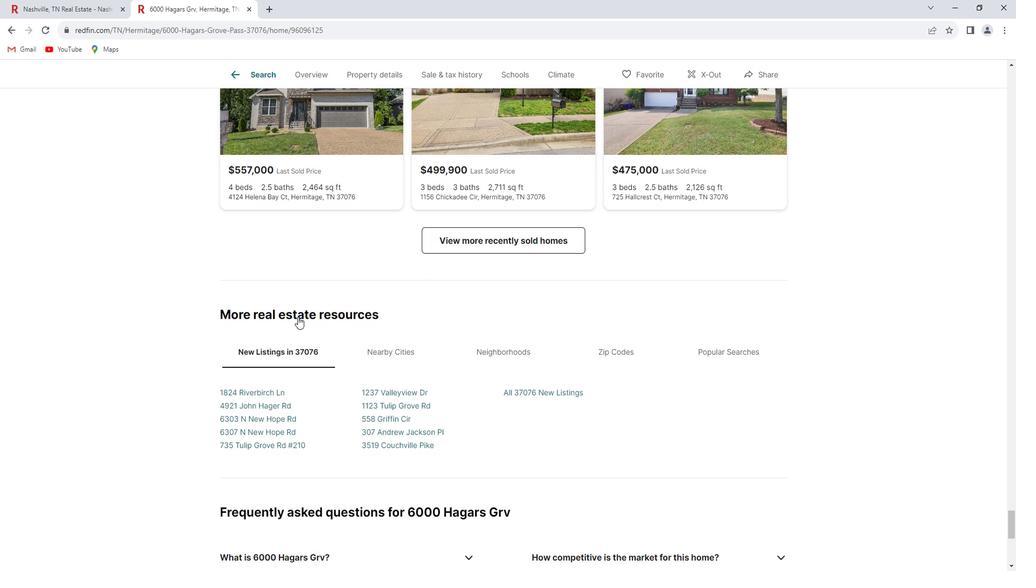 
Action: Mouse scrolled (312, 319) with delta (0, 0)
Screenshot: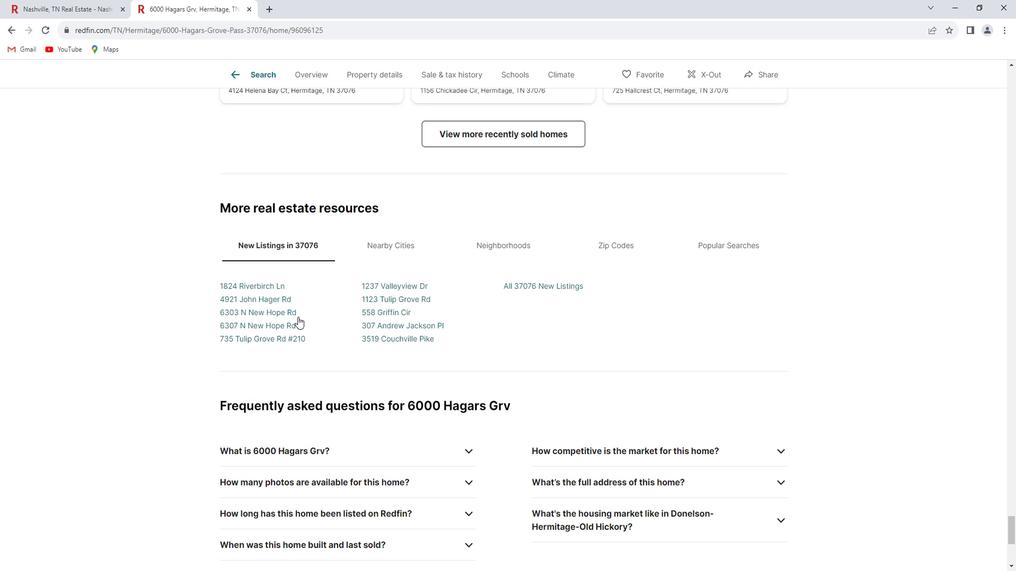 
Action: Mouse scrolled (312, 319) with delta (0, 0)
Screenshot: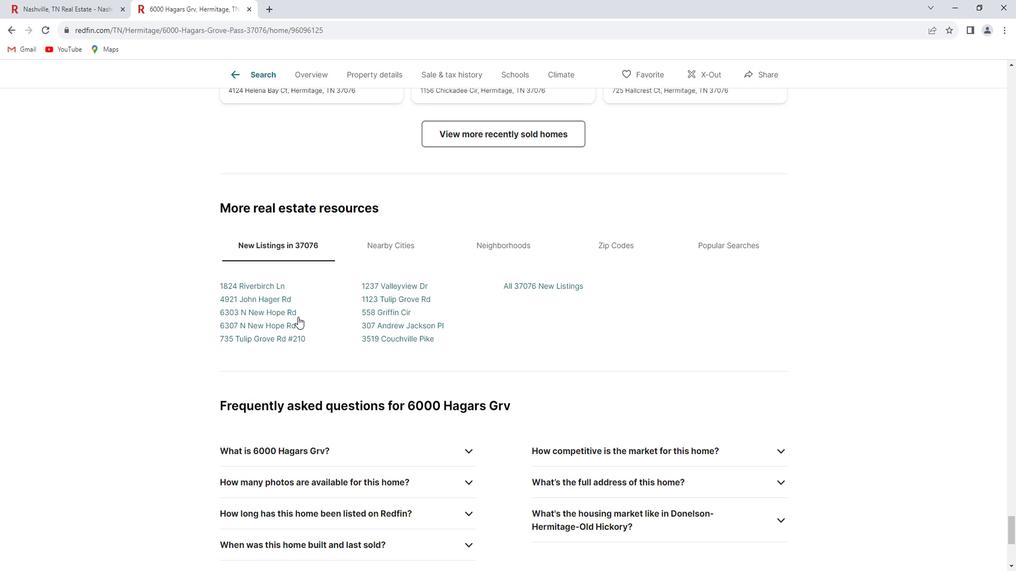 
Action: Mouse scrolled (312, 319) with delta (0, 0)
Screenshot: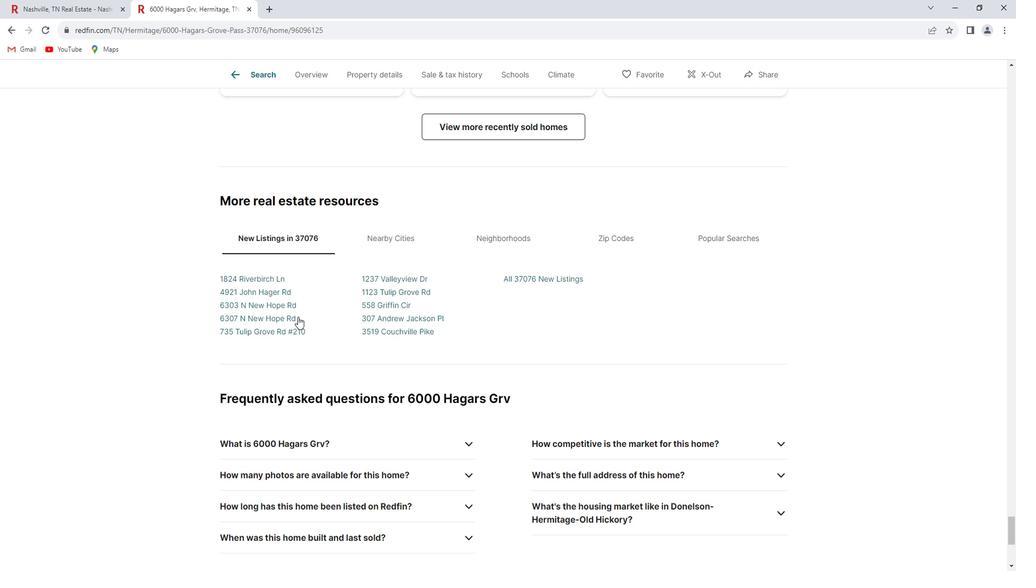 
Action: Mouse scrolled (312, 319) with delta (0, 0)
Screenshot: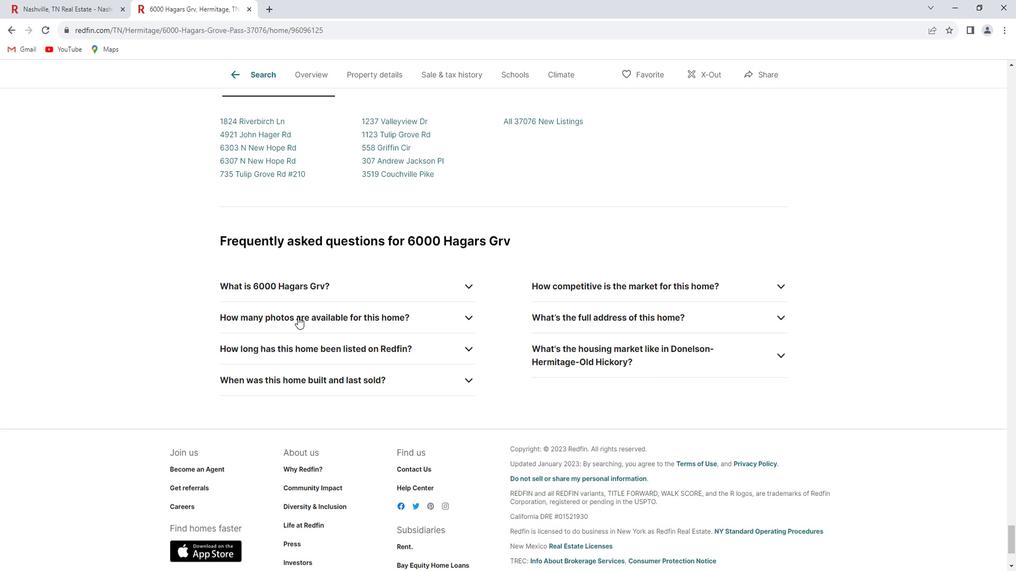 
Action: Mouse scrolled (312, 319) with delta (0, 0)
Screenshot: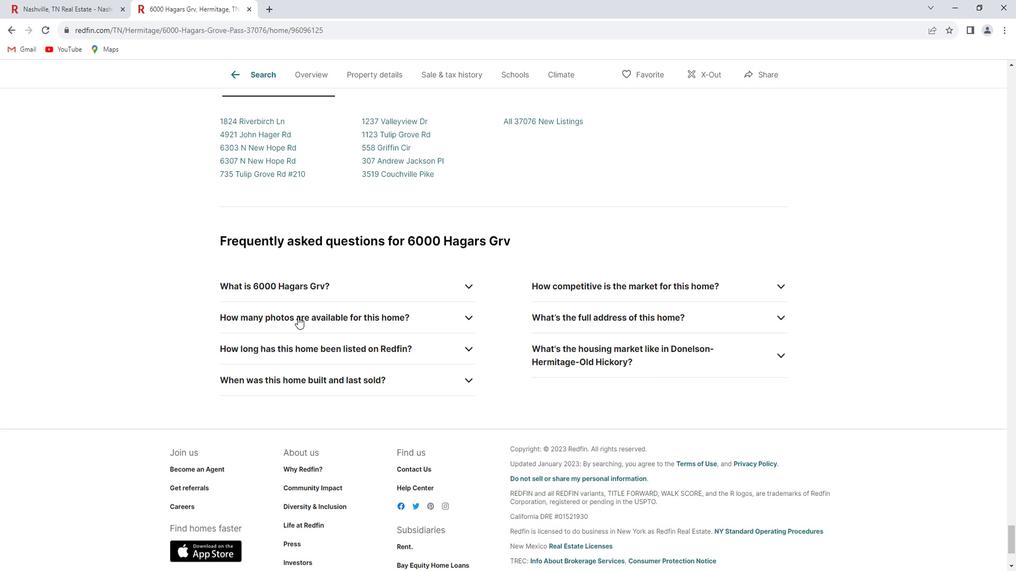 
Action: Mouse scrolled (312, 319) with delta (0, 0)
Screenshot: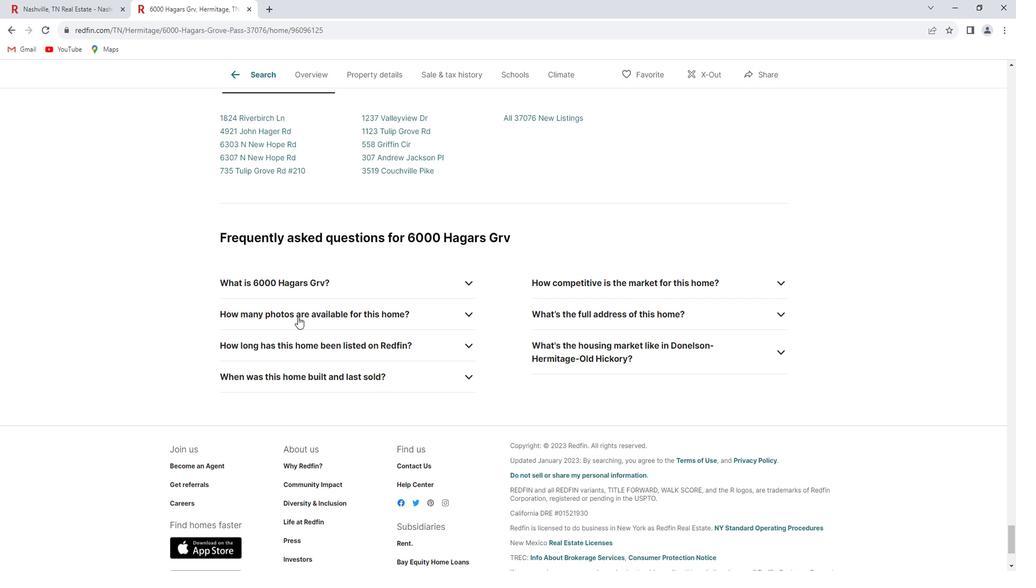 
Action: Mouse scrolled (312, 319) with delta (0, 0)
Screenshot: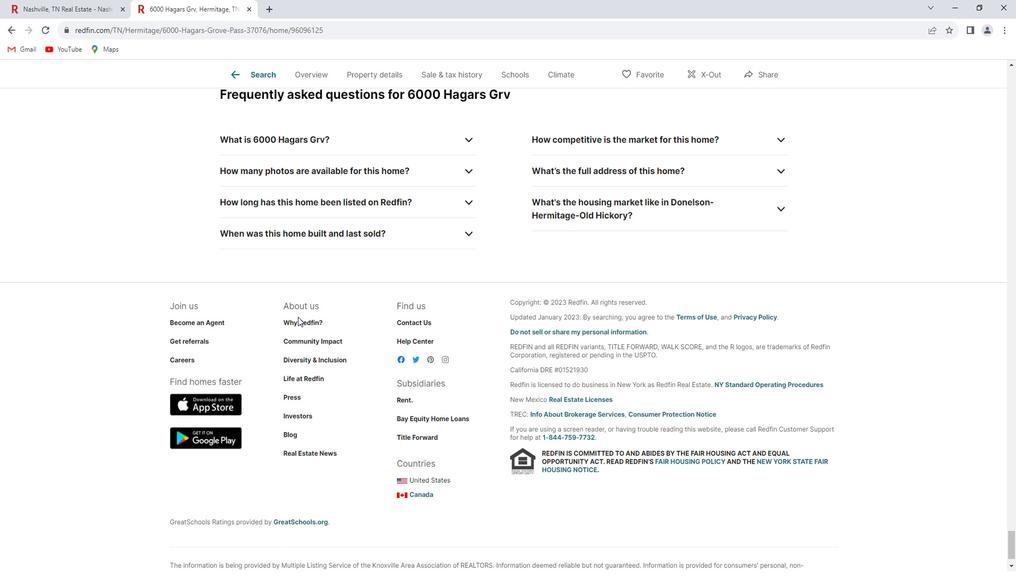 
Action: Mouse scrolled (312, 319) with delta (0, 0)
Screenshot: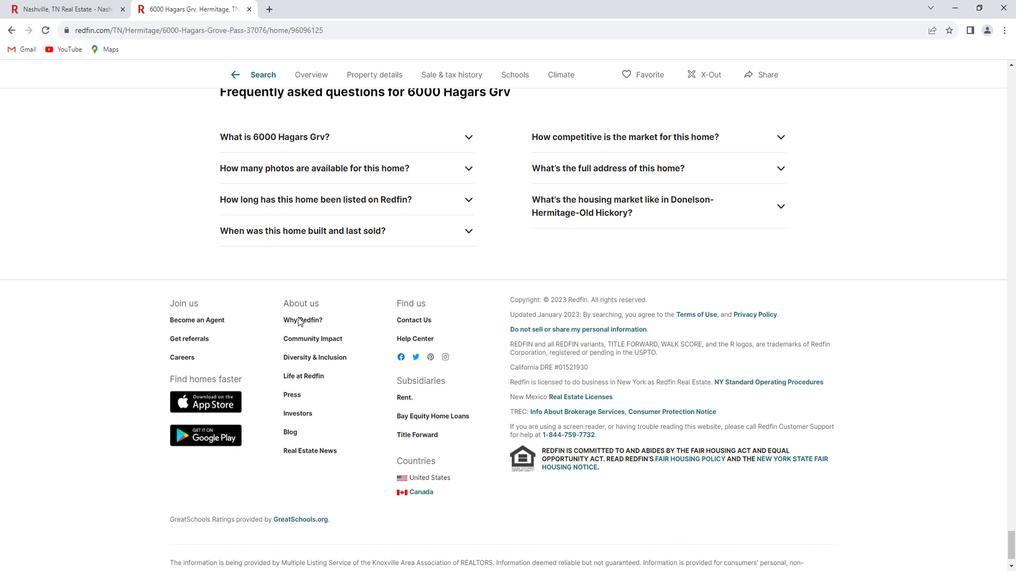 
Action: Mouse scrolled (312, 319) with delta (0, 0)
Screenshot: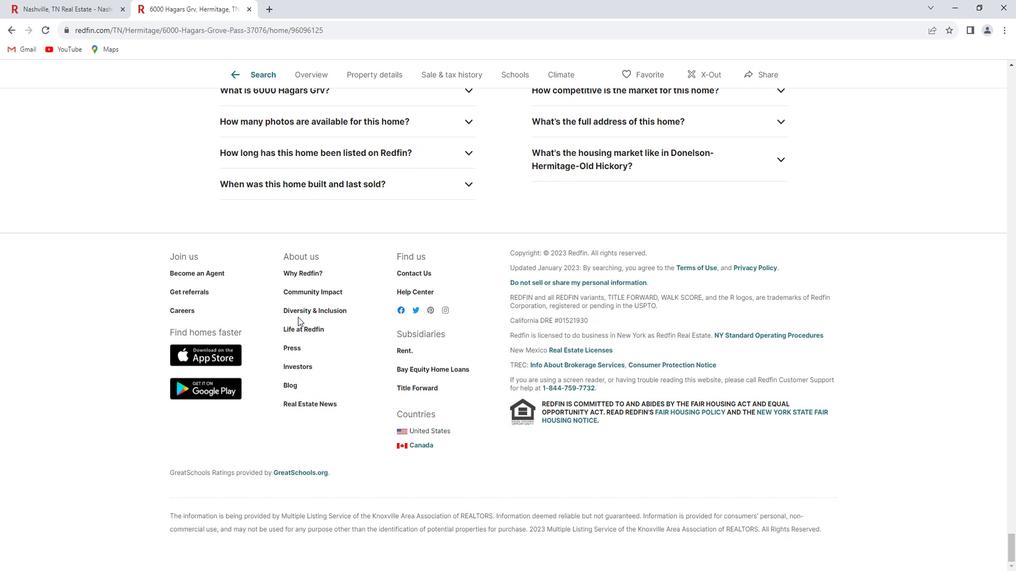 
Action: Mouse scrolled (312, 319) with delta (0, 0)
Screenshot: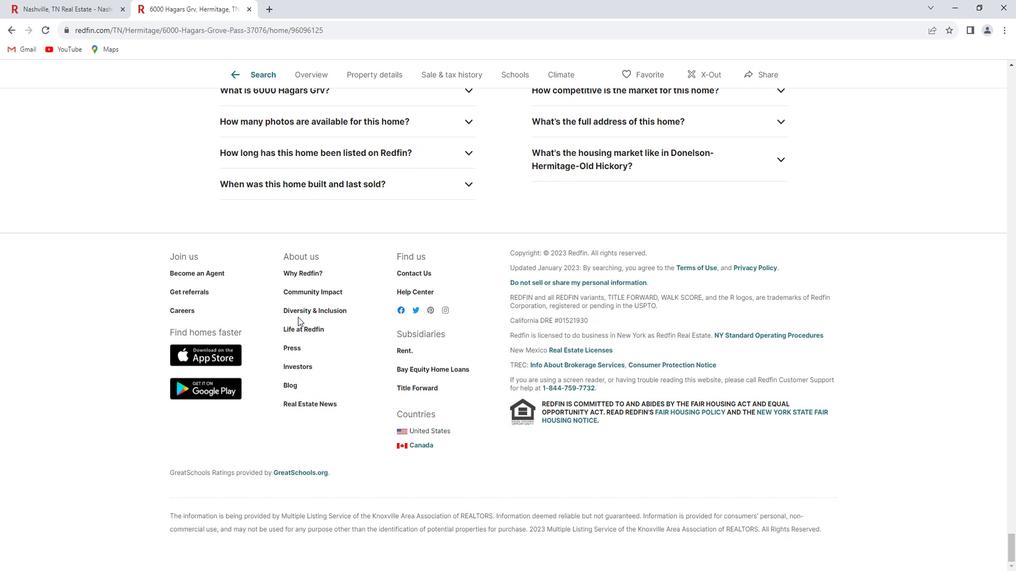 
Action: Mouse scrolled (312, 319) with delta (0, 0)
Screenshot: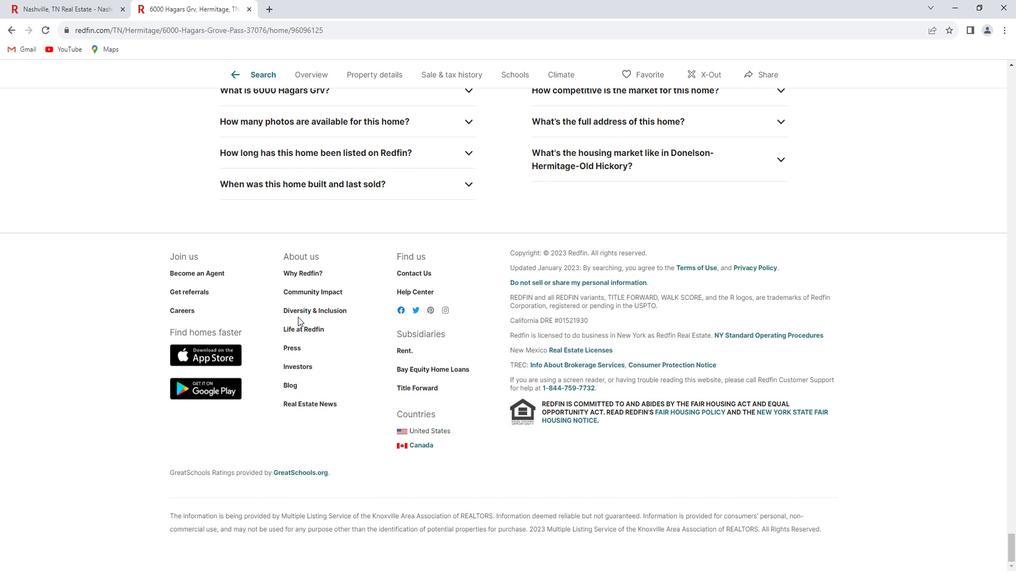 
Action: Mouse moved to (103, 22)
Screenshot: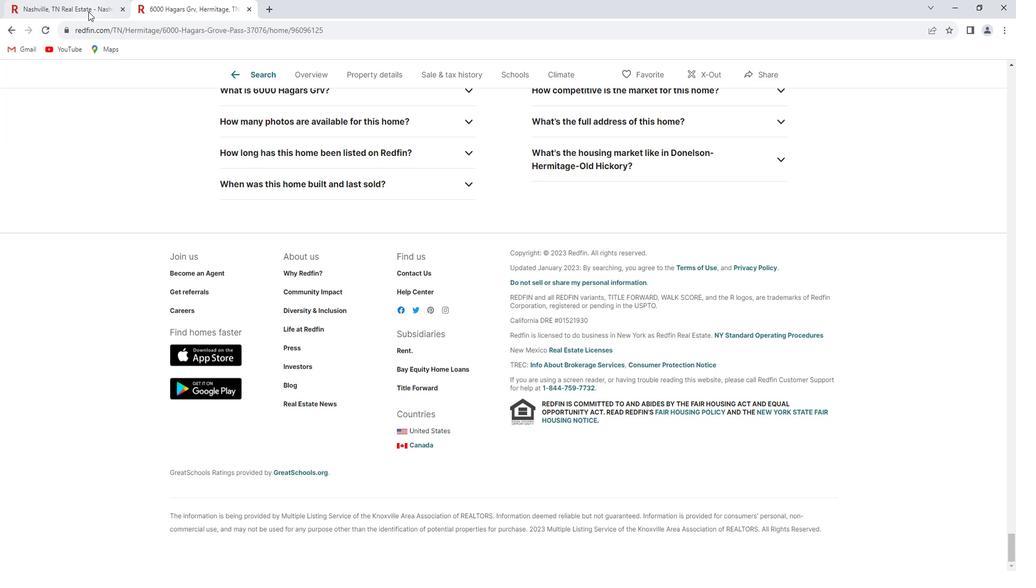 
Action: Mouse pressed left at (103, 22)
Screenshot: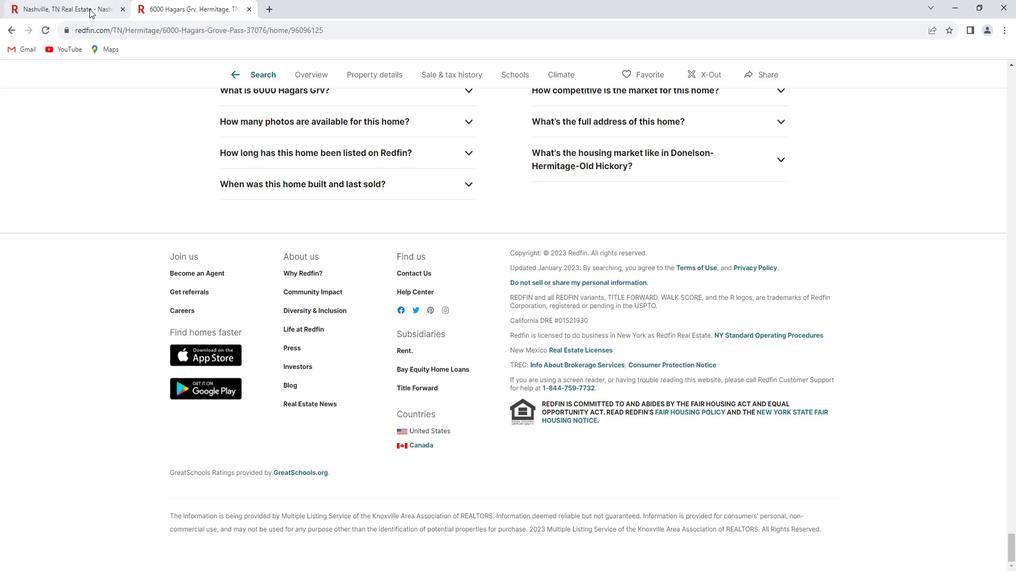 
Action: Mouse moved to (923, 356)
Screenshot: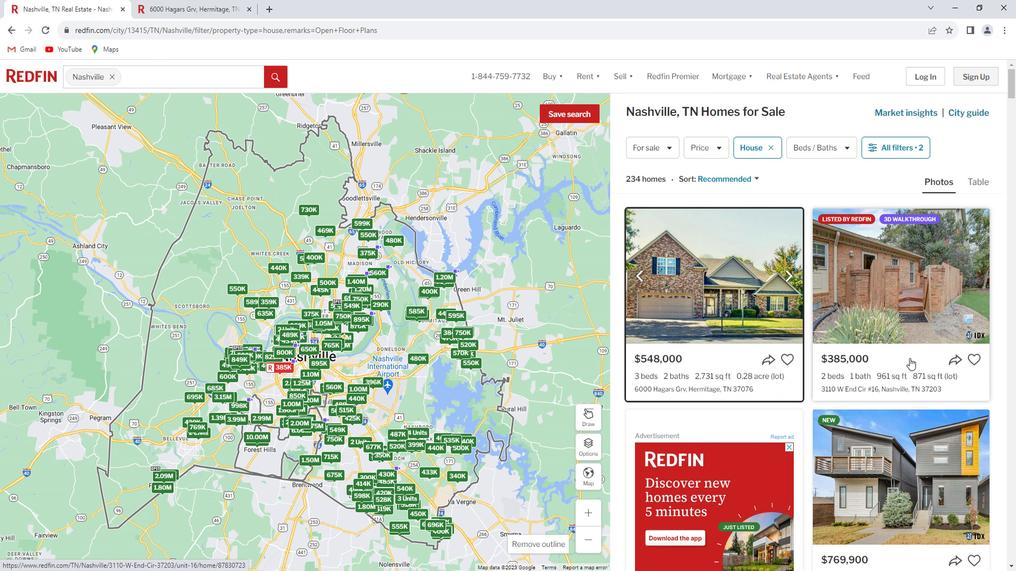 
Action: Mouse scrolled (923, 356) with delta (0, 0)
Screenshot: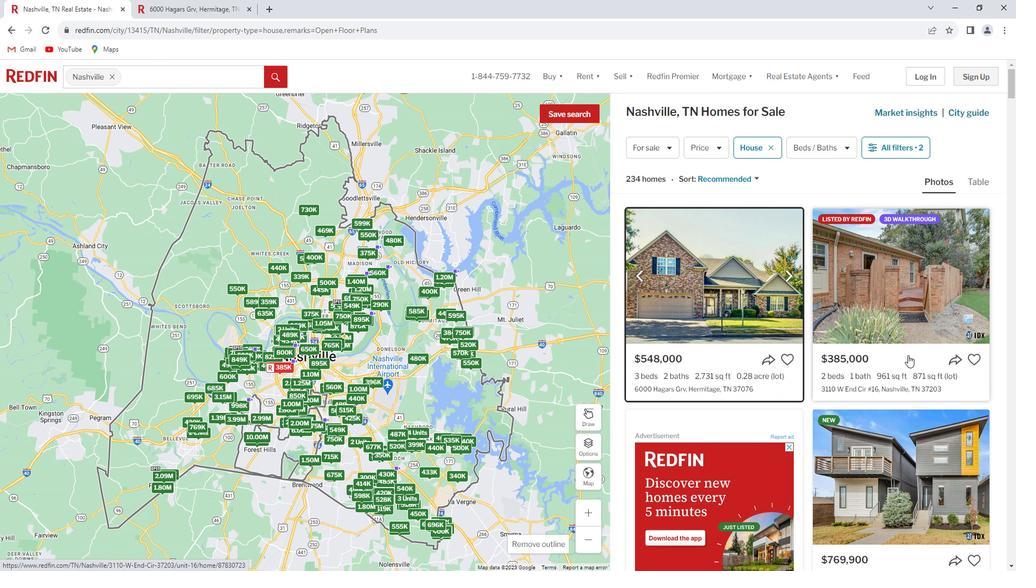 
Action: Mouse moved to (940, 276)
Screenshot: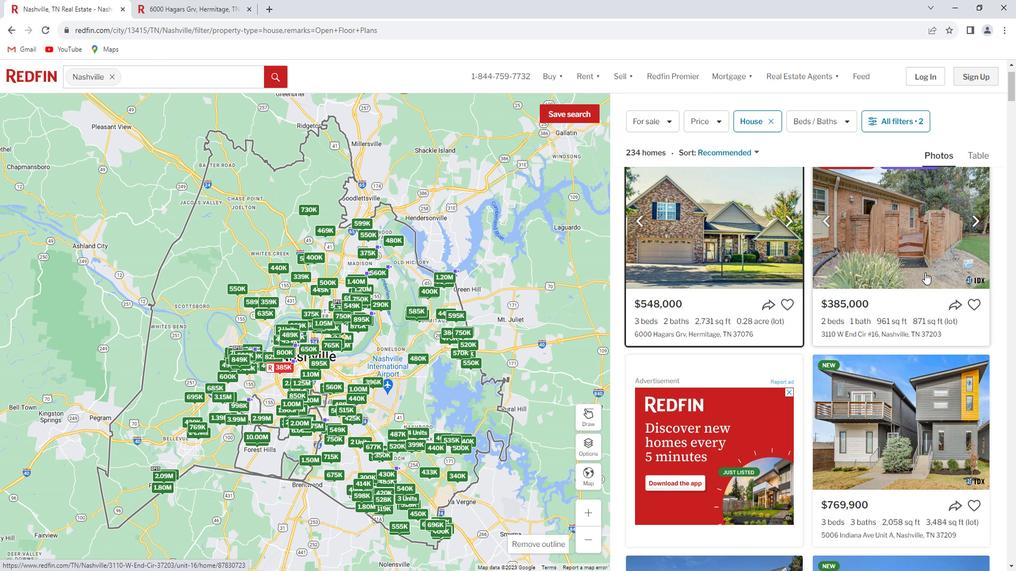 
Action: Mouse pressed left at (940, 276)
Screenshot: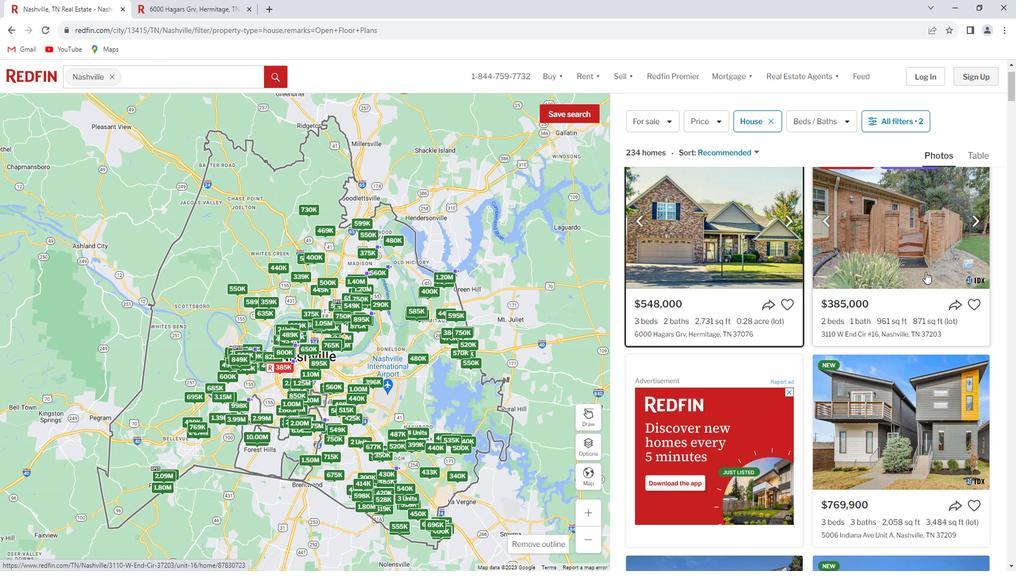 
Action: Mouse moved to (740, 361)
